 Task: Explore Airbnb accommodation in Maaseik, Belgium from 5th December, 2023 to 12th December, 2023 for 2 adults.  With 1  bedroom having 1 bed and 1 bathroom. Property type can be hotel. Amenities needed are: heating. Look for 1 property as per requirements.
Action: Mouse moved to (419, 351)
Screenshot: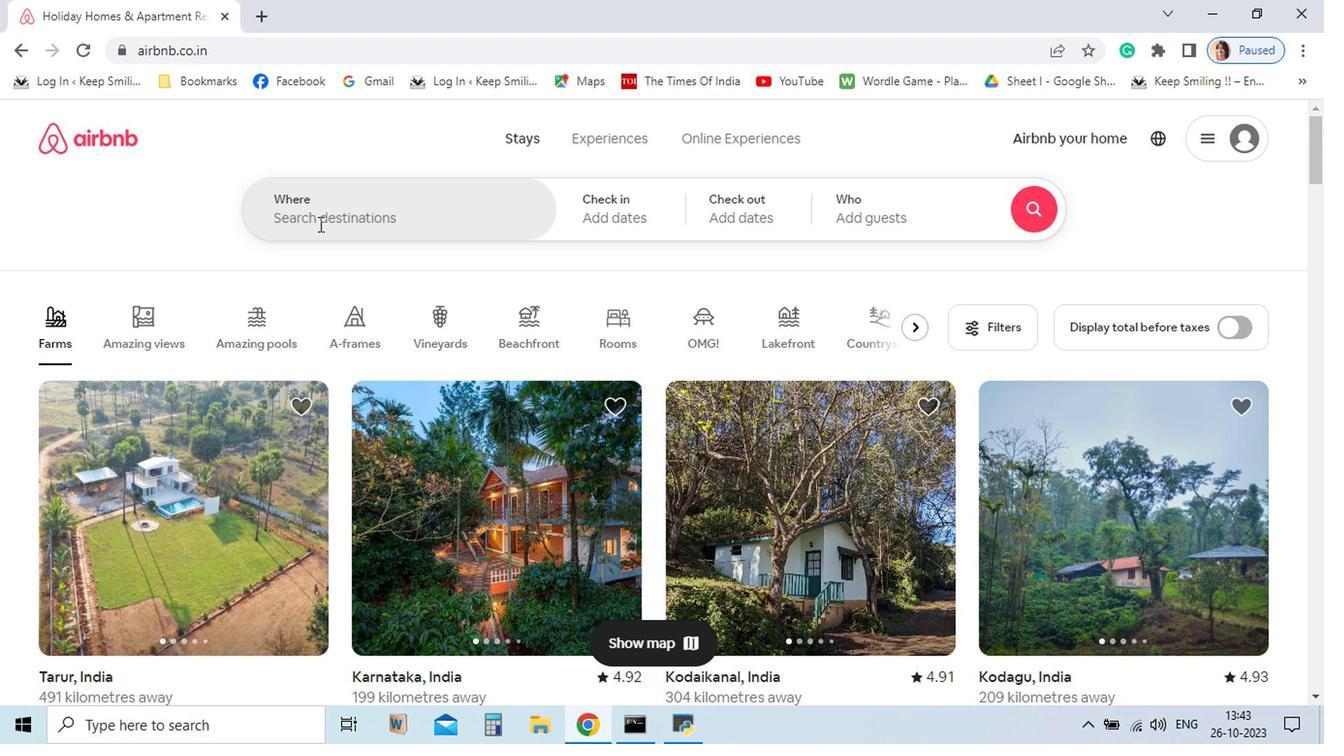 
Action: Mouse pressed left at (419, 351)
Screenshot: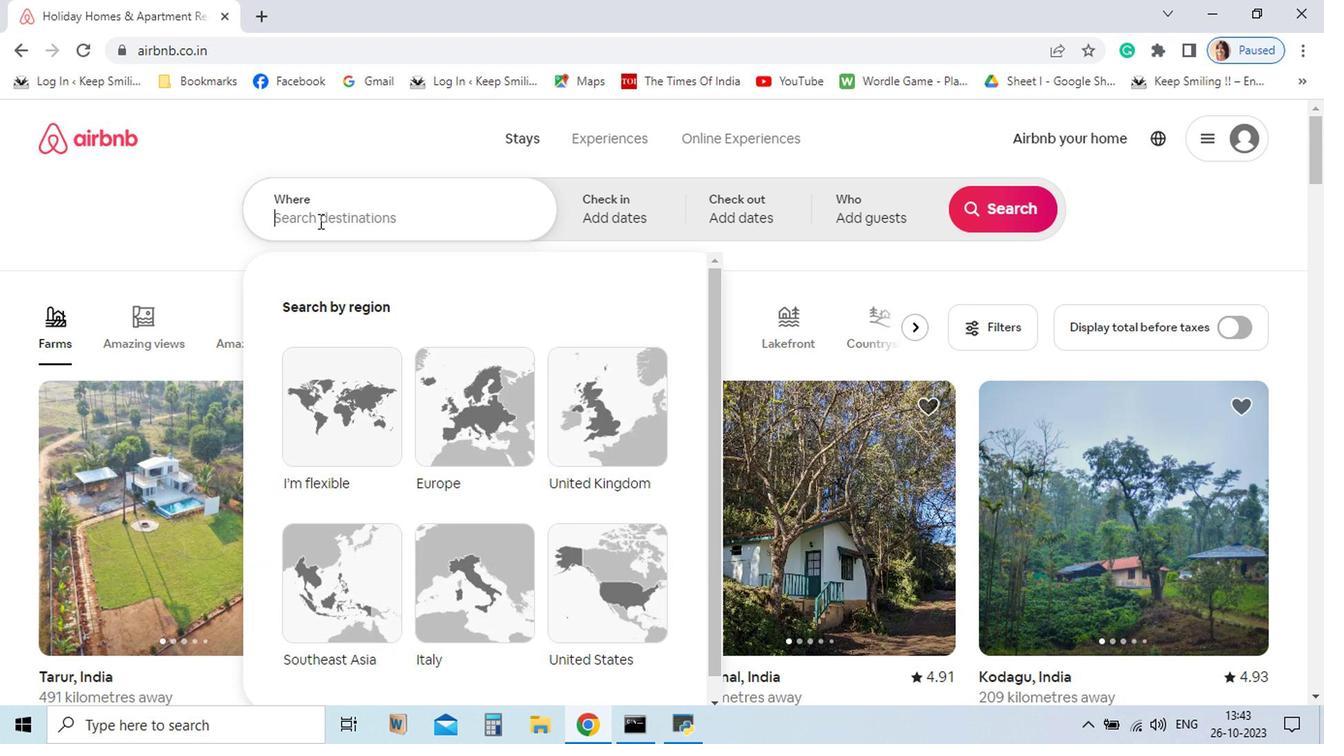 
Action: Mouse moved to (419, 348)
Screenshot: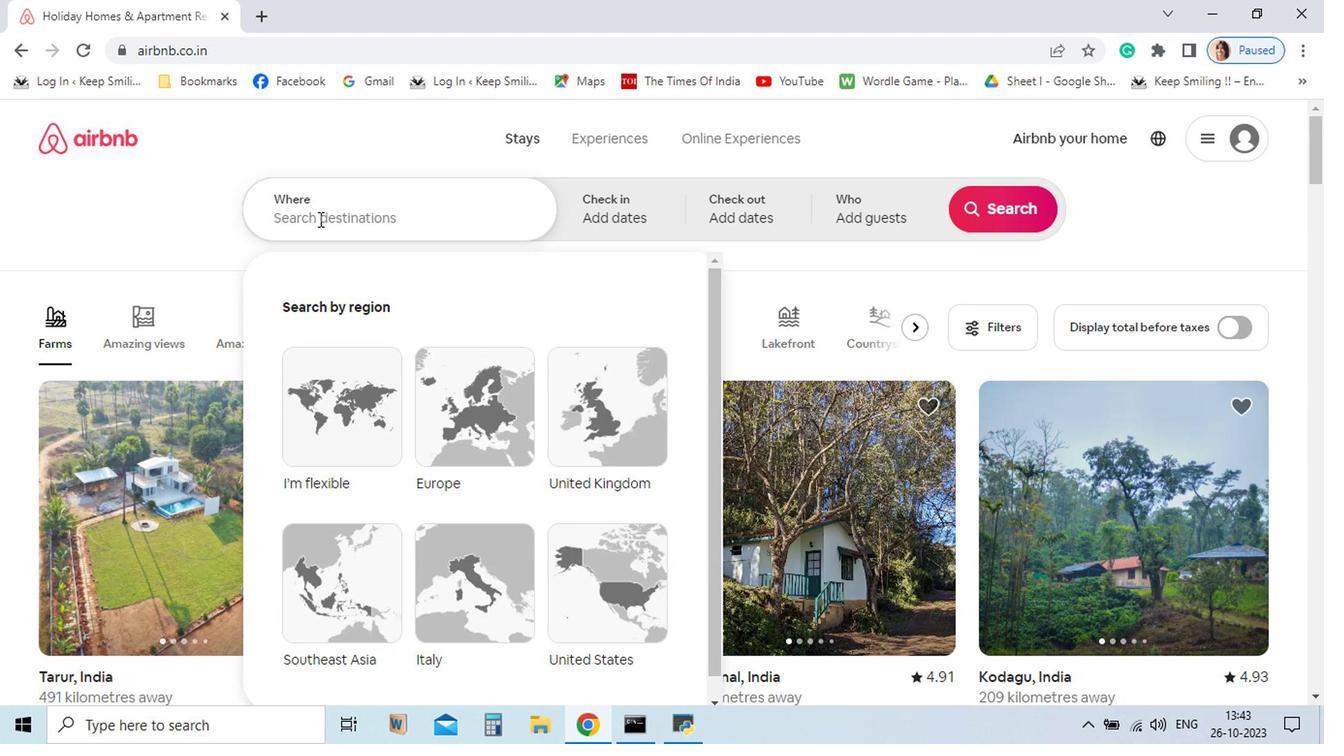 
Action: Key pressed maaseik
Screenshot: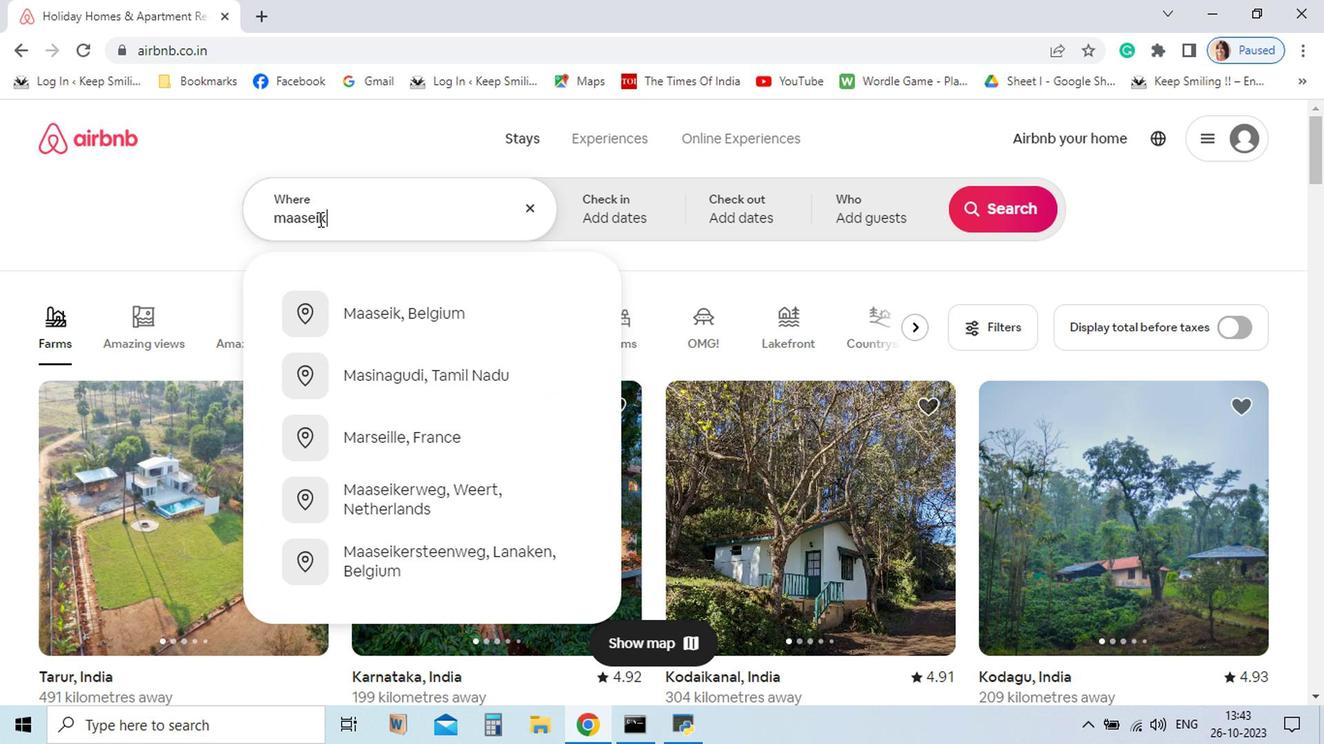 
Action: Mouse moved to (473, 415)
Screenshot: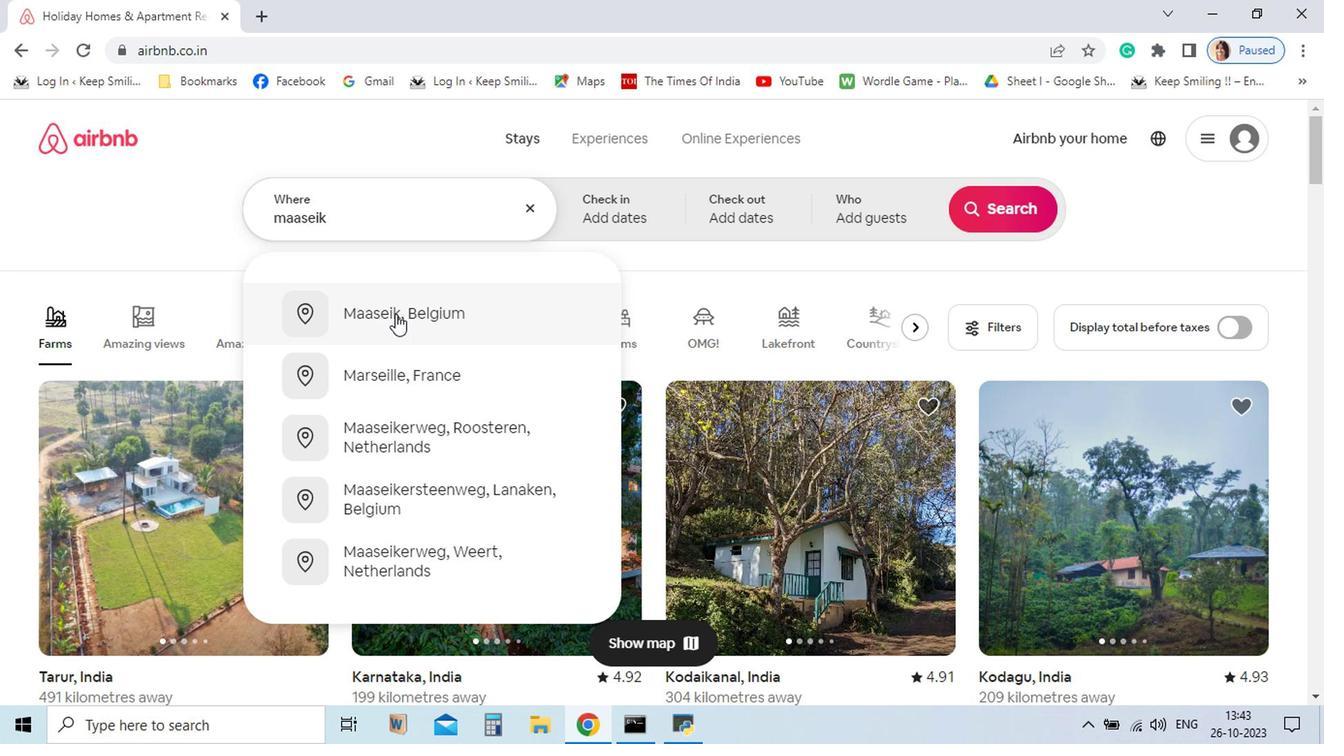 
Action: Mouse pressed left at (473, 415)
Screenshot: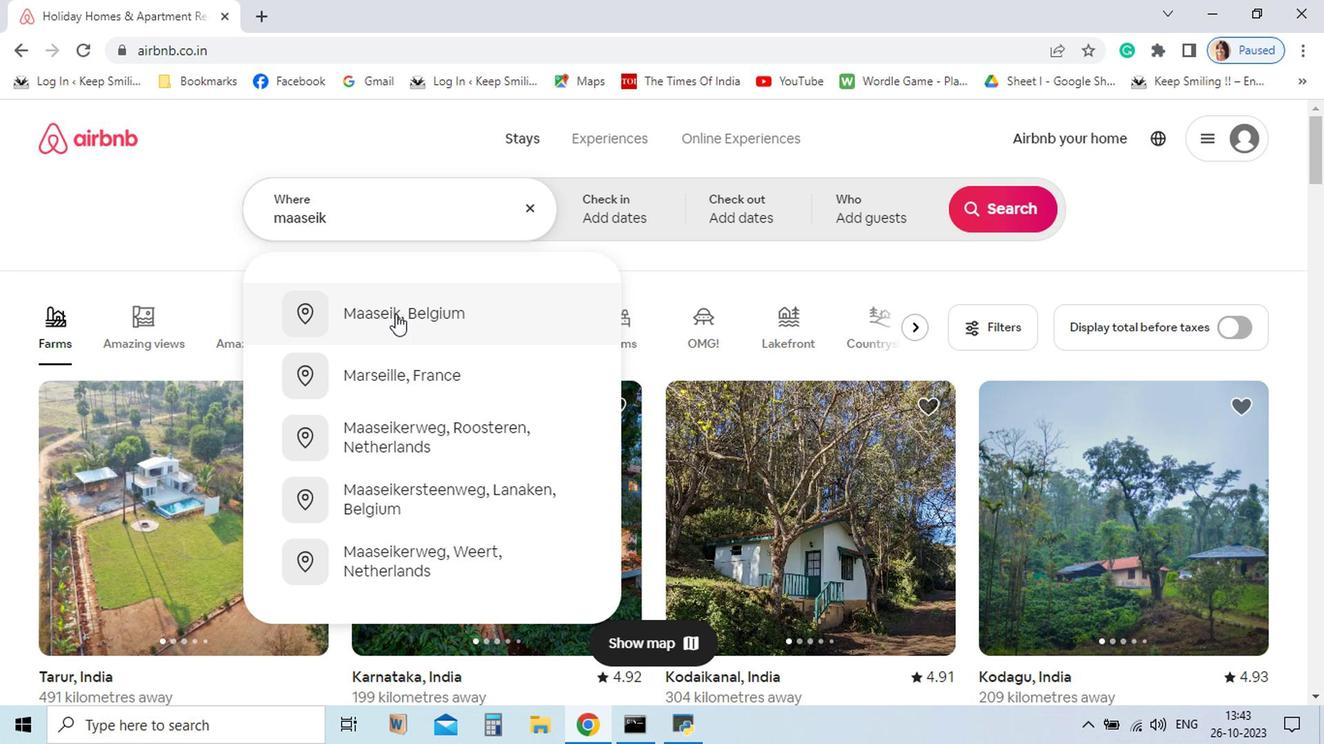 
Action: Mouse moved to (894, 453)
Screenshot: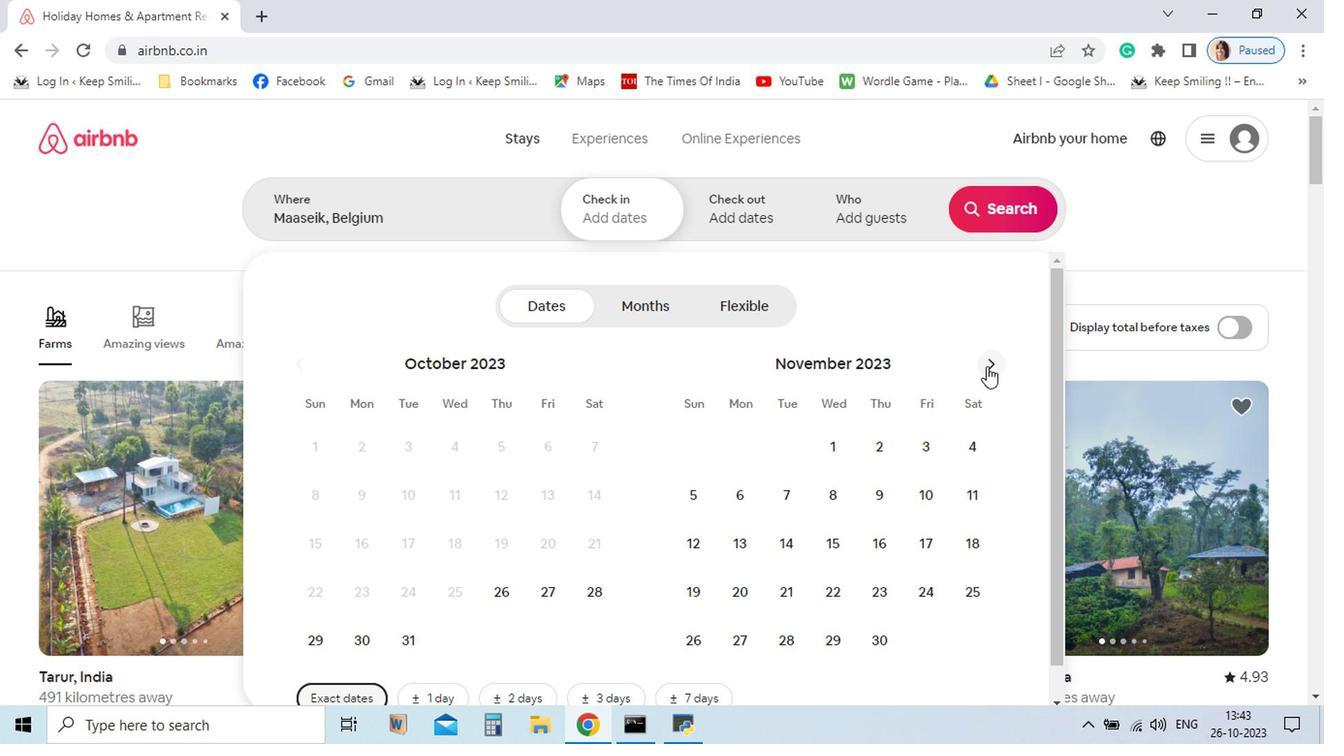 
Action: Mouse pressed left at (894, 453)
Screenshot: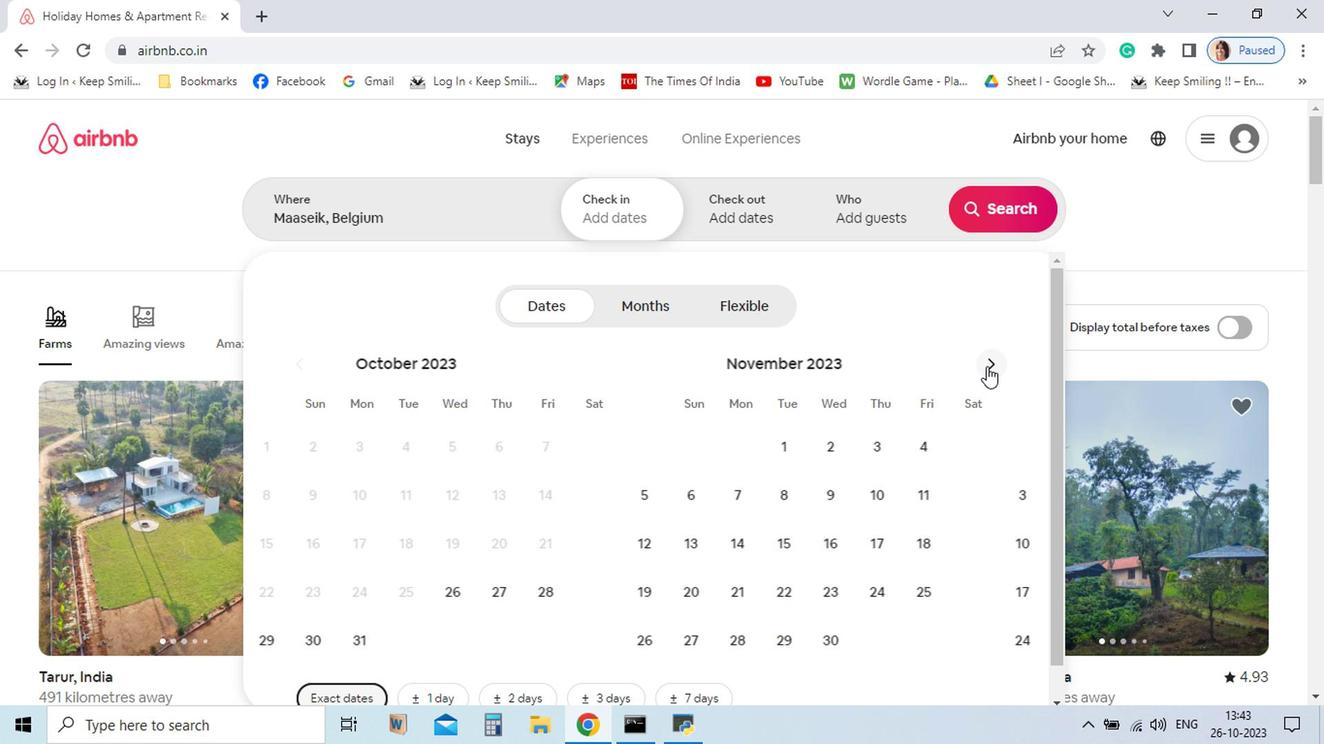 
Action: Mouse moved to (759, 548)
Screenshot: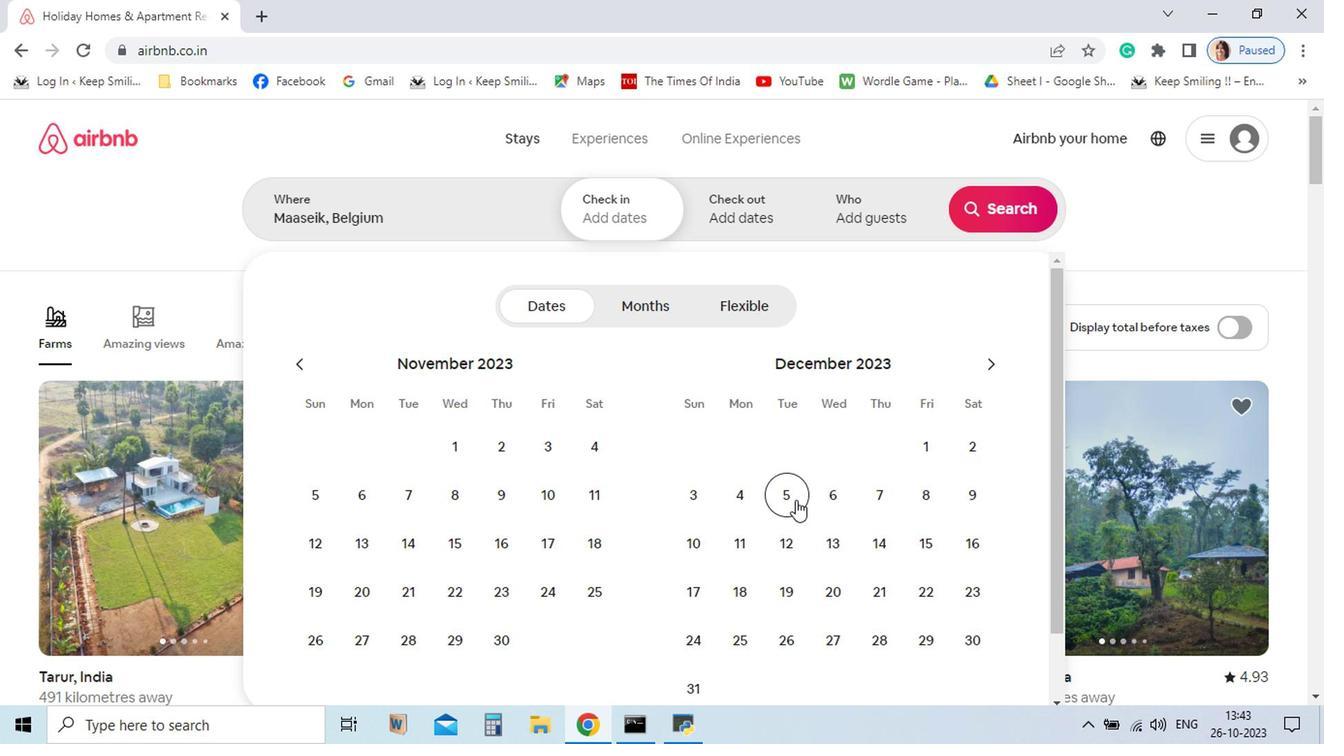 
Action: Mouse pressed left at (759, 548)
Screenshot: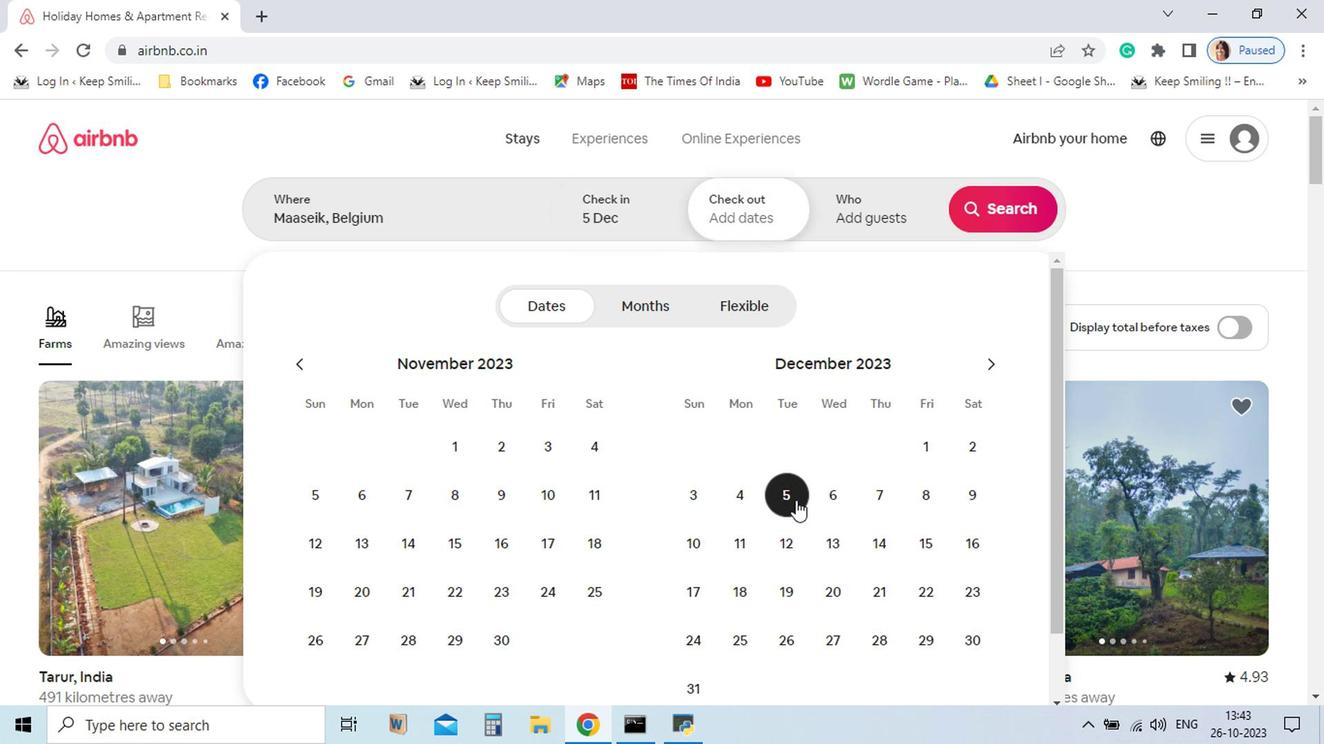 
Action: Mouse moved to (755, 577)
Screenshot: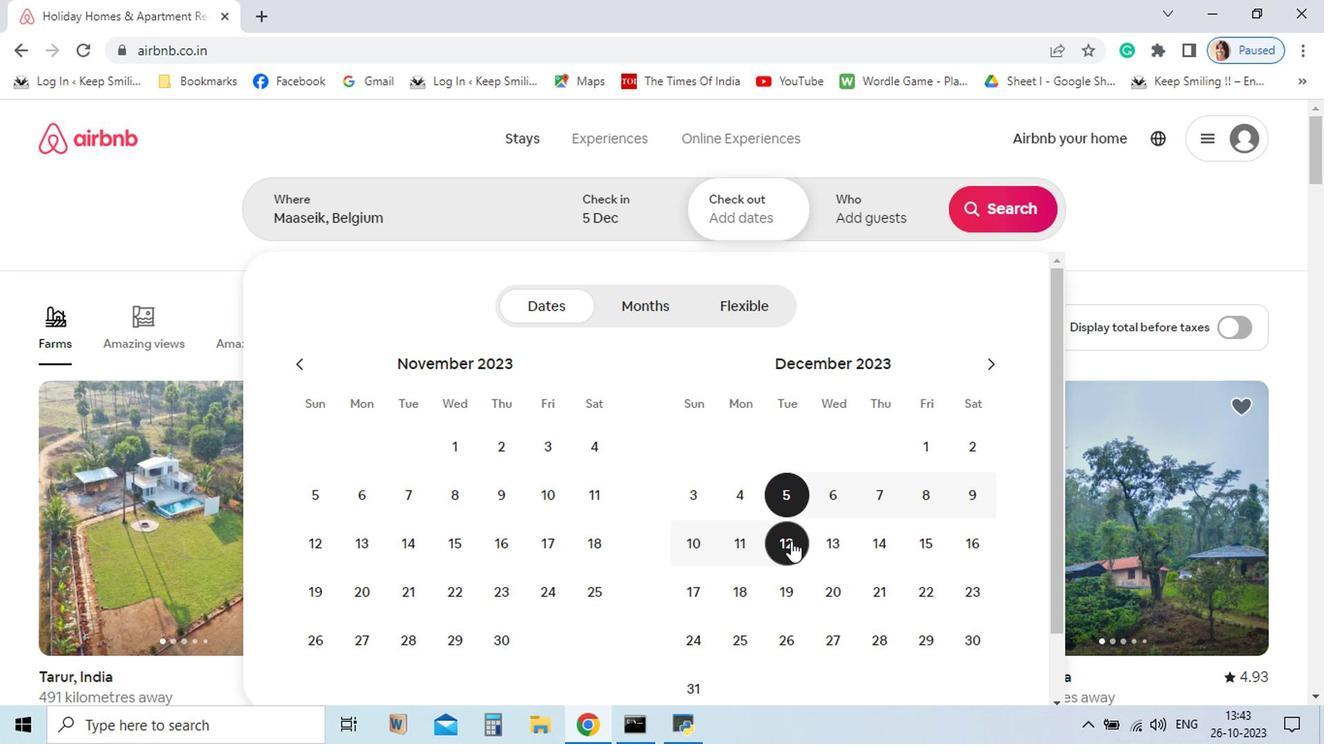 
Action: Mouse pressed left at (755, 577)
Screenshot: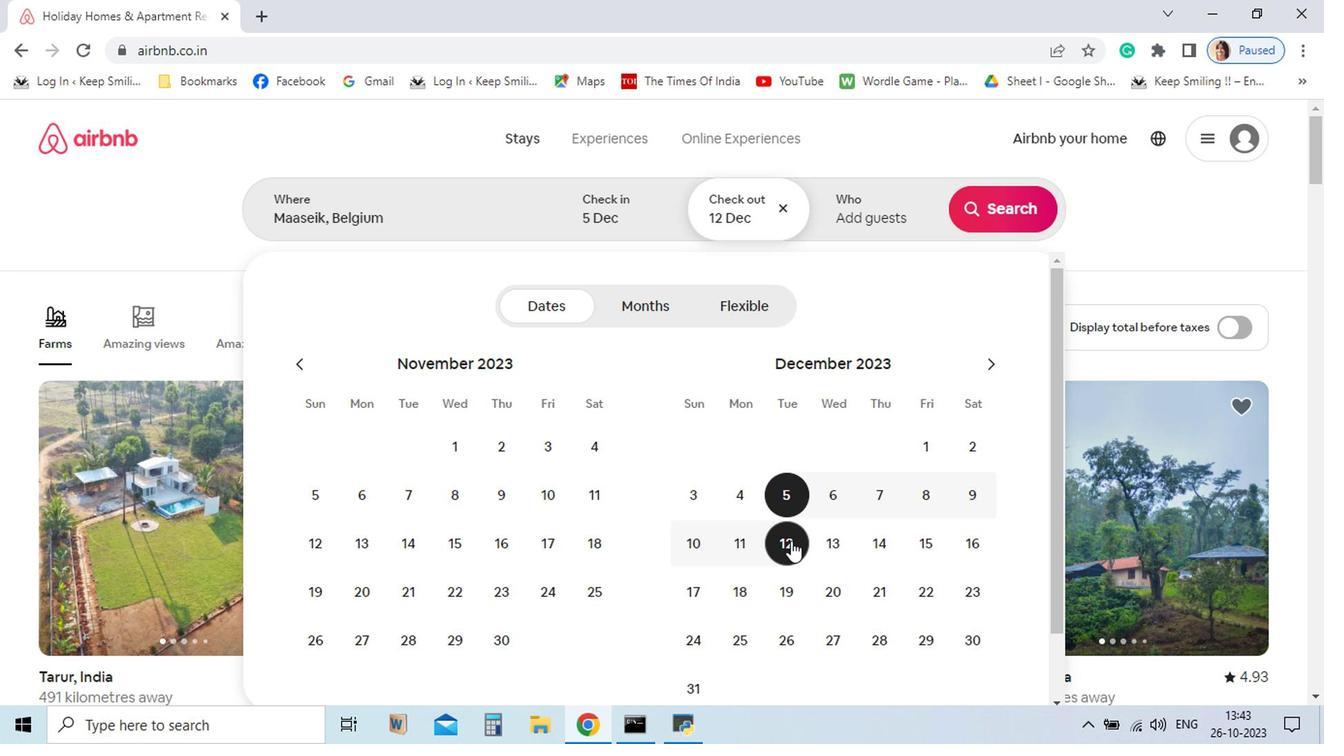 
Action: Mouse moved to (838, 344)
Screenshot: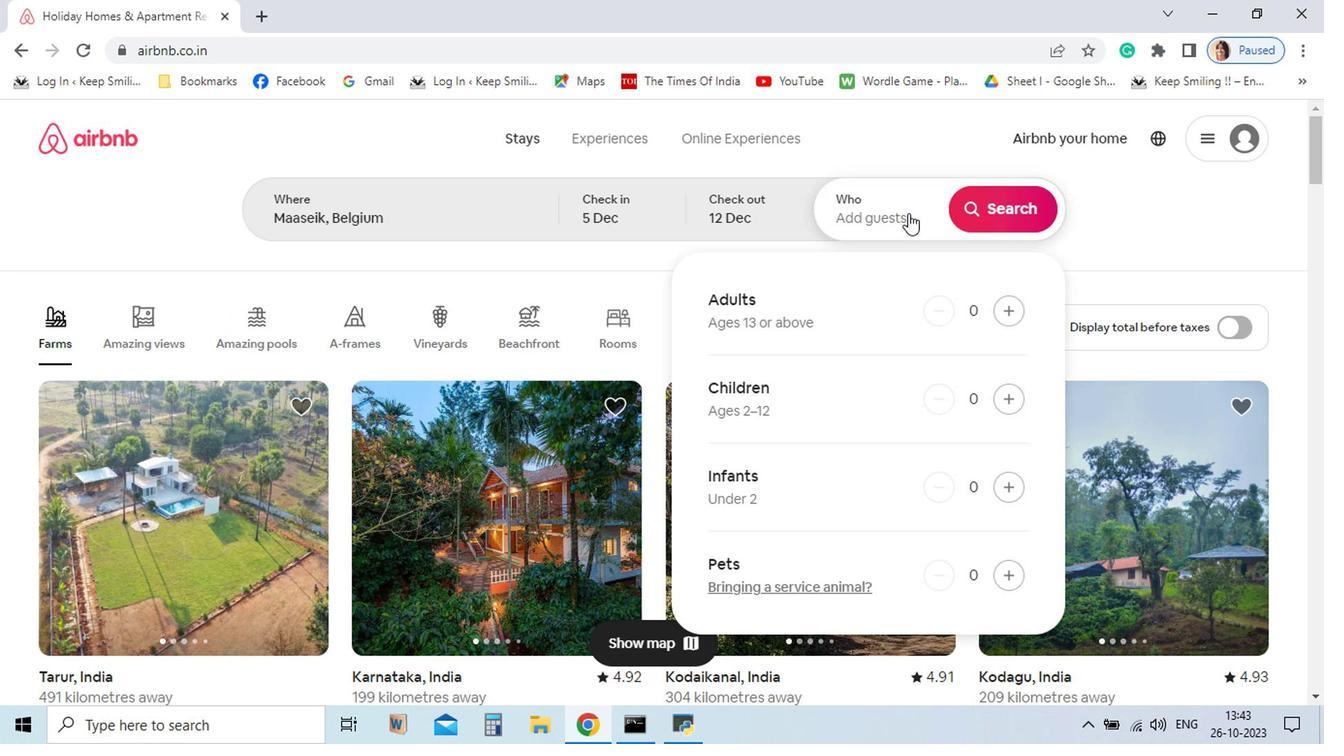 
Action: Mouse pressed left at (838, 344)
Screenshot: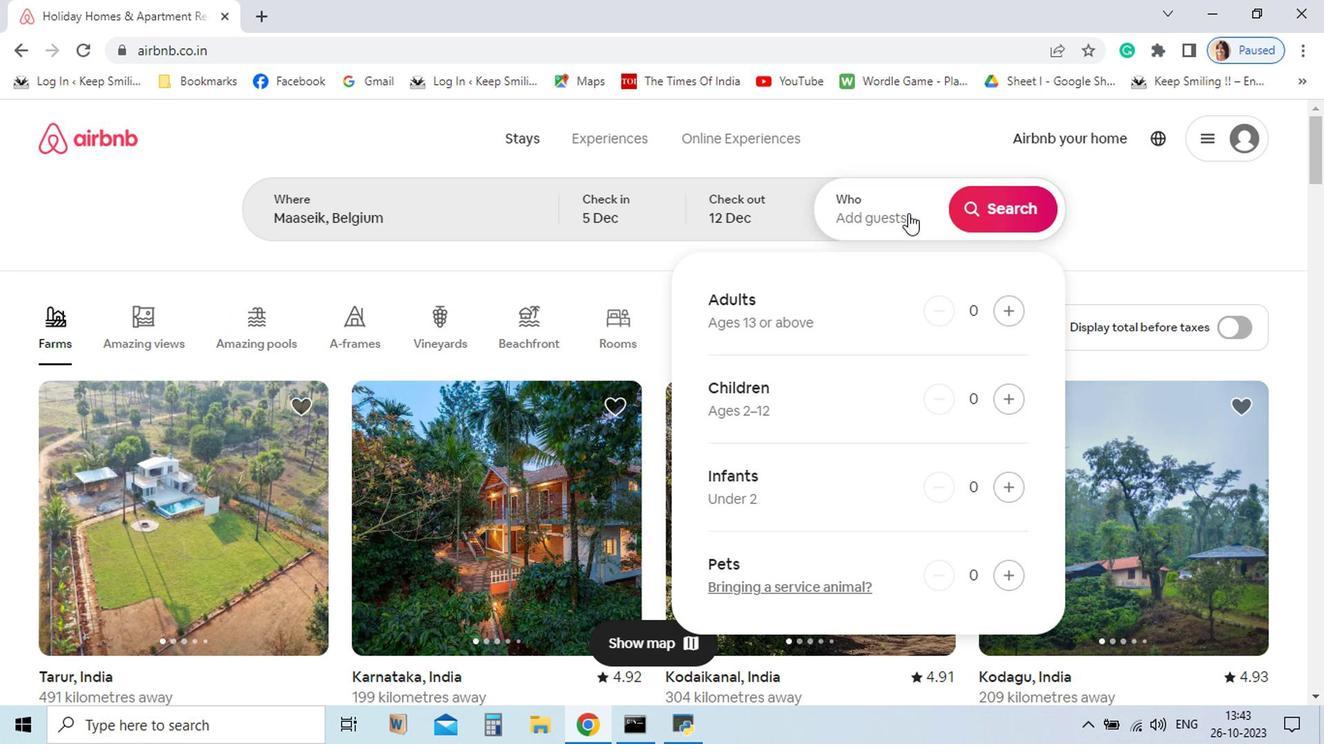 
Action: Mouse moved to (906, 415)
Screenshot: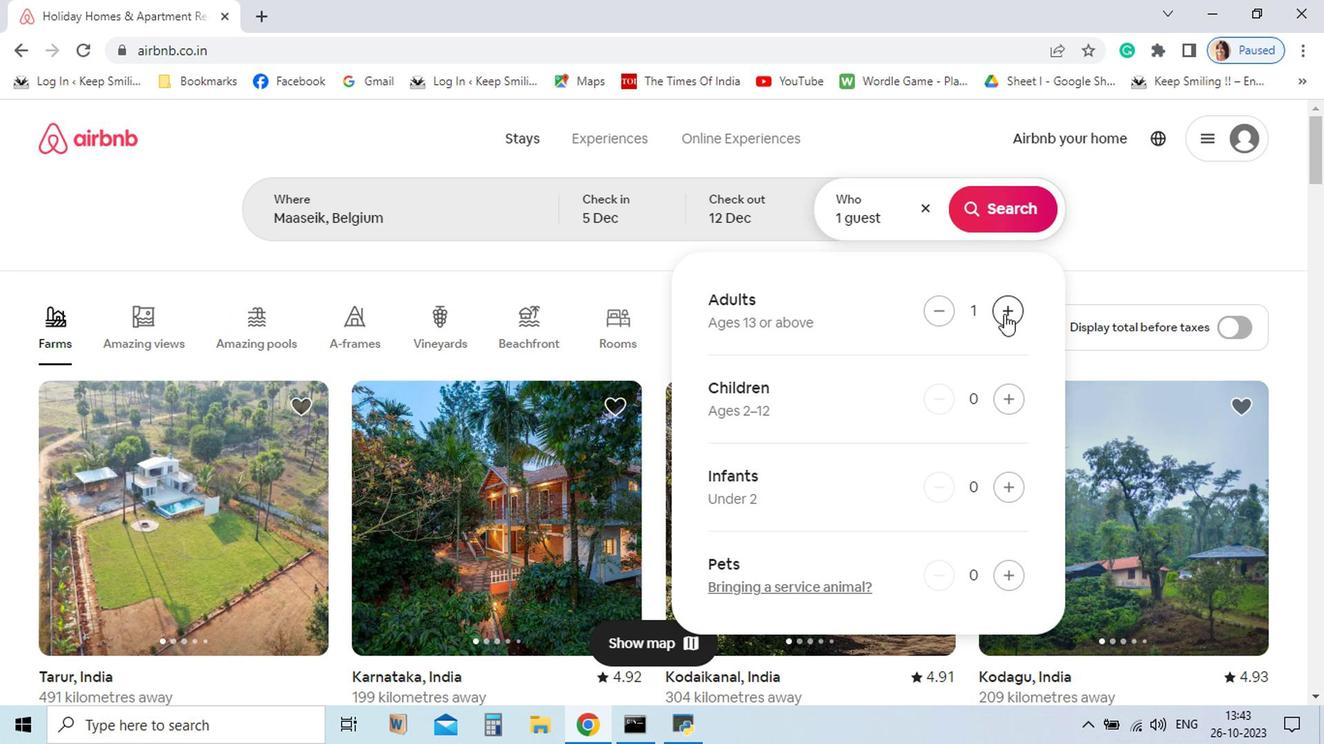 
Action: Mouse pressed left at (906, 415)
Screenshot: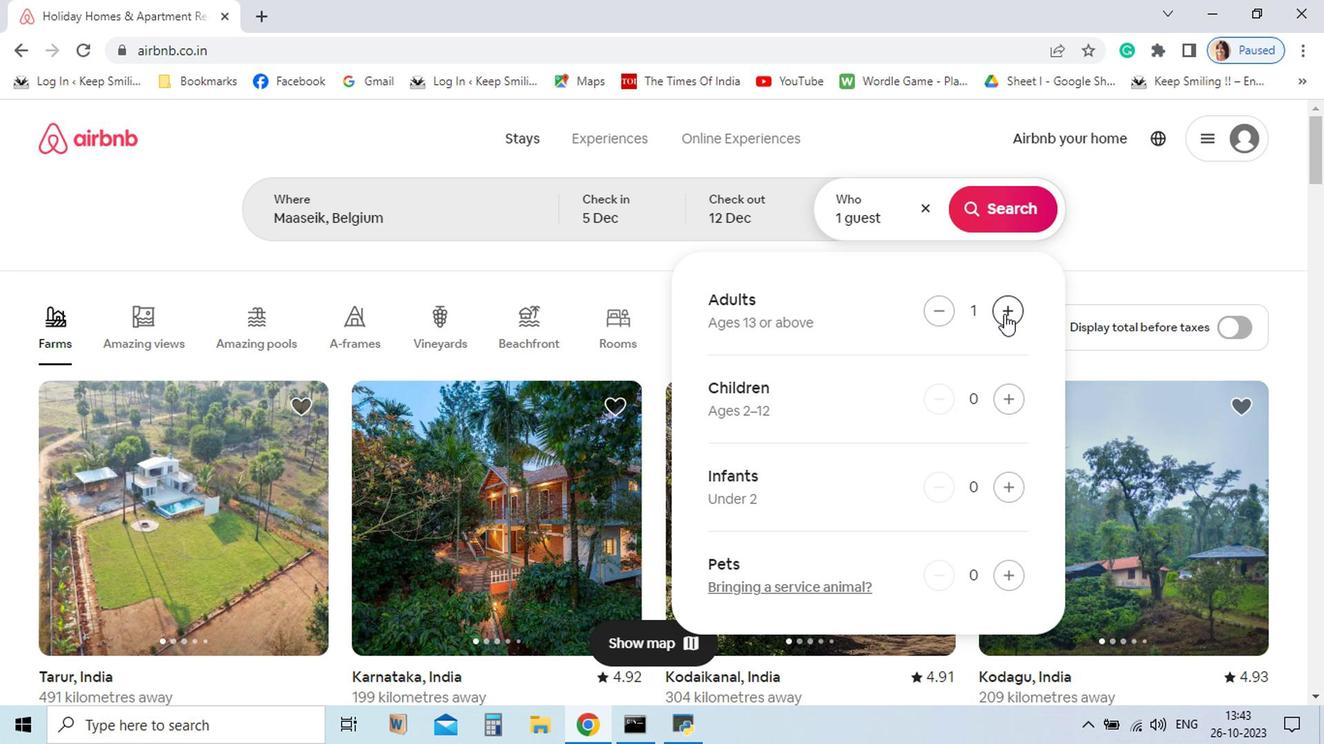 
Action: Mouse pressed left at (906, 415)
Screenshot: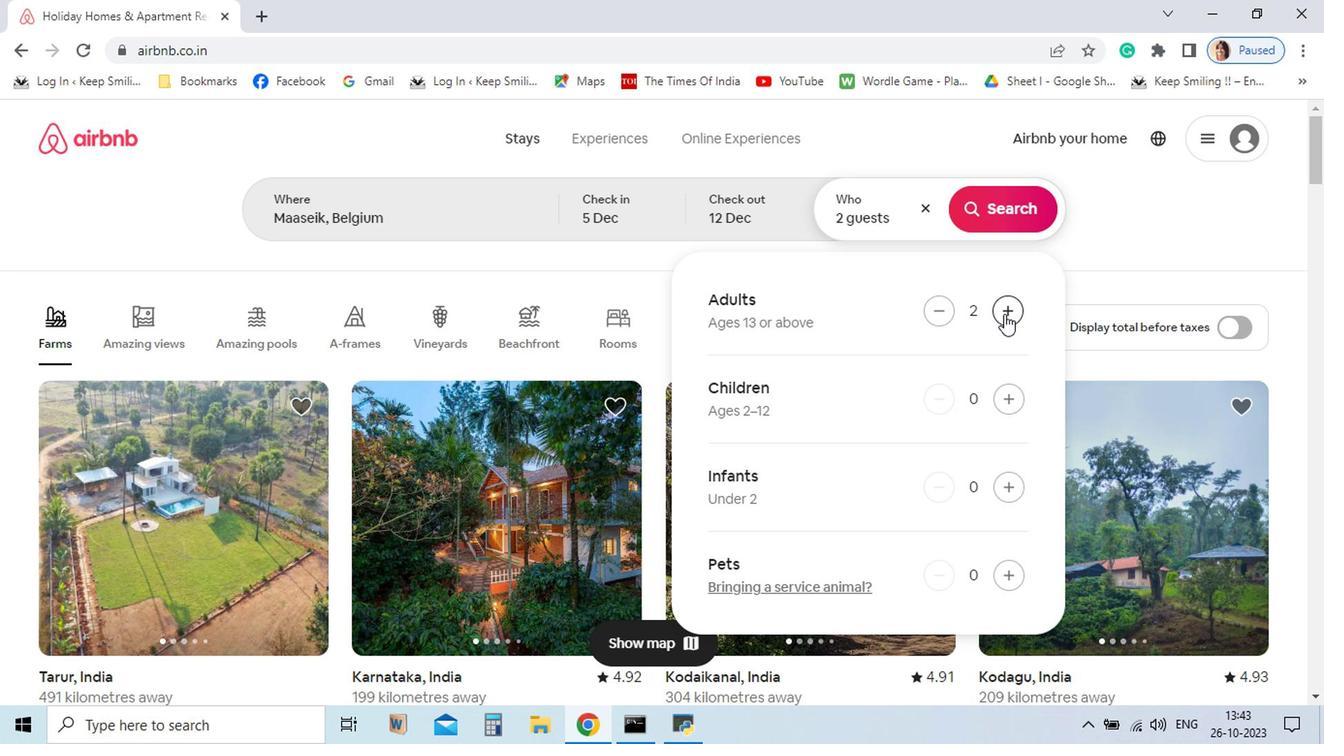 
Action: Mouse moved to (906, 339)
Screenshot: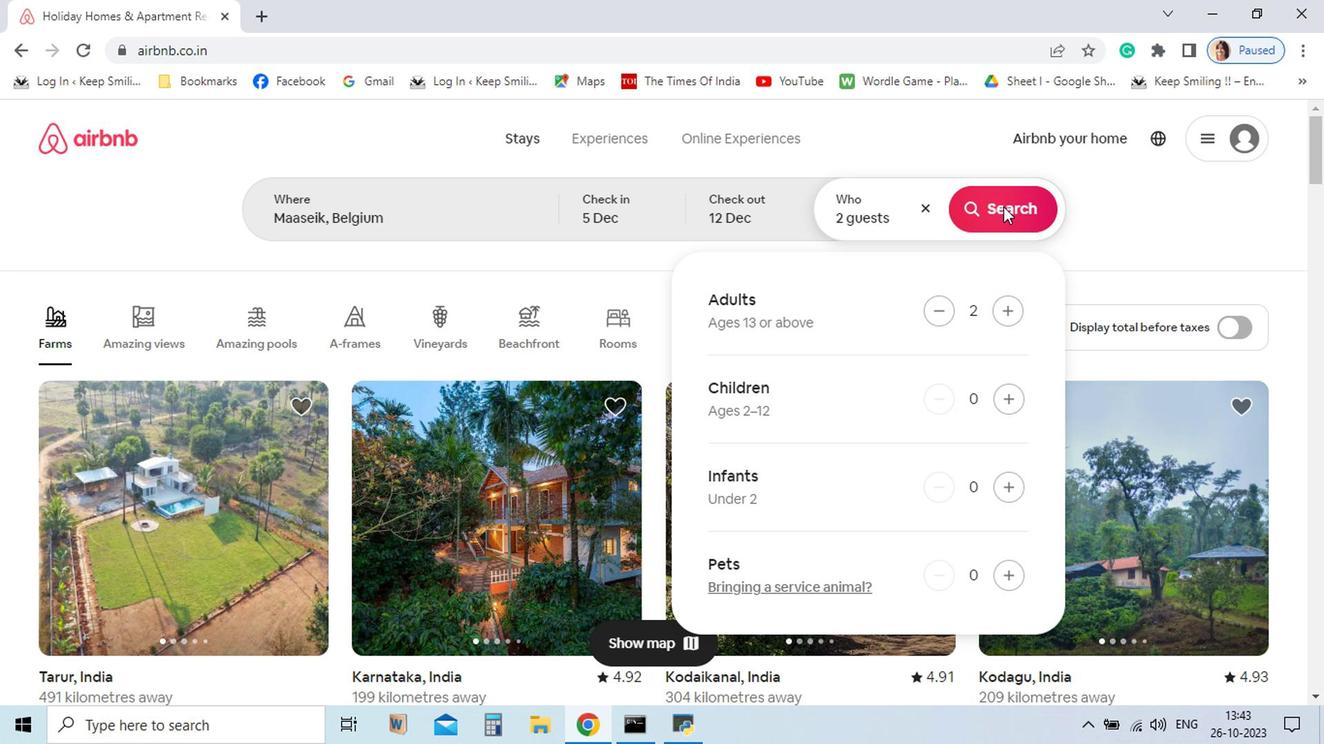 
Action: Mouse pressed left at (906, 339)
Screenshot: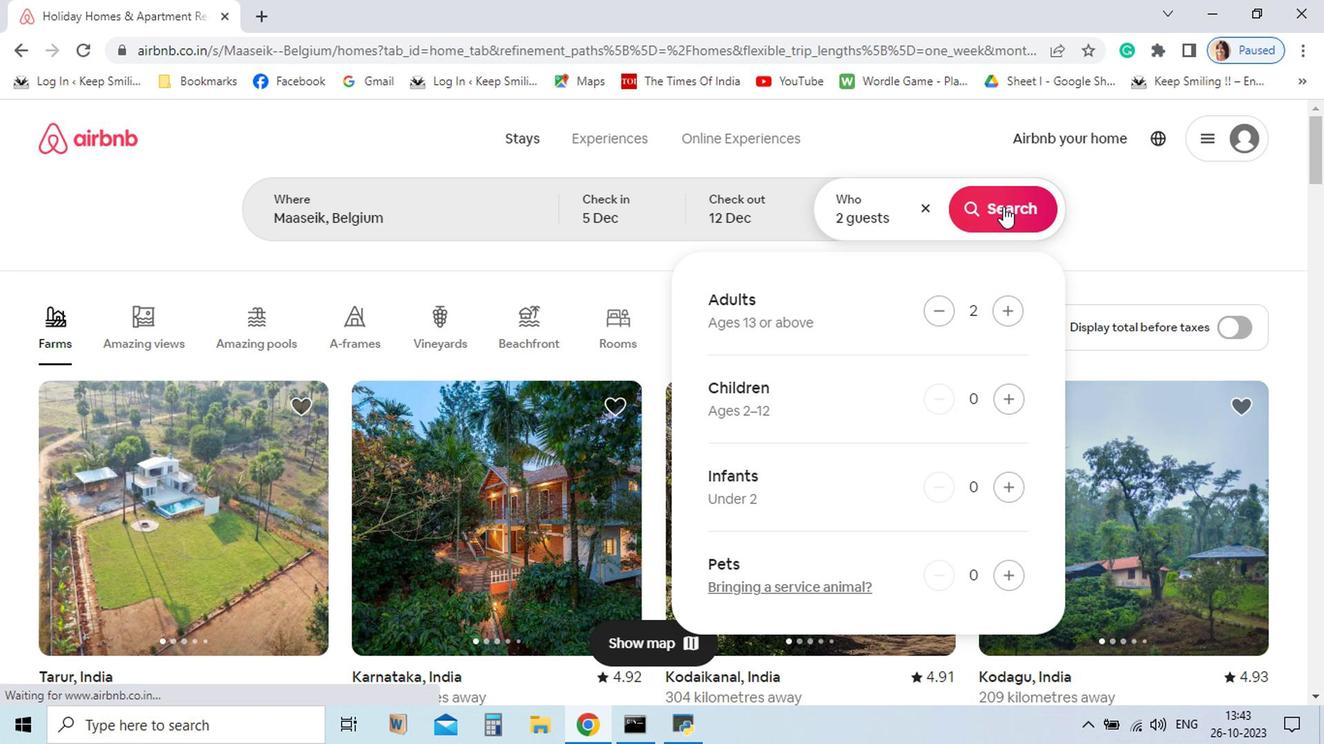 
Action: Mouse moved to (922, 350)
Screenshot: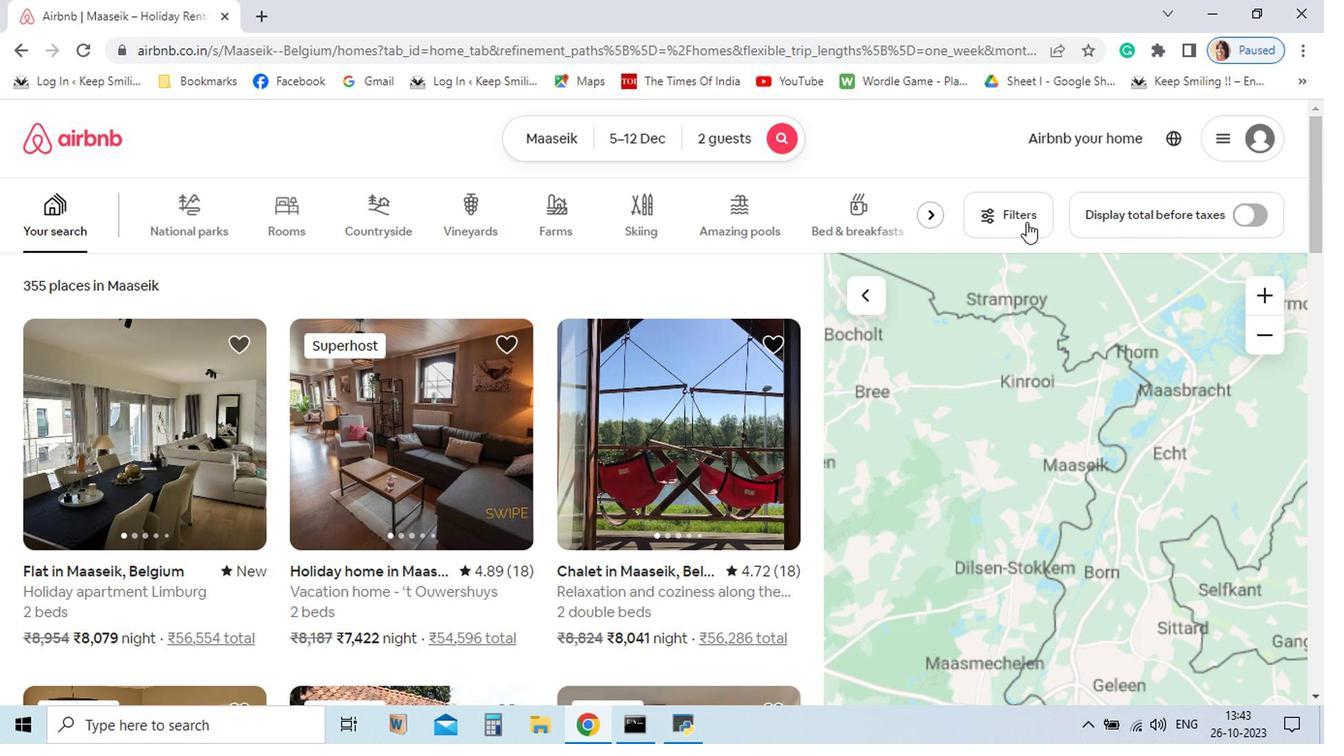 
Action: Mouse pressed left at (922, 350)
Screenshot: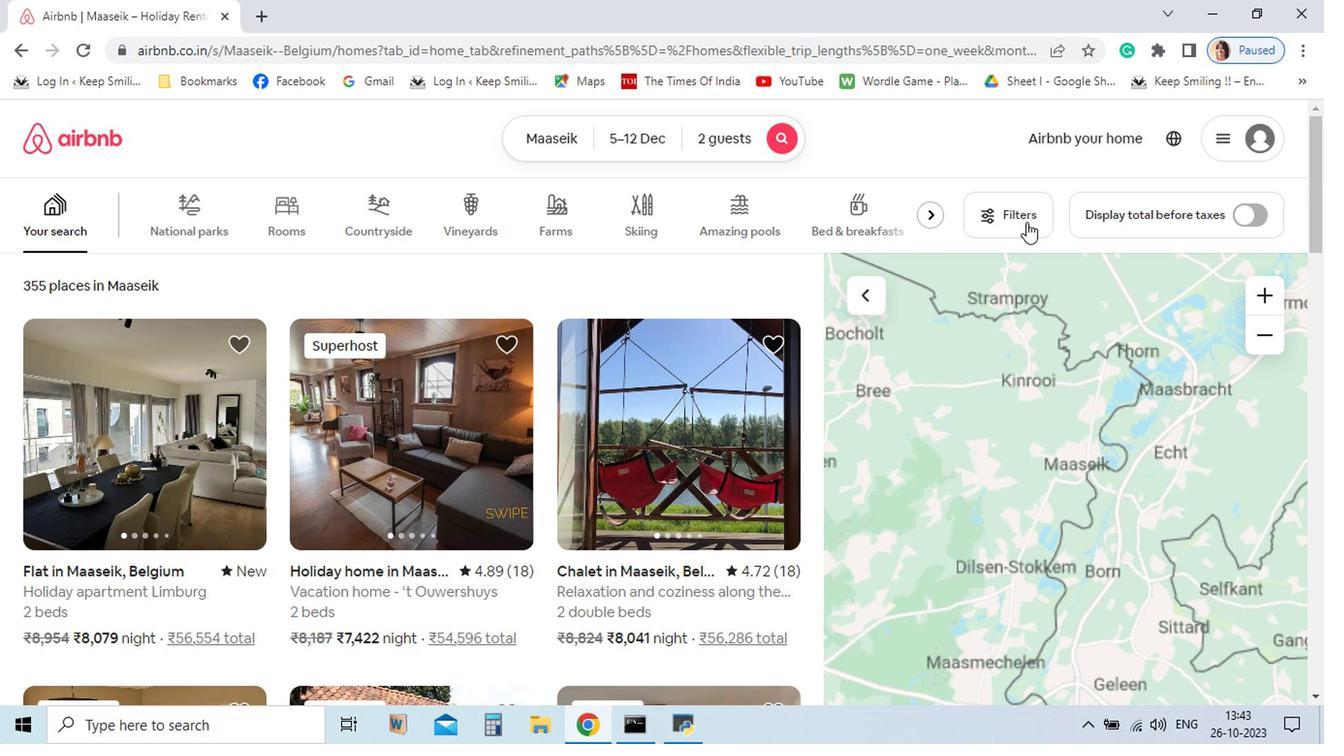 
Action: Mouse moved to (924, 370)
Screenshot: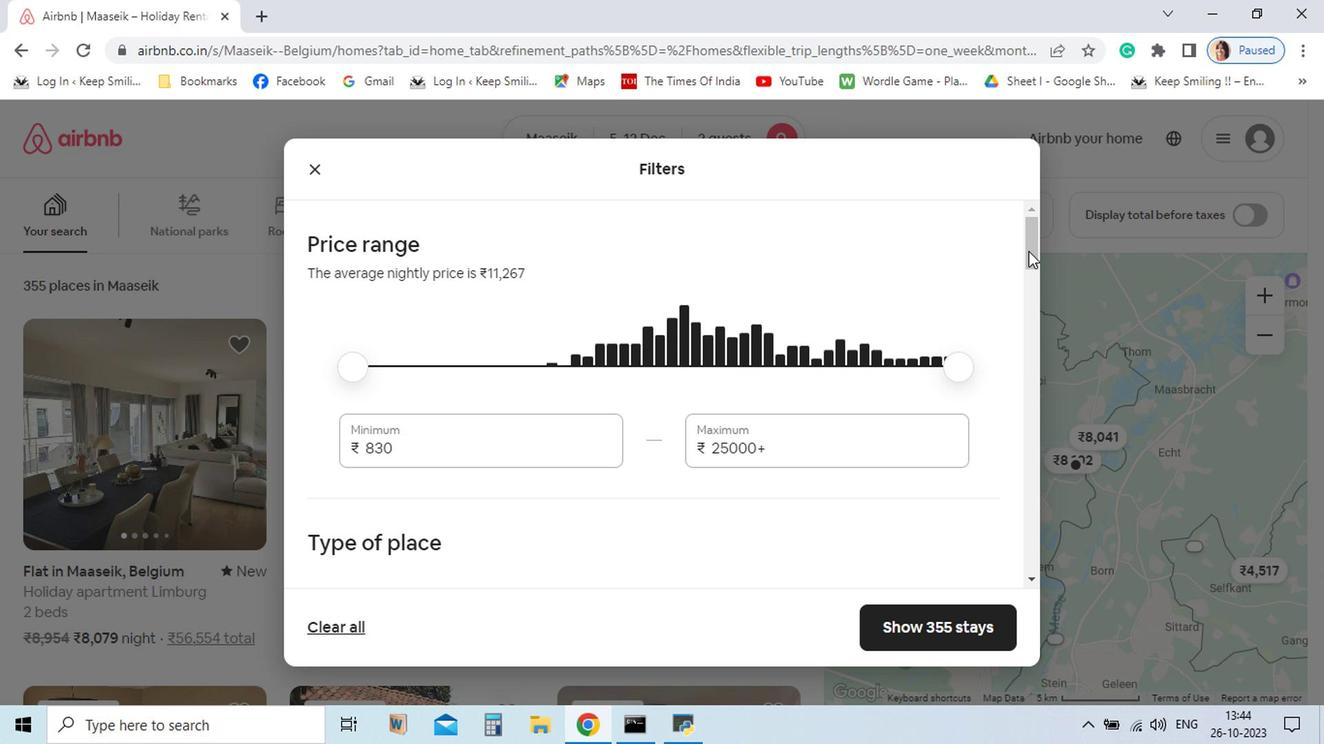 
Action: Mouse pressed left at (924, 370)
Screenshot: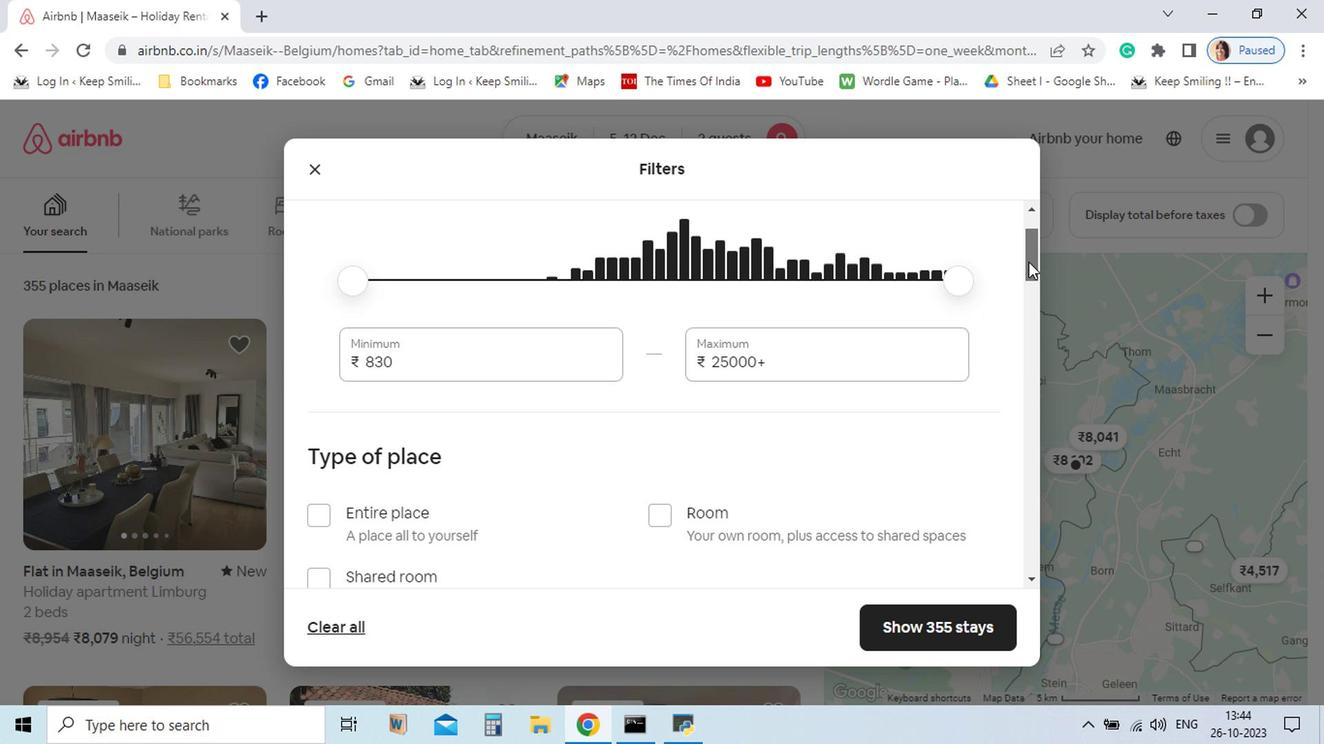 
Action: Mouse moved to (925, 381)
Screenshot: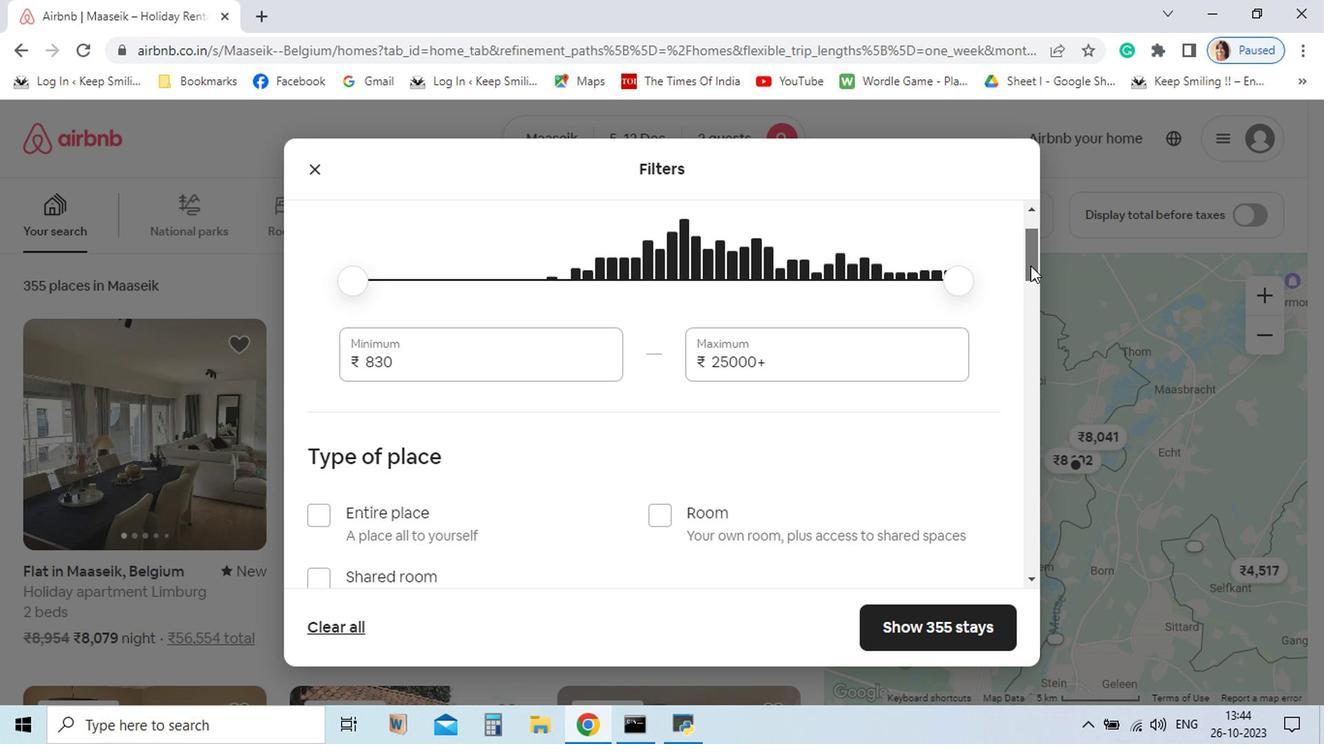 
Action: Mouse pressed left at (925, 381)
Screenshot: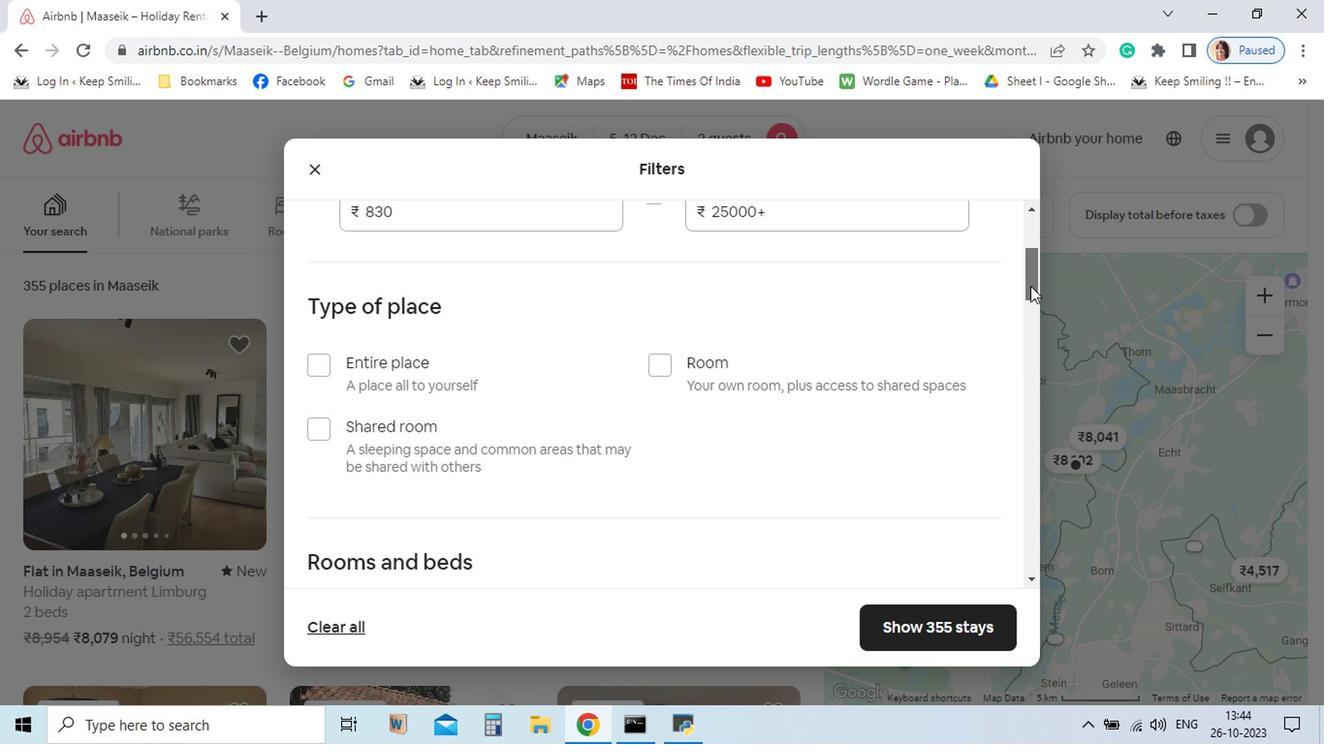 
Action: Mouse moved to (491, 497)
Screenshot: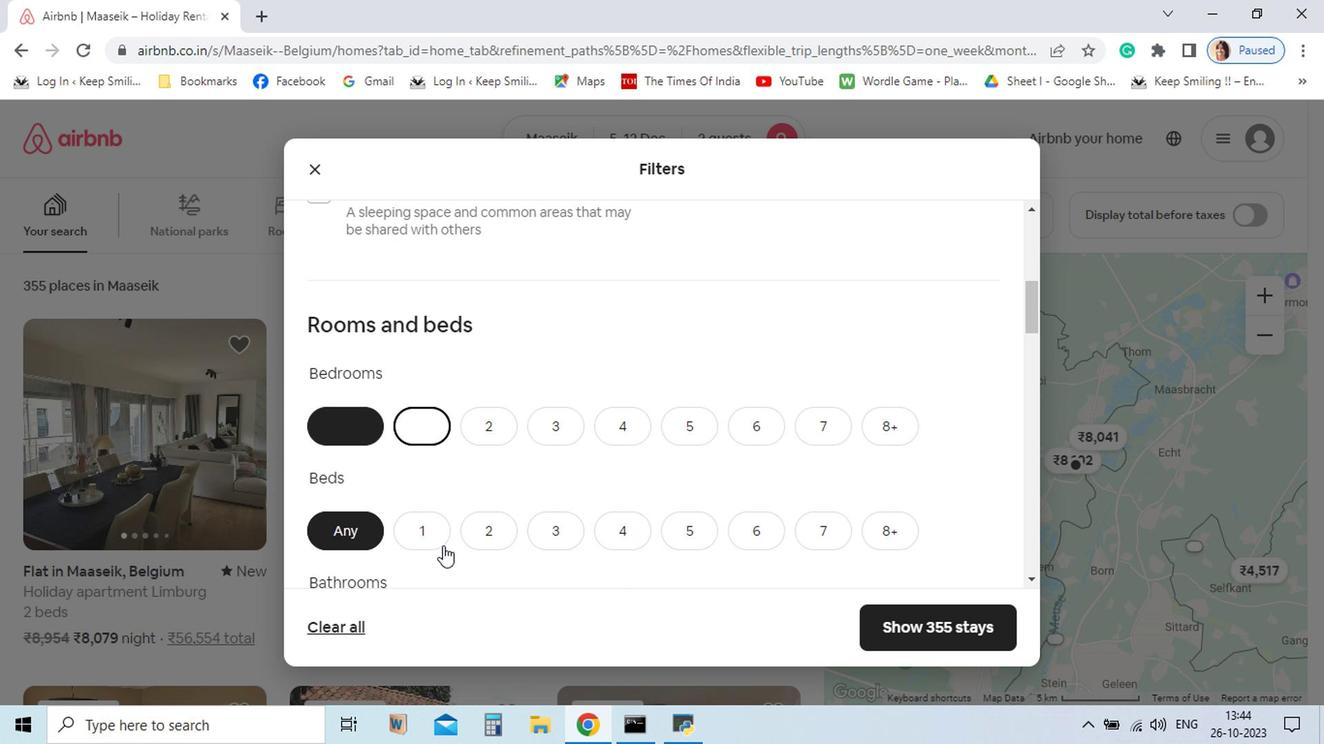 
Action: Mouse pressed left at (491, 497)
Screenshot: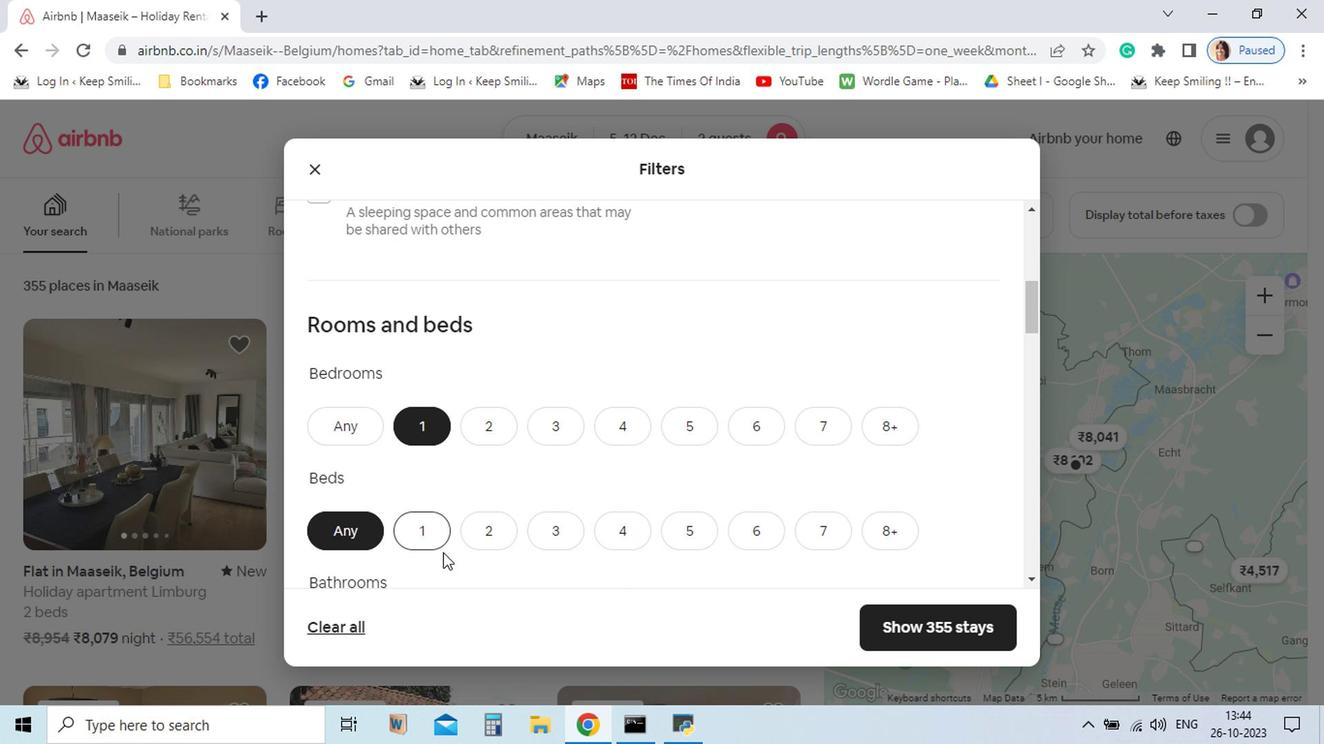 
Action: Mouse moved to (496, 569)
Screenshot: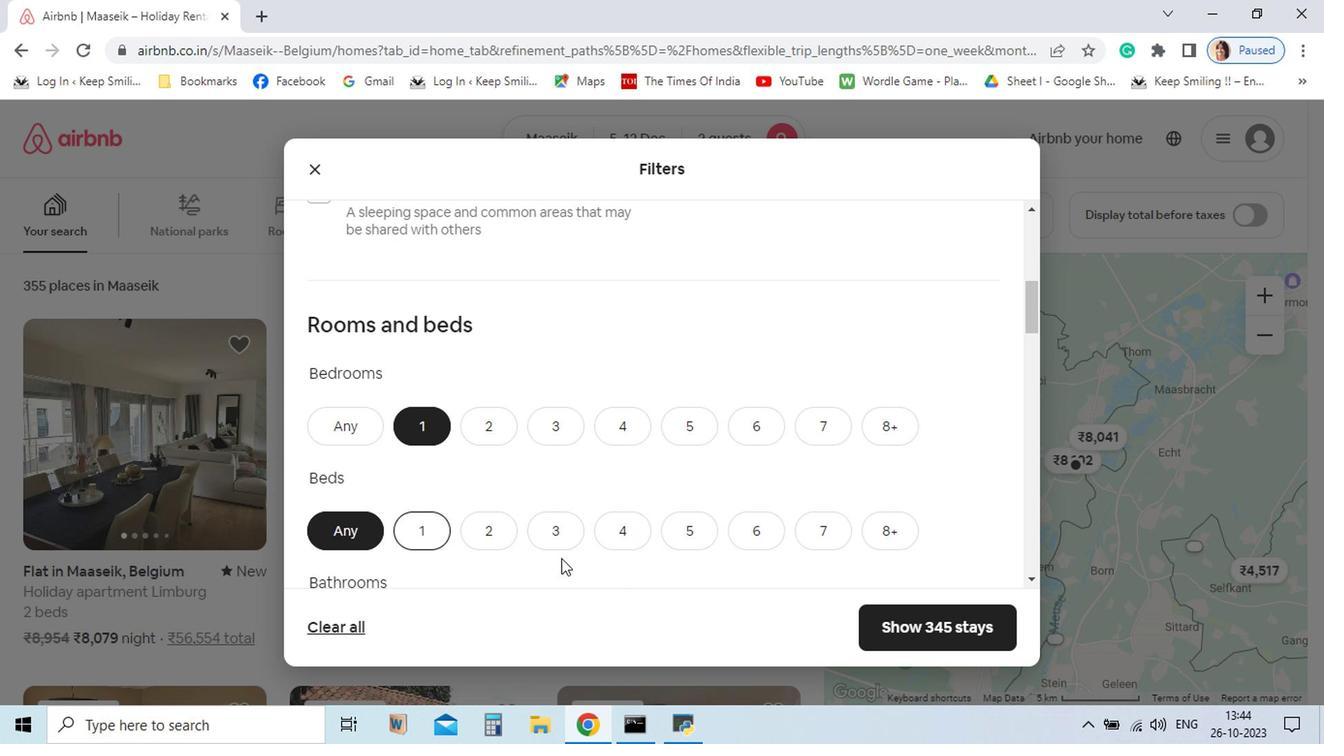 
Action: Mouse pressed left at (496, 569)
Screenshot: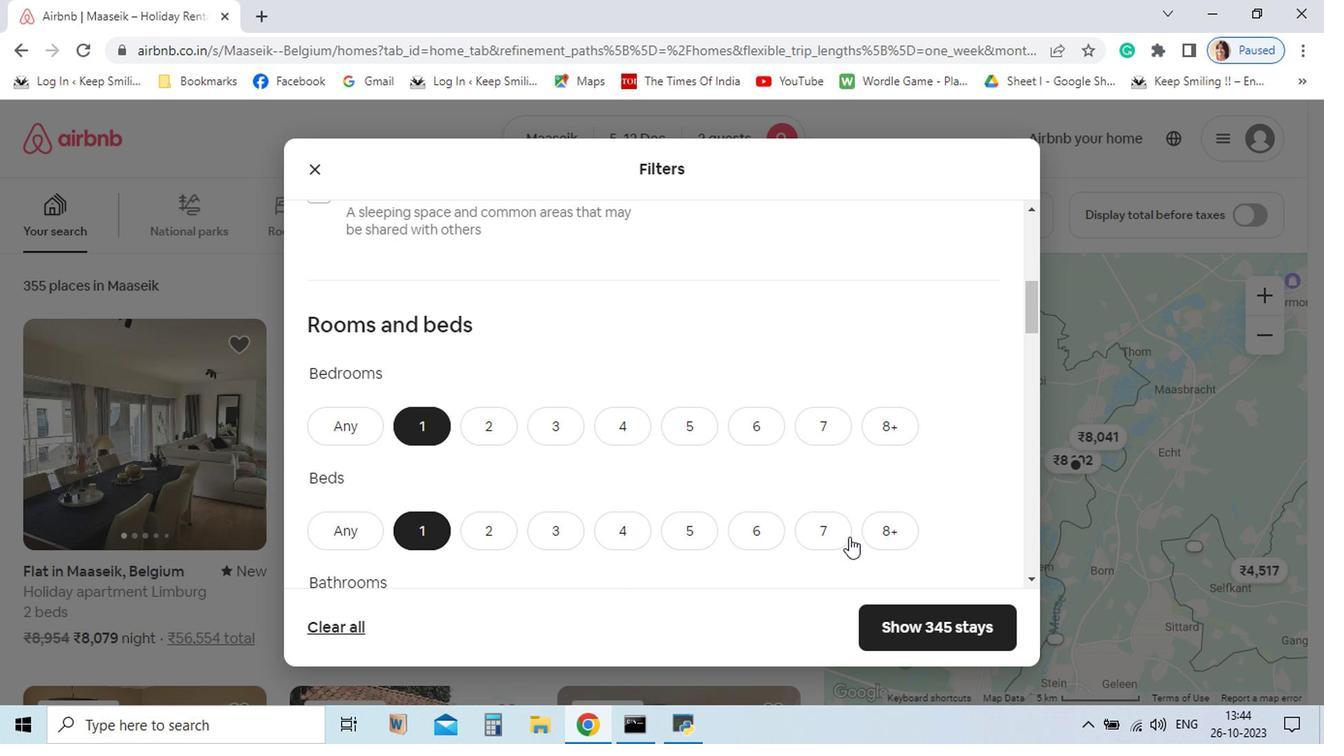 
Action: Mouse moved to (926, 415)
Screenshot: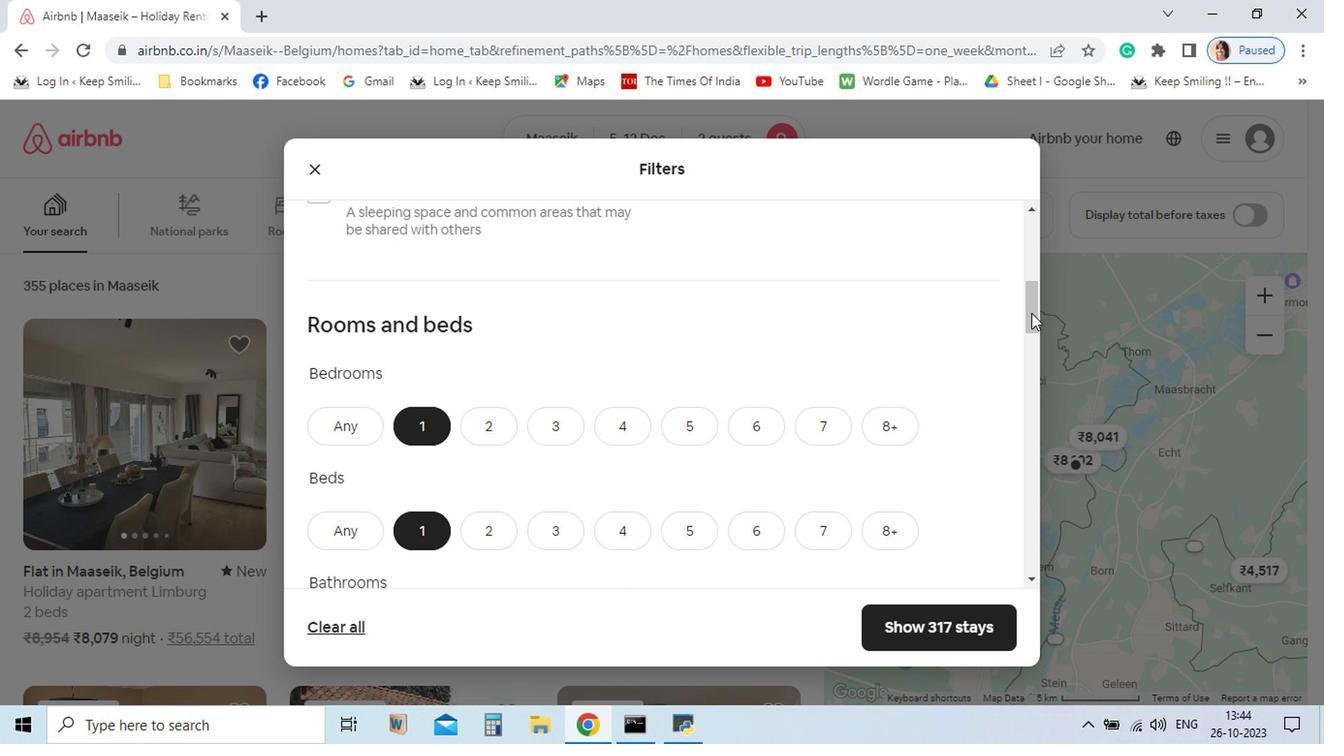 
Action: Mouse pressed left at (926, 415)
Screenshot: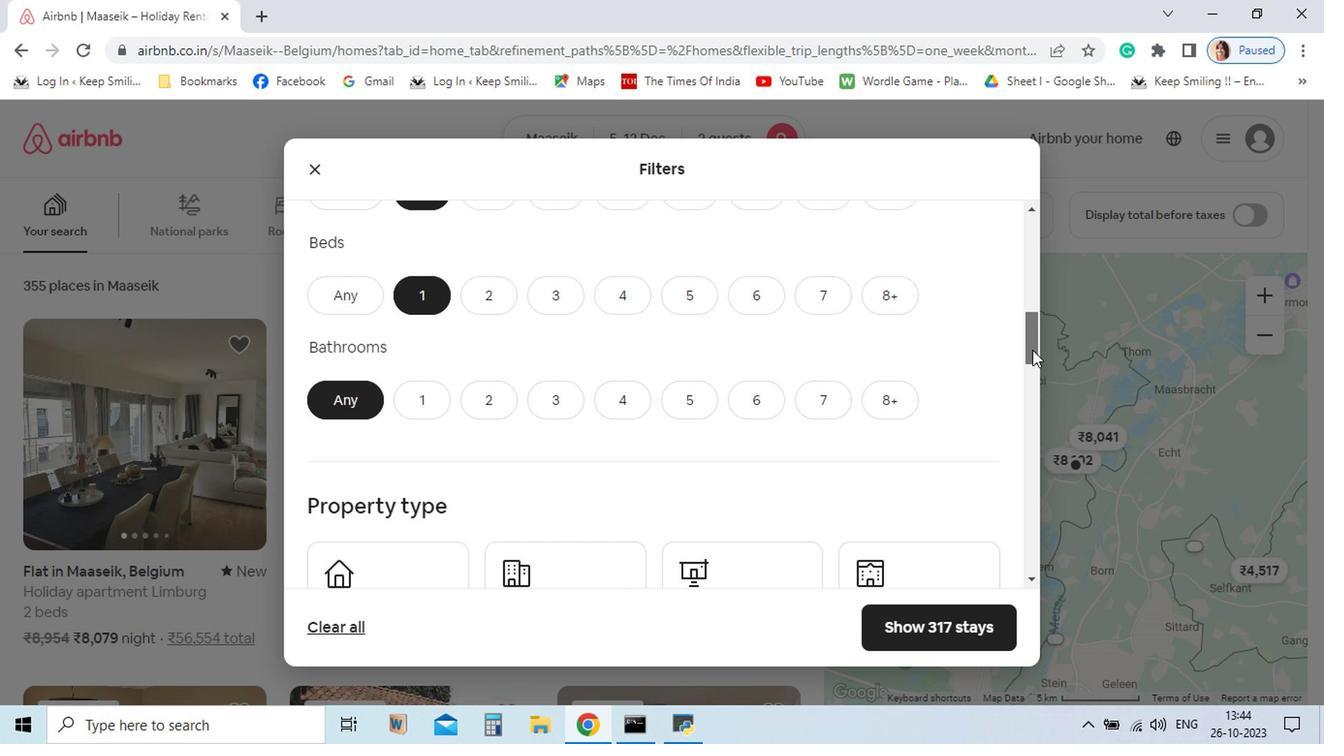 
Action: Mouse moved to (492, 455)
Screenshot: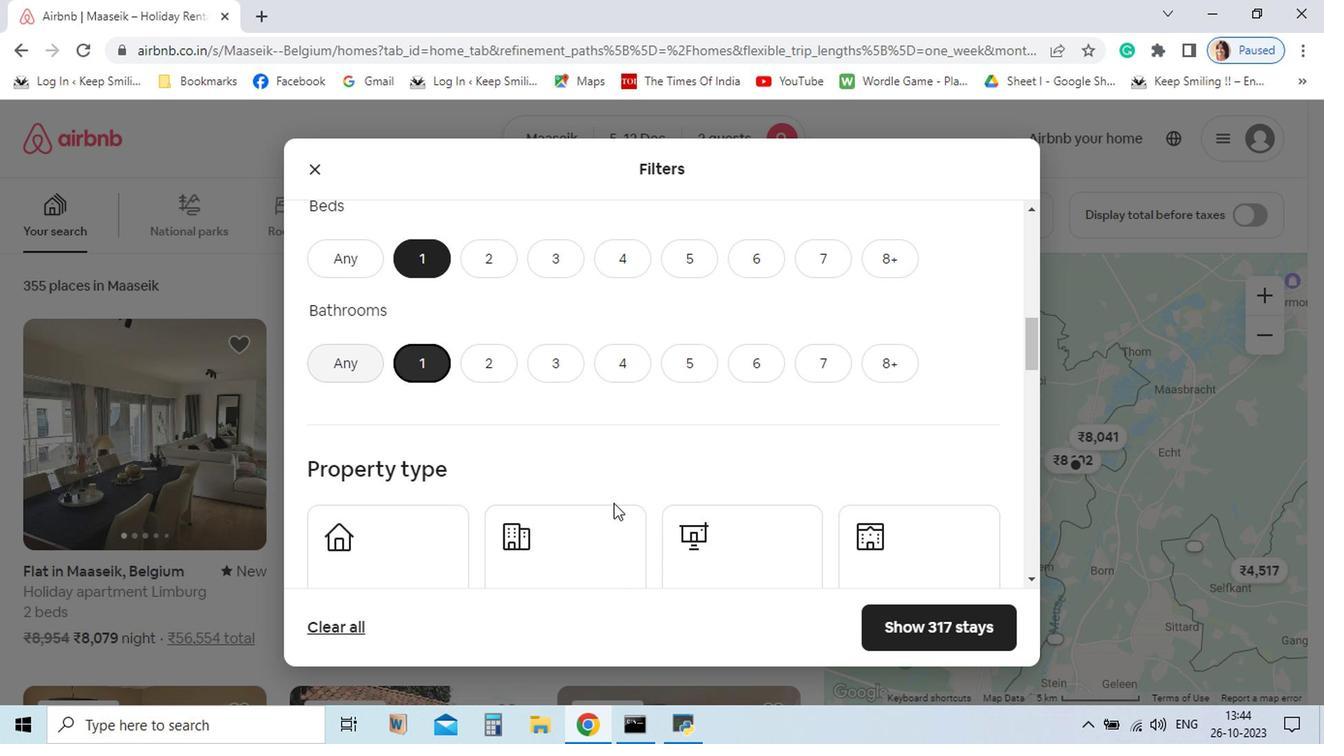 
Action: Mouse pressed left at (492, 455)
Screenshot: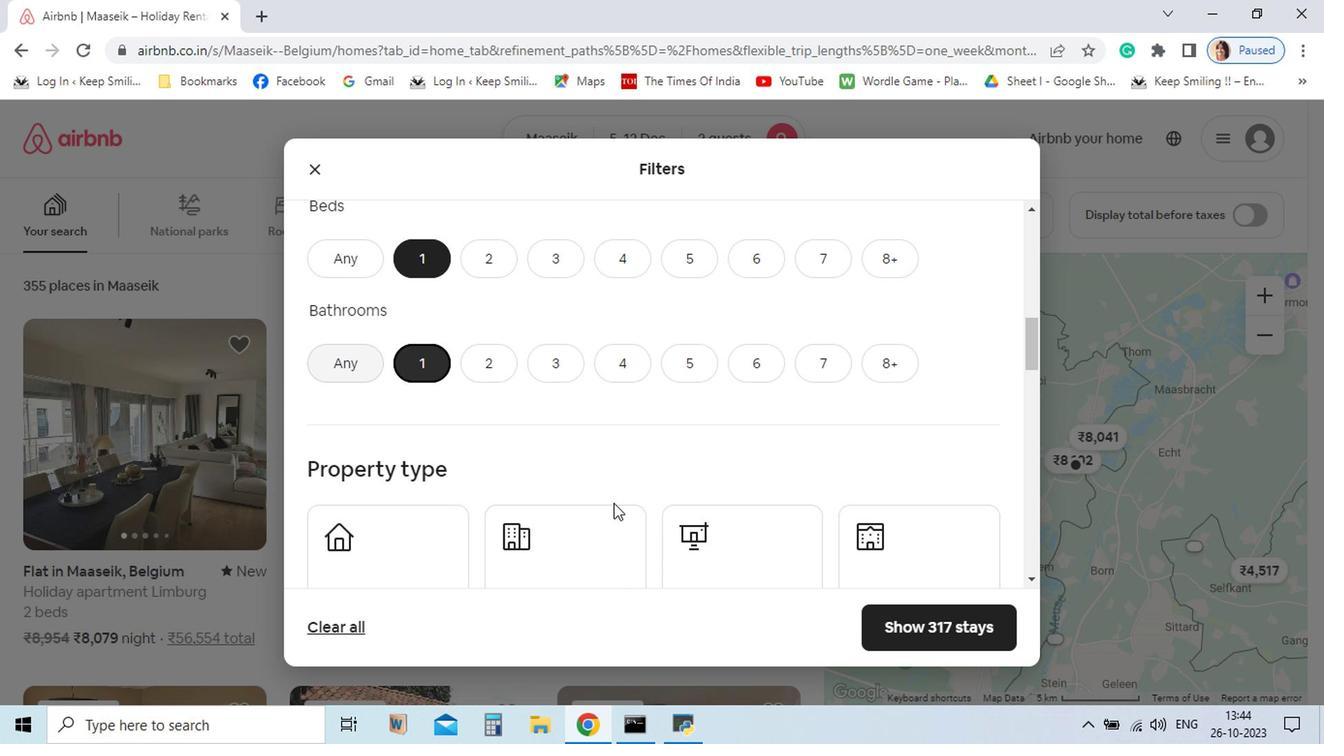 
Action: Mouse moved to (922, 451)
Screenshot: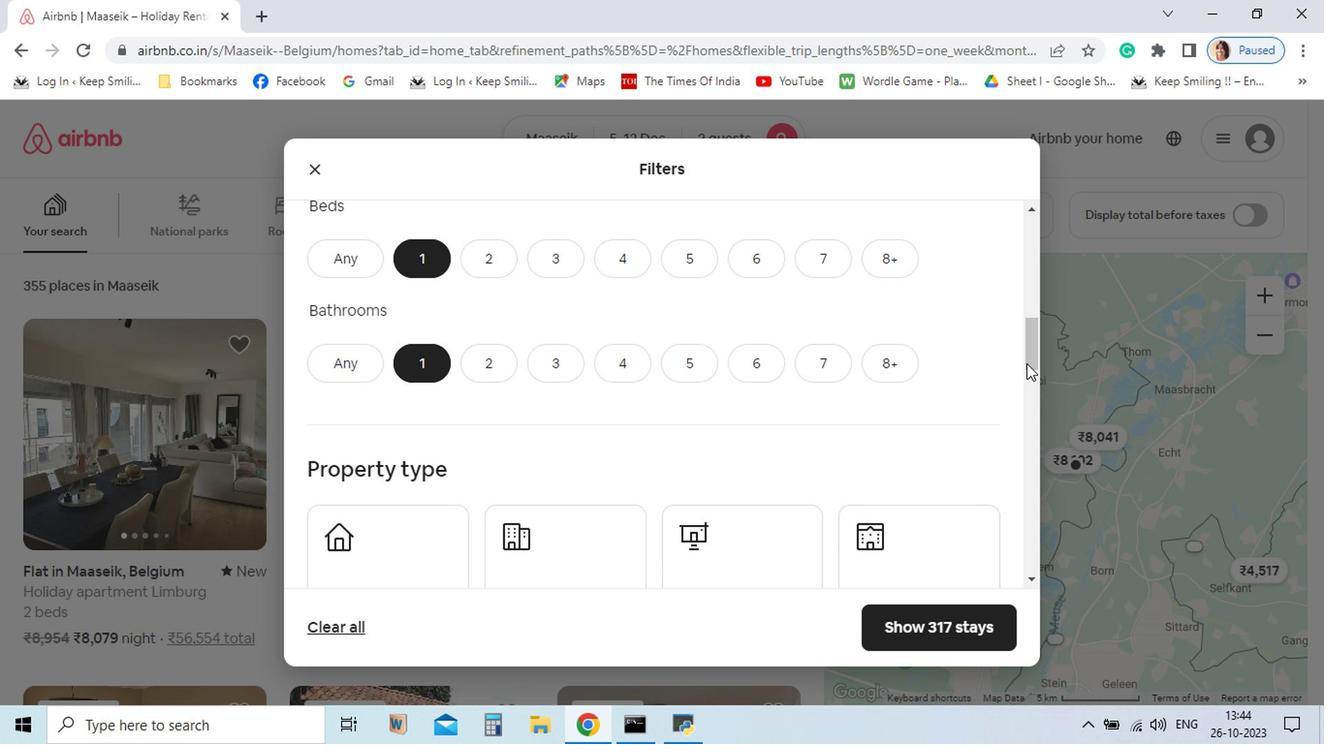 
Action: Mouse pressed left at (922, 451)
Screenshot: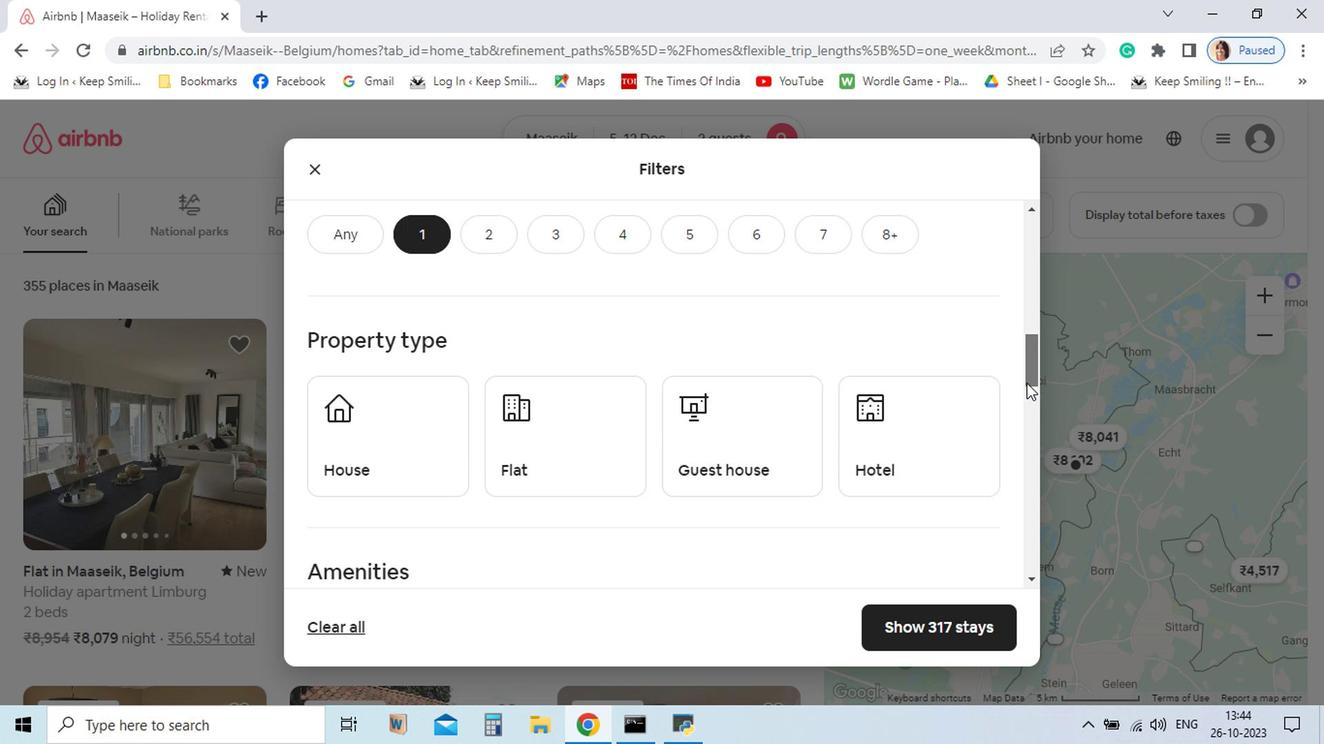 
Action: Mouse moved to (830, 471)
Screenshot: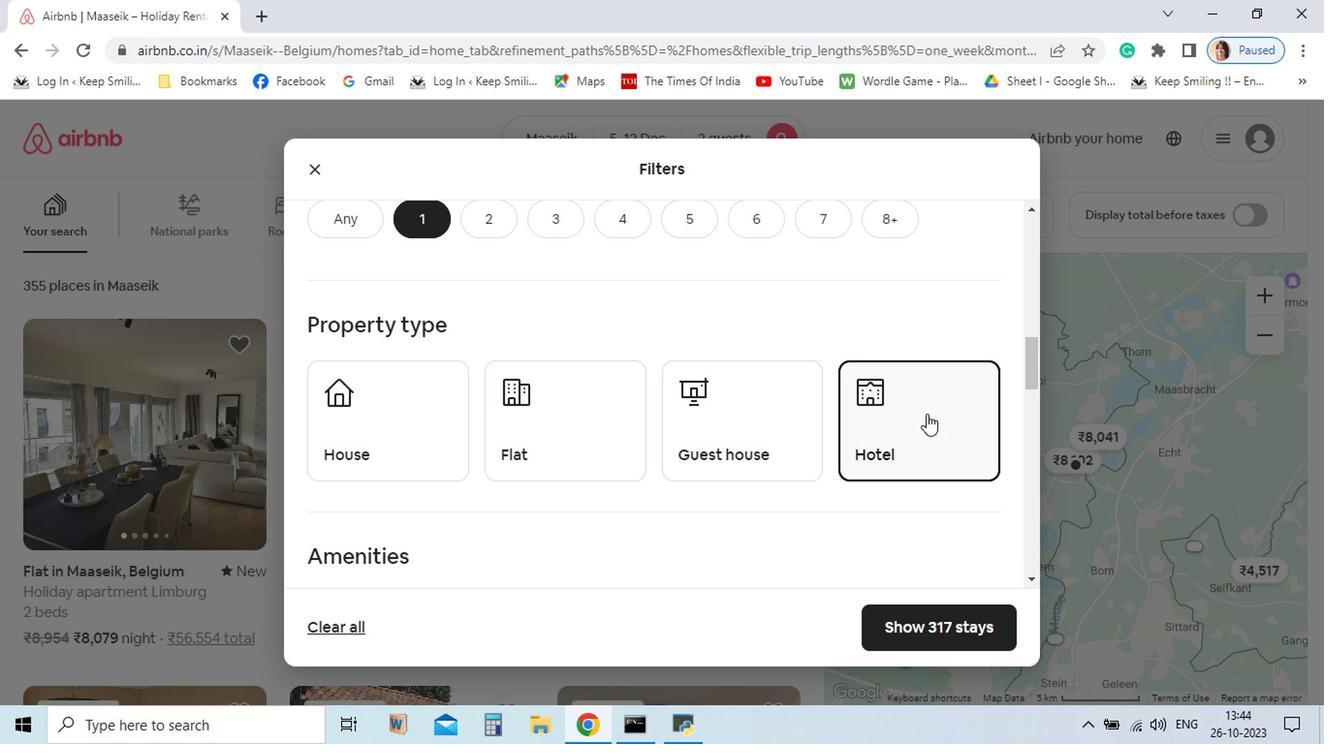 
Action: Mouse pressed left at (830, 471)
Screenshot: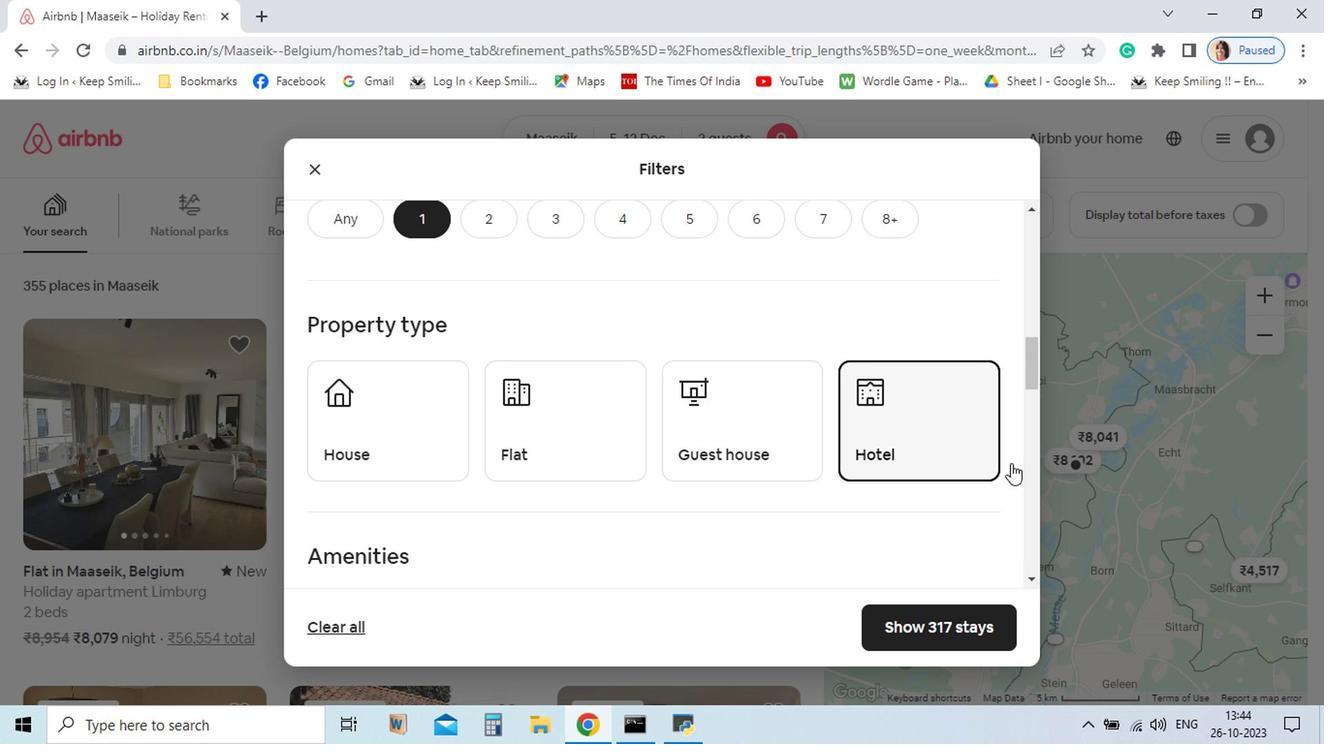 
Action: Mouse moved to (926, 464)
Screenshot: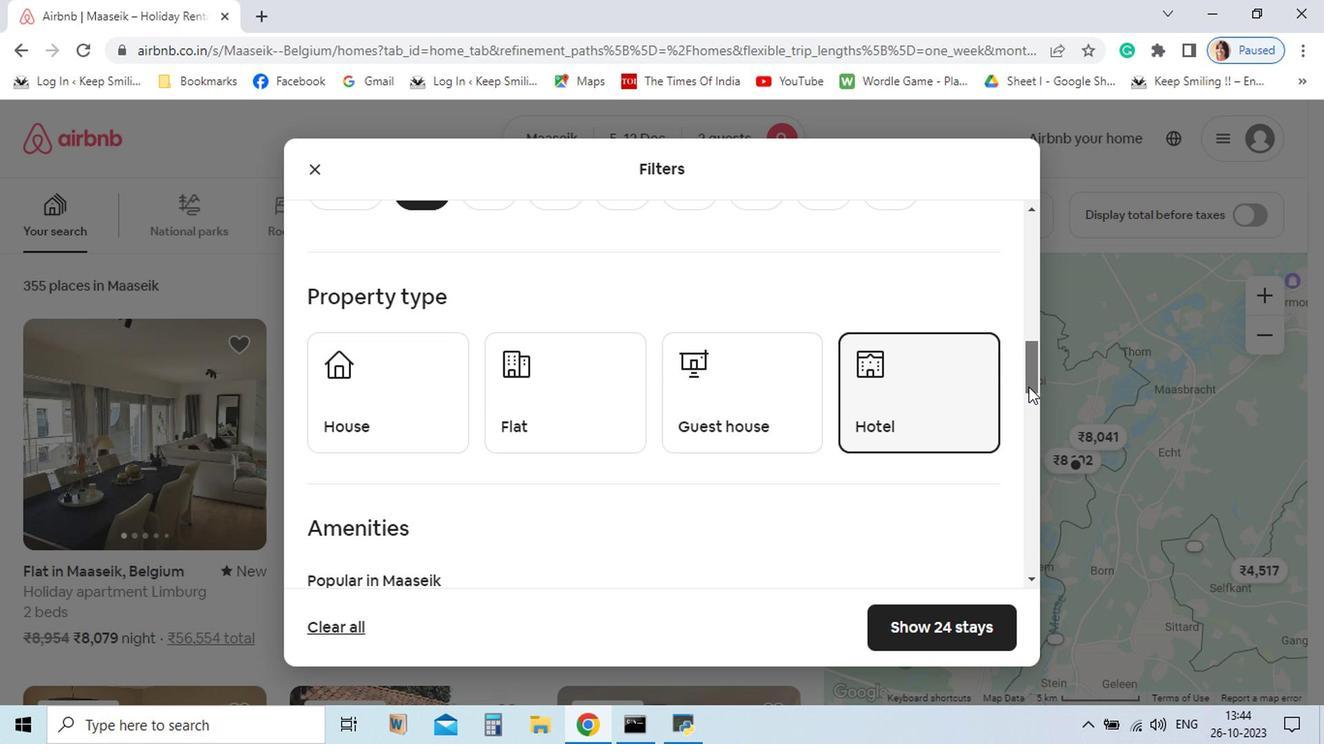 
Action: Mouse pressed left at (926, 464)
Screenshot: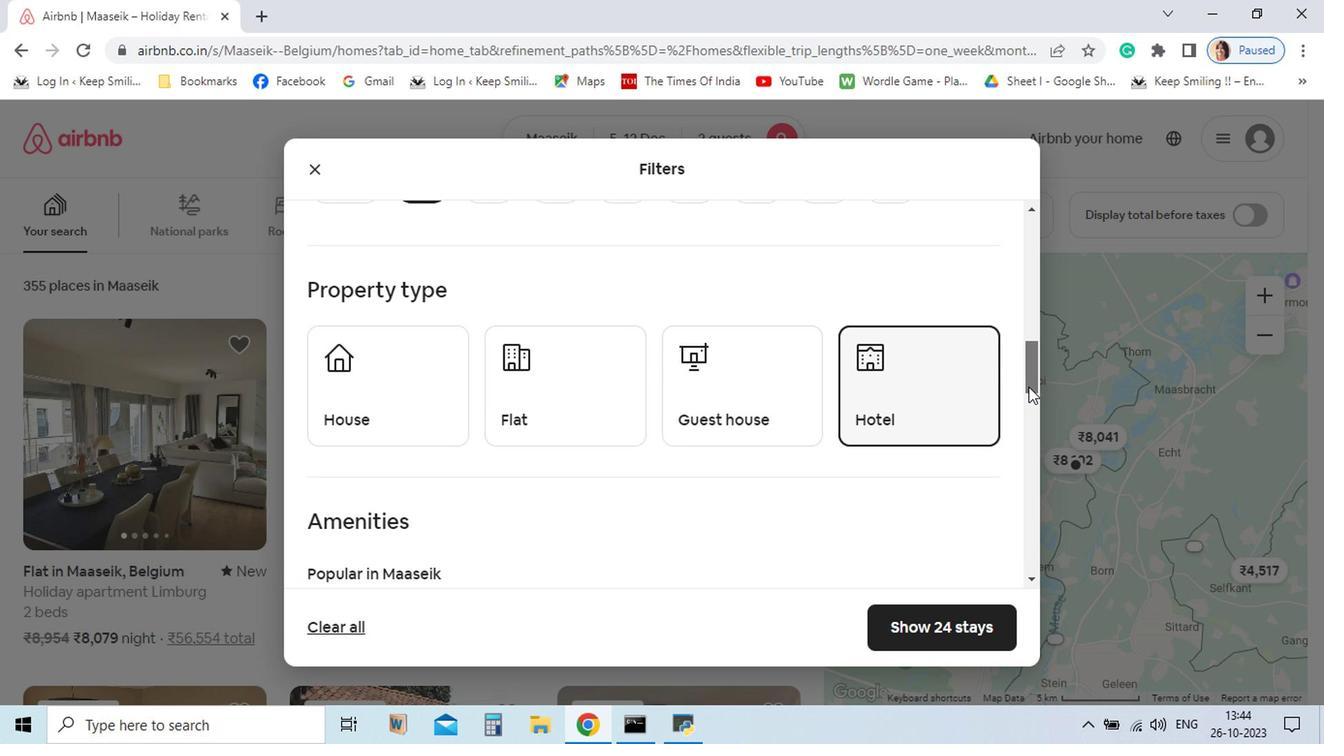 
Action: Mouse moved to (428, 536)
Screenshot: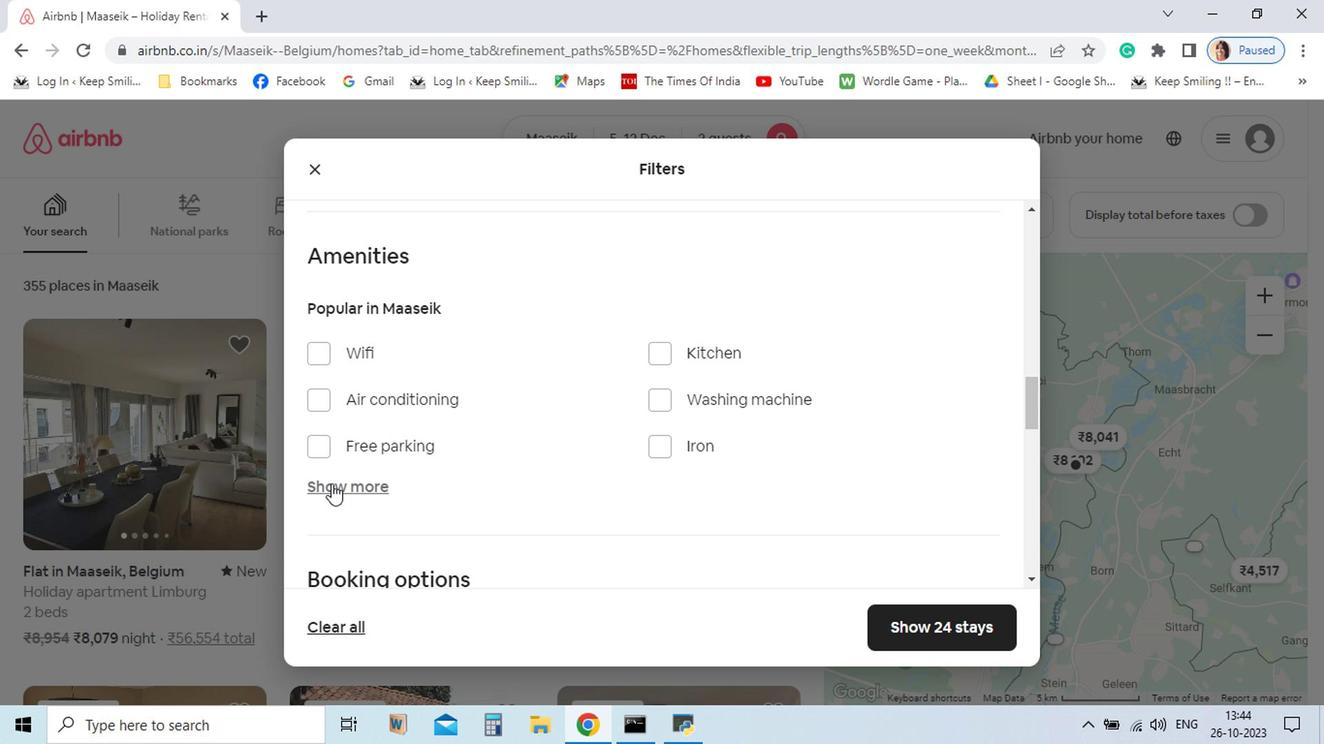 
Action: Mouse pressed left at (428, 536)
Screenshot: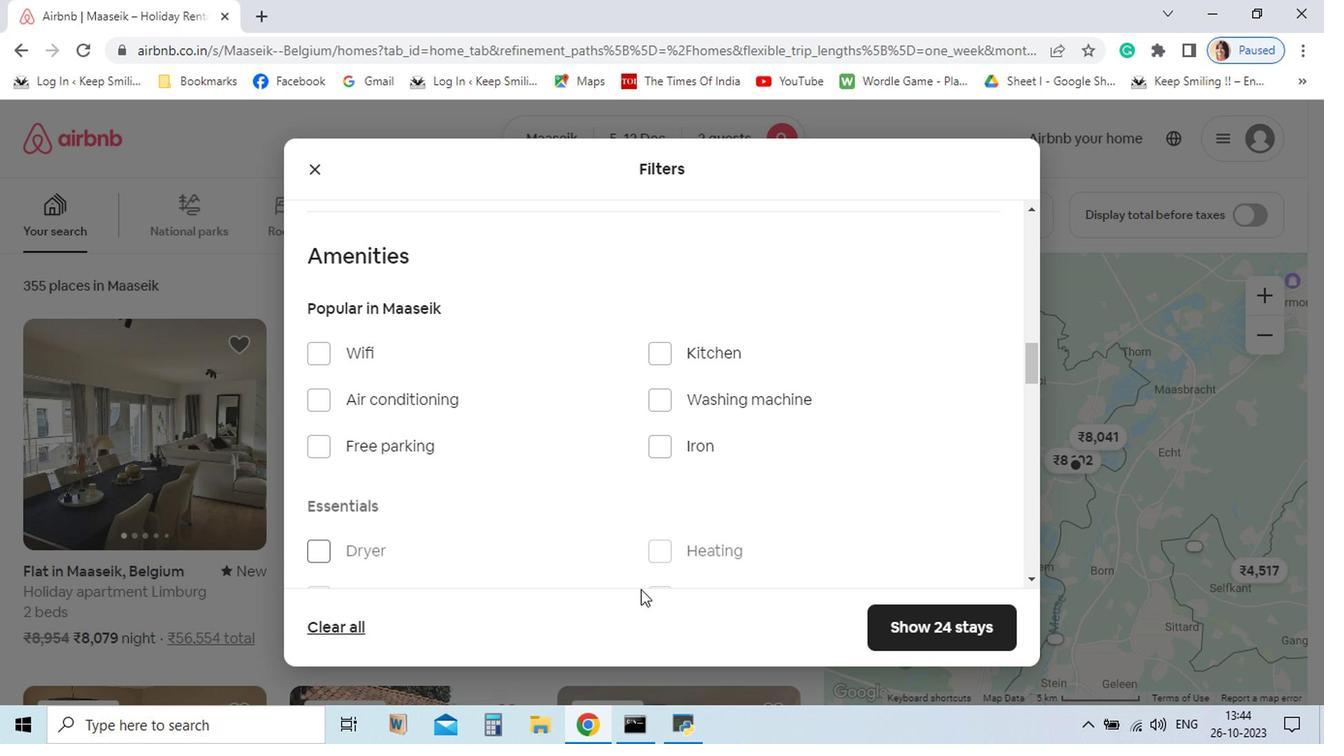 
Action: Mouse moved to (658, 584)
Screenshot: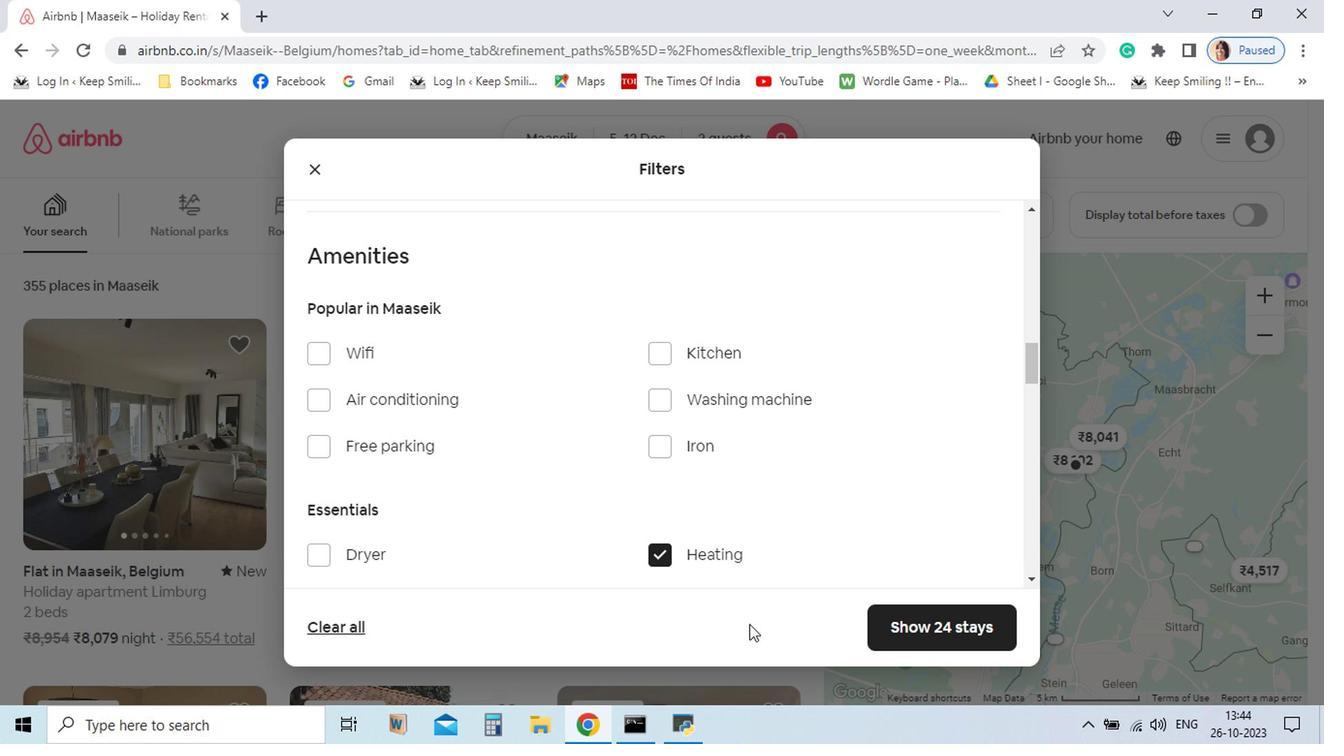 
Action: Mouse pressed left at (658, 584)
Screenshot: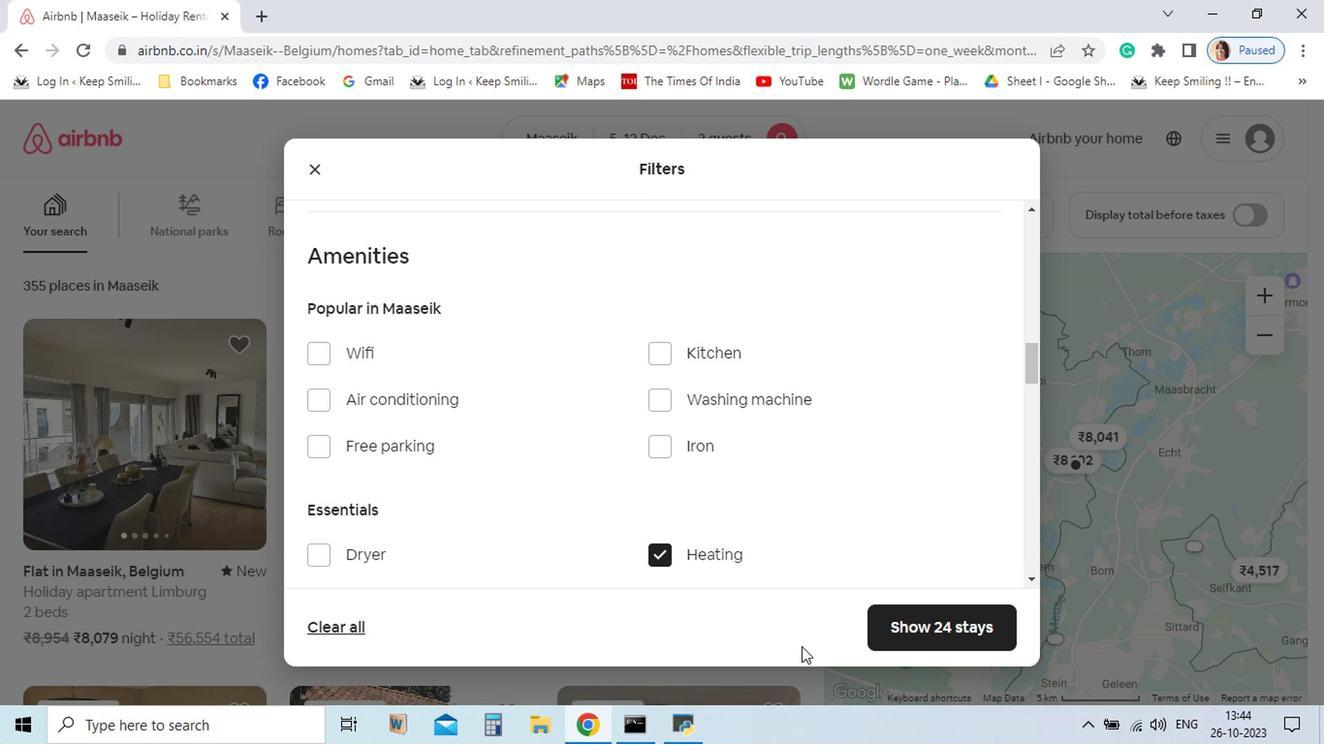
Action: Mouse moved to (845, 630)
Screenshot: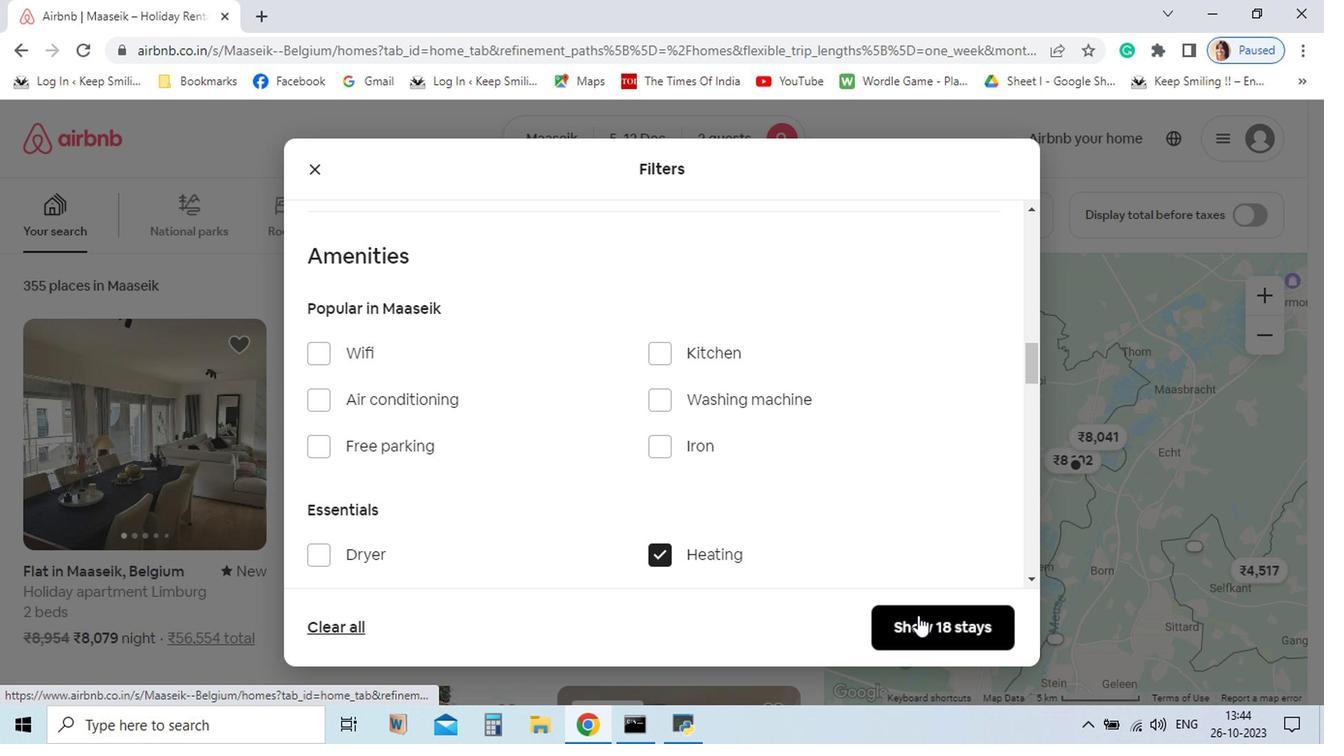 
Action: Mouse pressed left at (845, 630)
Screenshot: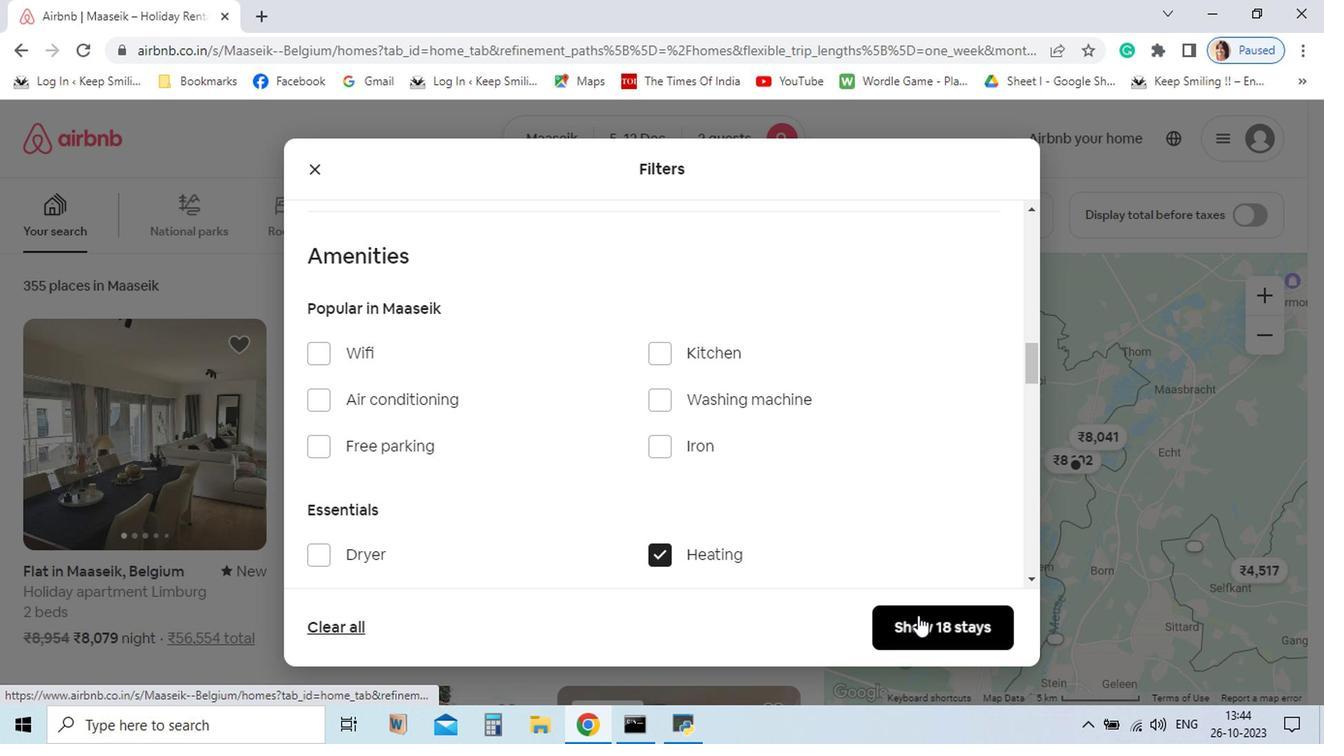 
Action: Mouse moved to (746, 625)
Screenshot: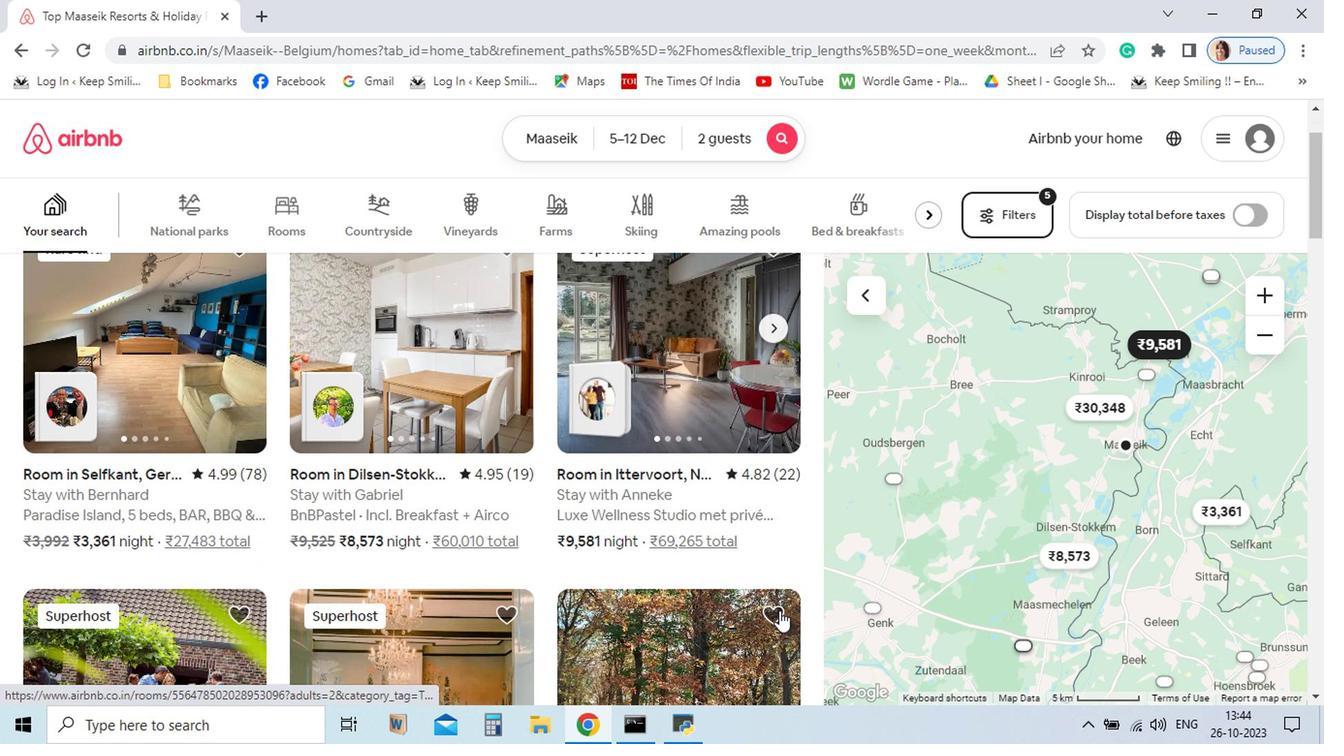 
Action: Mouse scrolled (746, 624) with delta (0, 0)
Screenshot: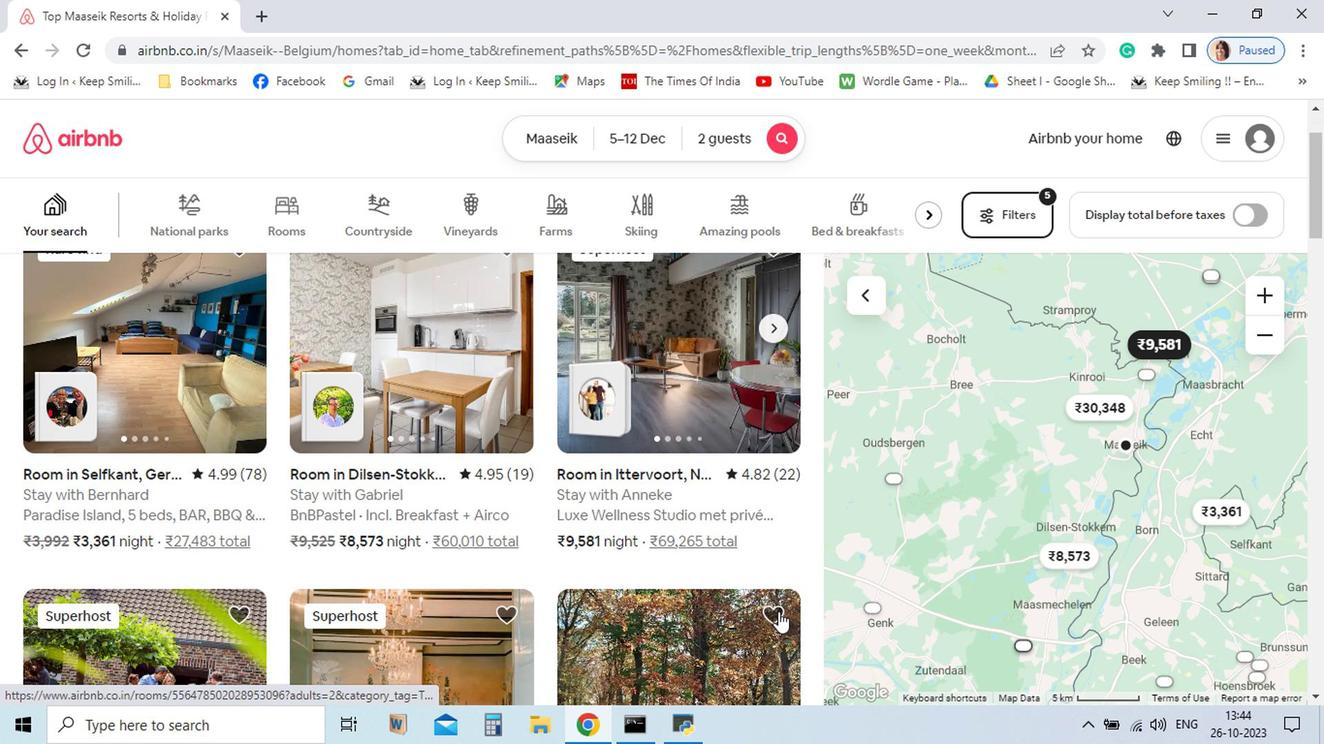 
Action: Mouse moved to (739, 622)
Screenshot: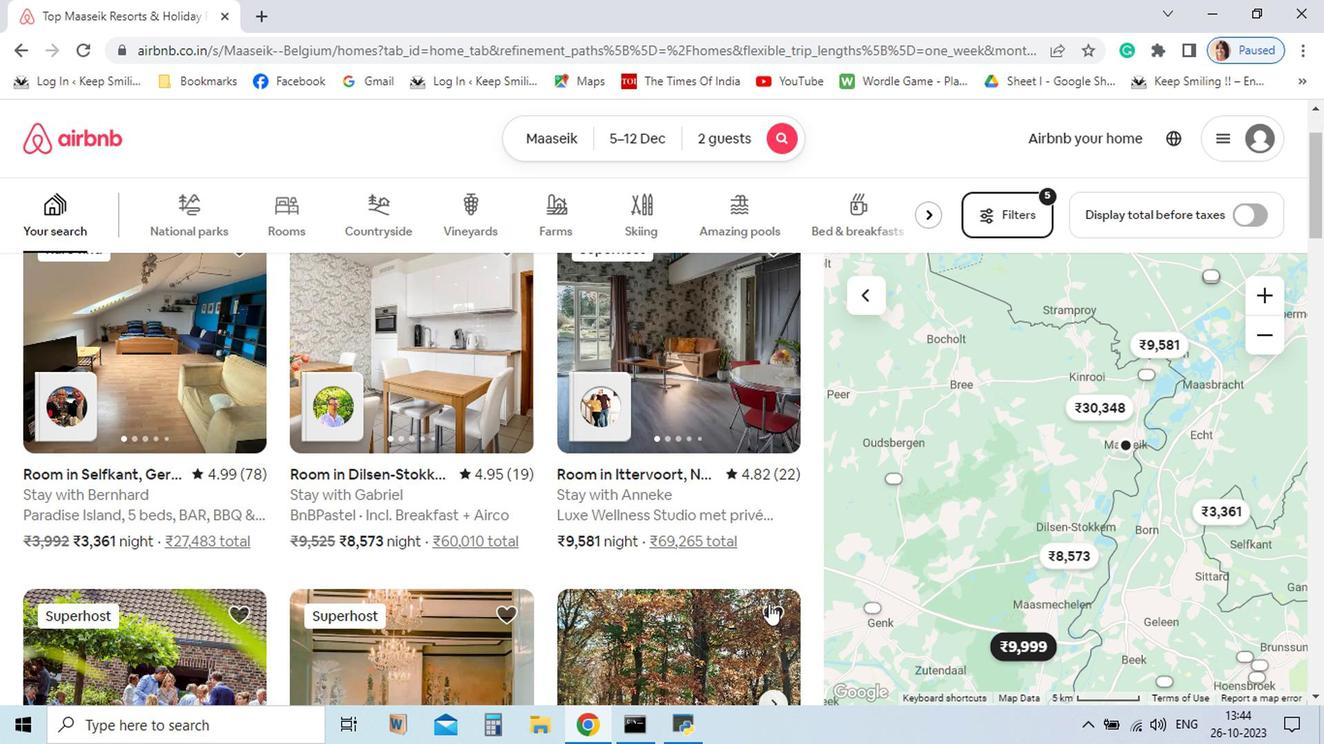 
Action: Mouse scrolled (739, 621) with delta (0, 0)
Screenshot: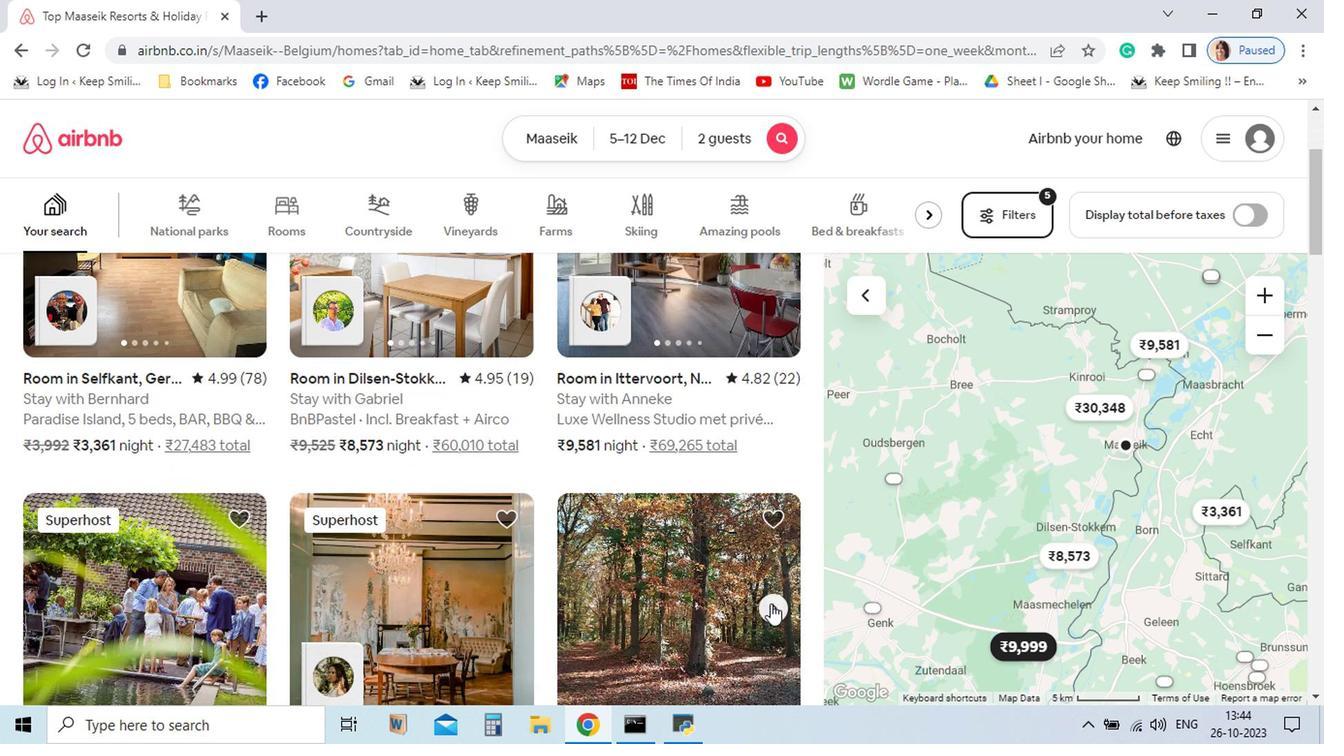 
Action: Mouse moved to (740, 622)
Screenshot: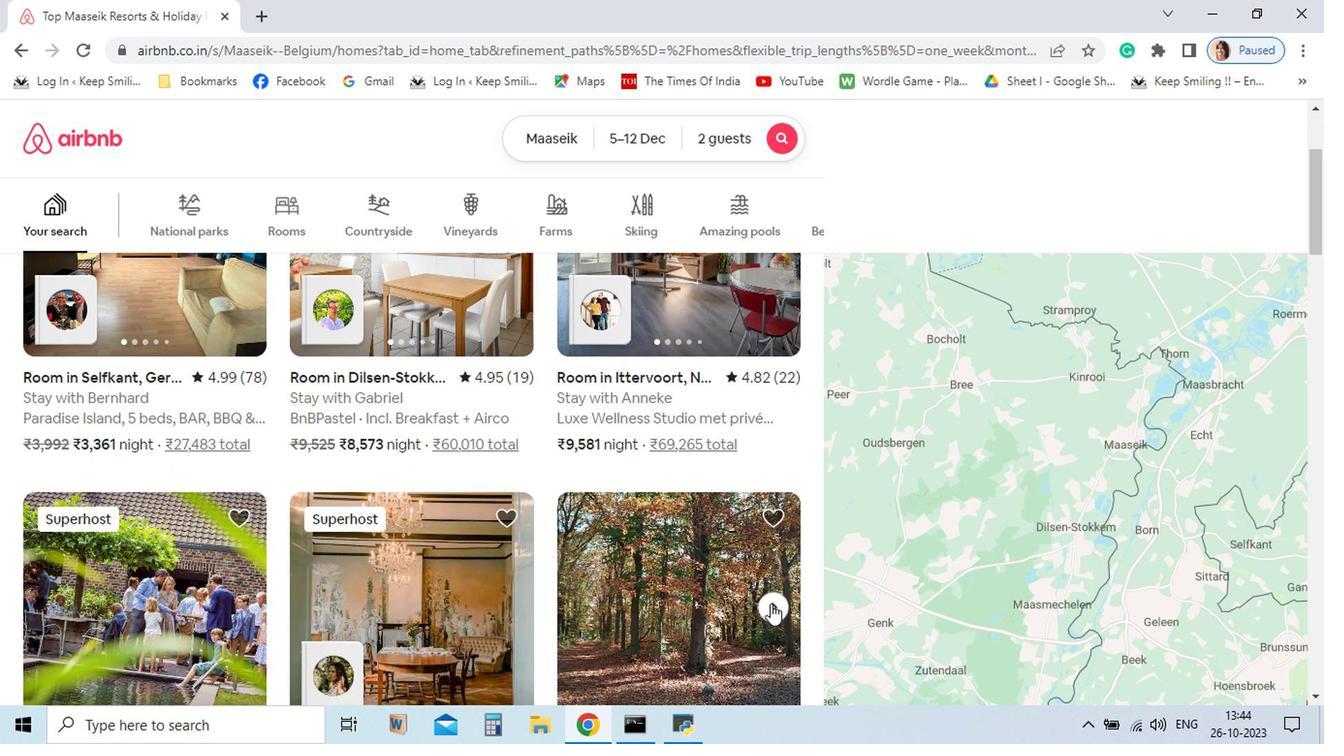 
Action: Mouse scrolled (740, 621) with delta (0, 0)
Screenshot: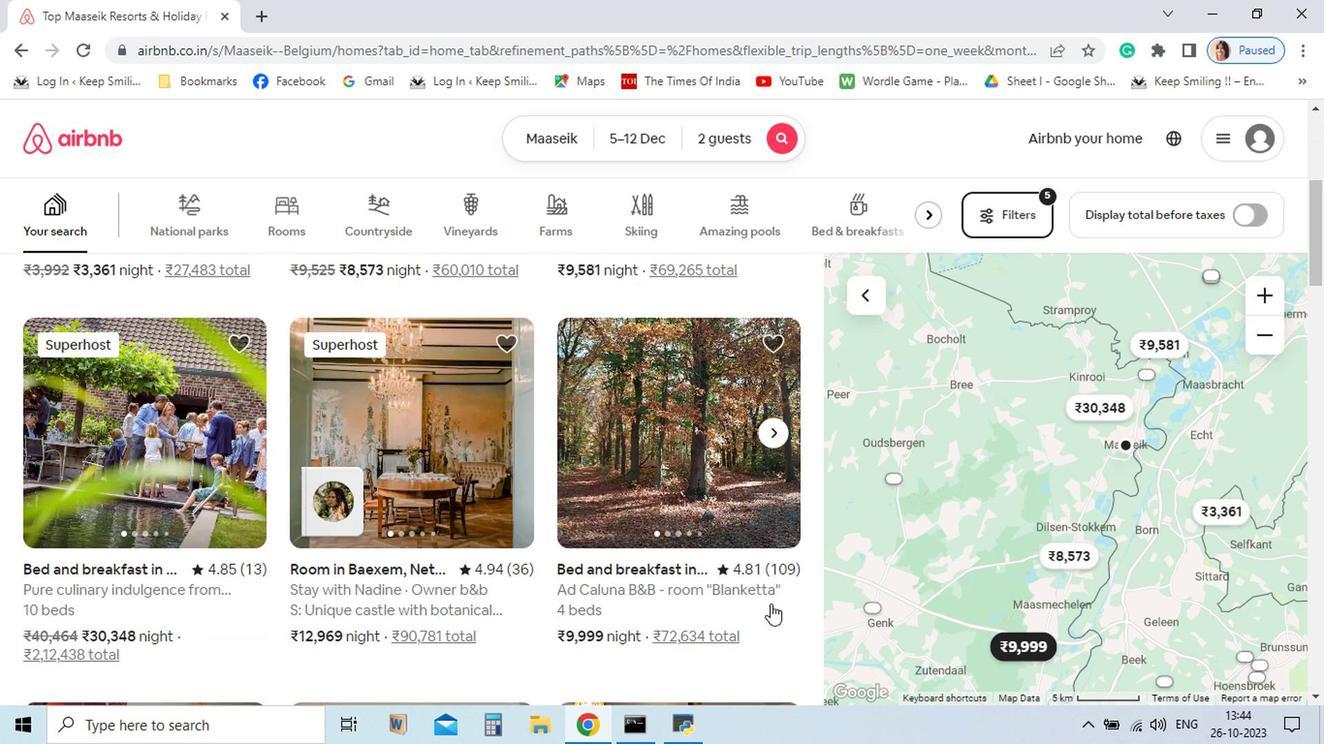 
Action: Mouse scrolled (740, 621) with delta (0, 0)
Screenshot: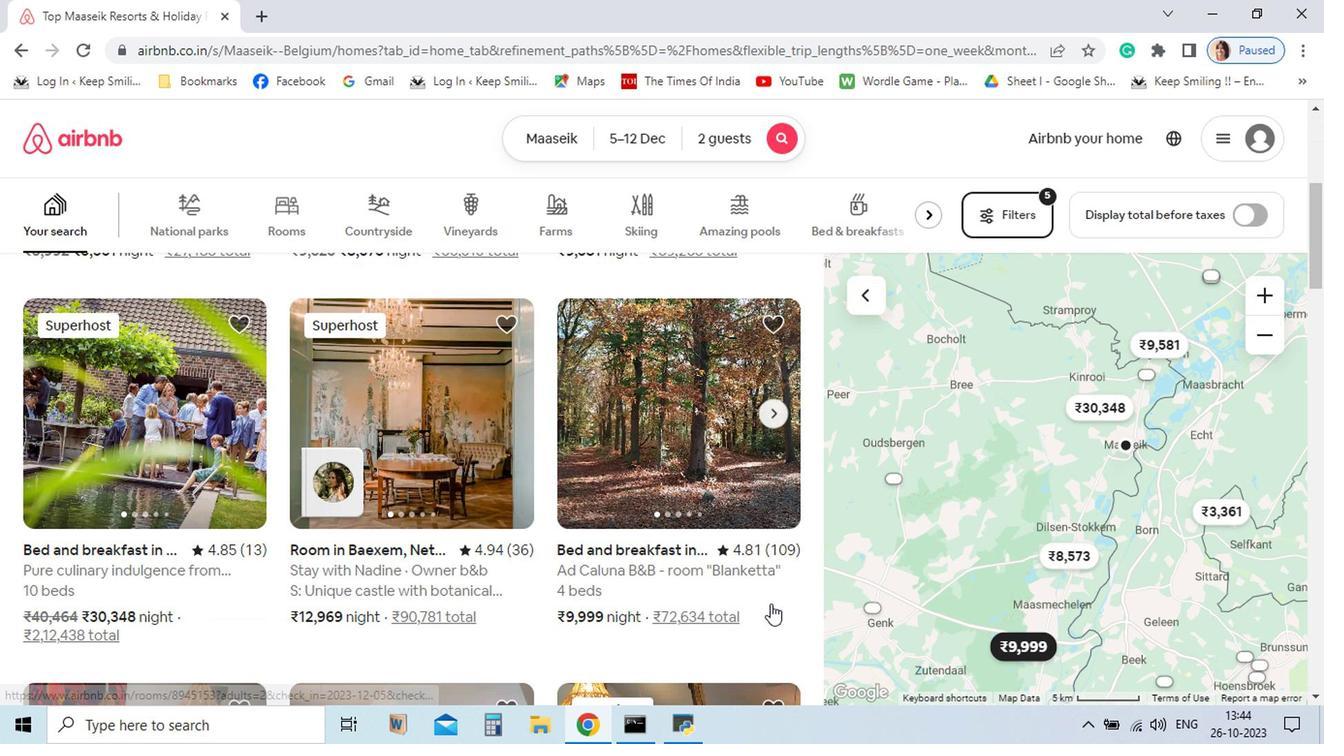 
Action: Mouse moved to (733, 630)
Screenshot: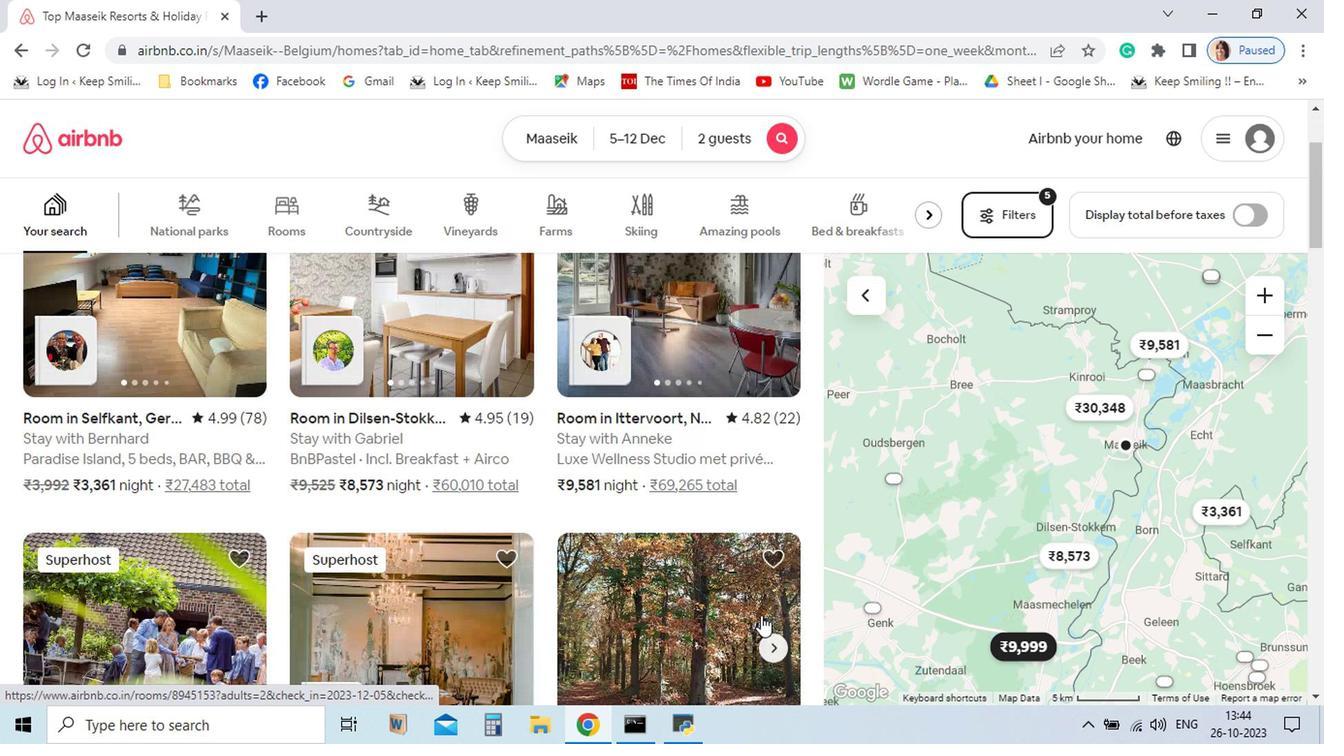 
Action: Mouse scrolled (733, 631) with delta (0, 0)
Screenshot: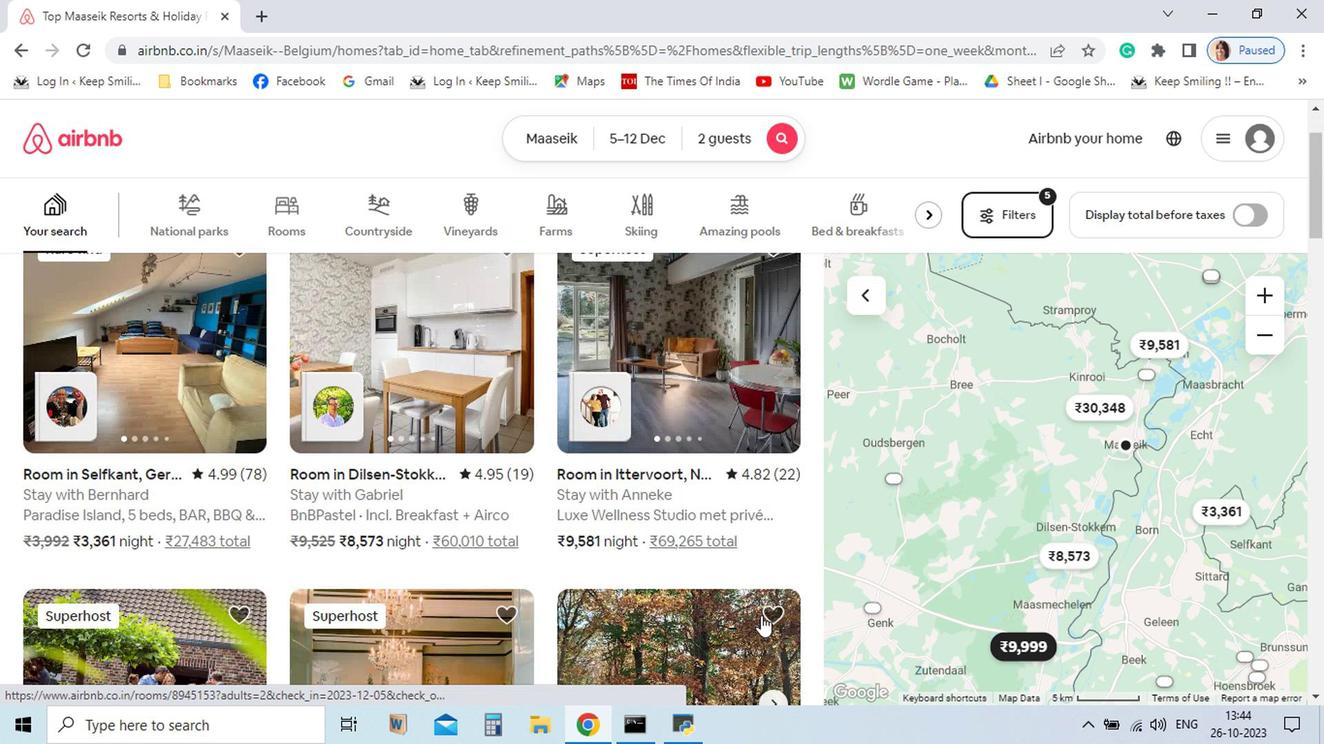 
Action: Mouse scrolled (733, 631) with delta (0, 0)
Screenshot: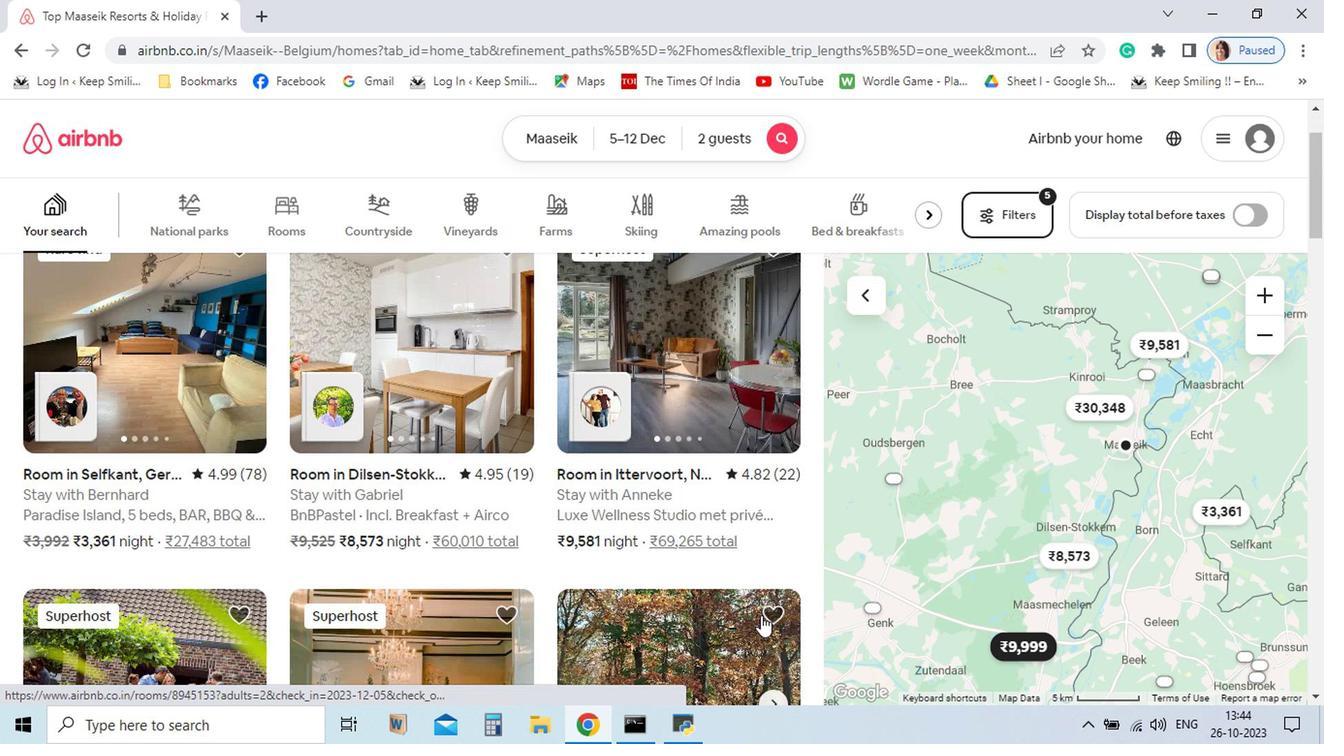 
Action: Mouse scrolled (733, 631) with delta (0, 0)
Screenshot: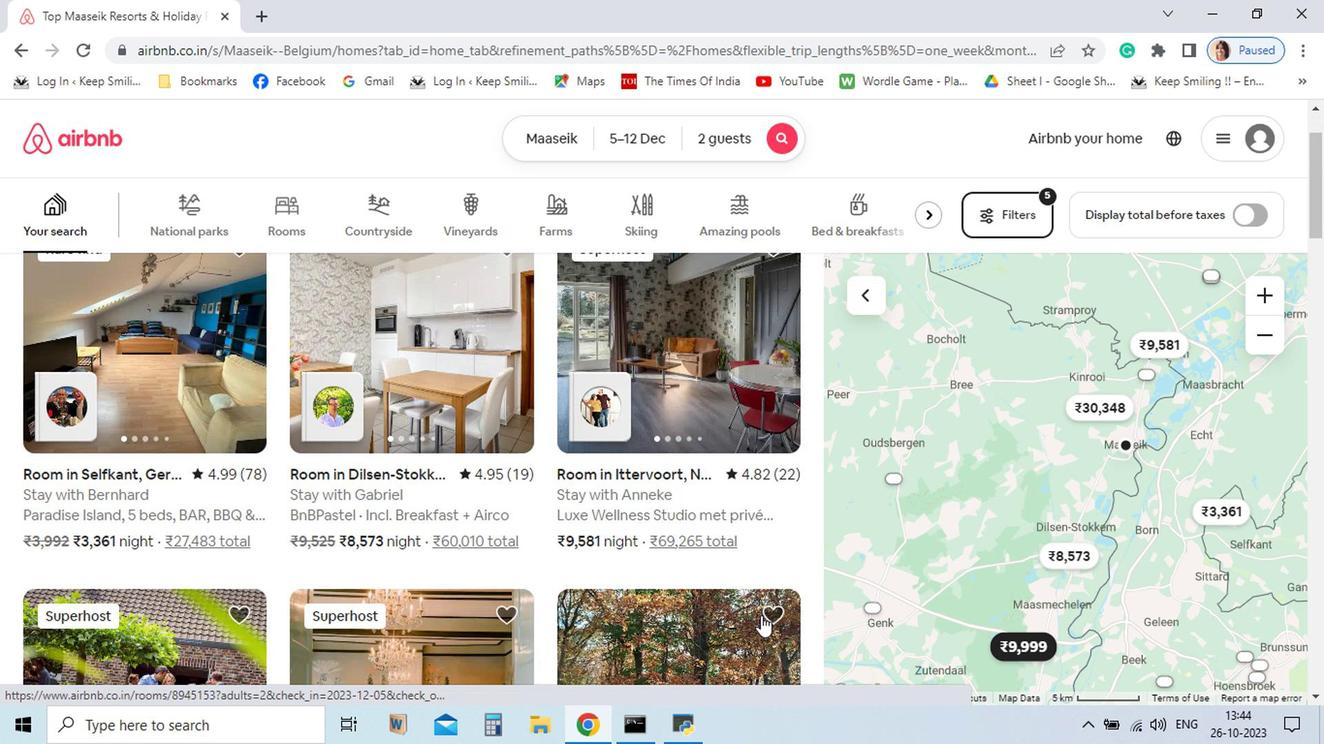 
Action: Mouse moved to (273, 526)
Screenshot: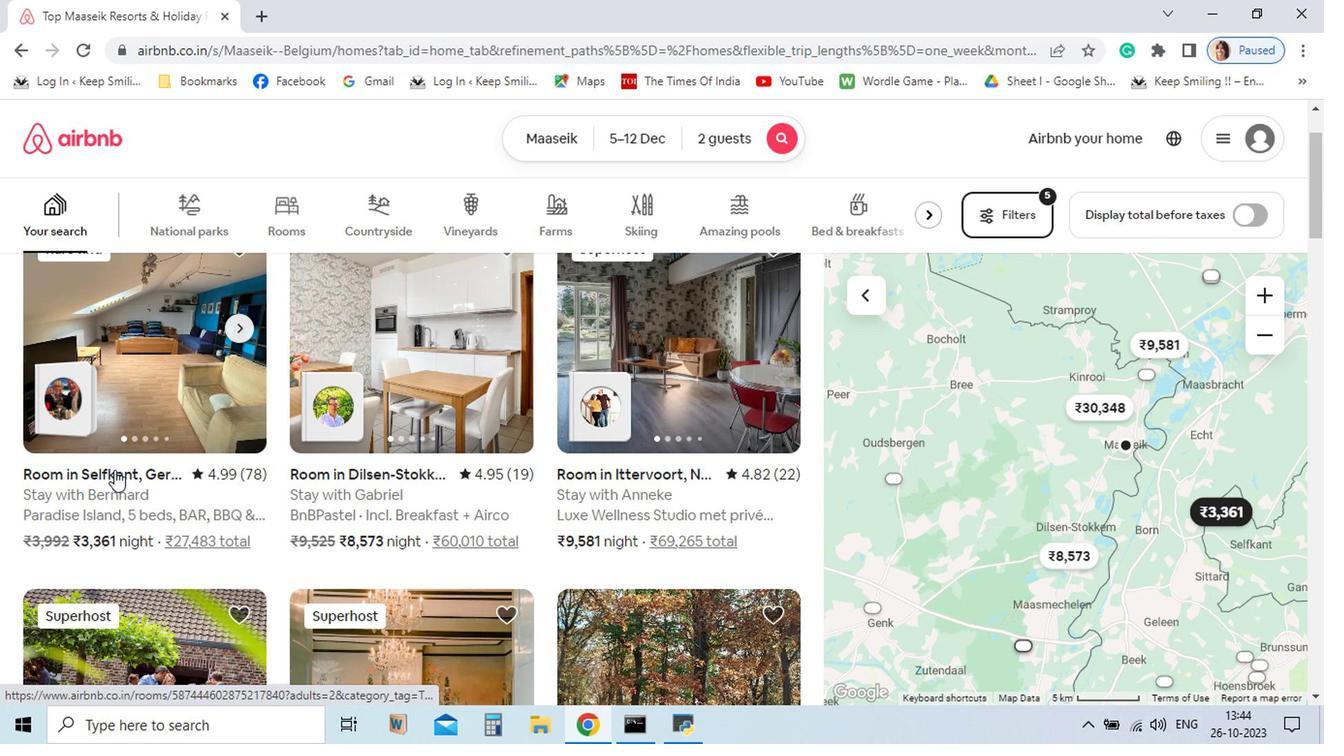 
Action: Mouse pressed left at (273, 526)
Screenshot: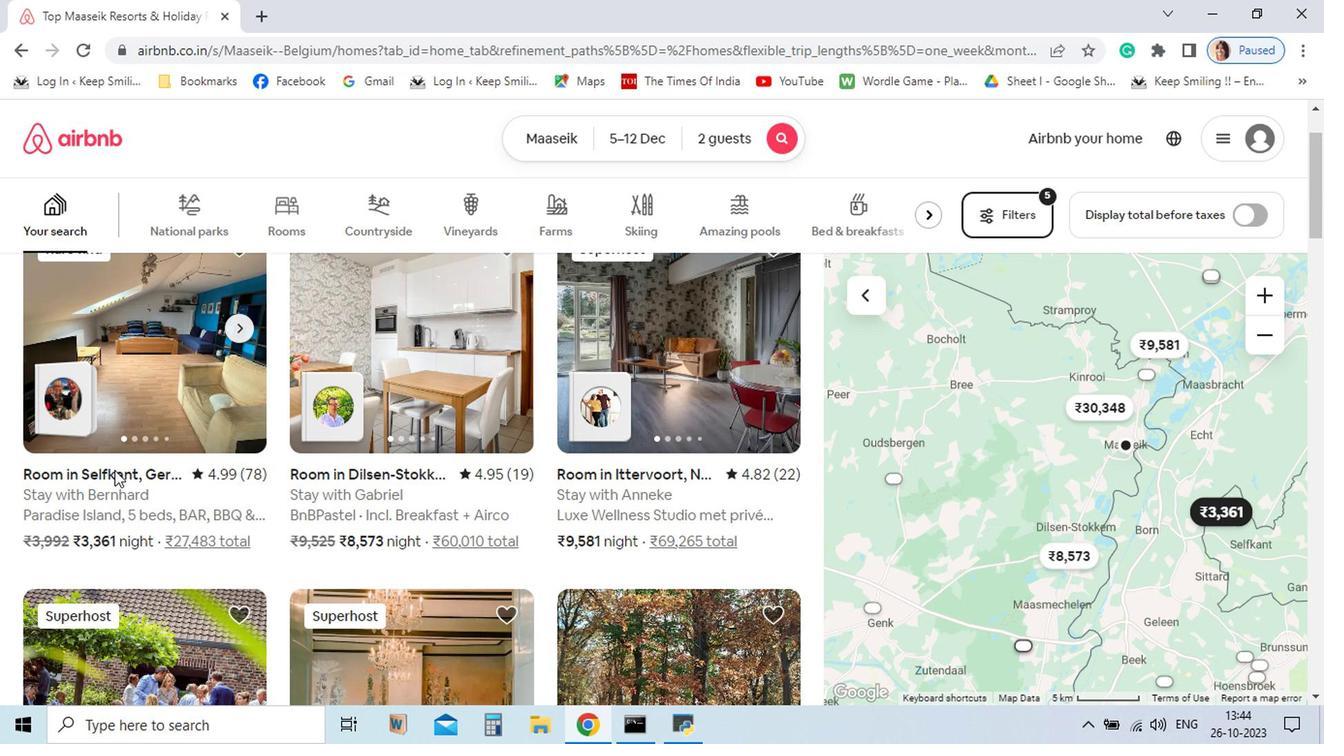 
Action: Mouse moved to (493, 359)
Screenshot: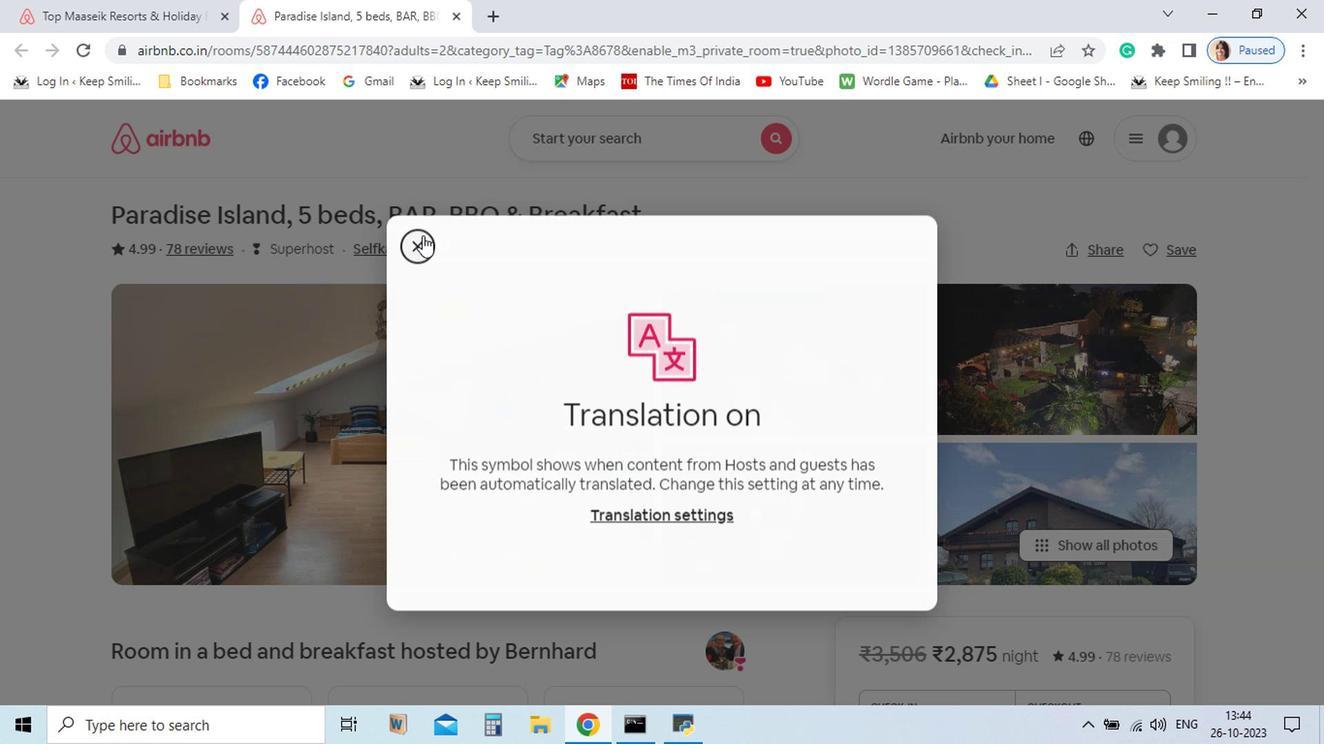 
Action: Mouse pressed left at (493, 359)
Screenshot: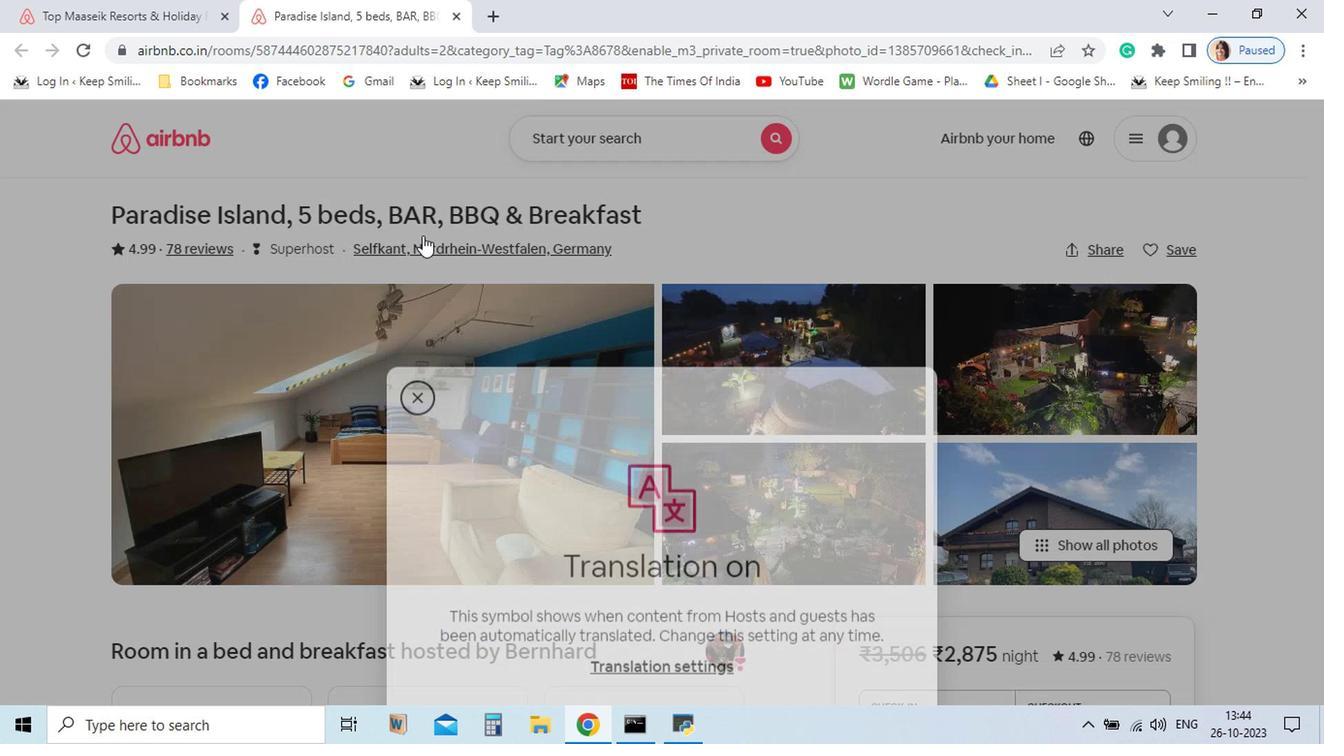 
Action: Mouse moved to (817, 642)
Screenshot: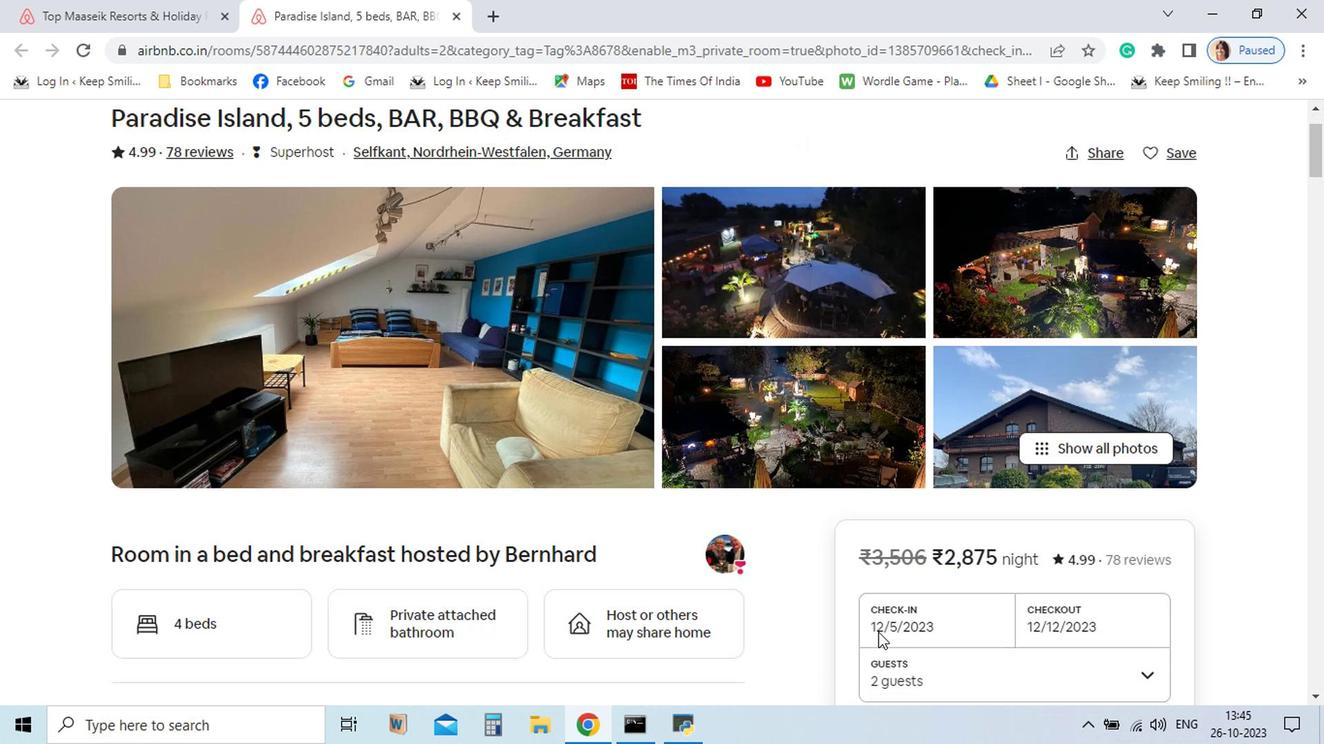 
Action: Mouse scrolled (817, 641) with delta (0, 0)
Screenshot: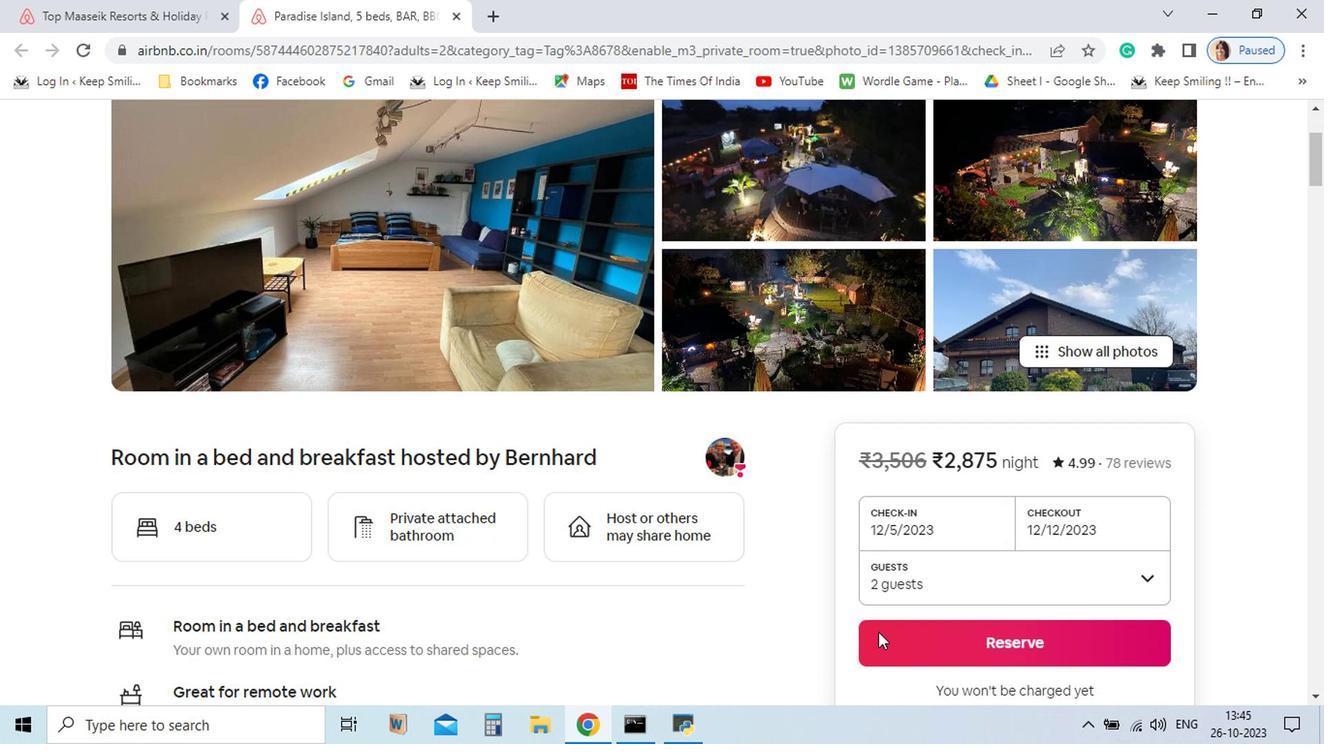 
Action: Mouse scrolled (817, 641) with delta (0, 0)
Screenshot: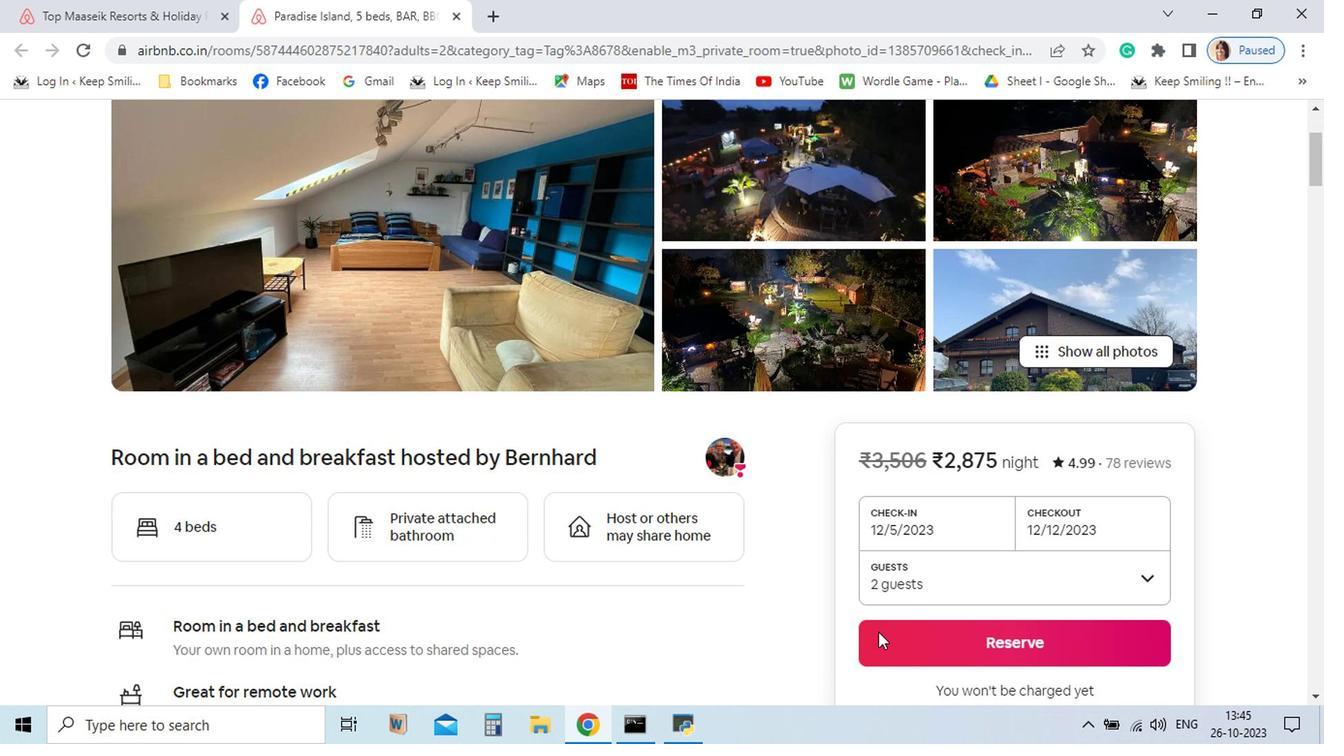 
Action: Mouse moved to (817, 642)
Screenshot: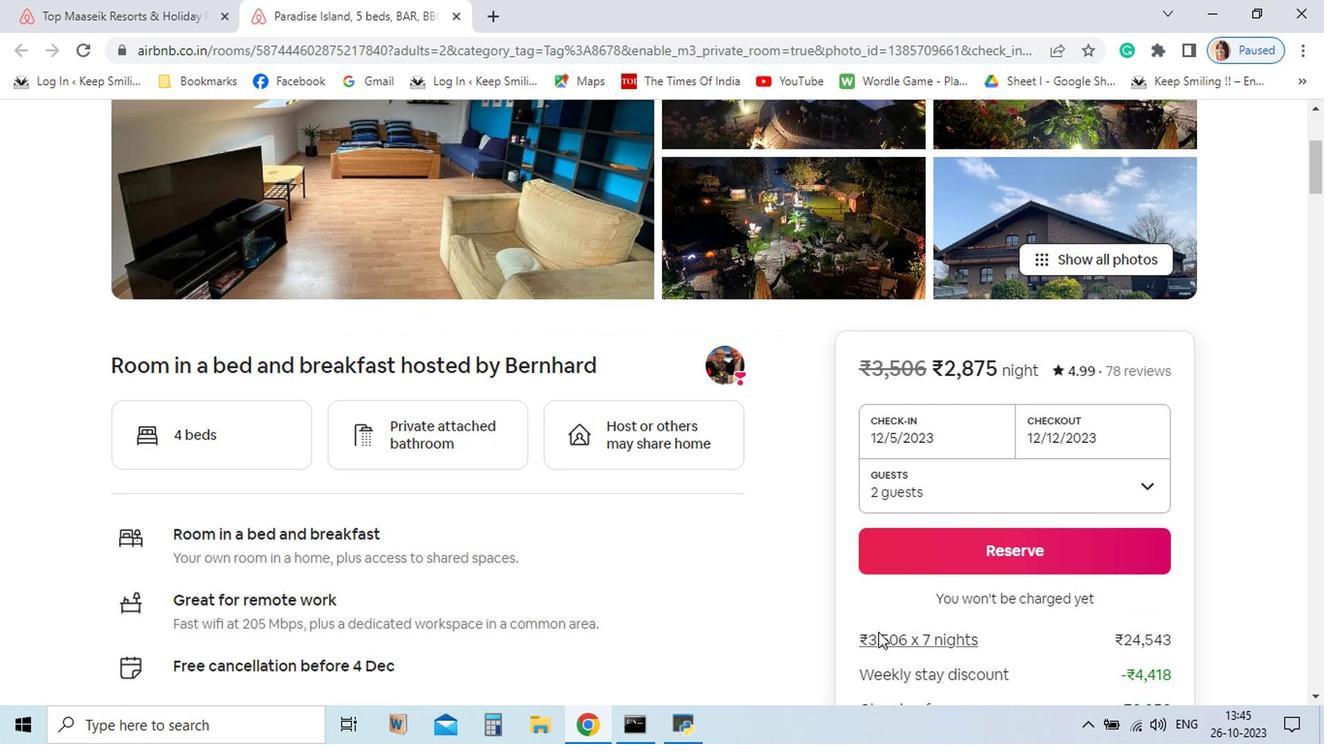 
Action: Mouse scrolled (817, 641) with delta (0, 0)
Screenshot: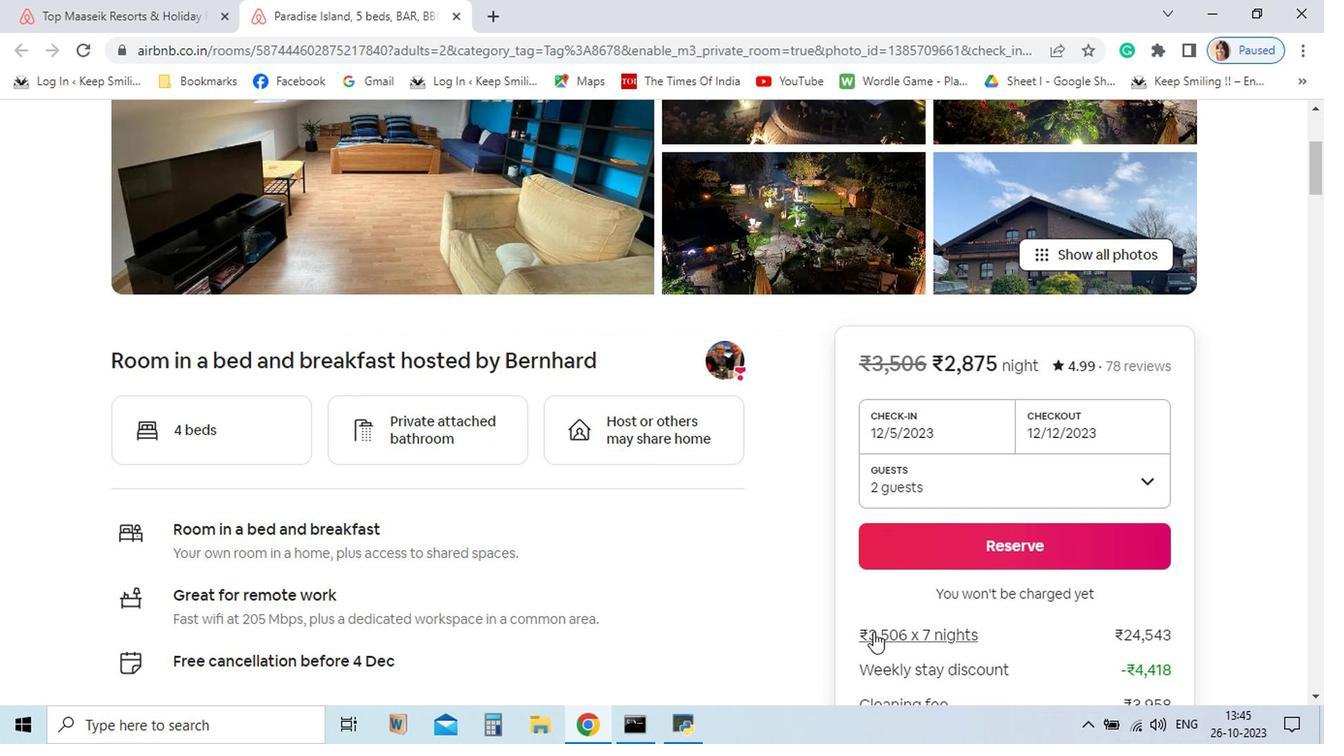 
Action: Mouse moved to (737, 651)
Screenshot: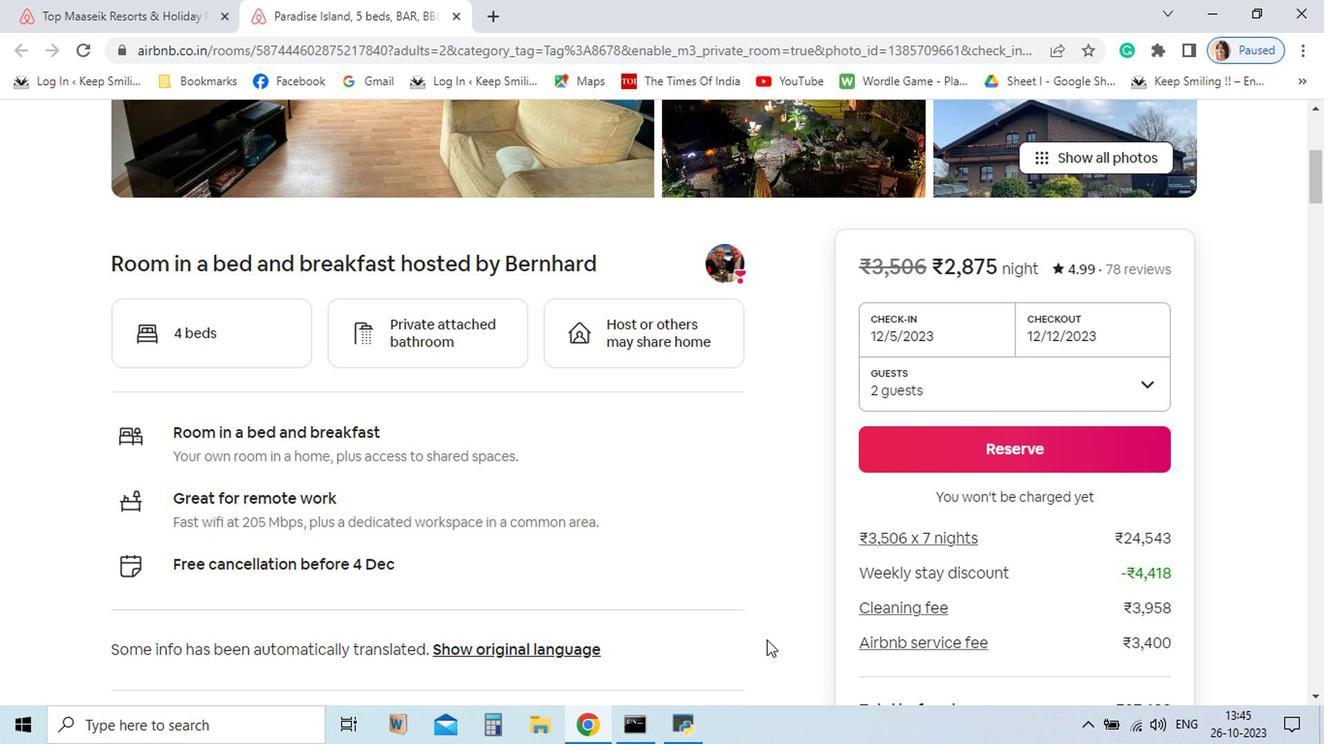 
Action: Mouse scrolled (737, 650) with delta (0, 0)
Screenshot: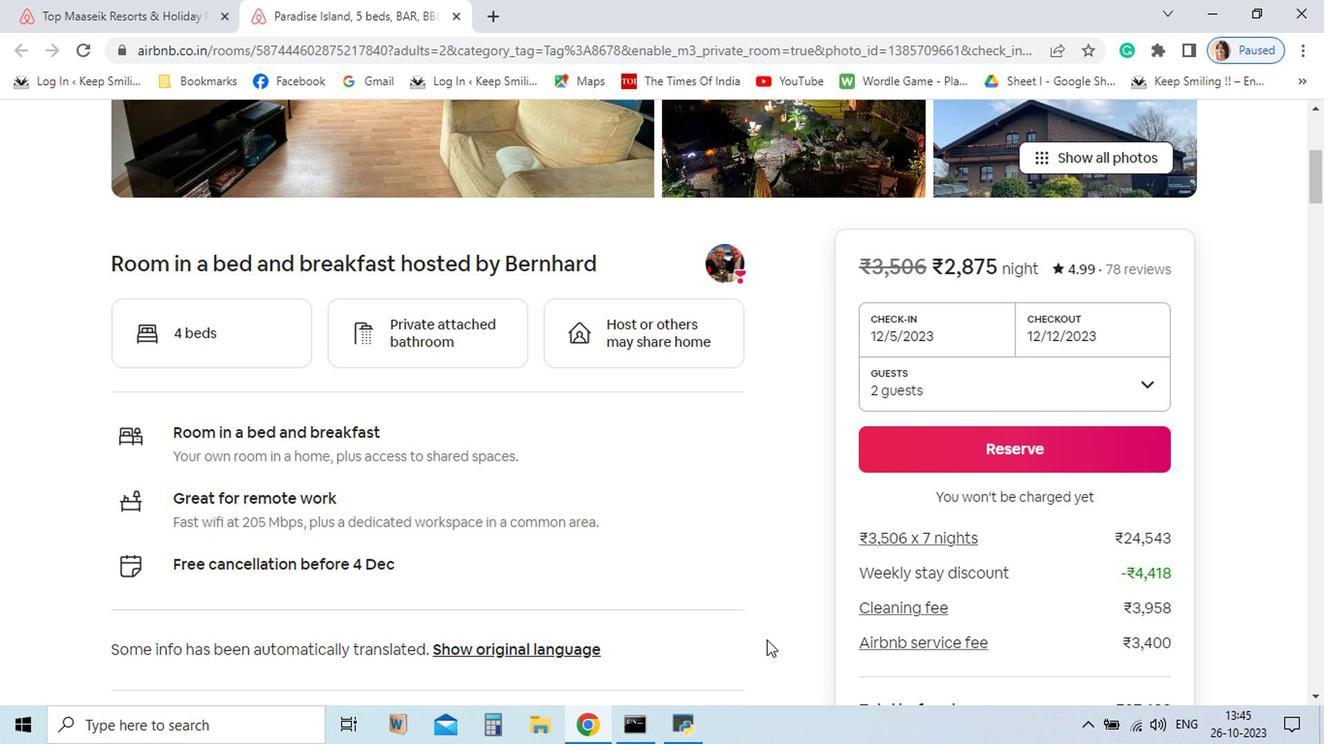 
Action: Mouse moved to (737, 641)
Screenshot: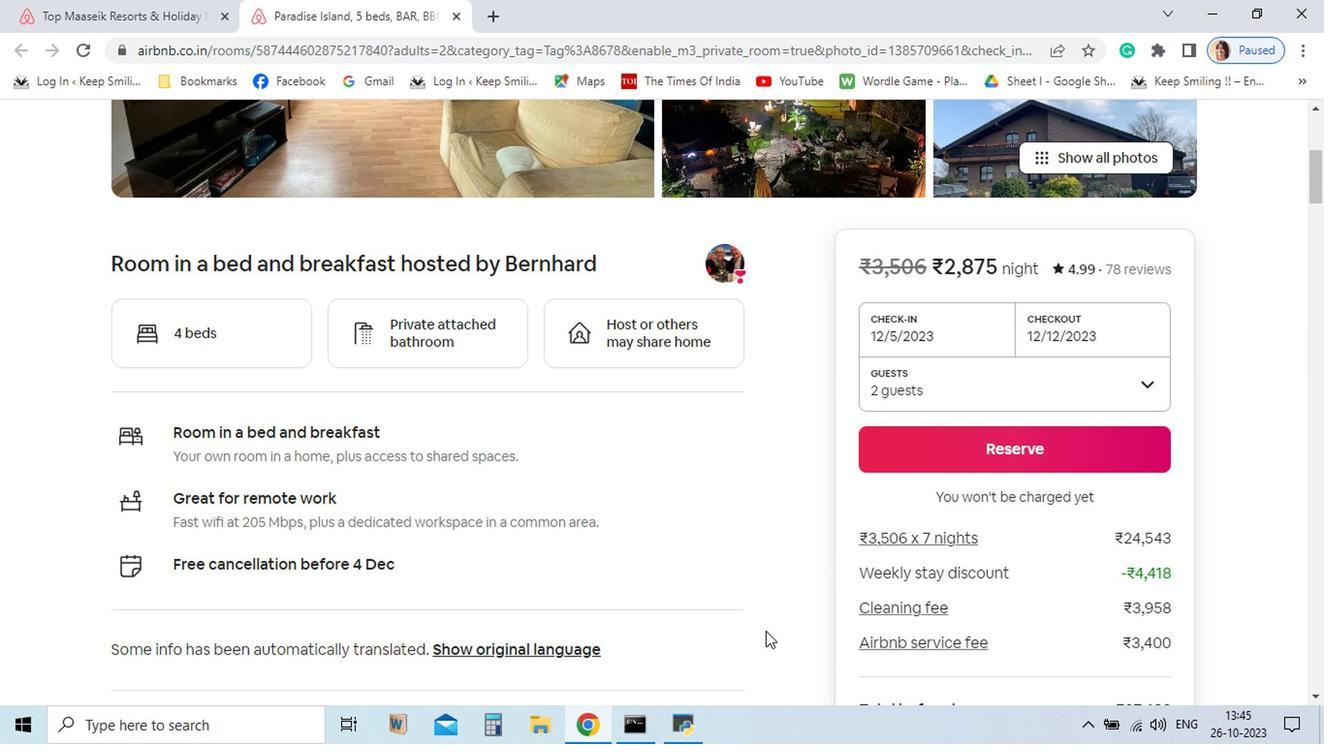 
Action: Mouse scrolled (737, 640) with delta (0, 0)
Screenshot: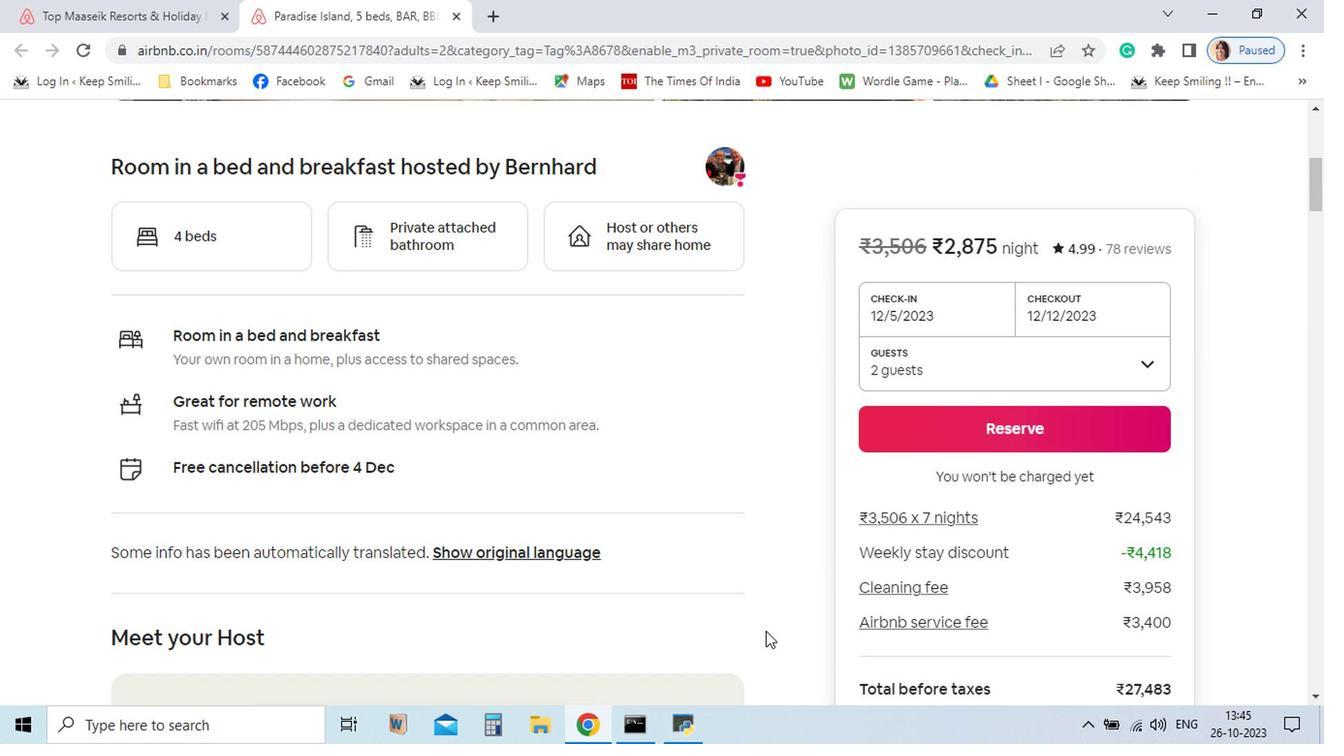 
Action: Mouse moved to (737, 640)
Screenshot: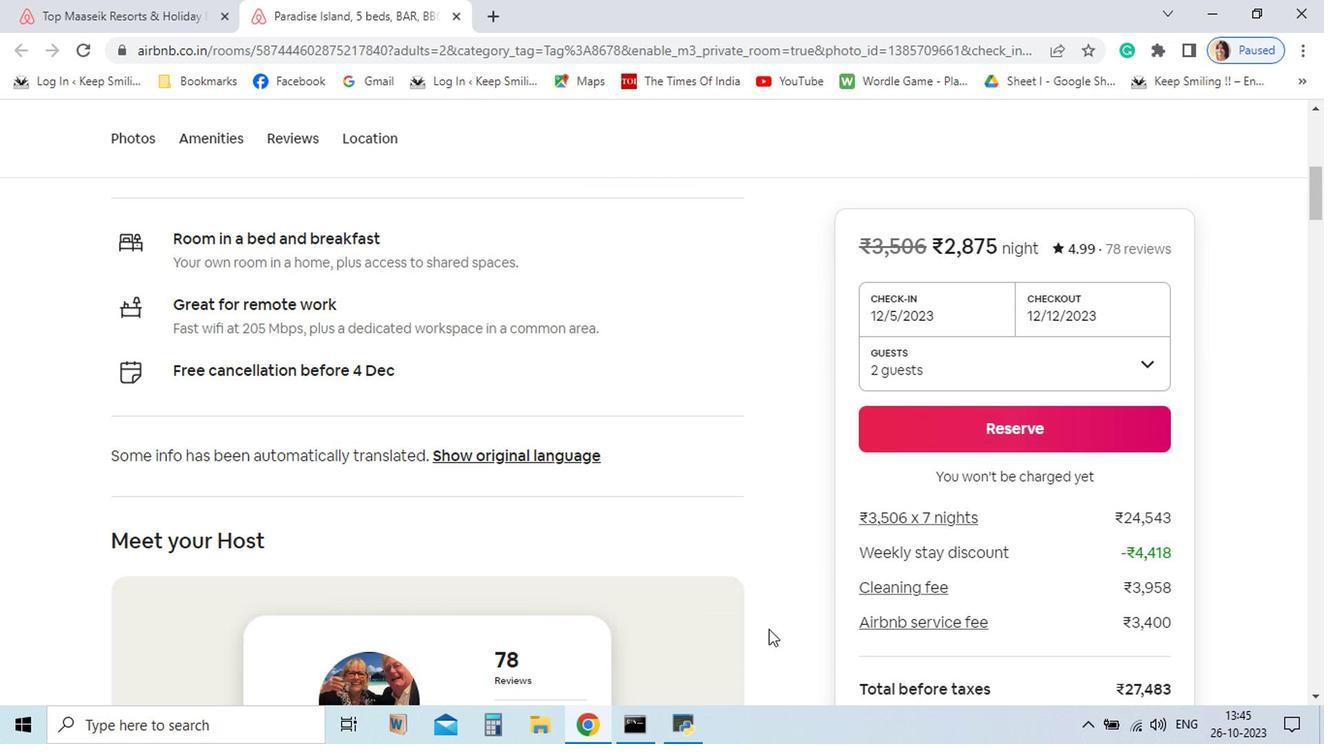 
Action: Mouse scrolled (737, 639) with delta (0, 0)
Screenshot: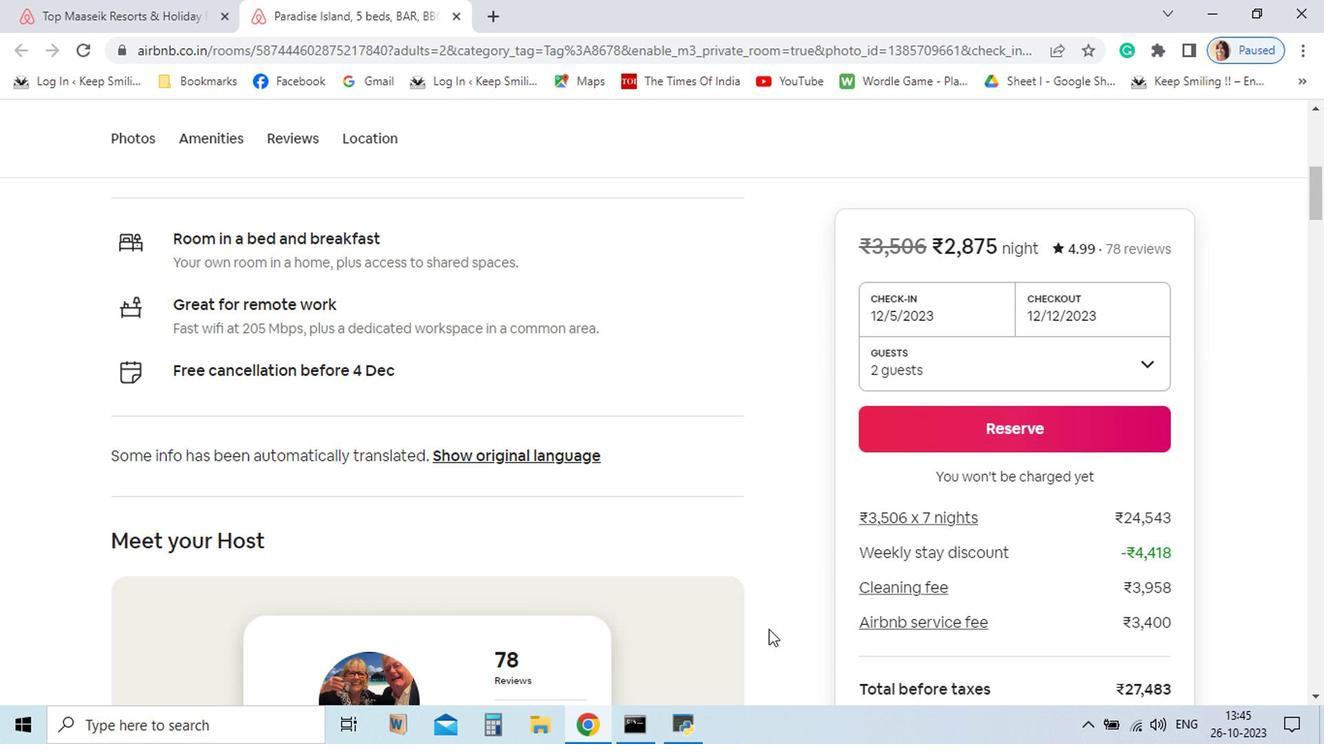
Action: Mouse moved to (739, 639)
Screenshot: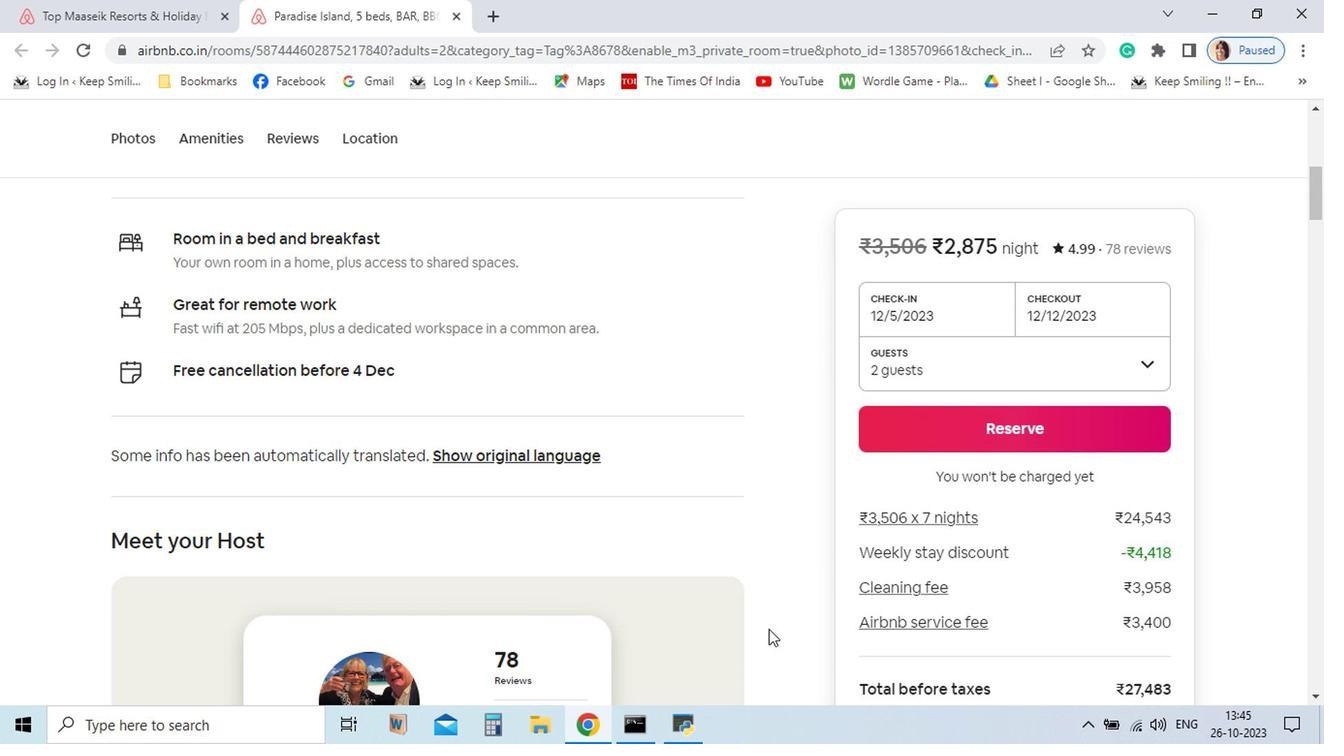 
Action: Mouse scrolled (739, 639) with delta (0, 0)
Screenshot: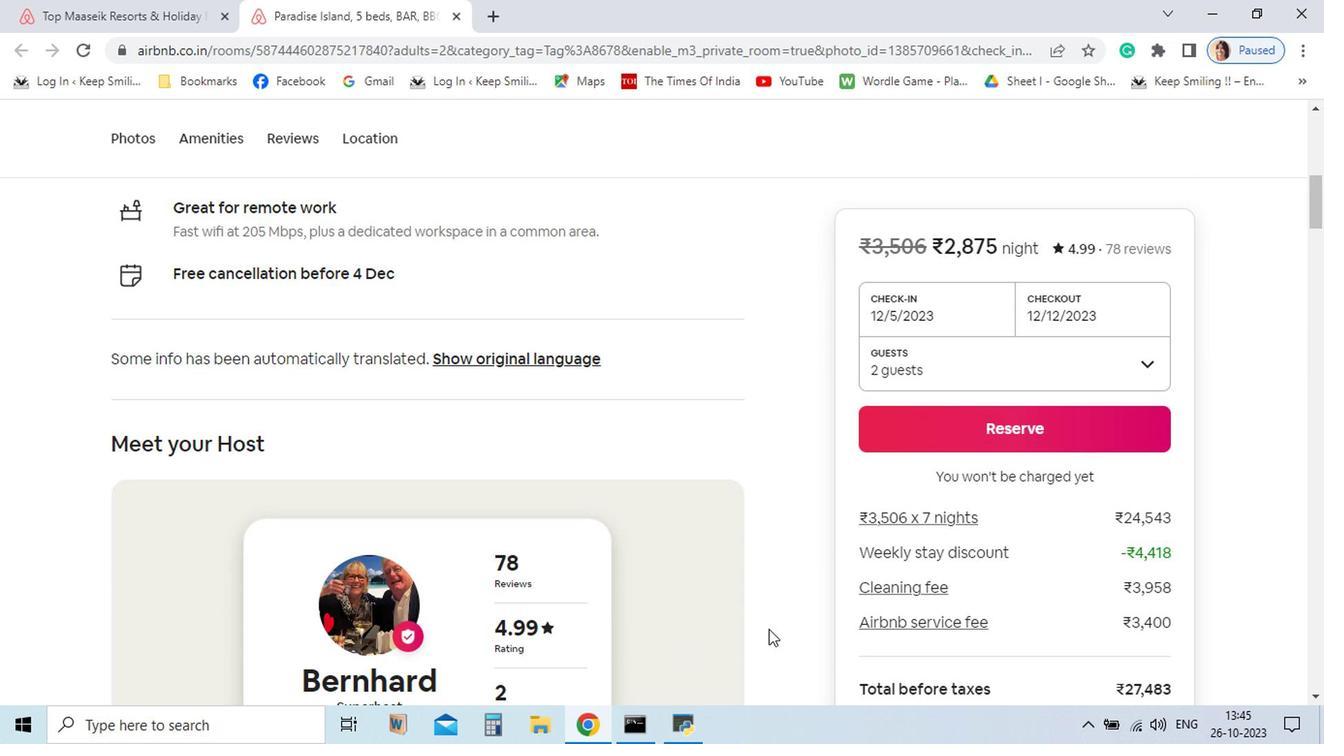 
Action: Mouse scrolled (739, 639) with delta (0, 0)
Screenshot: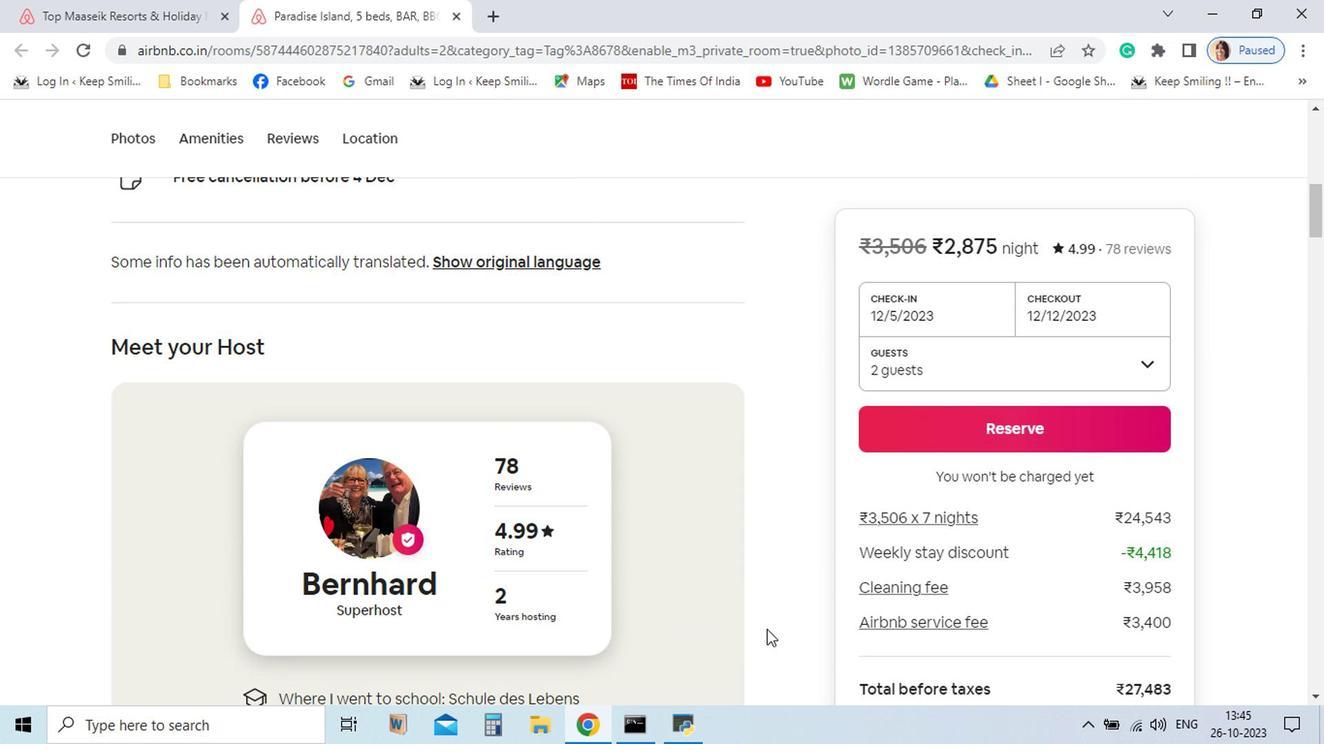 
Action: Mouse moved to (737, 639)
Screenshot: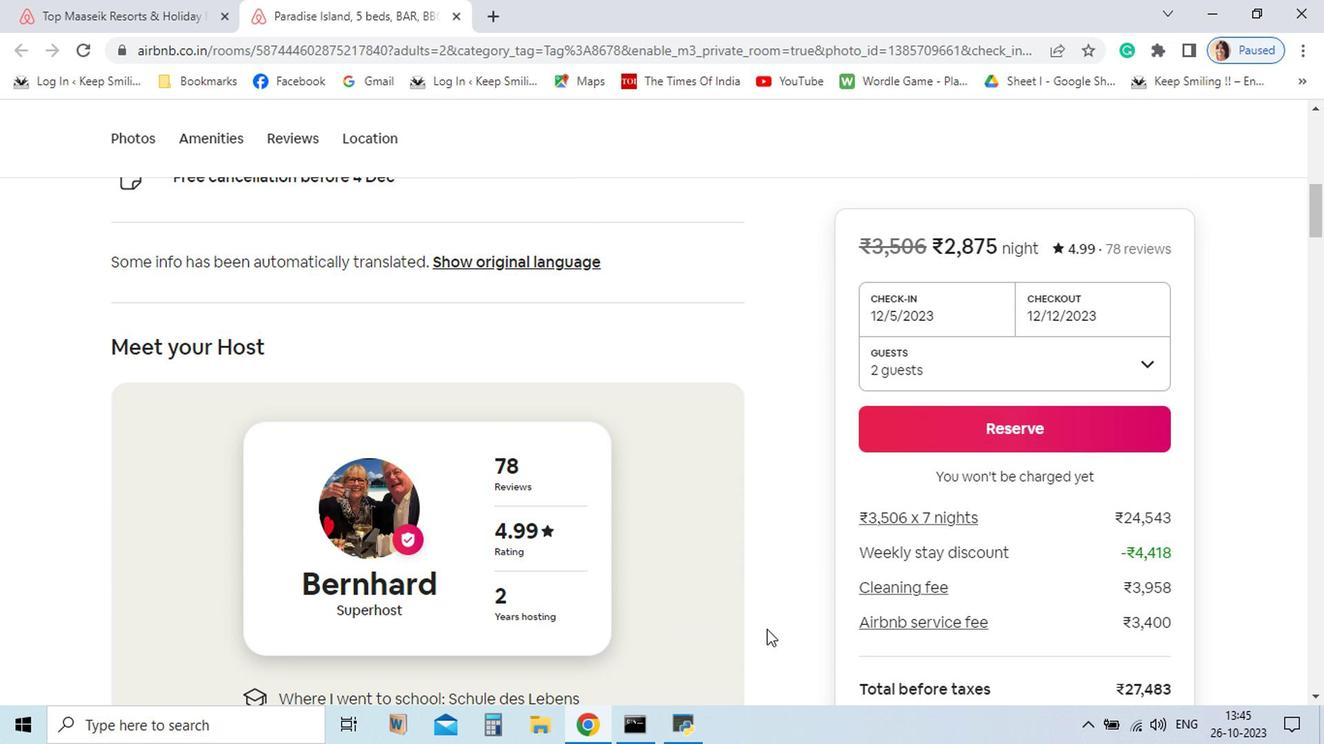 
Action: Mouse scrolled (737, 639) with delta (0, 0)
Screenshot: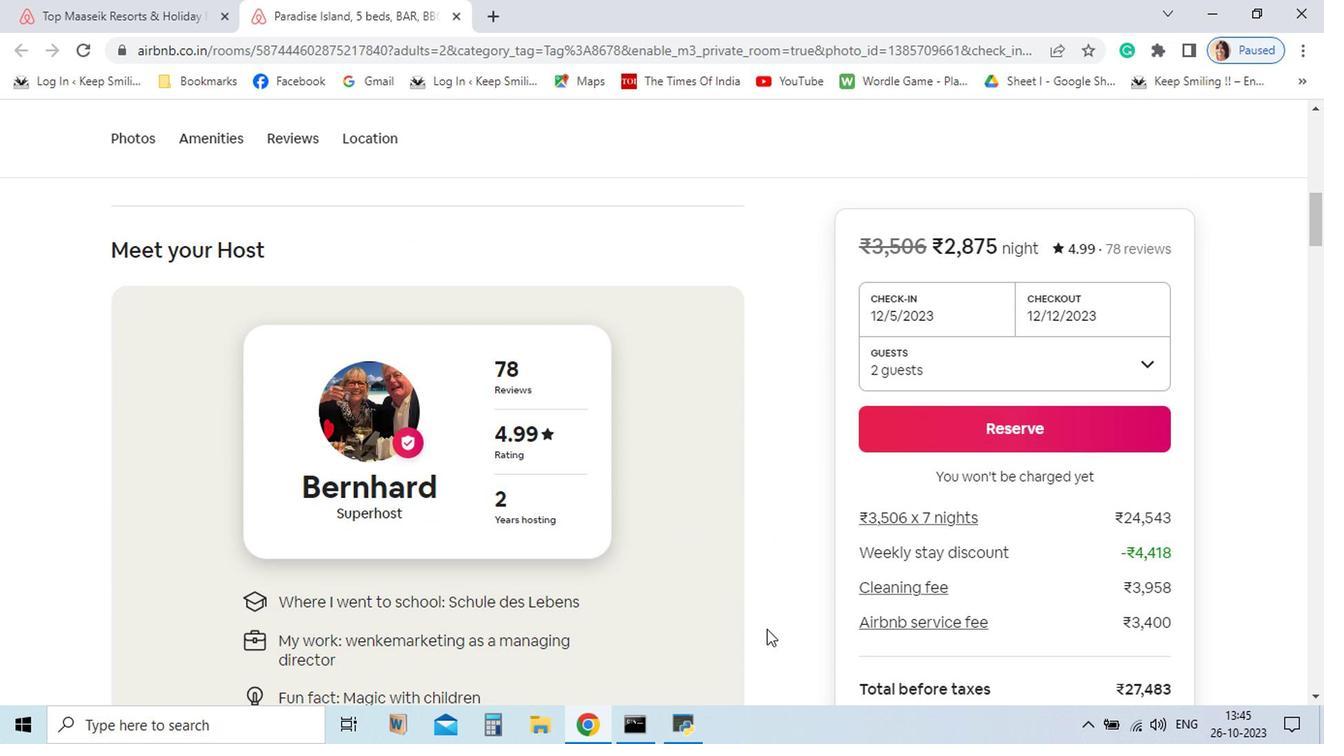 
Action: Mouse scrolled (737, 639) with delta (0, 0)
Screenshot: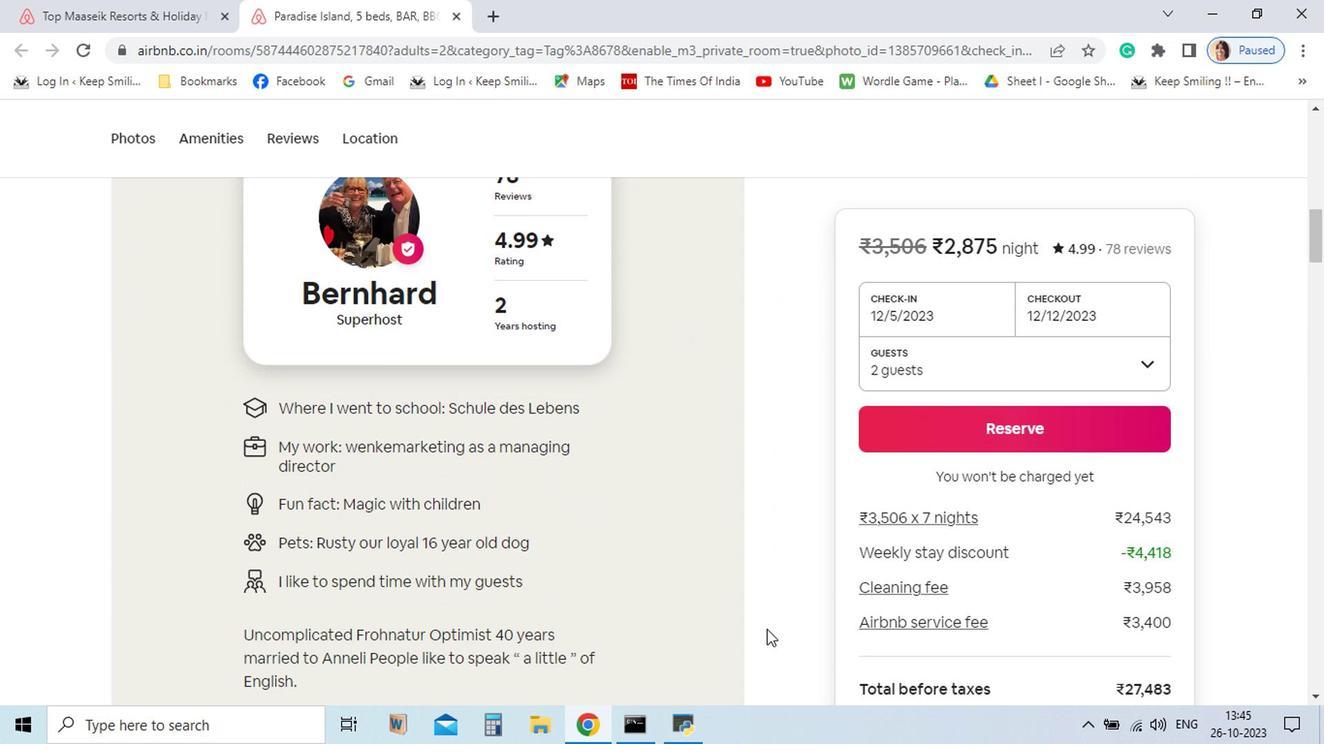 
Action: Mouse scrolled (737, 639) with delta (0, 0)
Screenshot: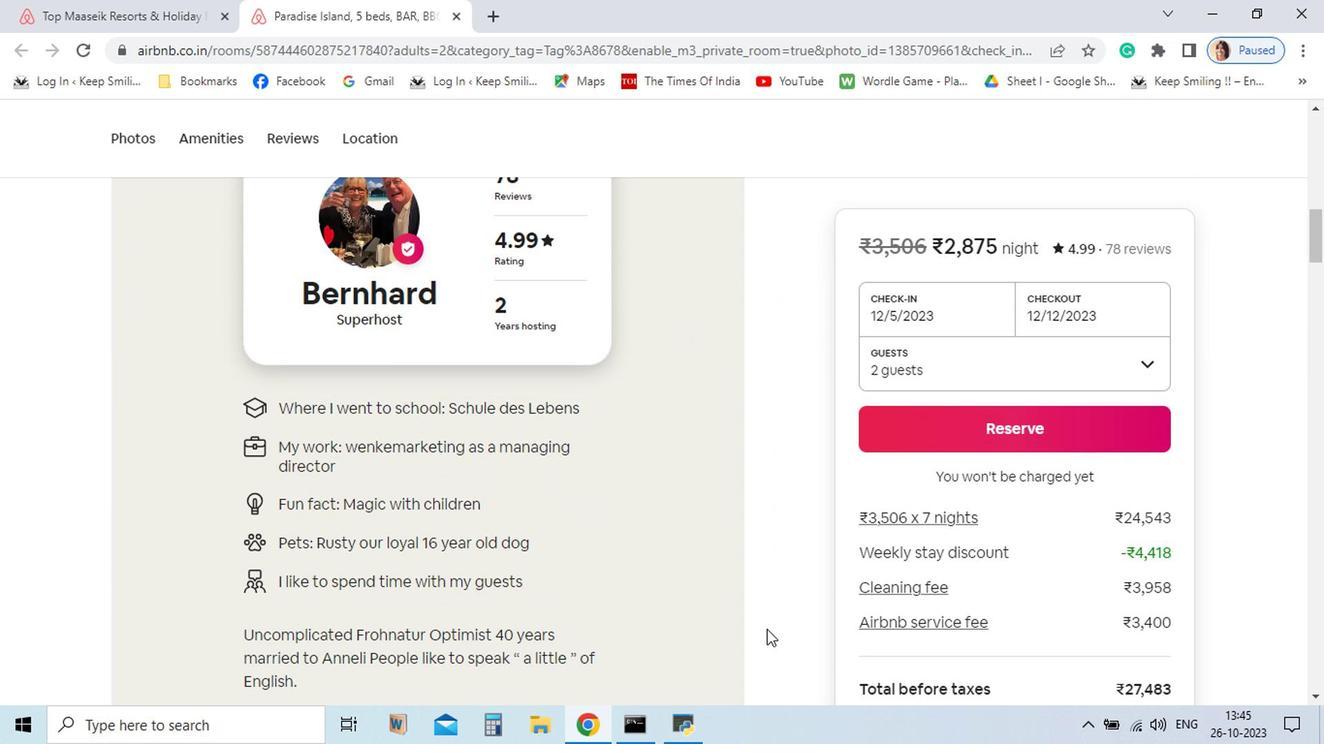 
Action: Mouse scrolled (737, 639) with delta (0, 0)
Screenshot: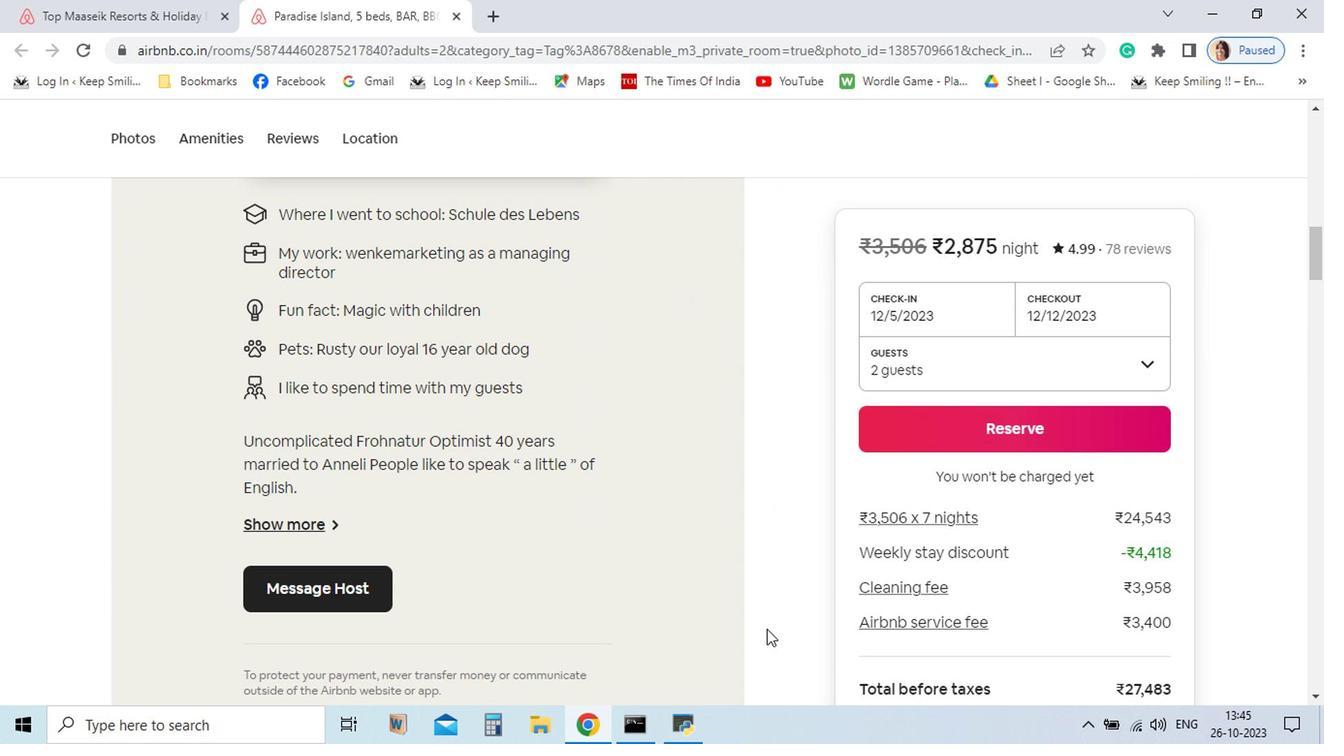 
Action: Mouse scrolled (737, 639) with delta (0, 0)
Screenshot: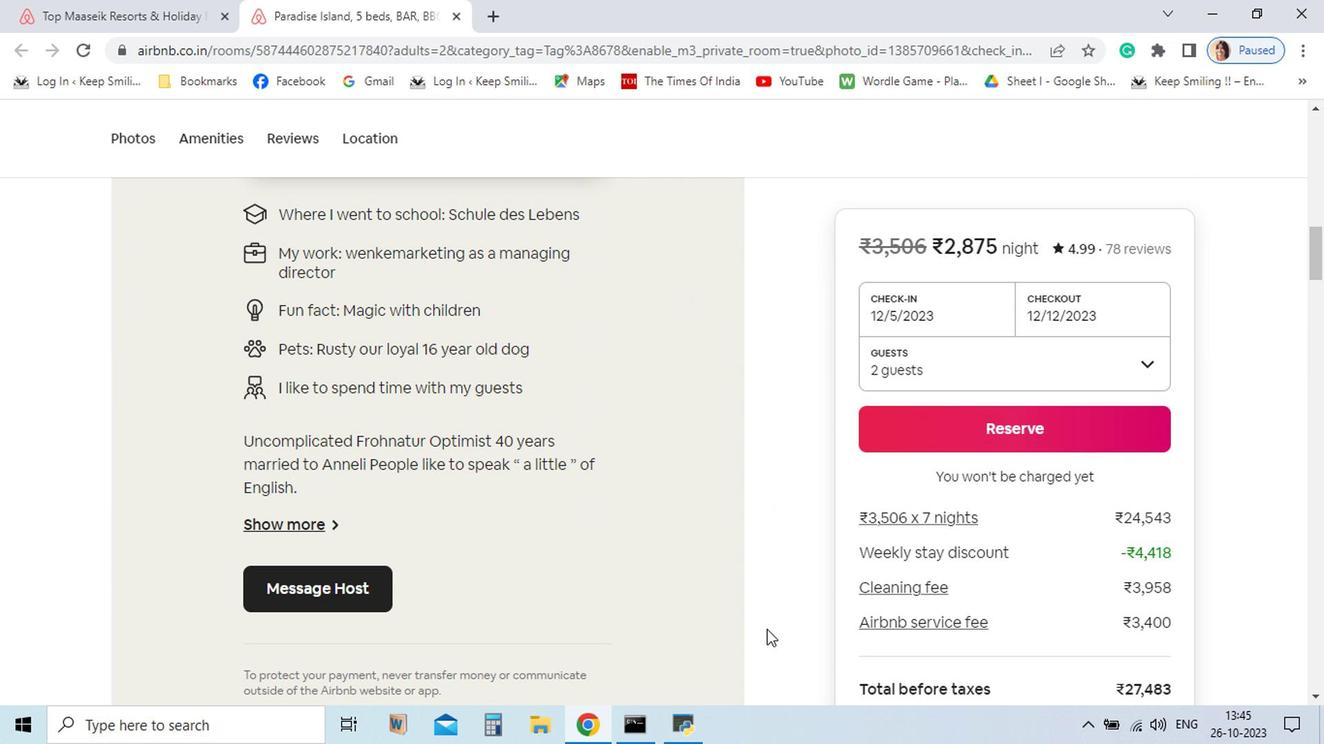 
Action: Mouse moved to (737, 639)
Screenshot: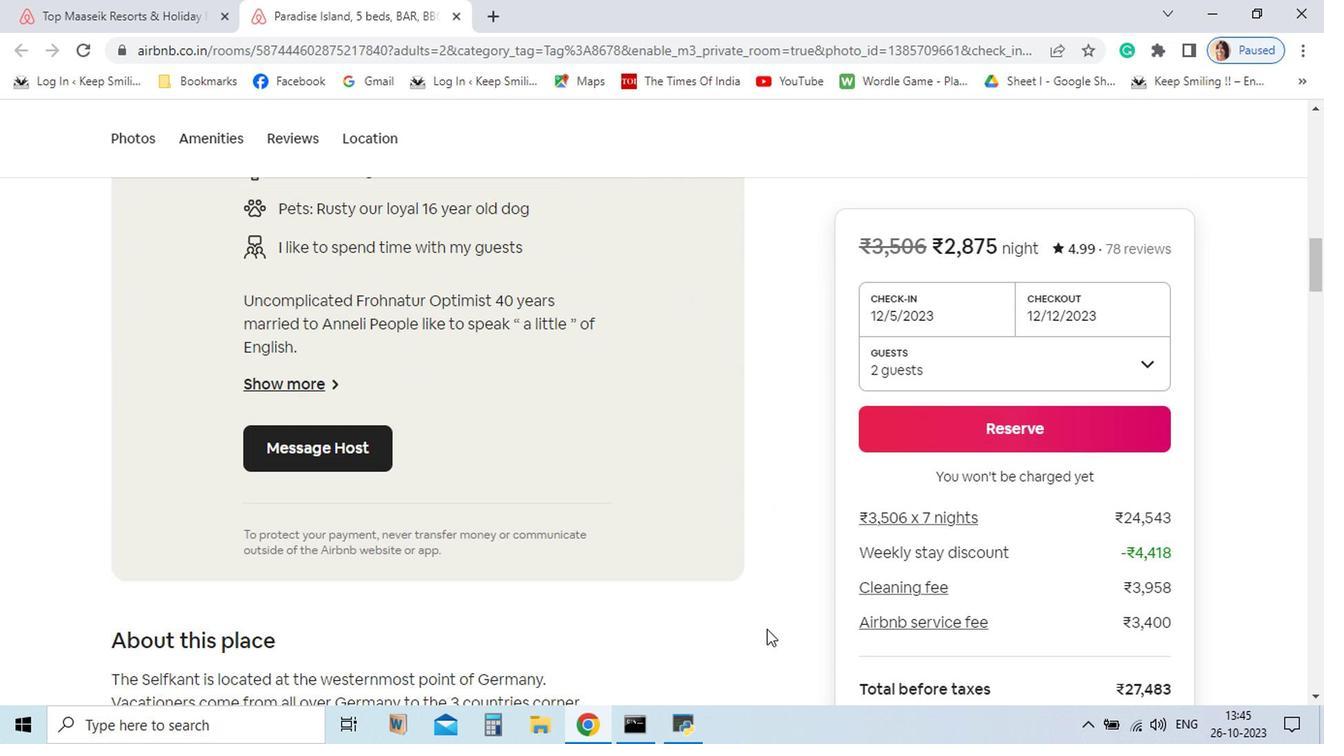 
Action: Mouse scrolled (737, 639) with delta (0, 0)
Screenshot: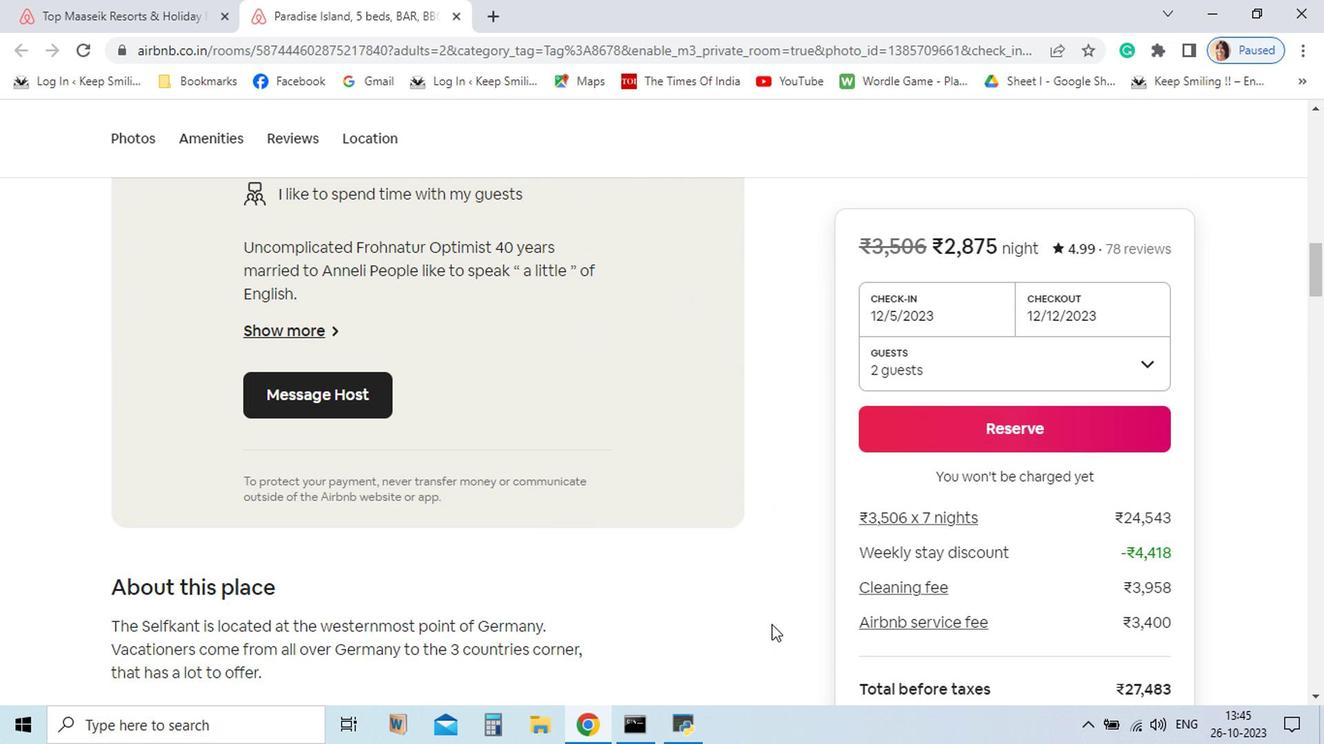 
Action: Mouse scrolled (737, 639) with delta (0, 0)
Screenshot: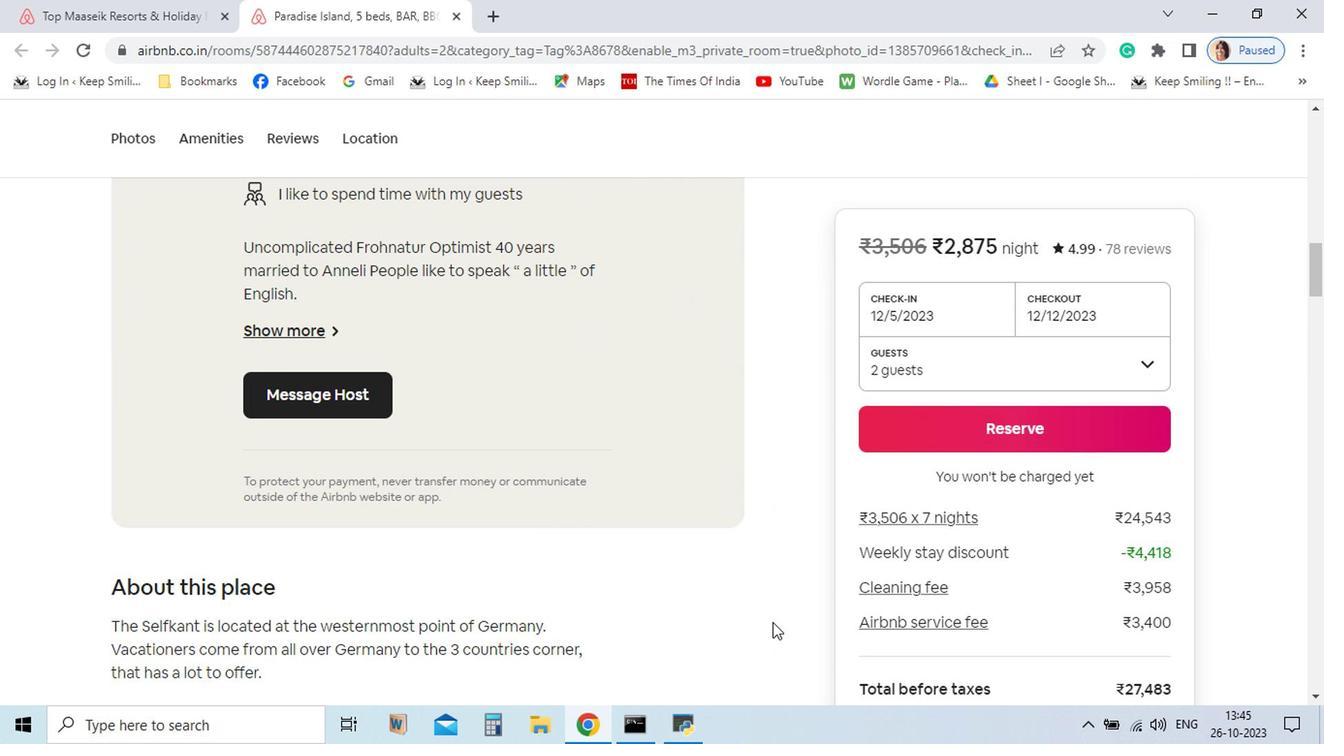 
Action: Mouse moved to (742, 635)
Screenshot: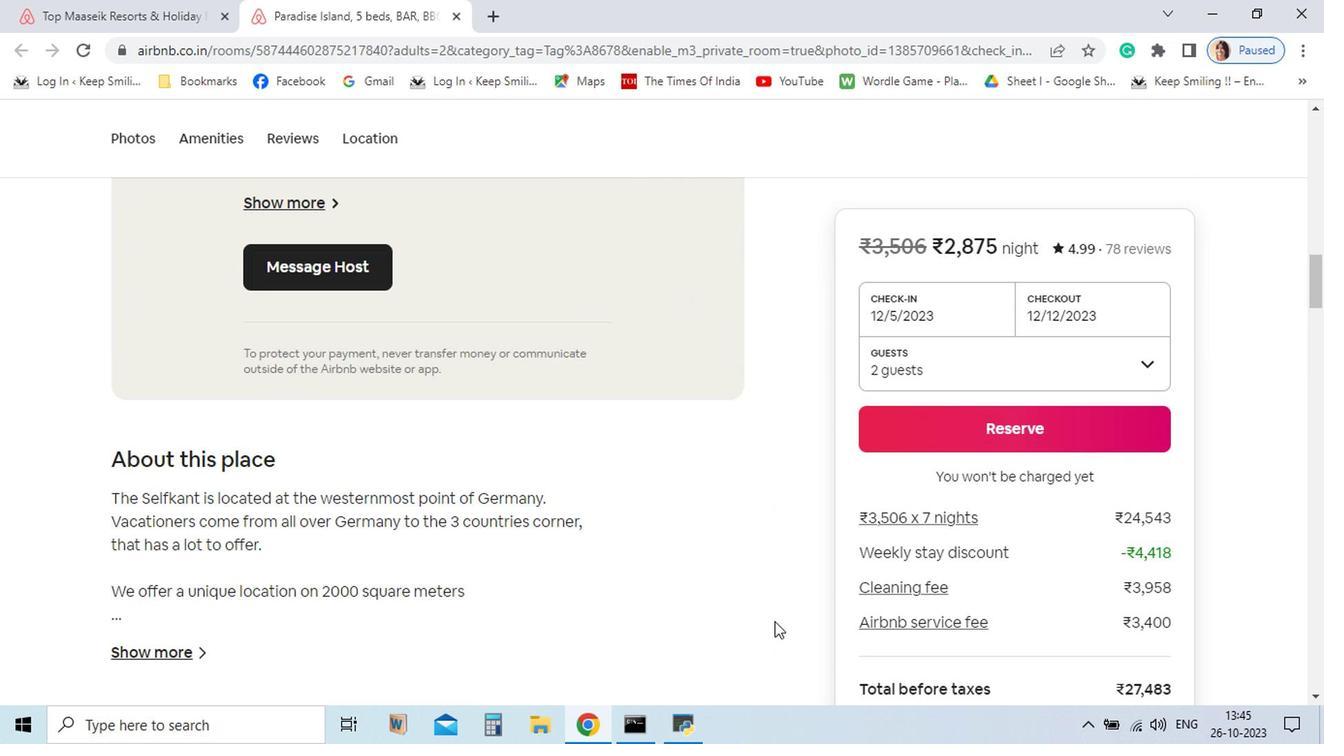 
Action: Mouse scrolled (742, 634) with delta (0, 0)
Screenshot: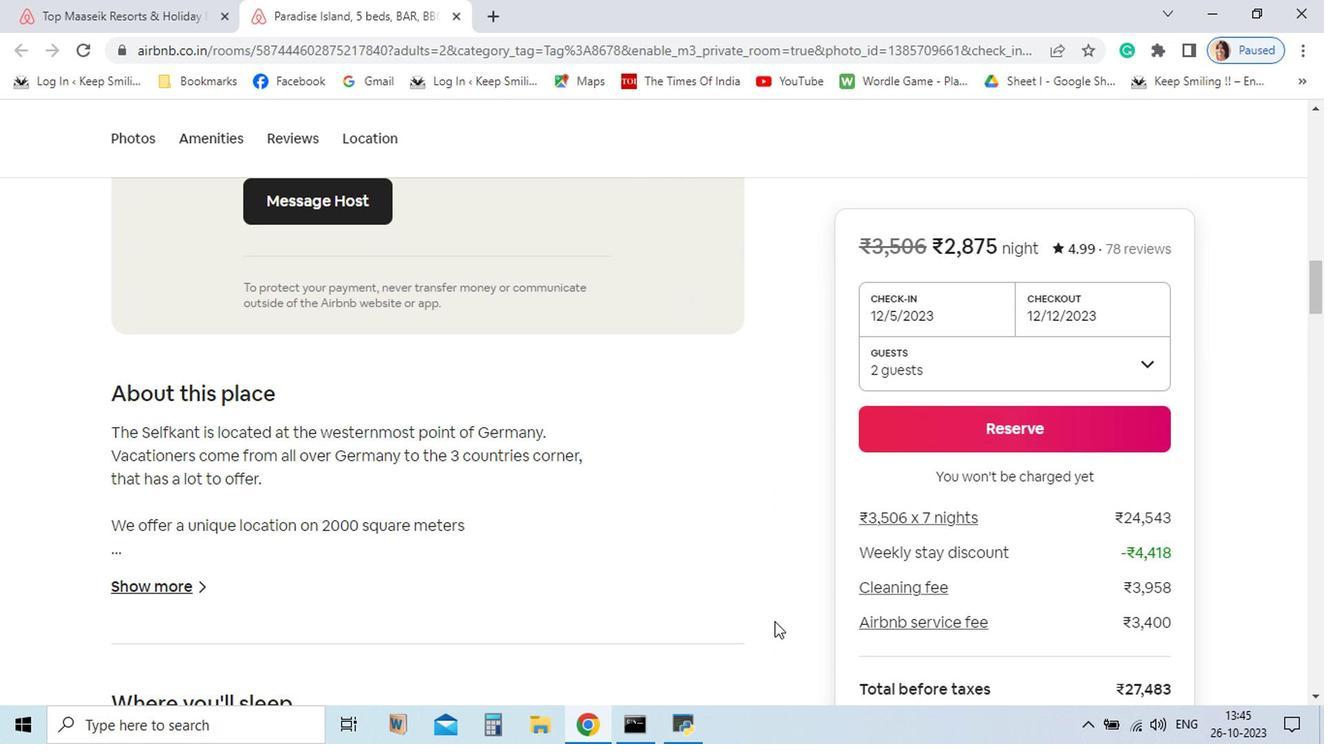 
Action: Mouse scrolled (742, 634) with delta (0, 0)
Screenshot: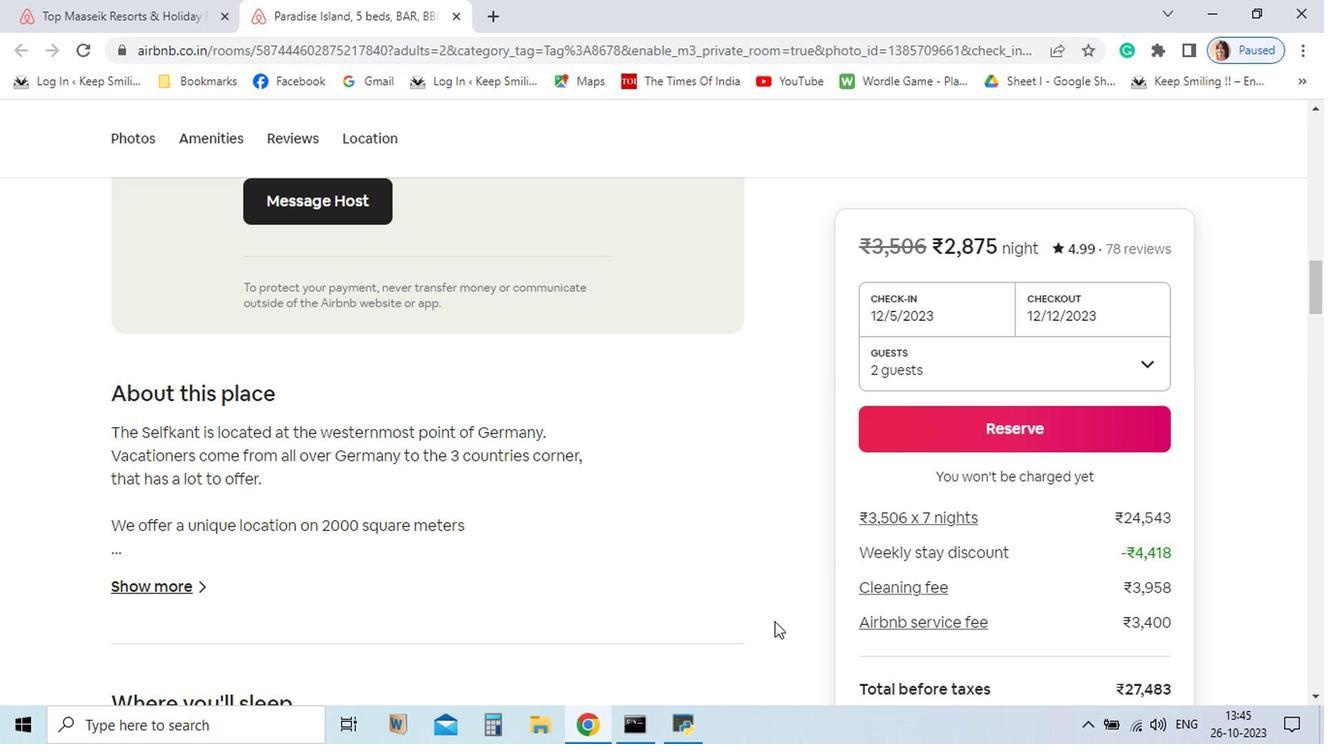 
Action: Mouse moved to (743, 634)
Screenshot: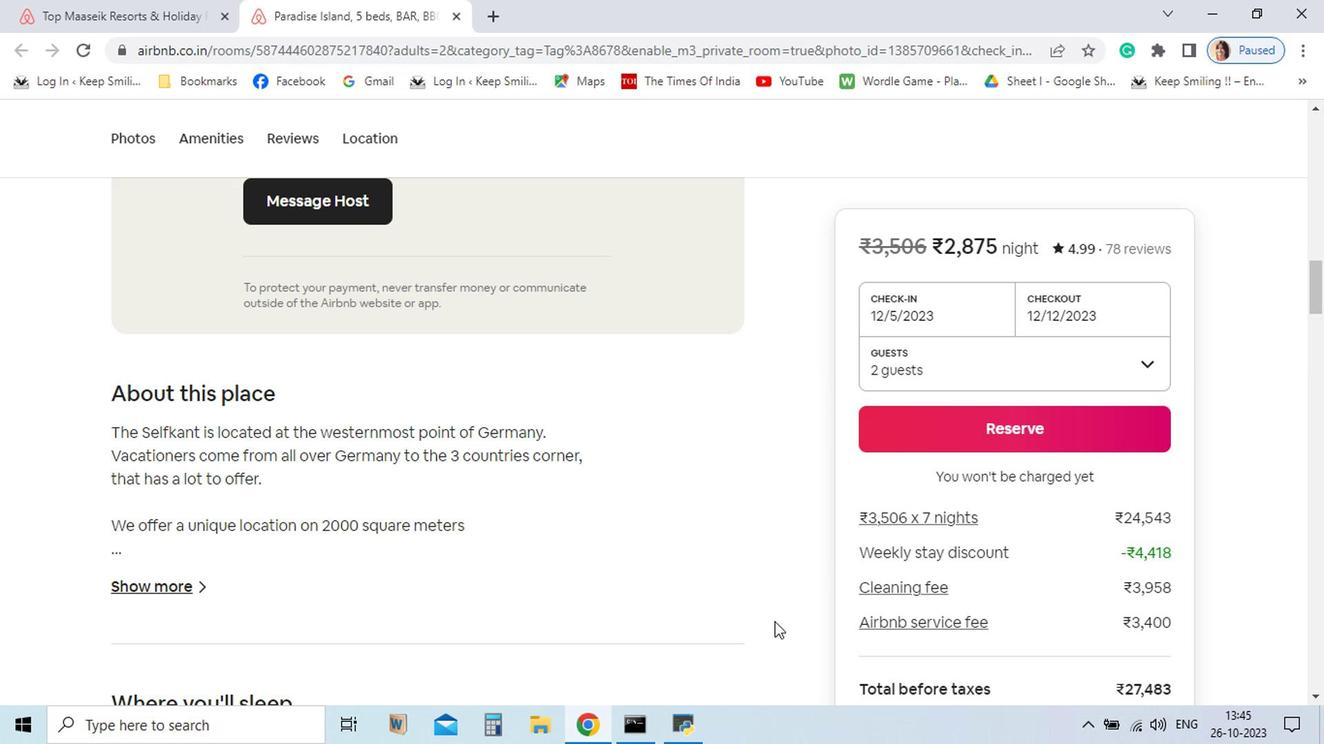 
Action: Mouse scrolled (743, 633) with delta (0, 0)
Screenshot: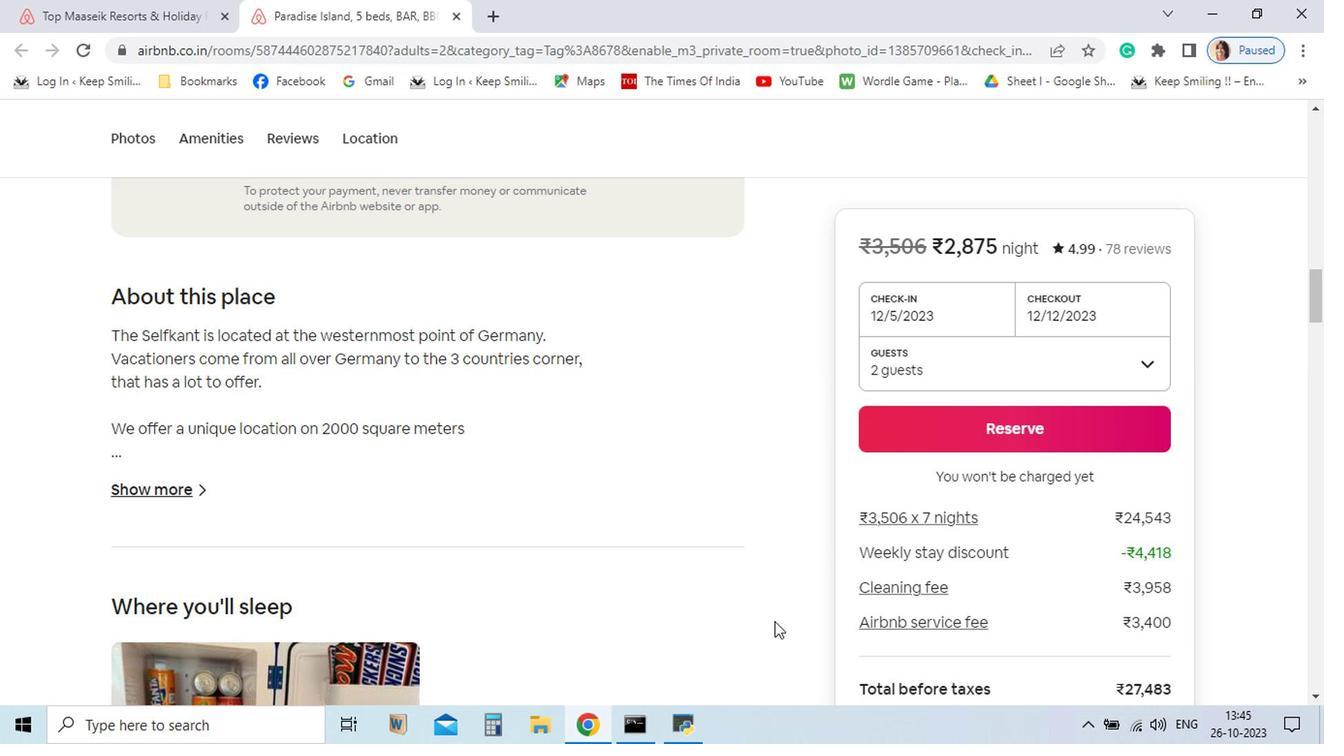 
Action: Mouse moved to (310, 536)
Screenshot: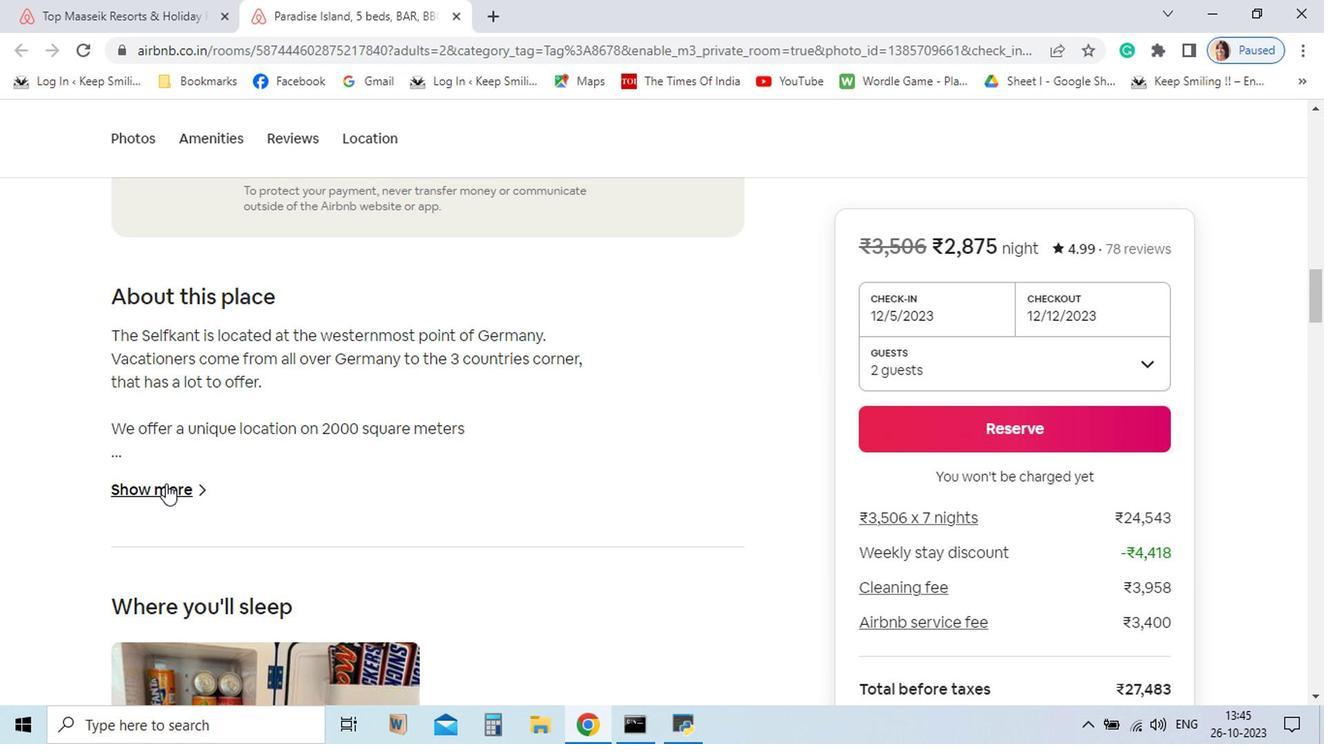 
Action: Mouse pressed left at (310, 536)
Screenshot: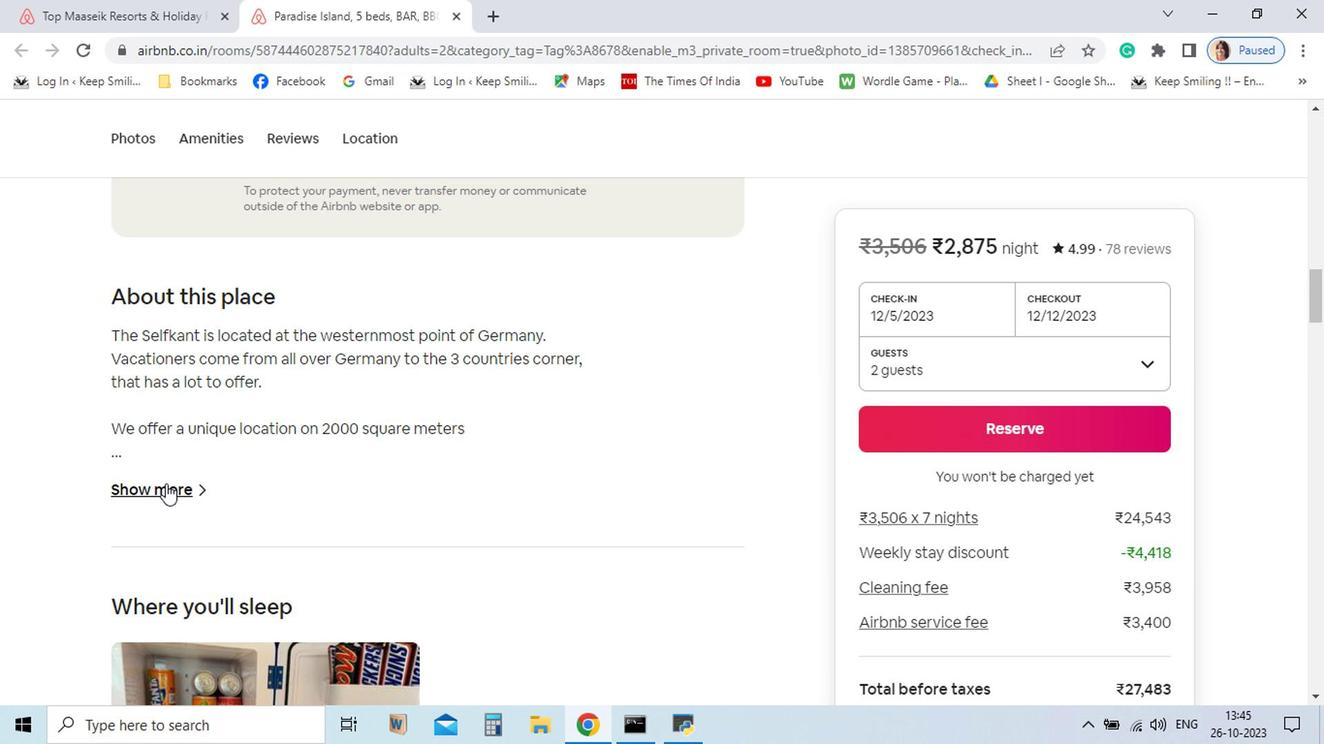 
Action: Mouse moved to (924, 444)
Screenshot: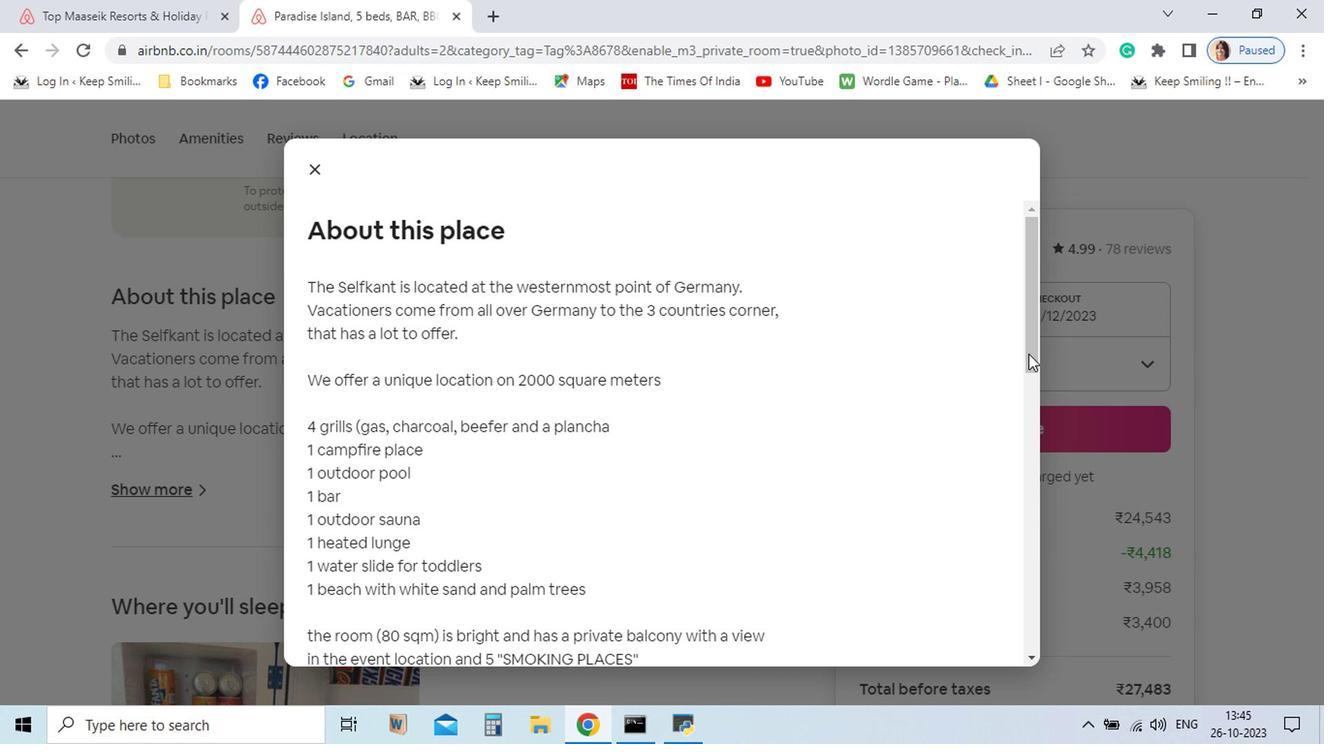 
Action: Mouse pressed left at (924, 444)
Screenshot: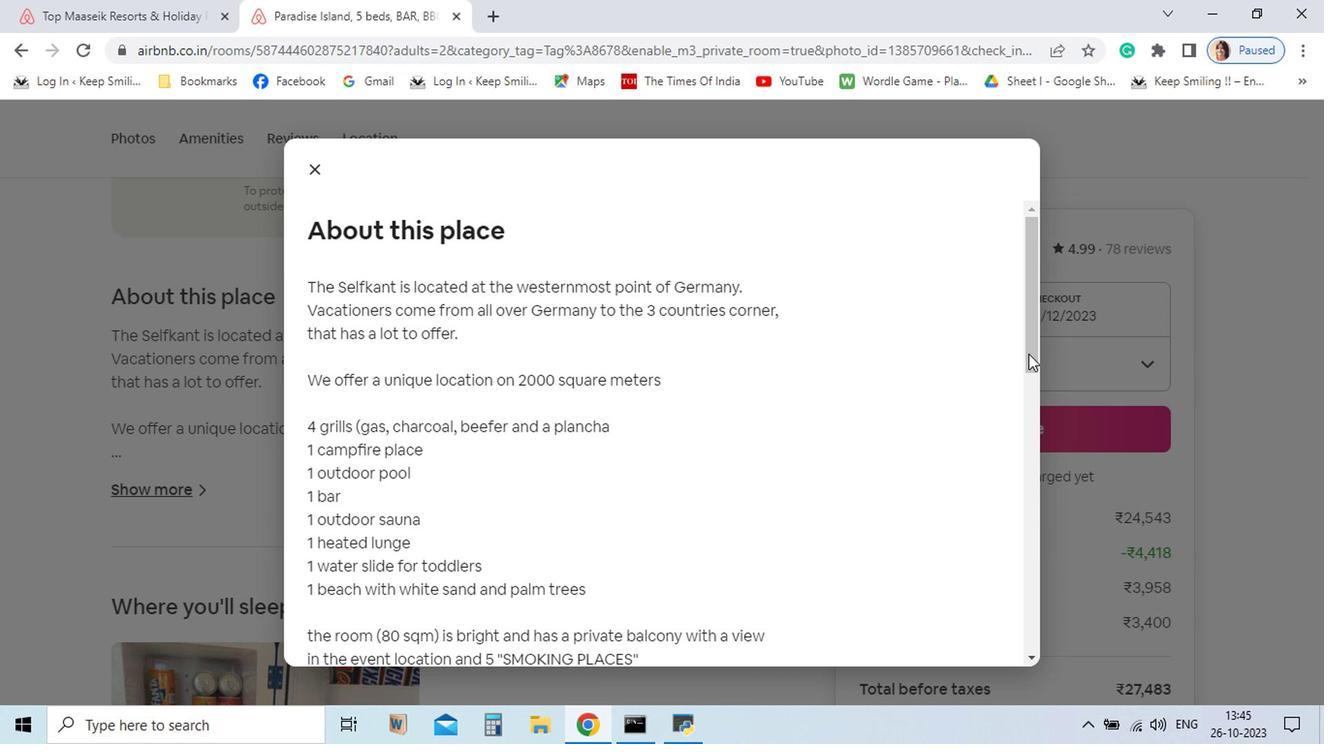
Action: Mouse moved to (930, 515)
Screenshot: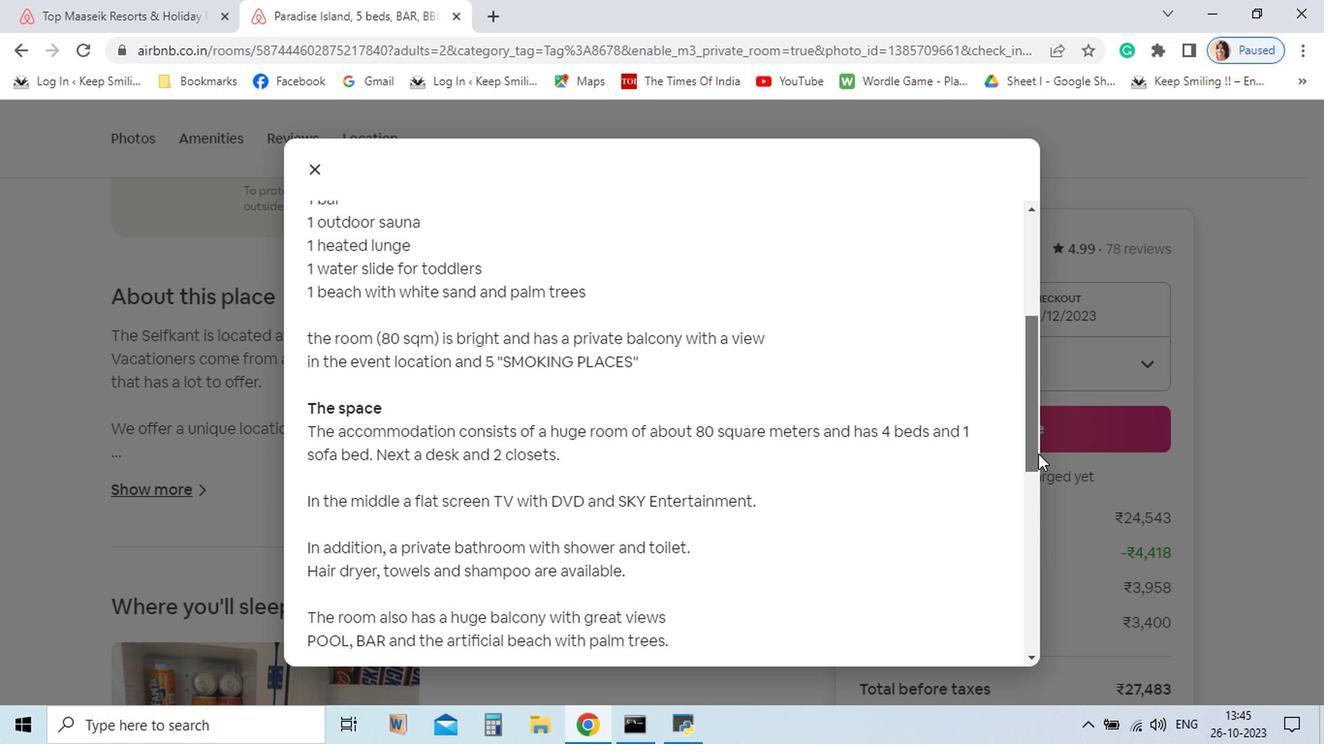 
Action: Mouse pressed left at (930, 515)
Screenshot: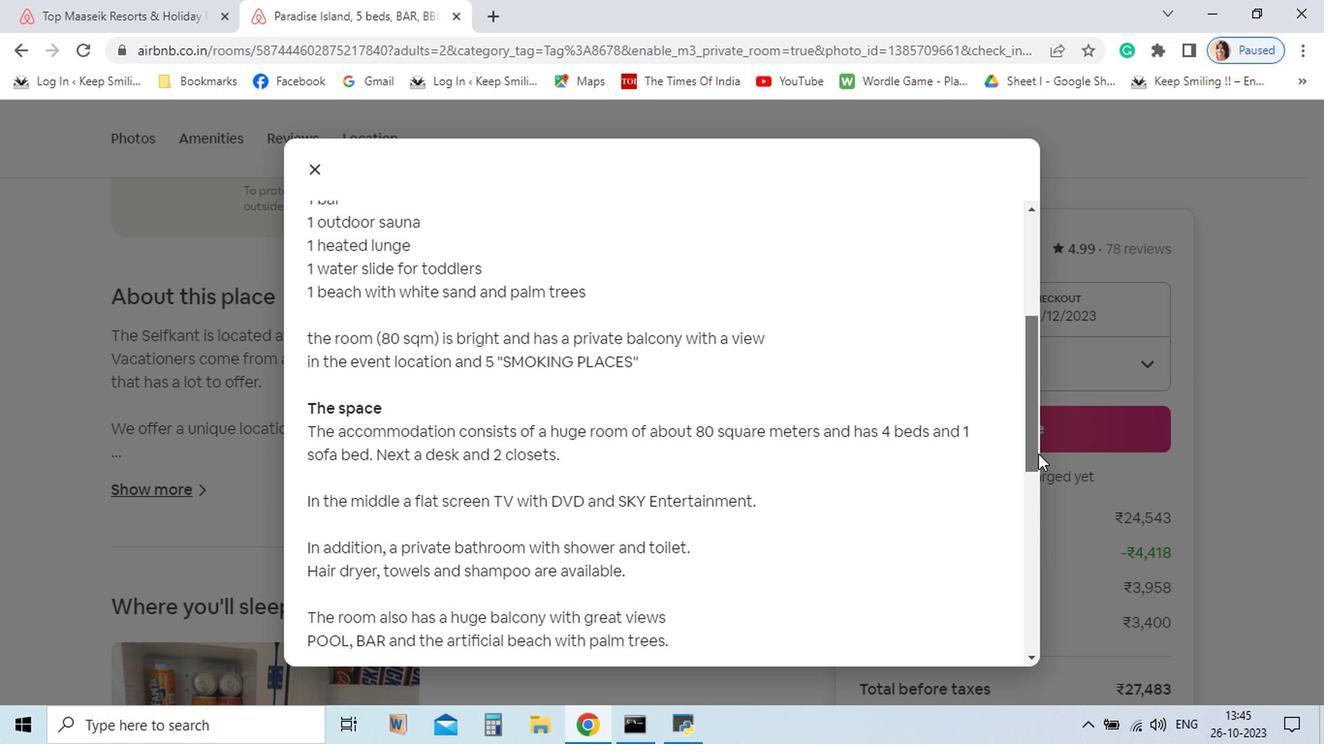 
Action: Mouse moved to (926, 515)
Screenshot: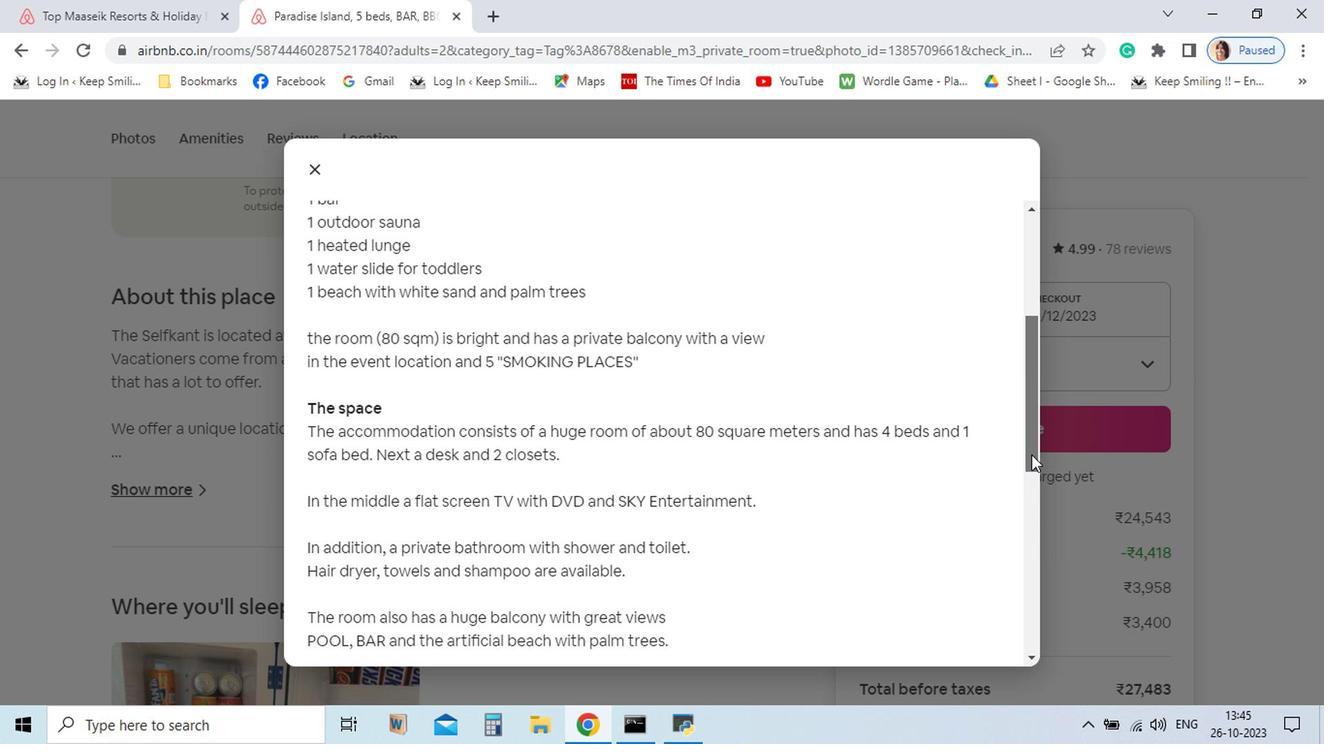 
Action: Mouse pressed left at (926, 515)
Screenshot: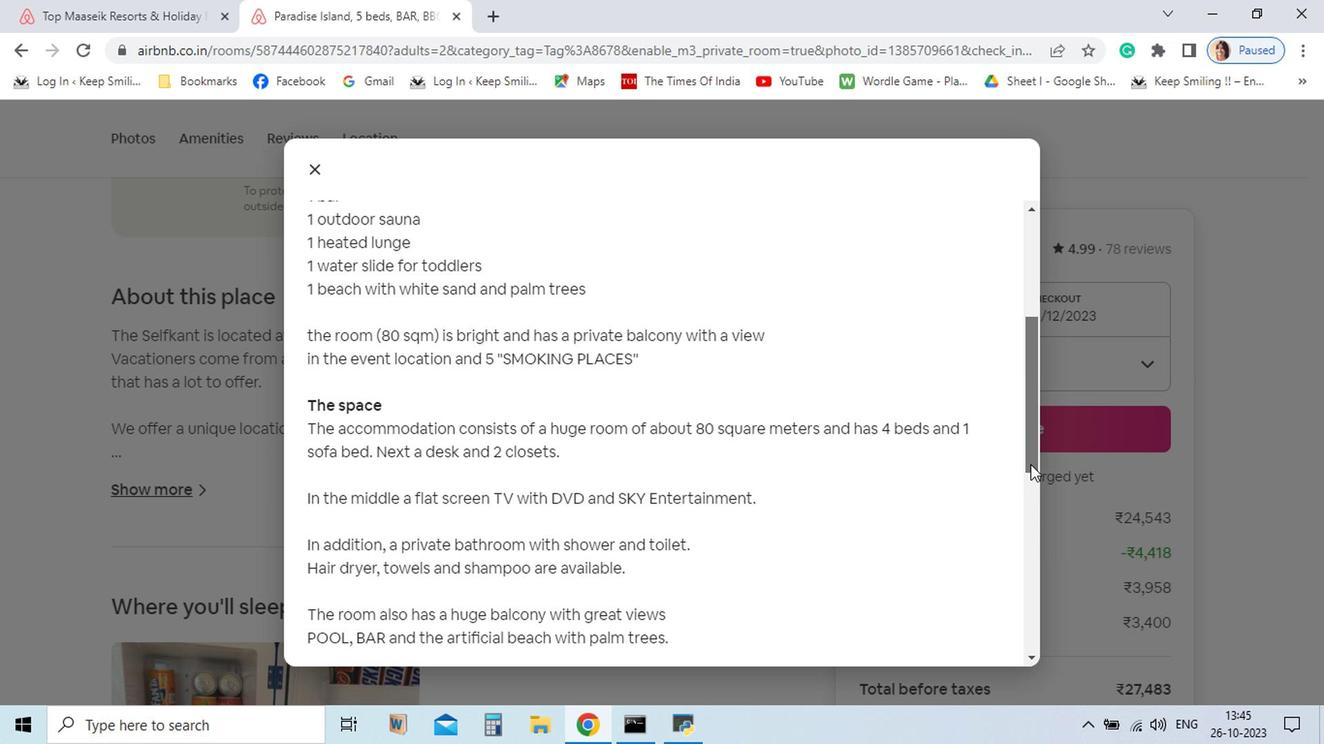 
Action: Mouse moved to (924, 595)
Screenshot: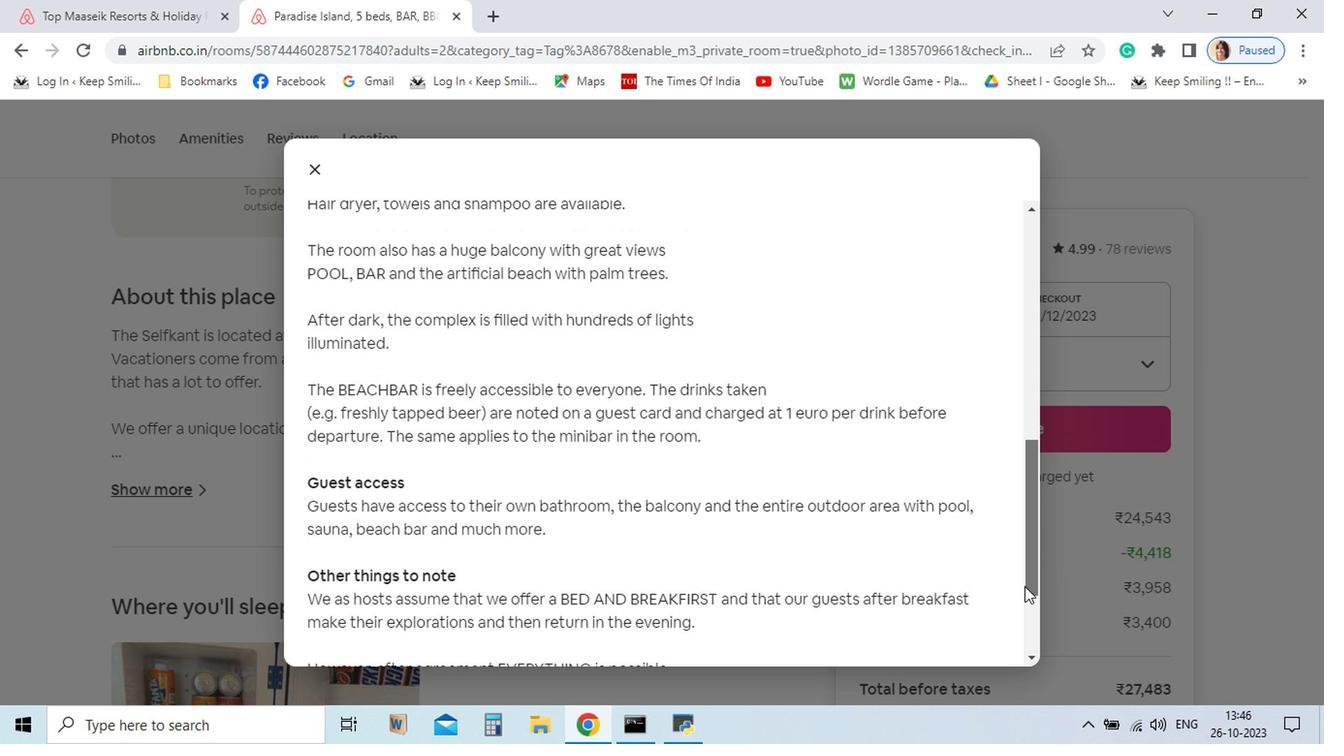 
Action: Mouse pressed left at (924, 595)
Screenshot: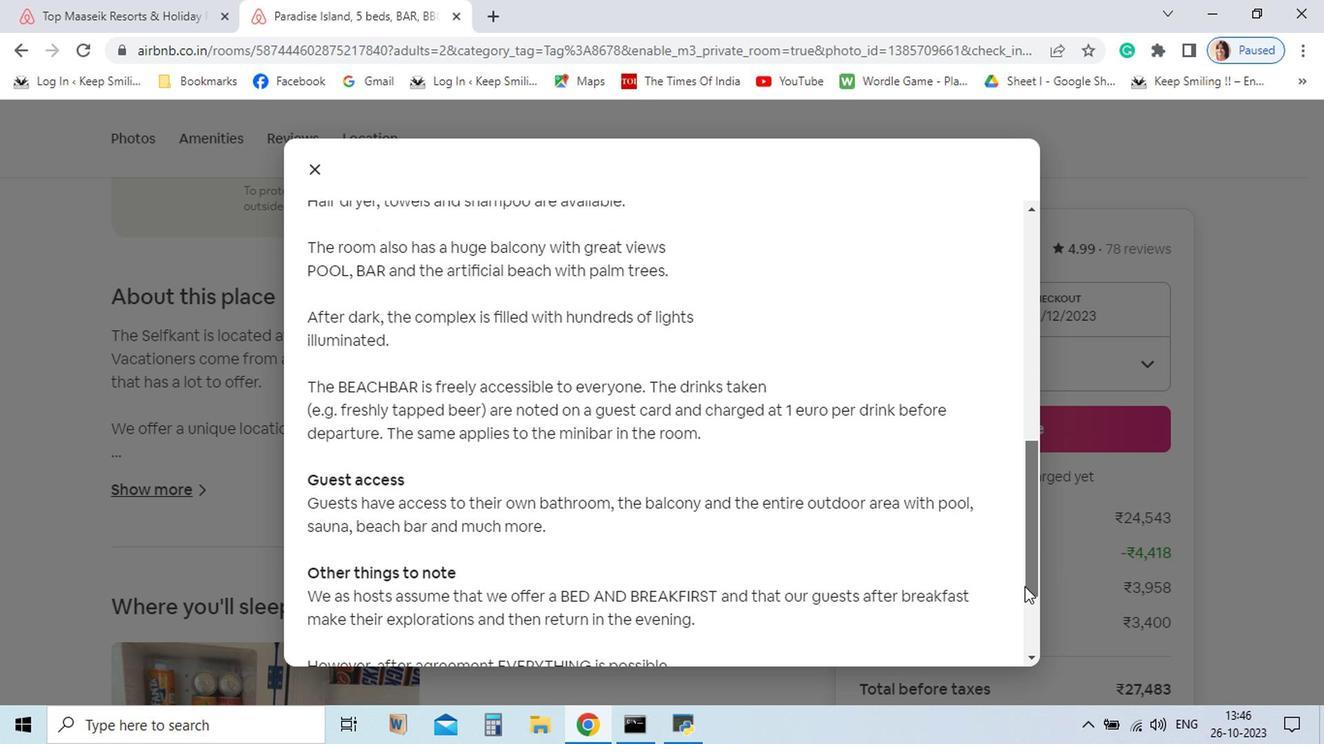
Action: Mouse moved to (928, 586)
Screenshot: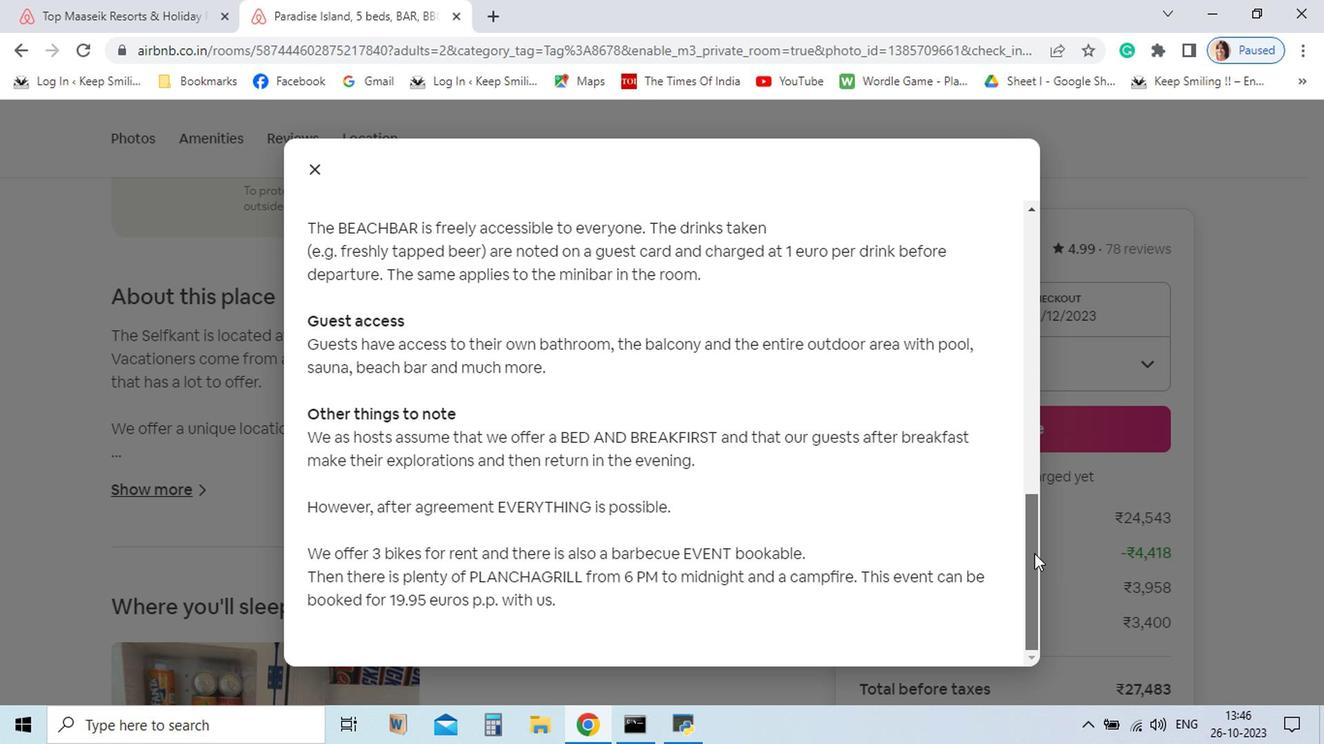 
Action: Mouse pressed left at (928, 586)
Screenshot: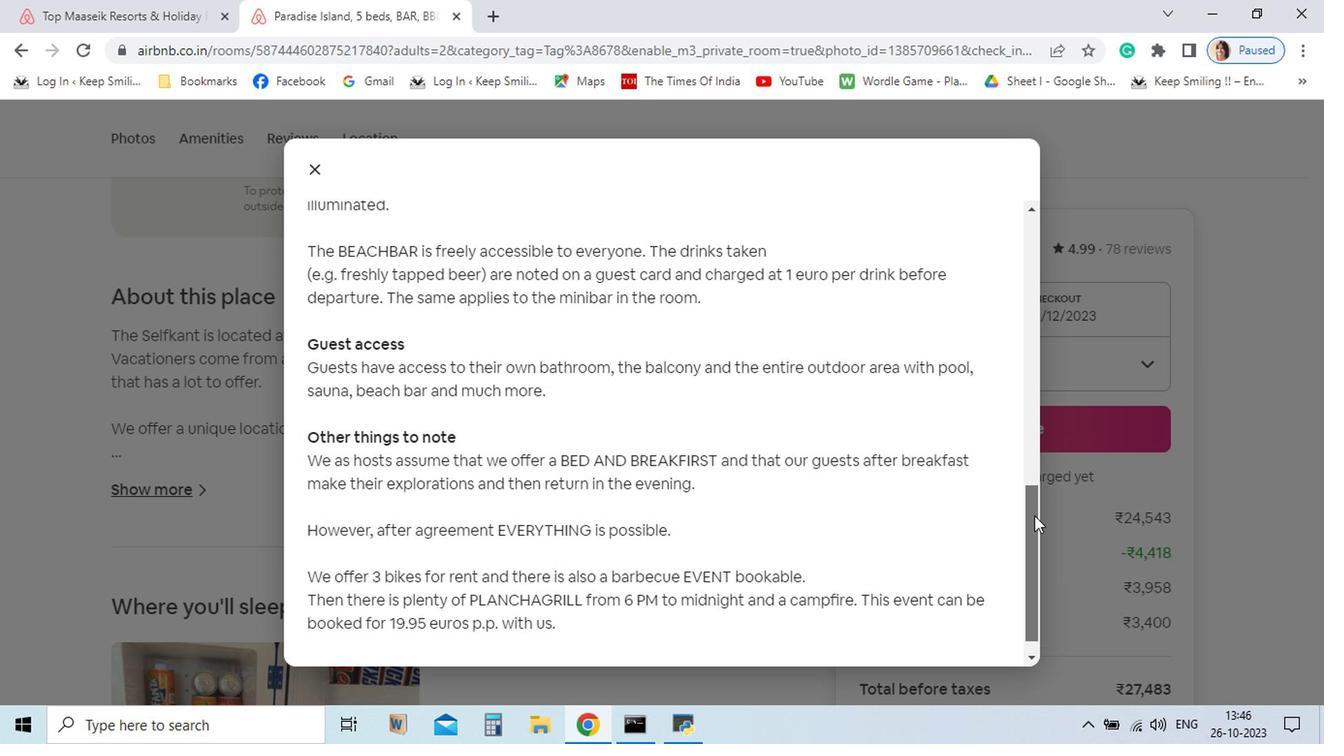
Action: Mouse moved to (415, 315)
Screenshot: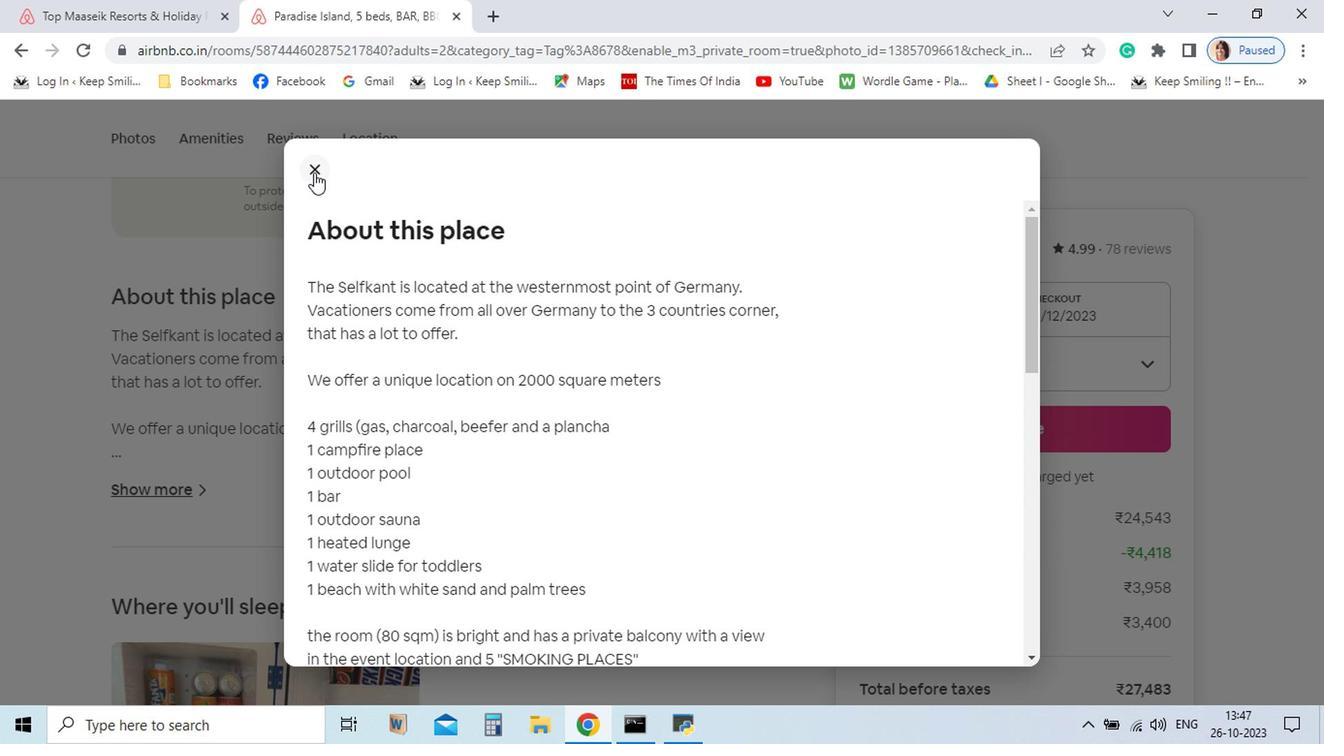 
Action: Mouse pressed left at (415, 315)
Screenshot: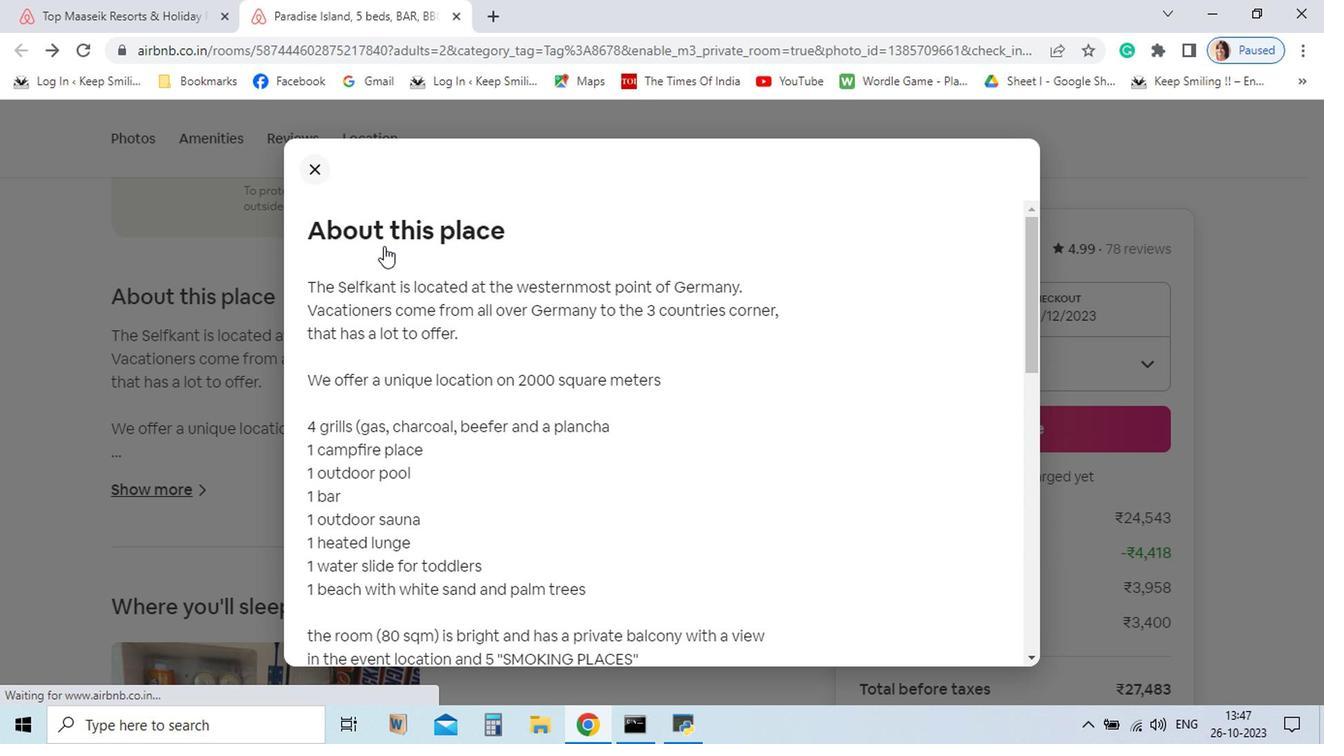 
Action: Mouse moved to (1125, 688)
Screenshot: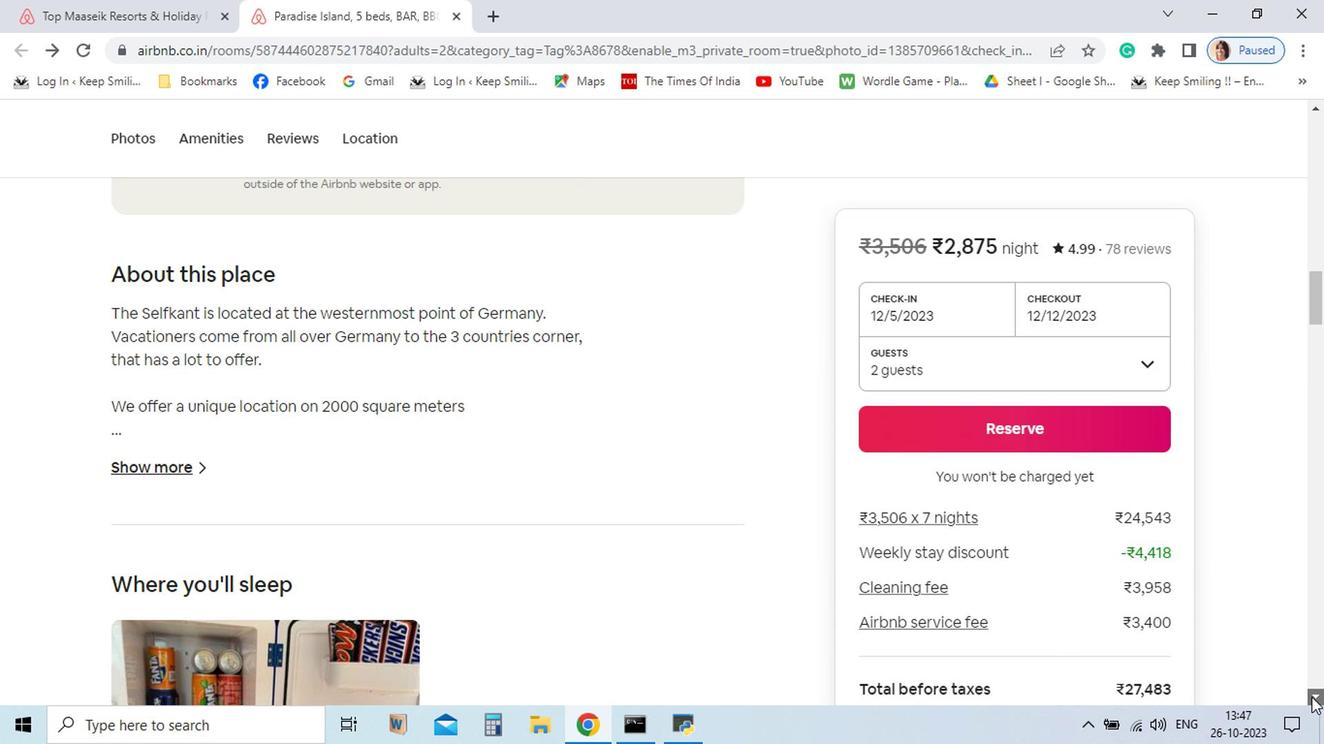 
Action: Mouse pressed left at (1125, 688)
Screenshot: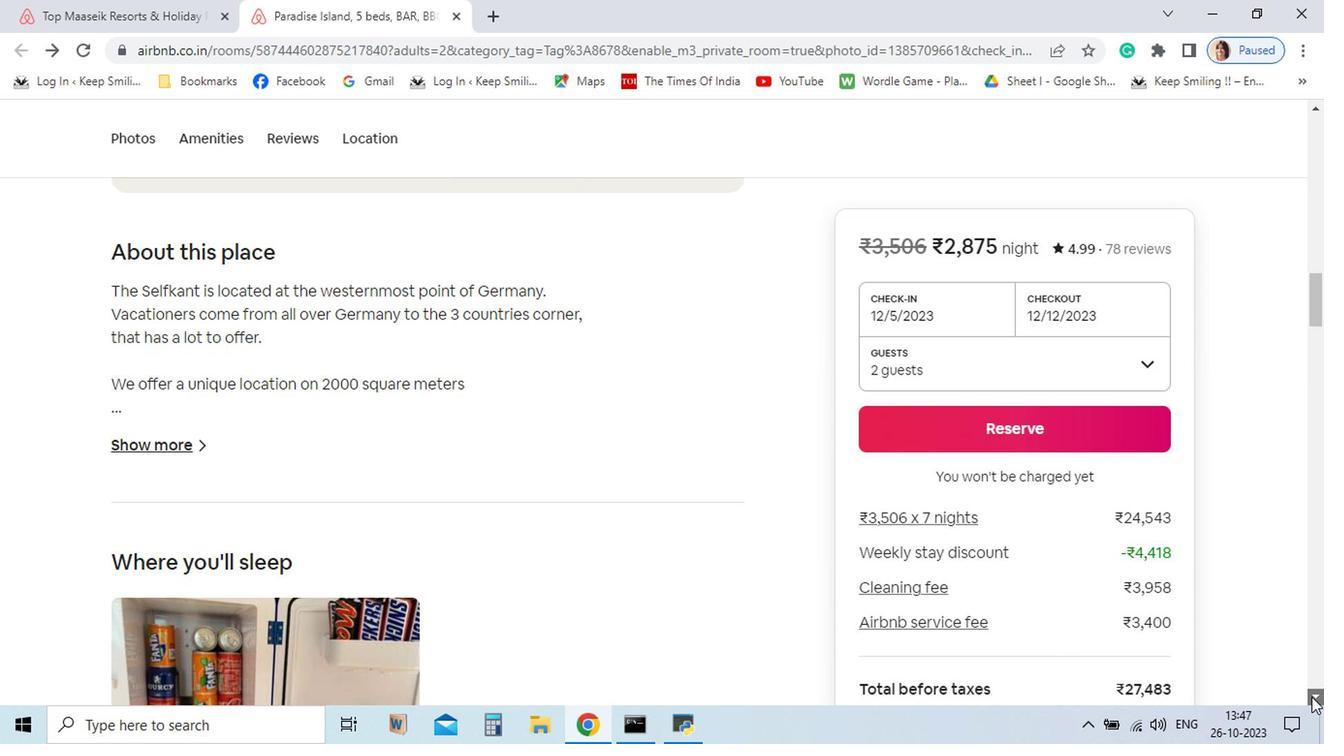 
Action: Mouse pressed left at (1125, 688)
Screenshot: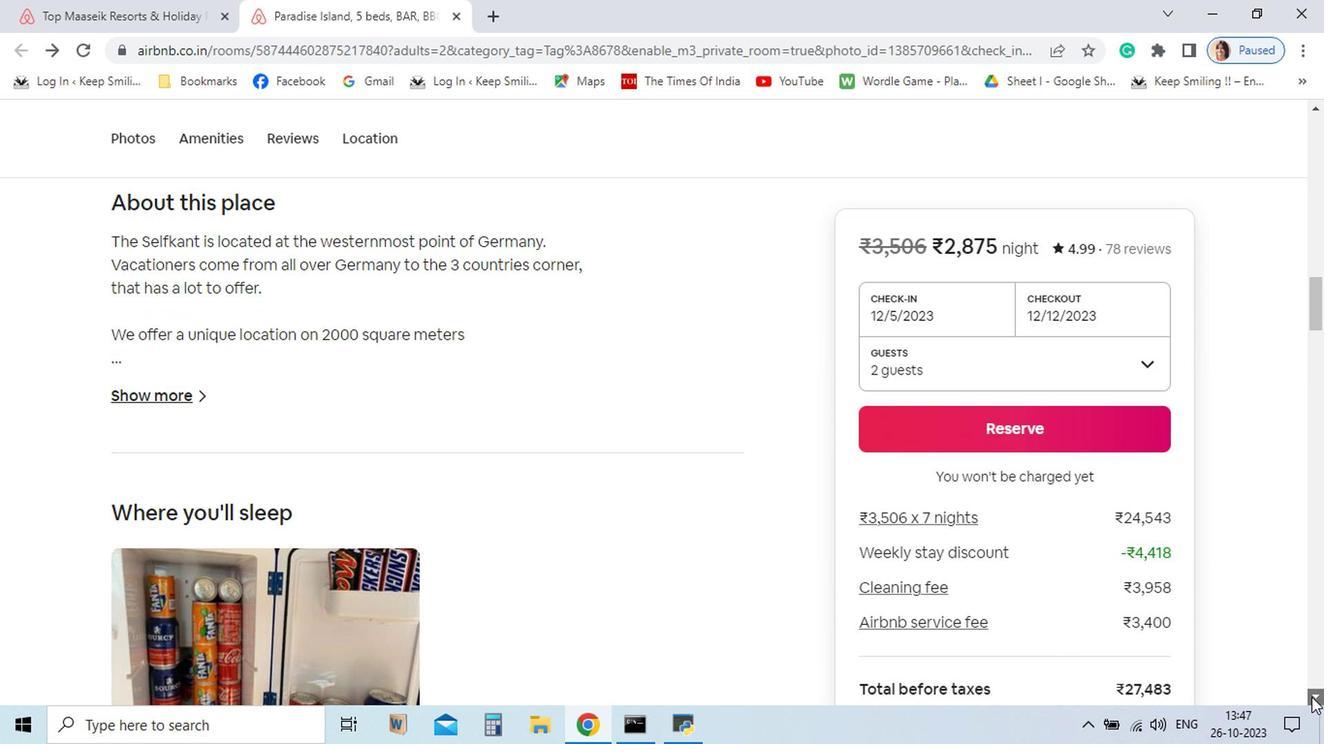 
Action: Mouse pressed left at (1125, 688)
Screenshot: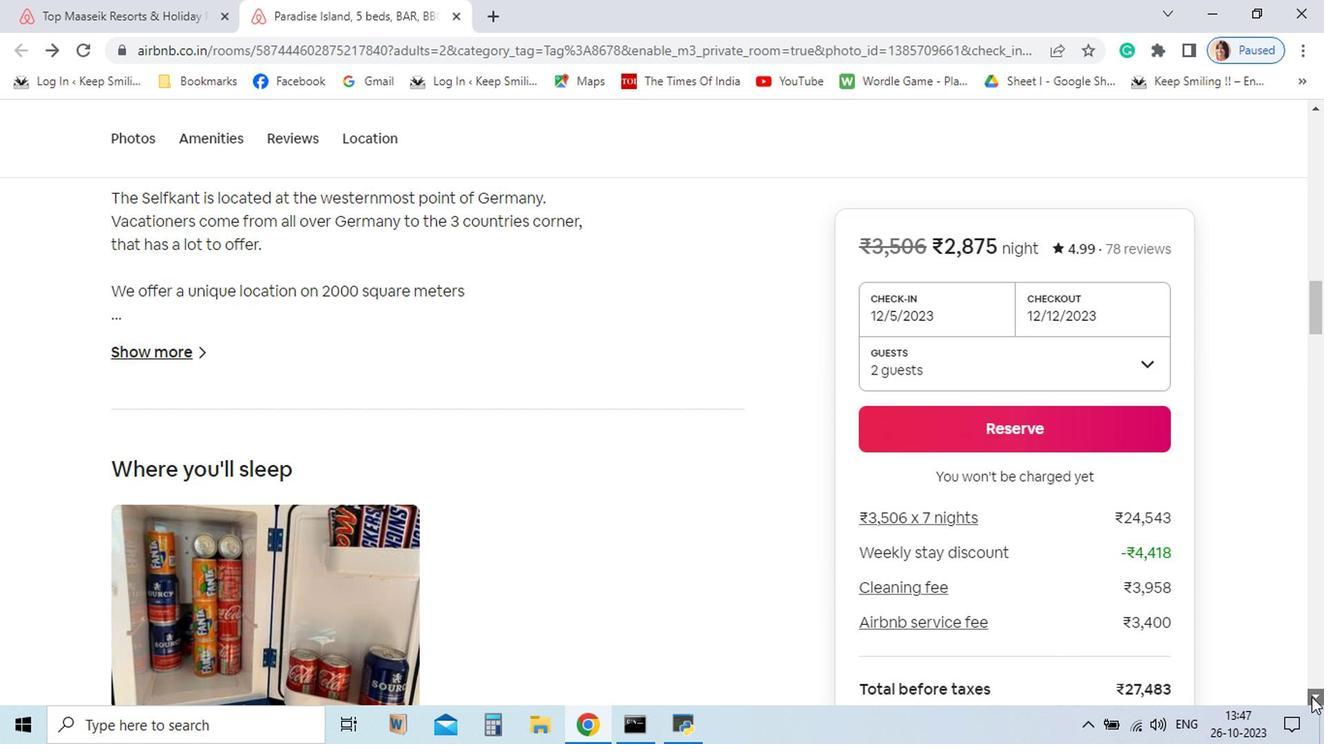 
Action: Mouse pressed left at (1125, 688)
Screenshot: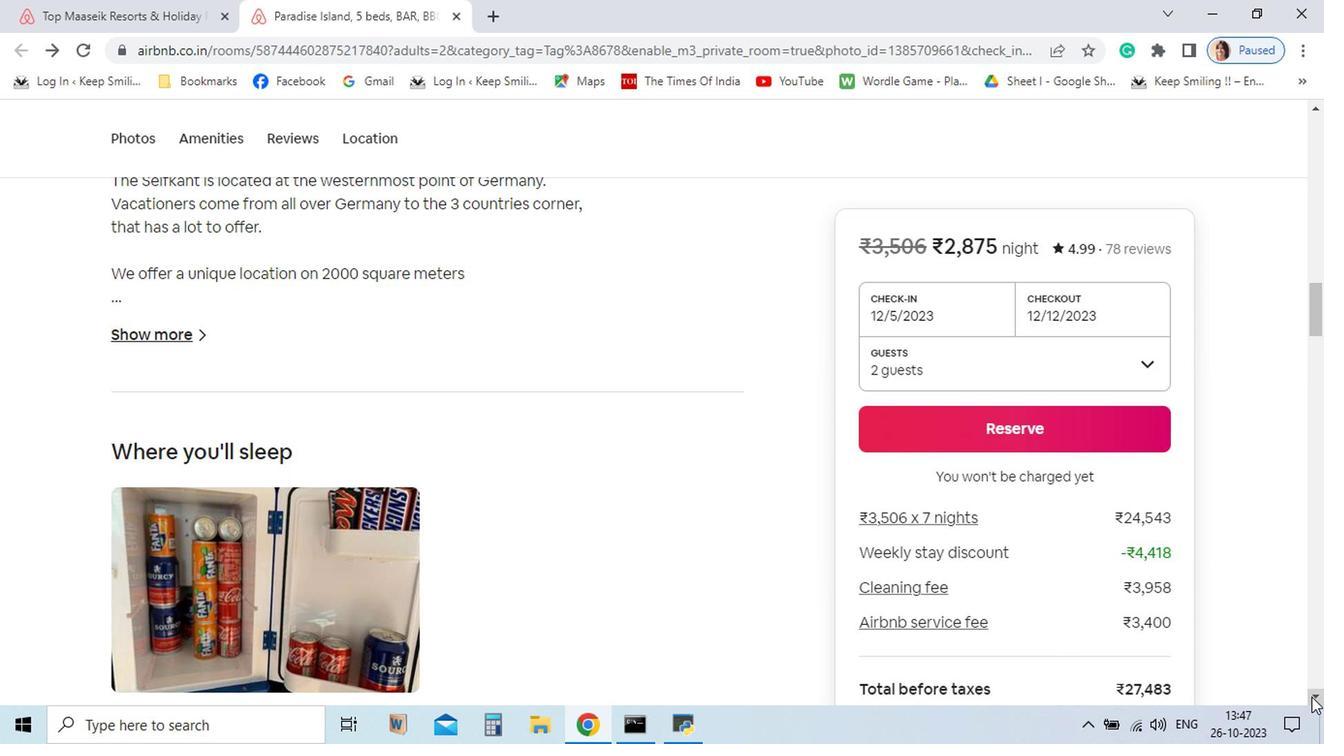 
Action: Mouse pressed left at (1125, 688)
Screenshot: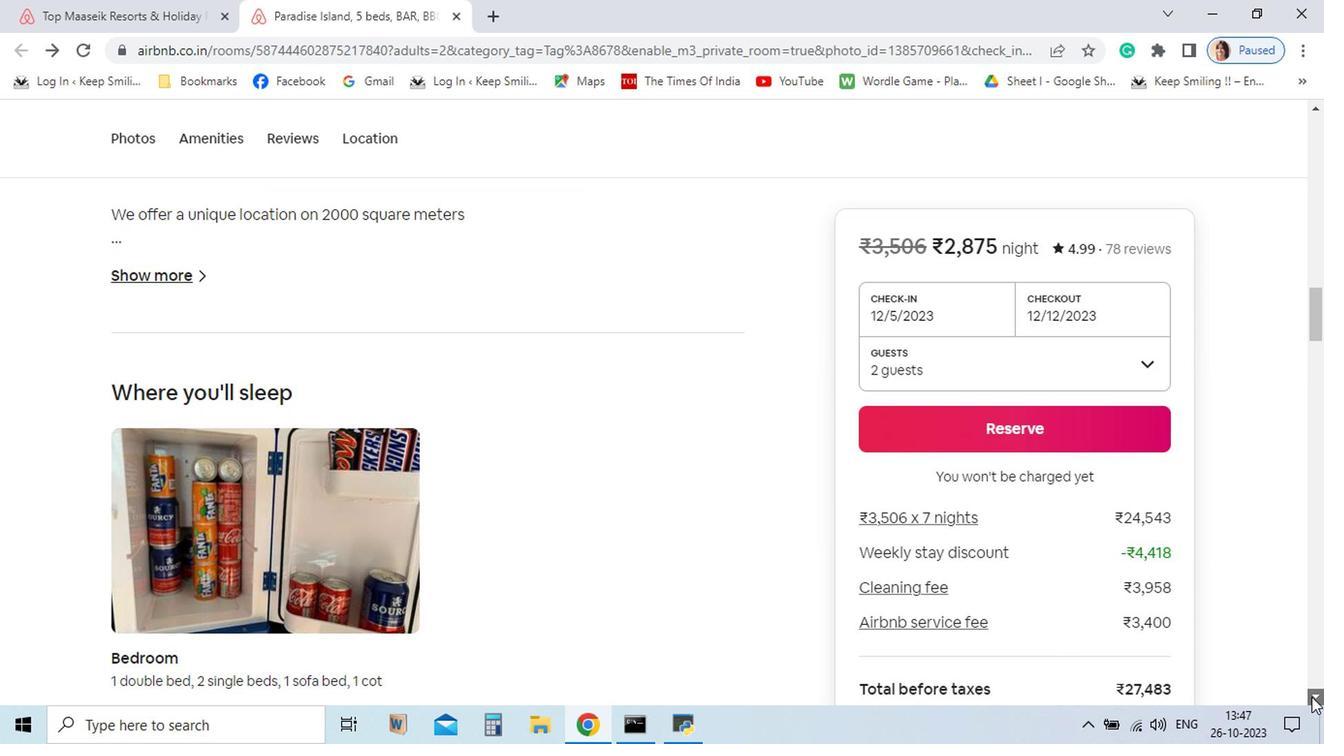 
Action: Mouse pressed left at (1125, 688)
Screenshot: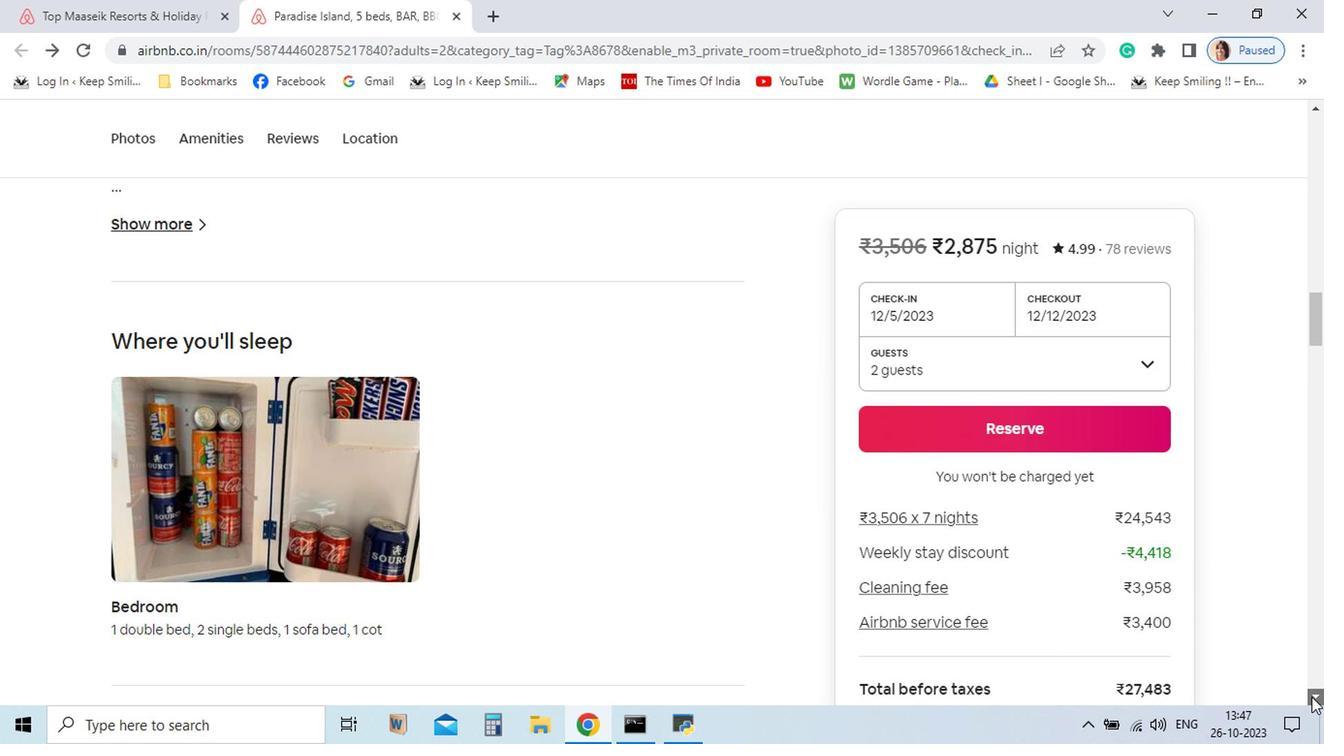 
Action: Mouse pressed left at (1125, 688)
Screenshot: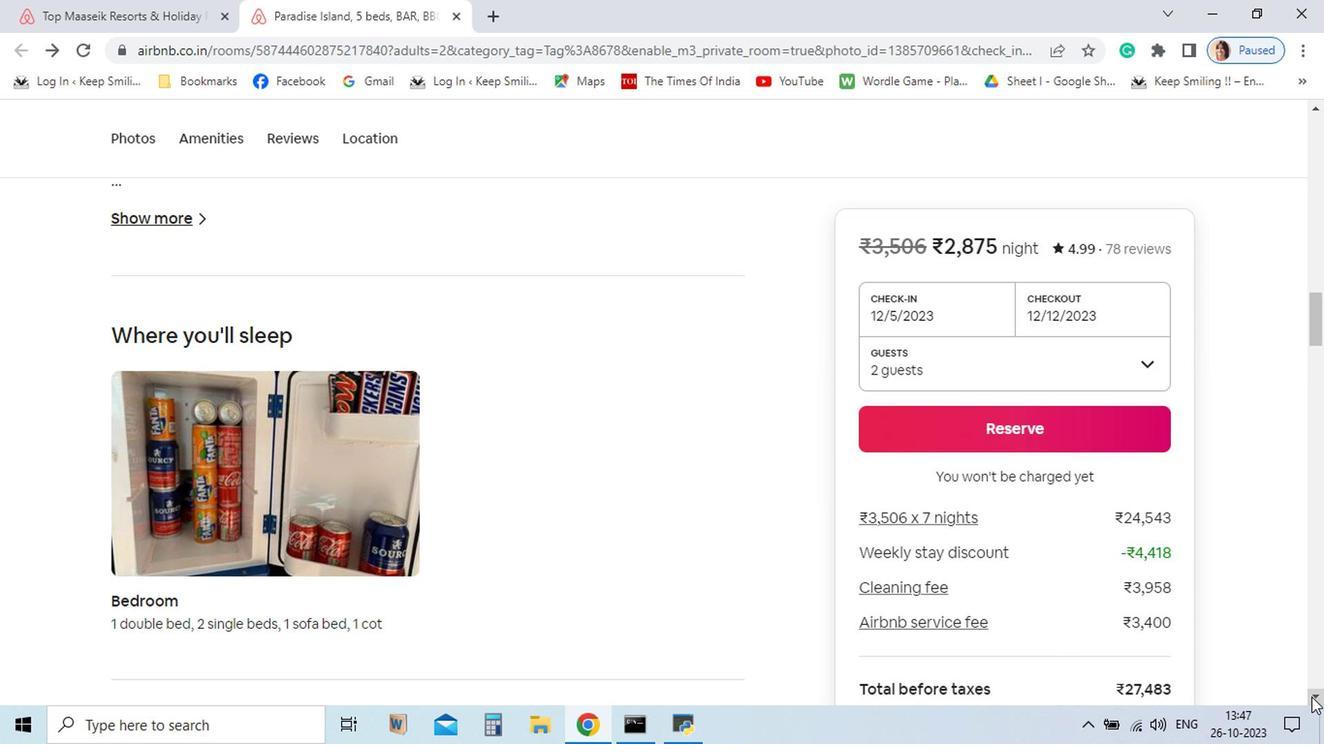 
Action: Mouse pressed left at (1125, 688)
Screenshot: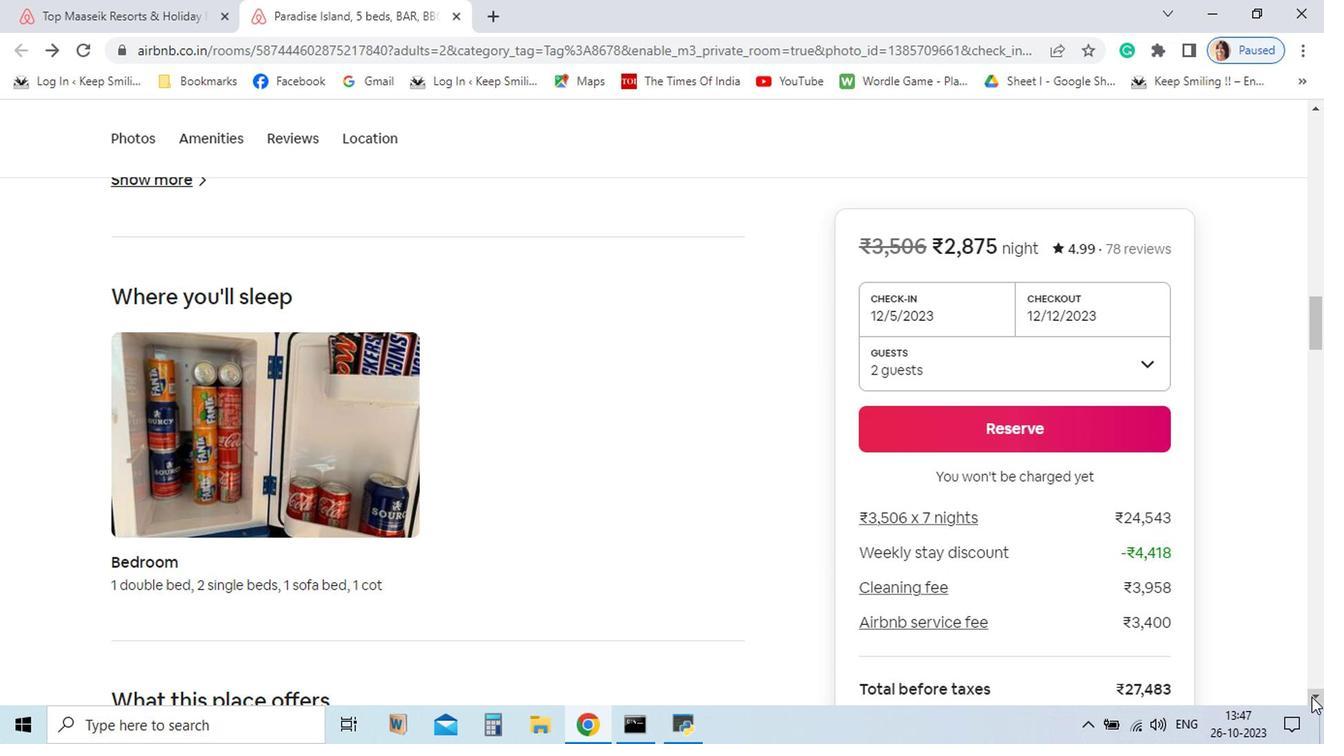 
Action: Mouse pressed left at (1125, 688)
Screenshot: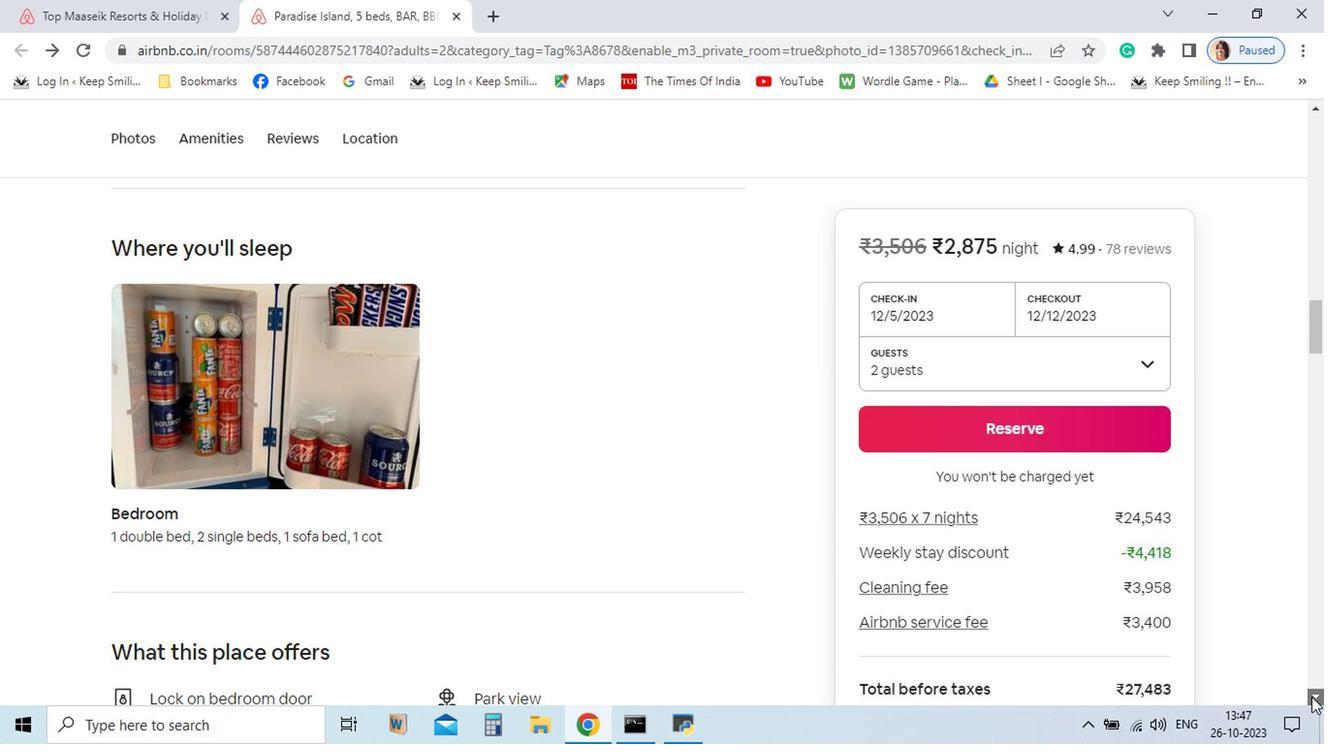 
Action: Mouse pressed left at (1125, 688)
Screenshot: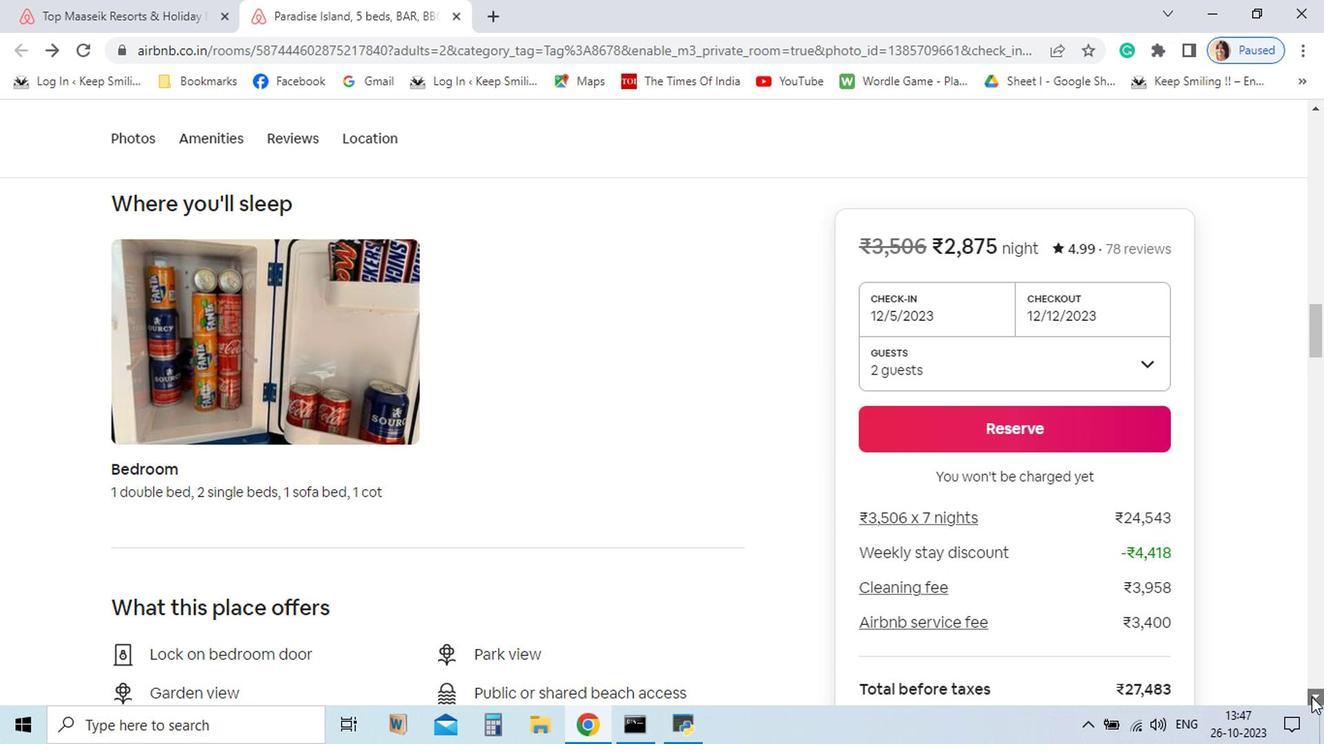 
Action: Mouse pressed left at (1125, 688)
Screenshot: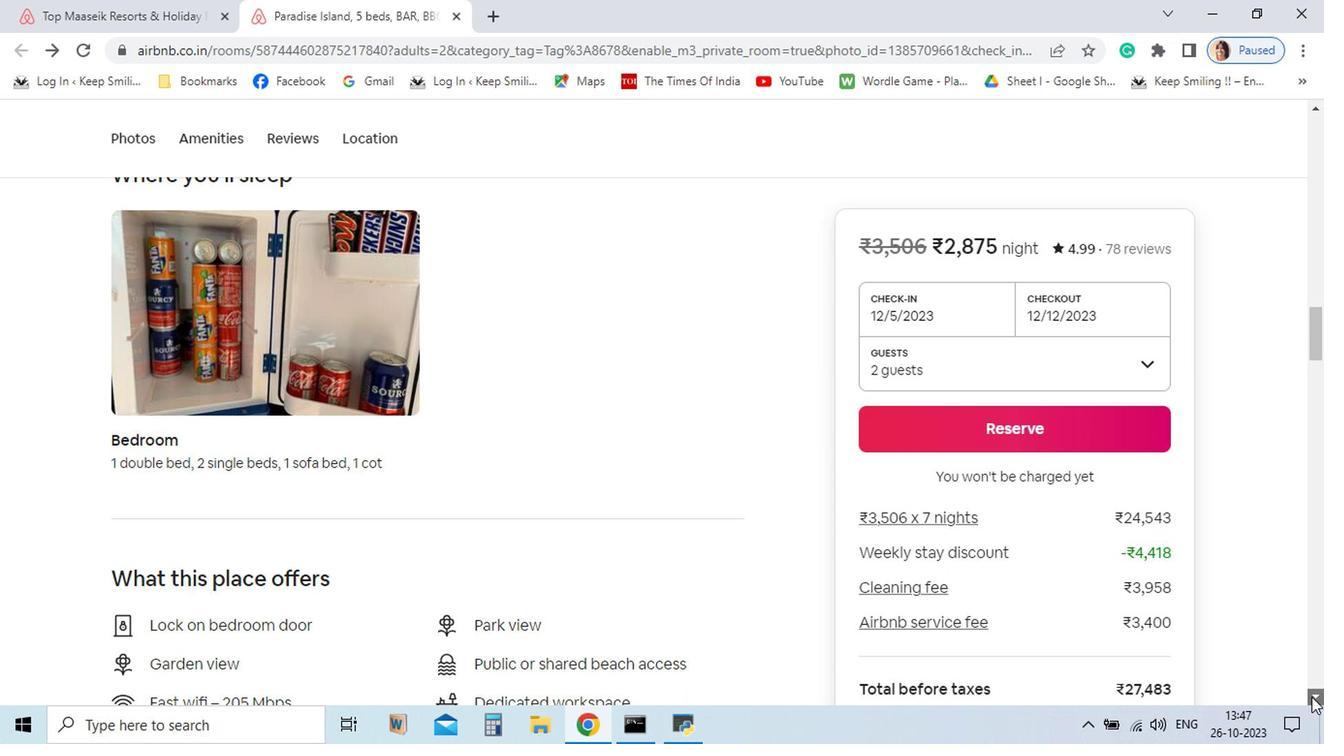
Action: Mouse pressed left at (1125, 688)
Screenshot: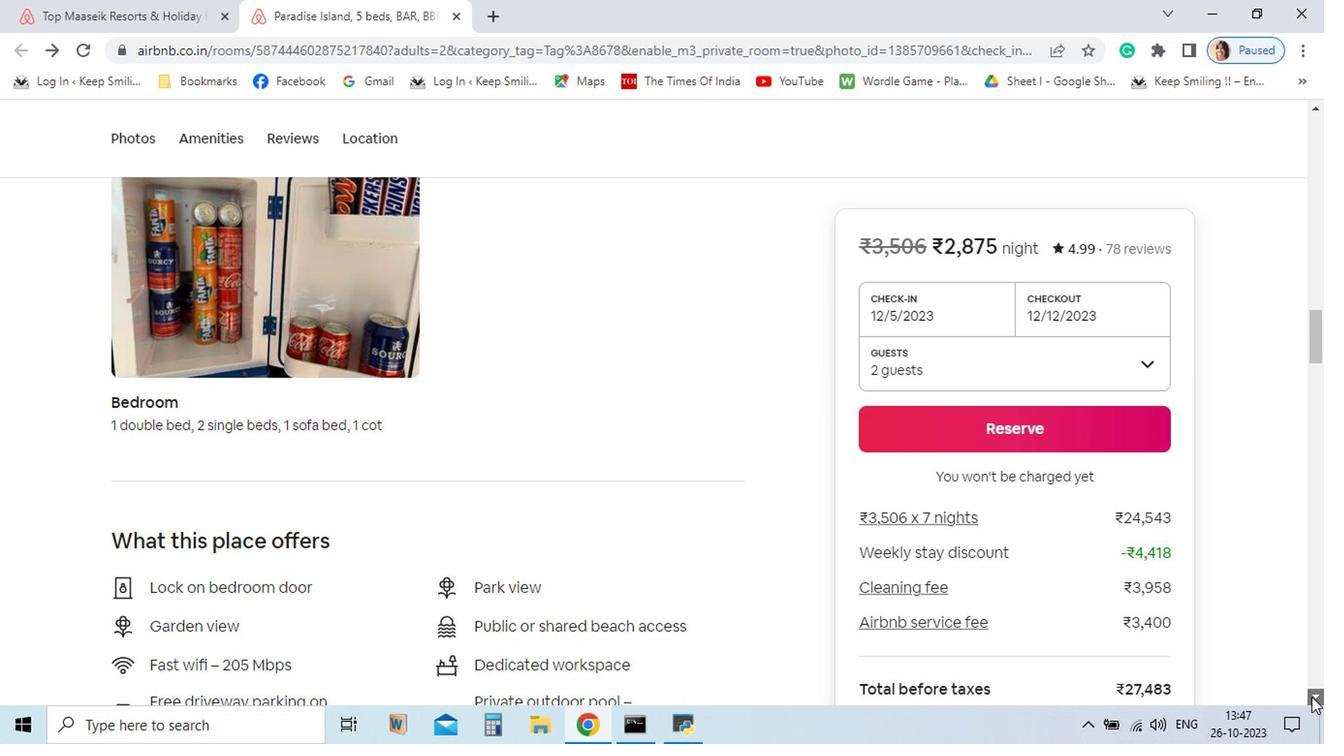 
Action: Mouse pressed left at (1125, 688)
Screenshot: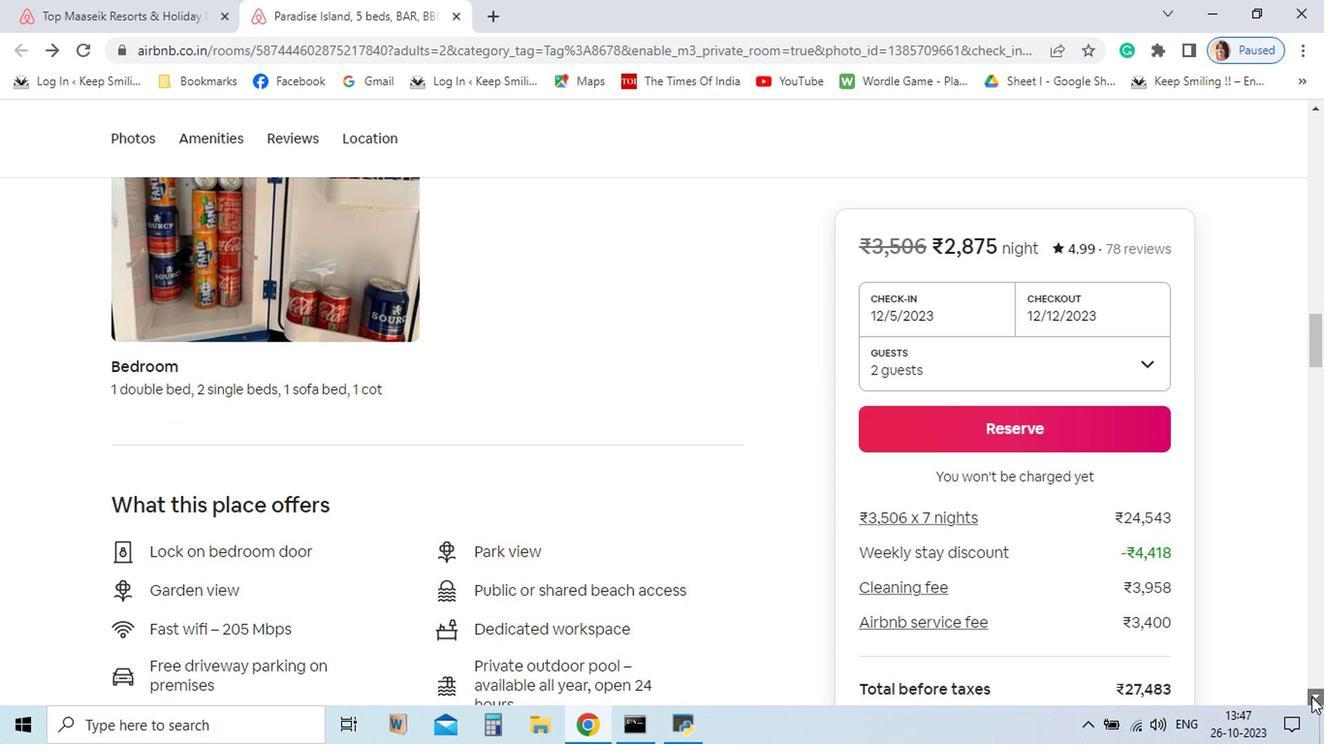 
Action: Mouse pressed left at (1125, 688)
Screenshot: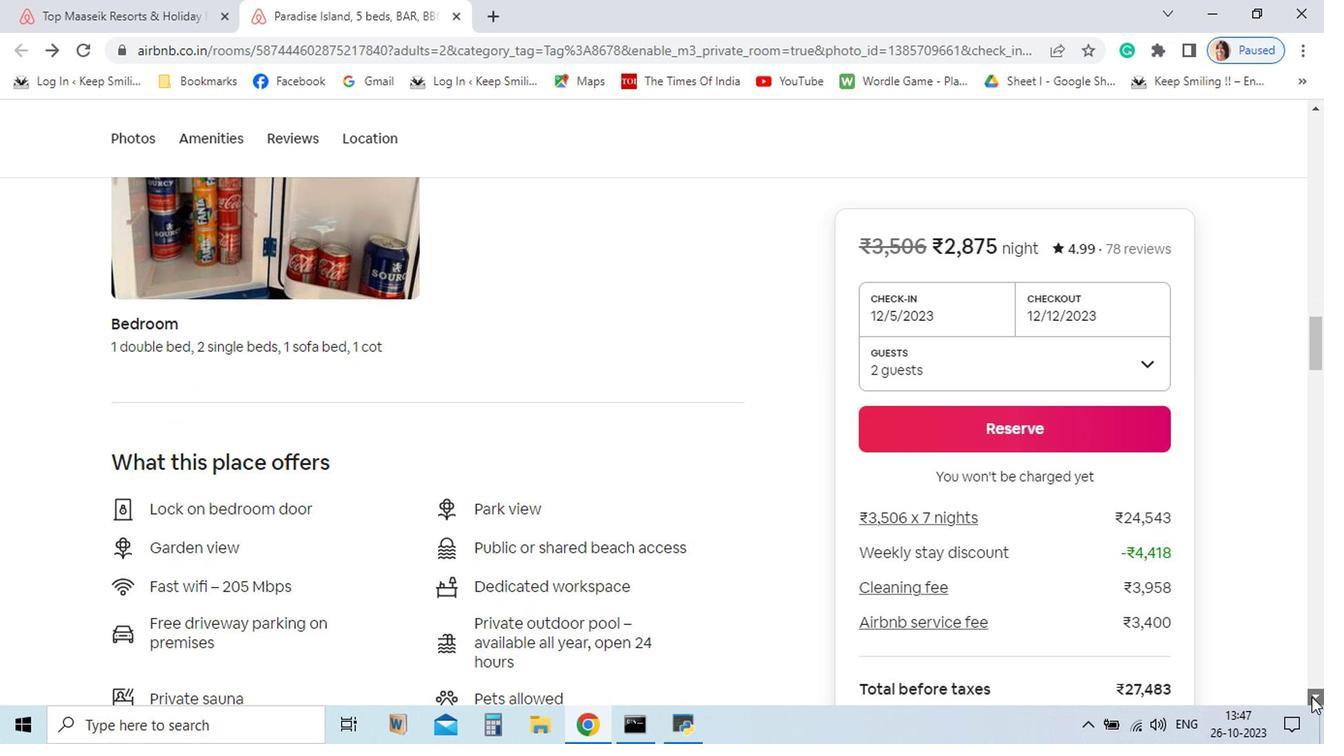
Action: Mouse pressed left at (1125, 688)
Screenshot: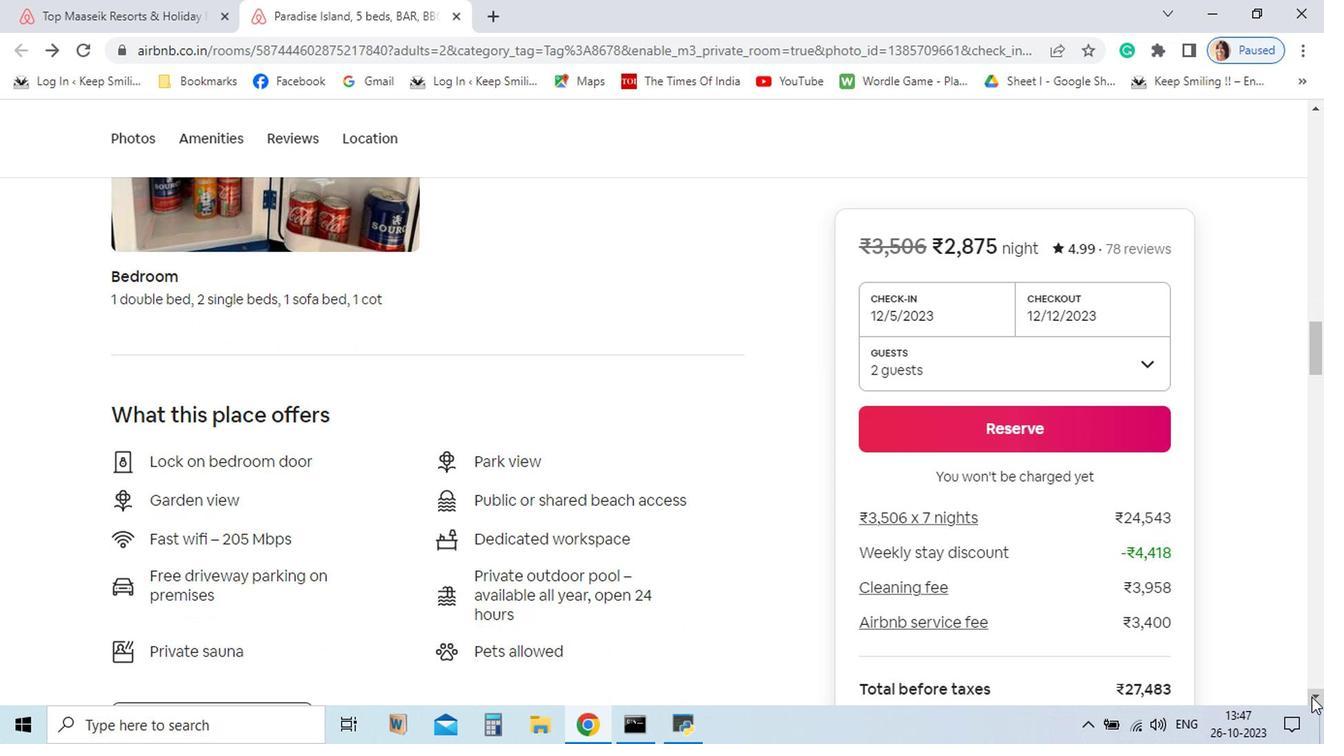 
Action: Mouse pressed left at (1125, 688)
Screenshot: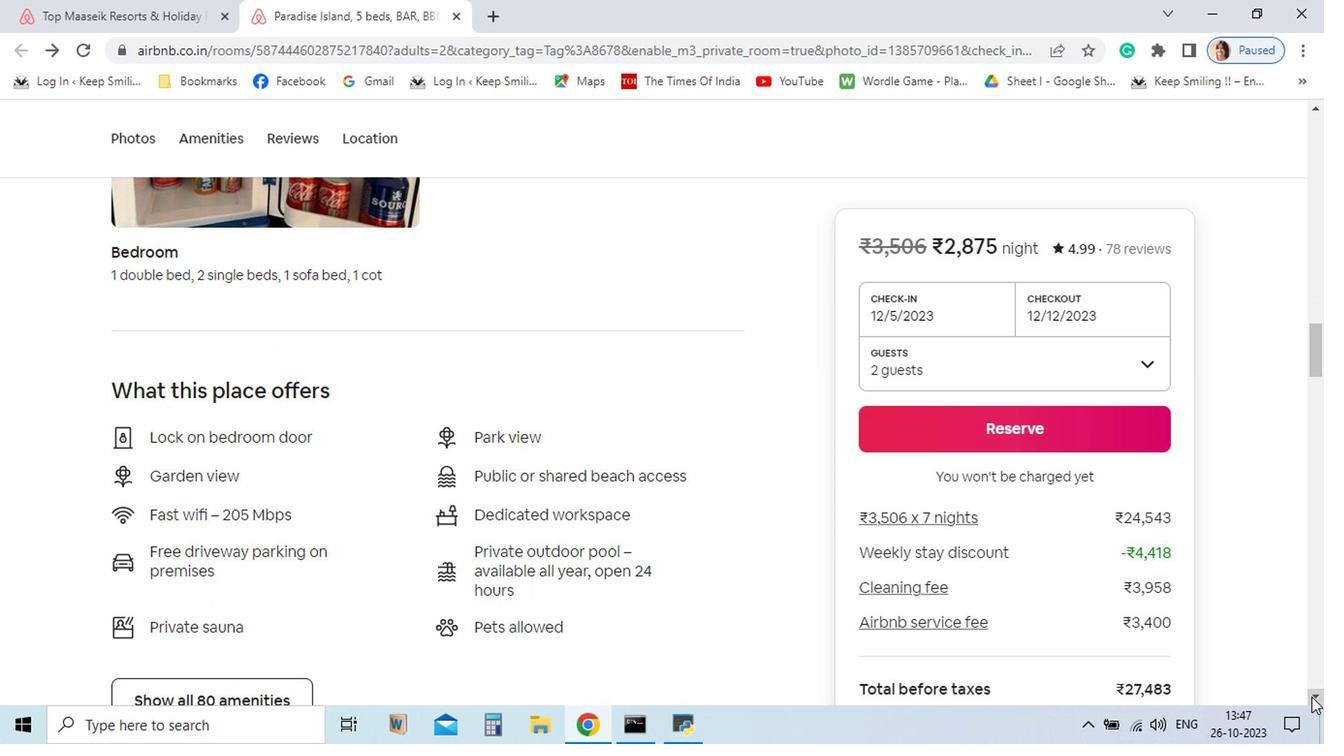 
Action: Mouse pressed left at (1125, 688)
Screenshot: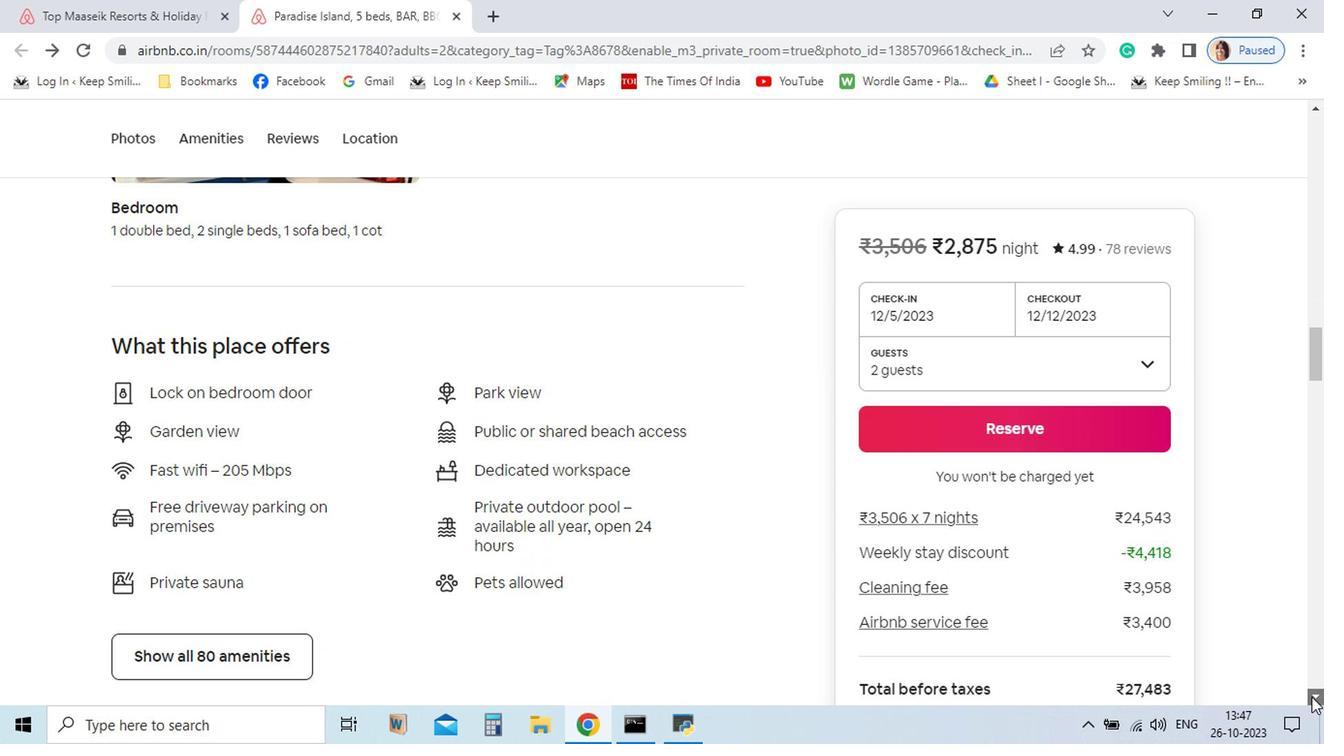 
Action: Mouse pressed left at (1125, 688)
Screenshot: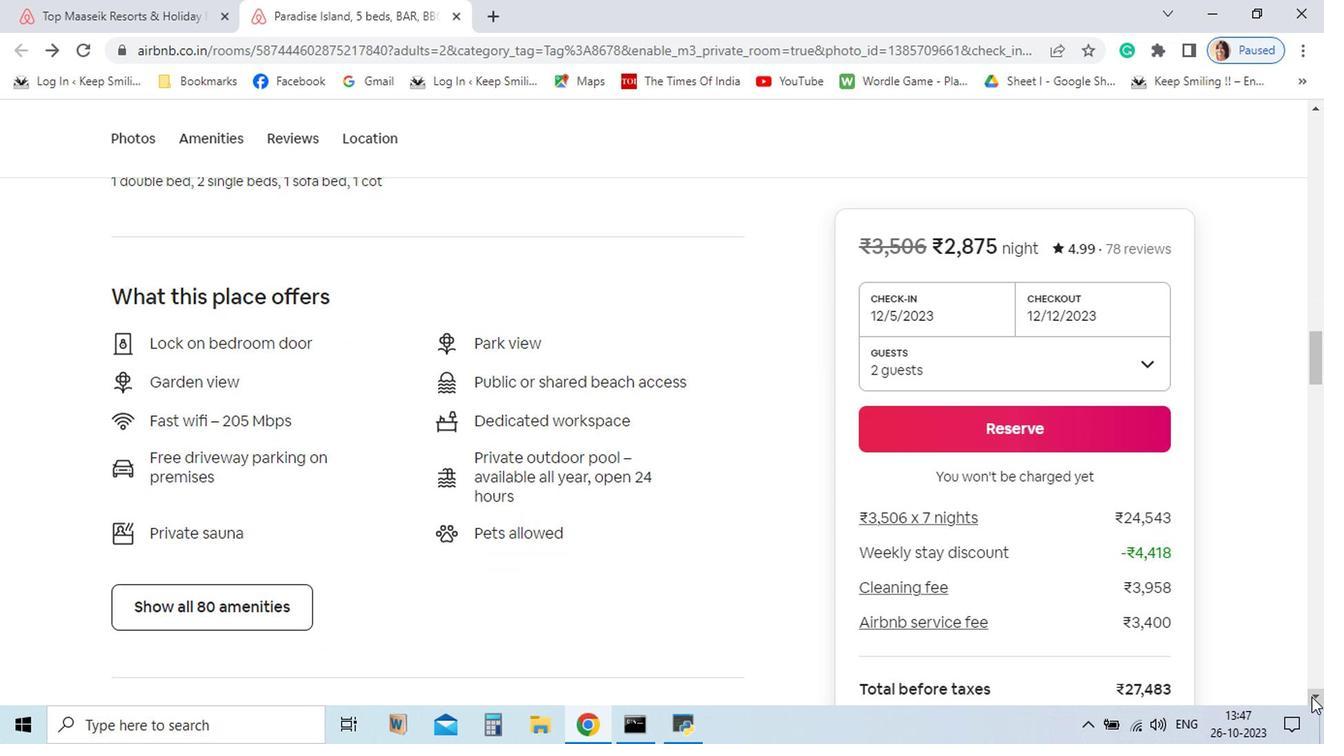 
Action: Mouse pressed left at (1125, 688)
Screenshot: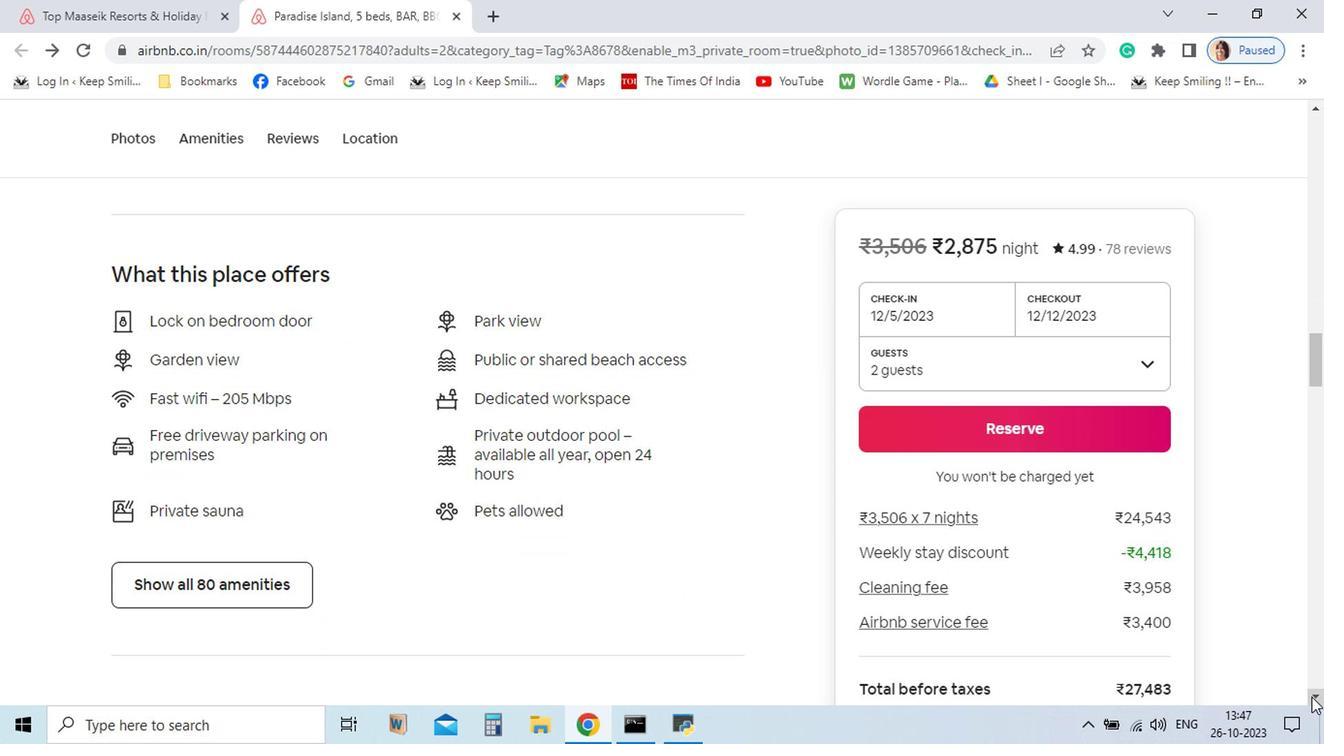 
Action: Mouse pressed left at (1125, 688)
Screenshot: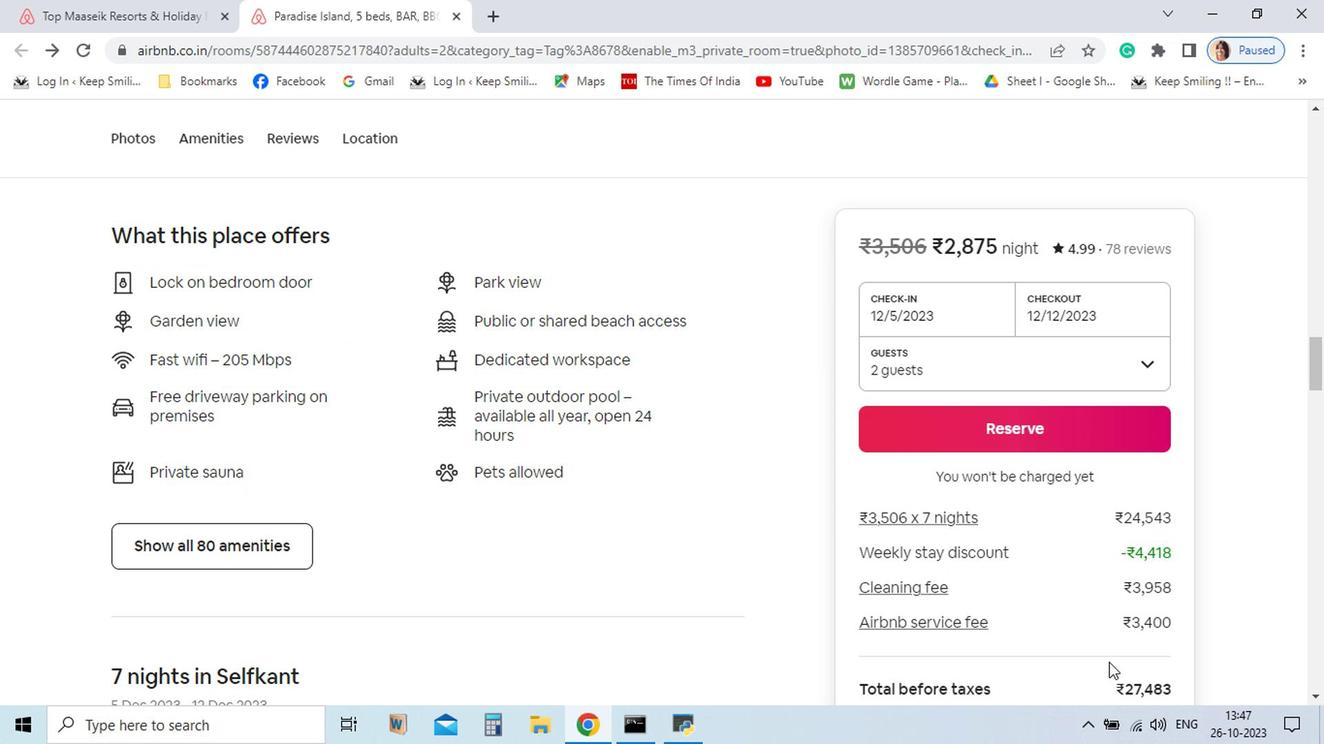 
Action: Mouse moved to (332, 583)
Screenshot: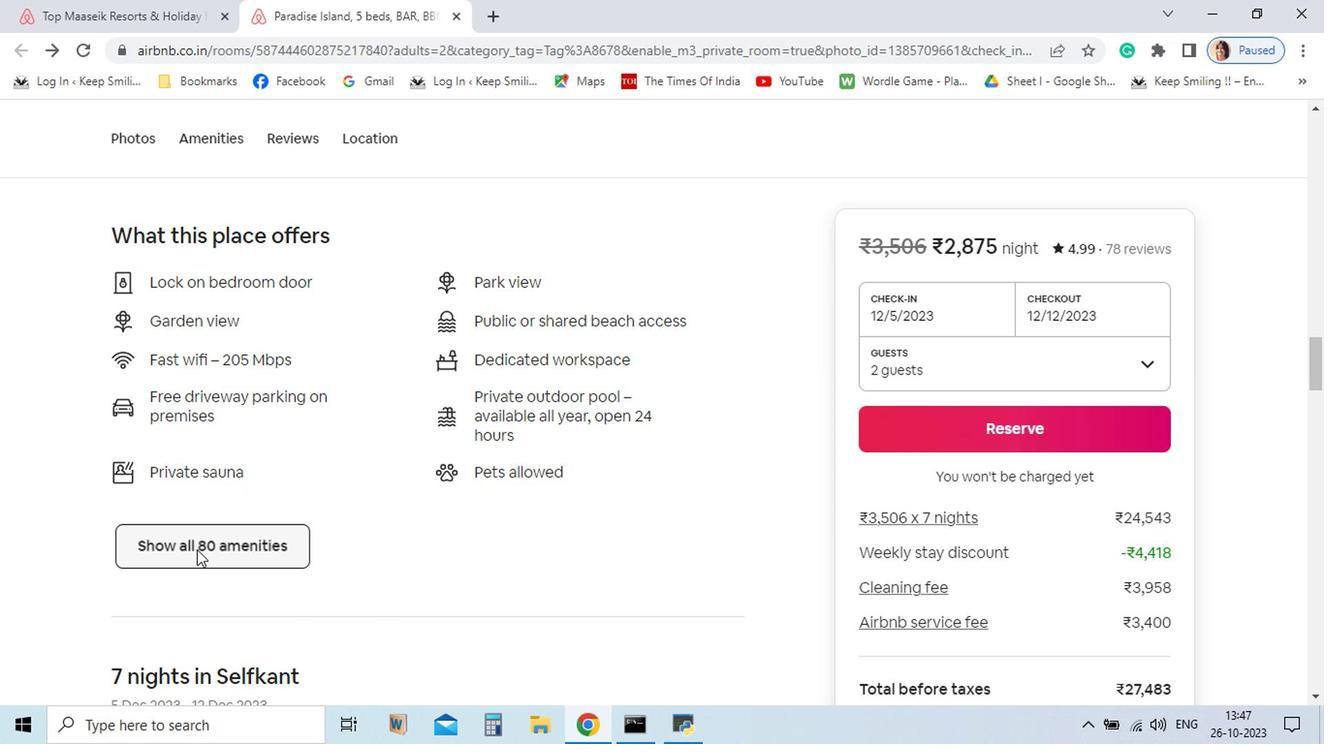 
Action: Mouse pressed left at (332, 583)
Screenshot: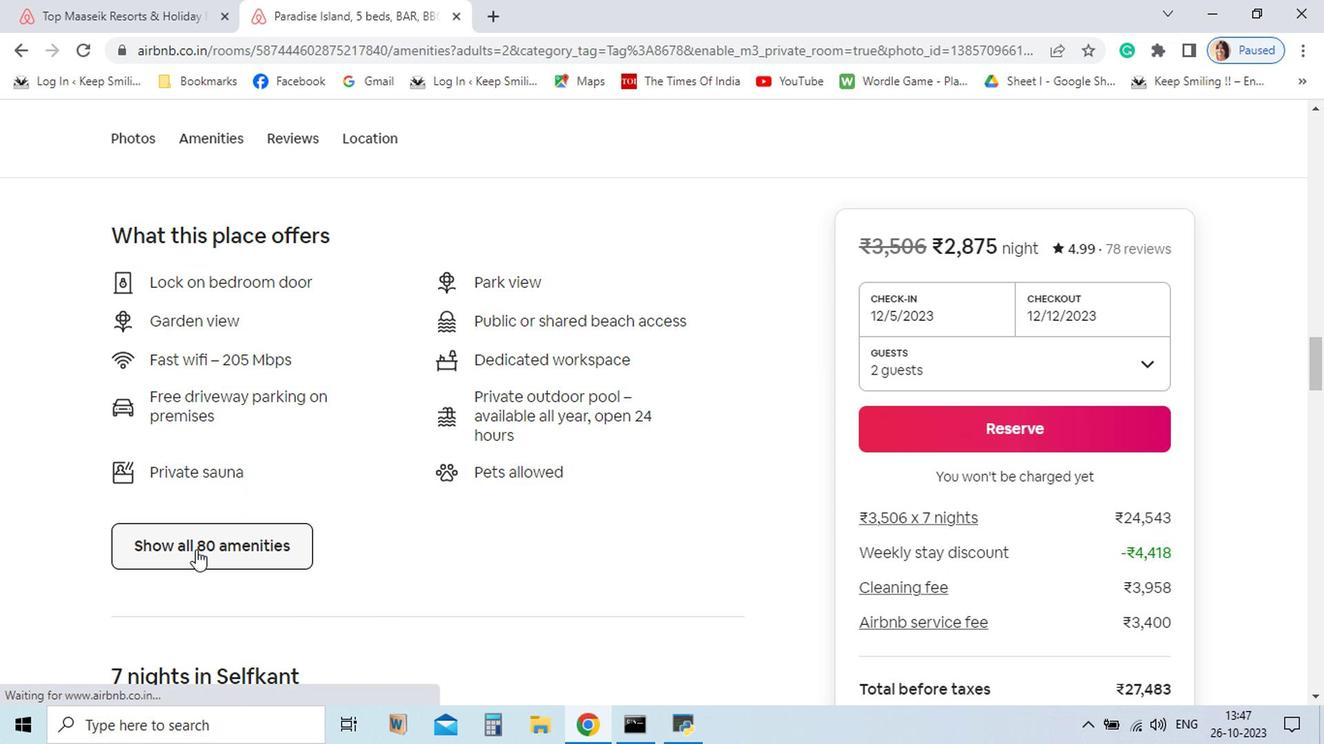 
Action: Mouse moved to (926, 657)
Screenshot: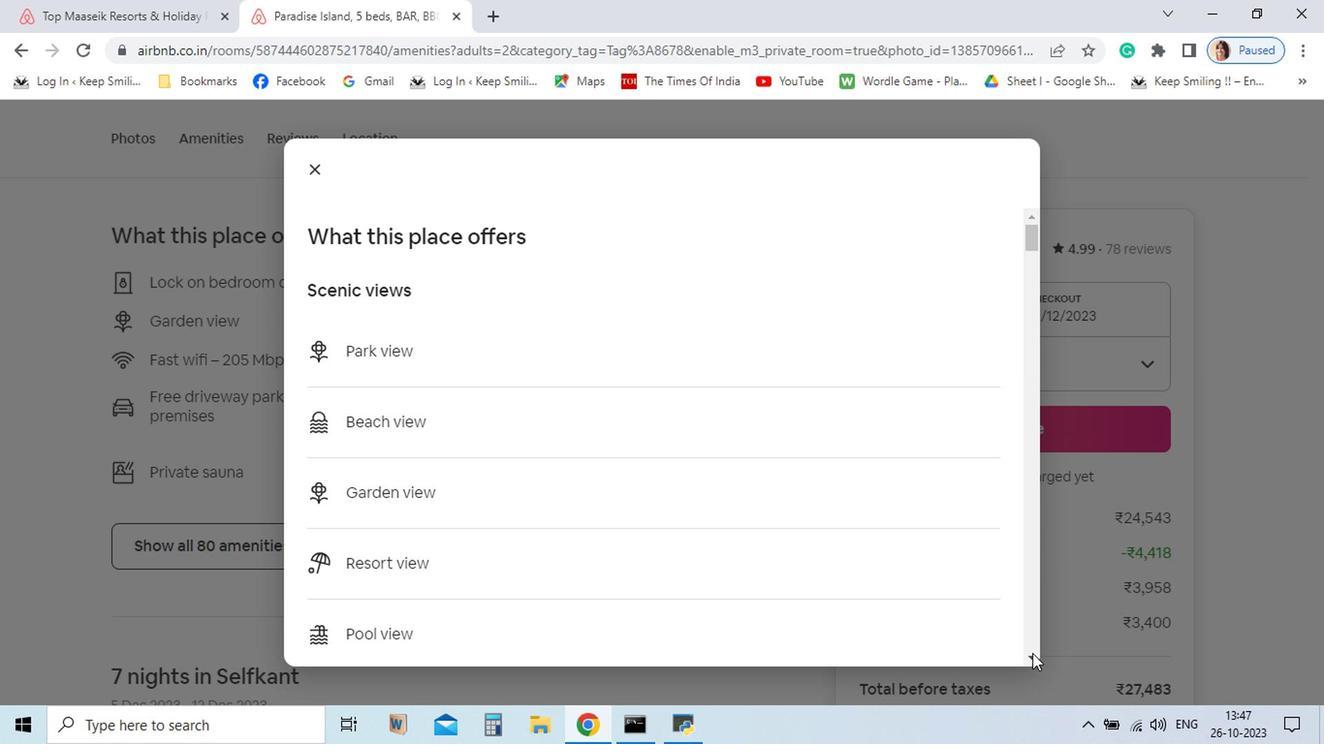 
Action: Mouse pressed left at (926, 657)
Screenshot: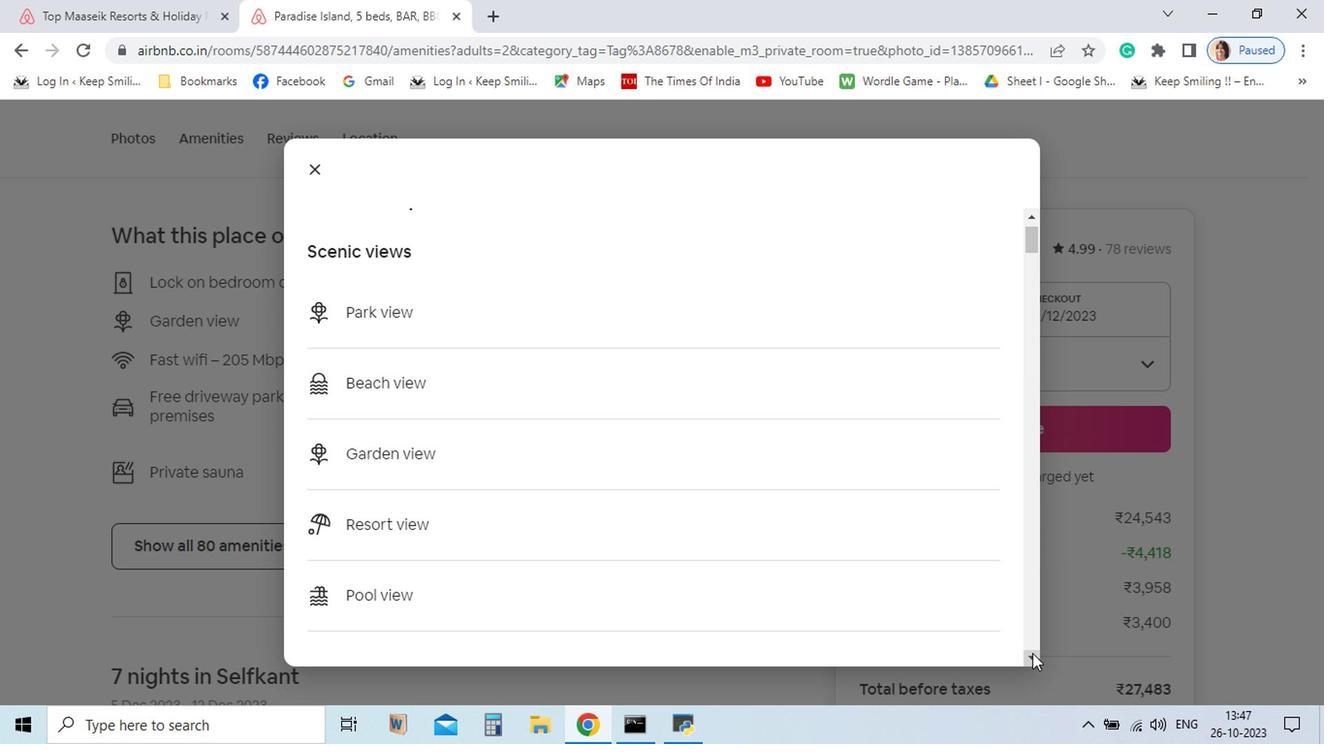 
Action: Mouse pressed left at (926, 657)
Screenshot: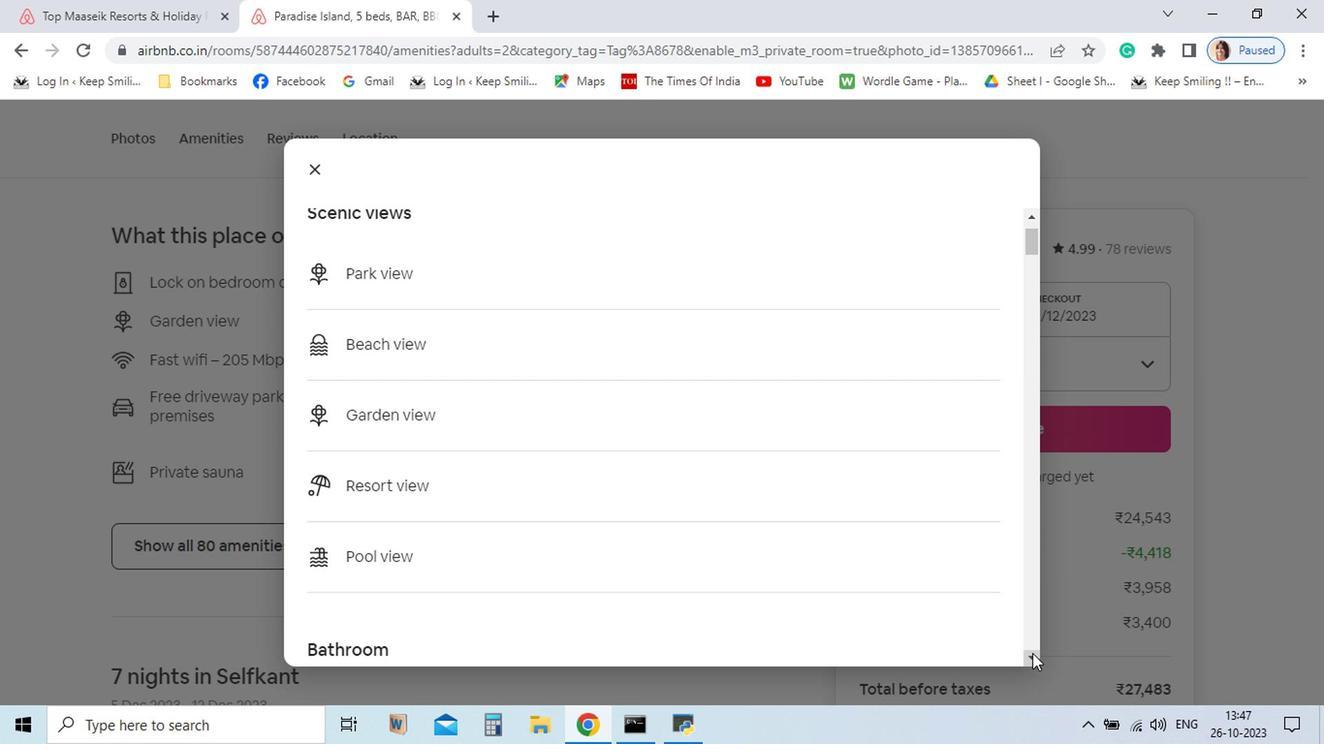 
Action: Mouse pressed left at (926, 657)
Screenshot: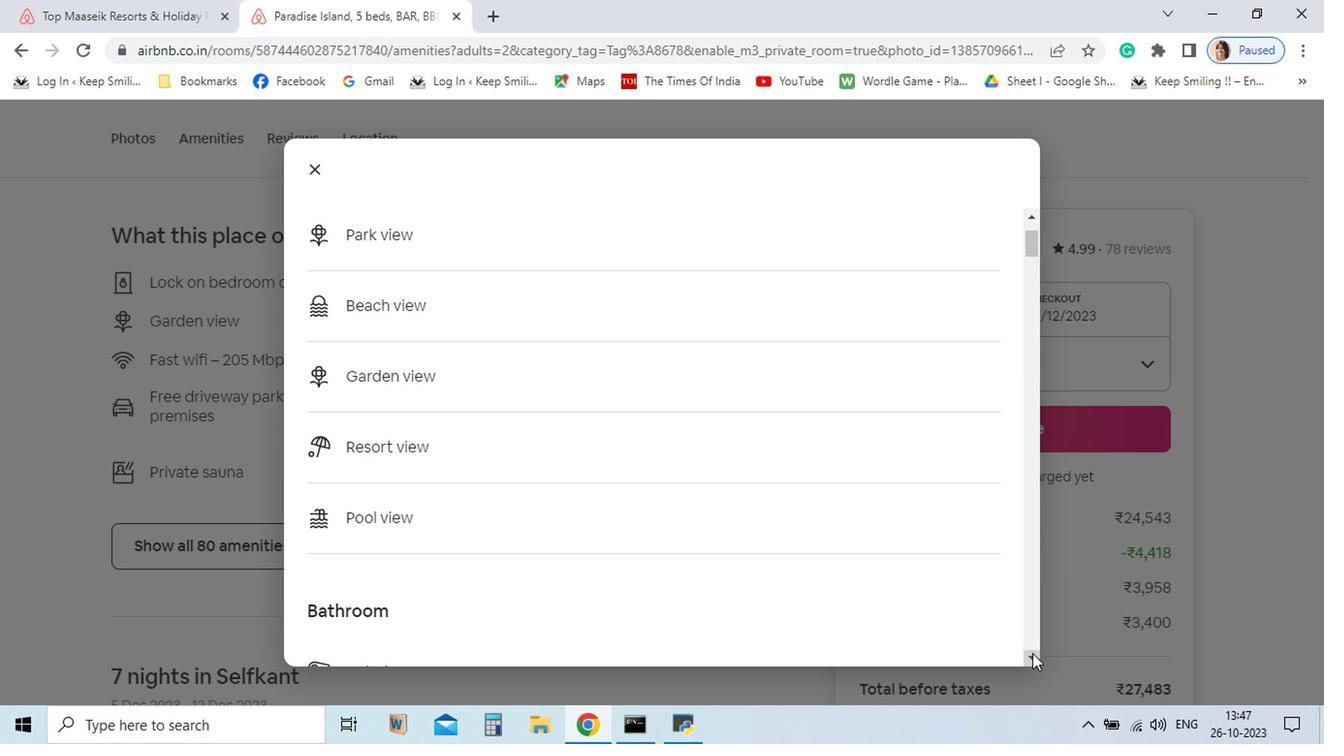
Action: Mouse pressed left at (926, 657)
Screenshot: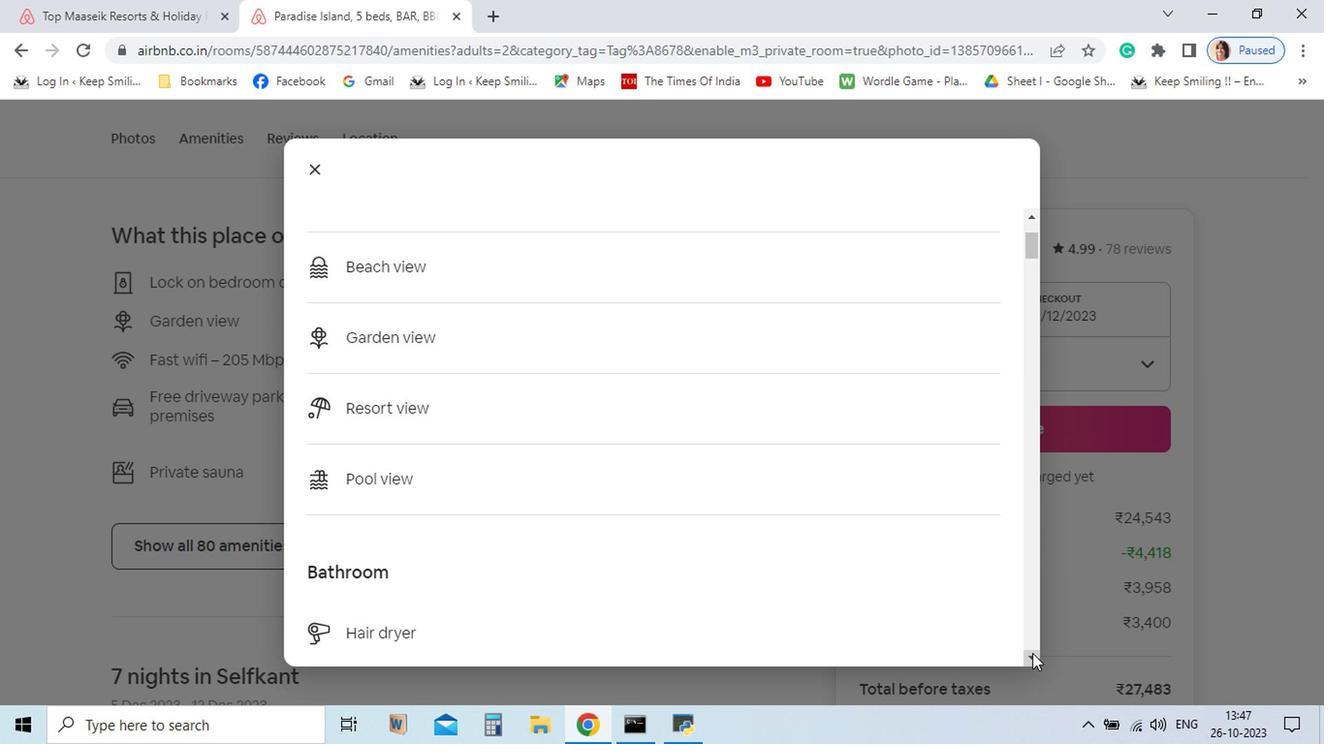 
Action: Mouse pressed left at (926, 657)
Screenshot: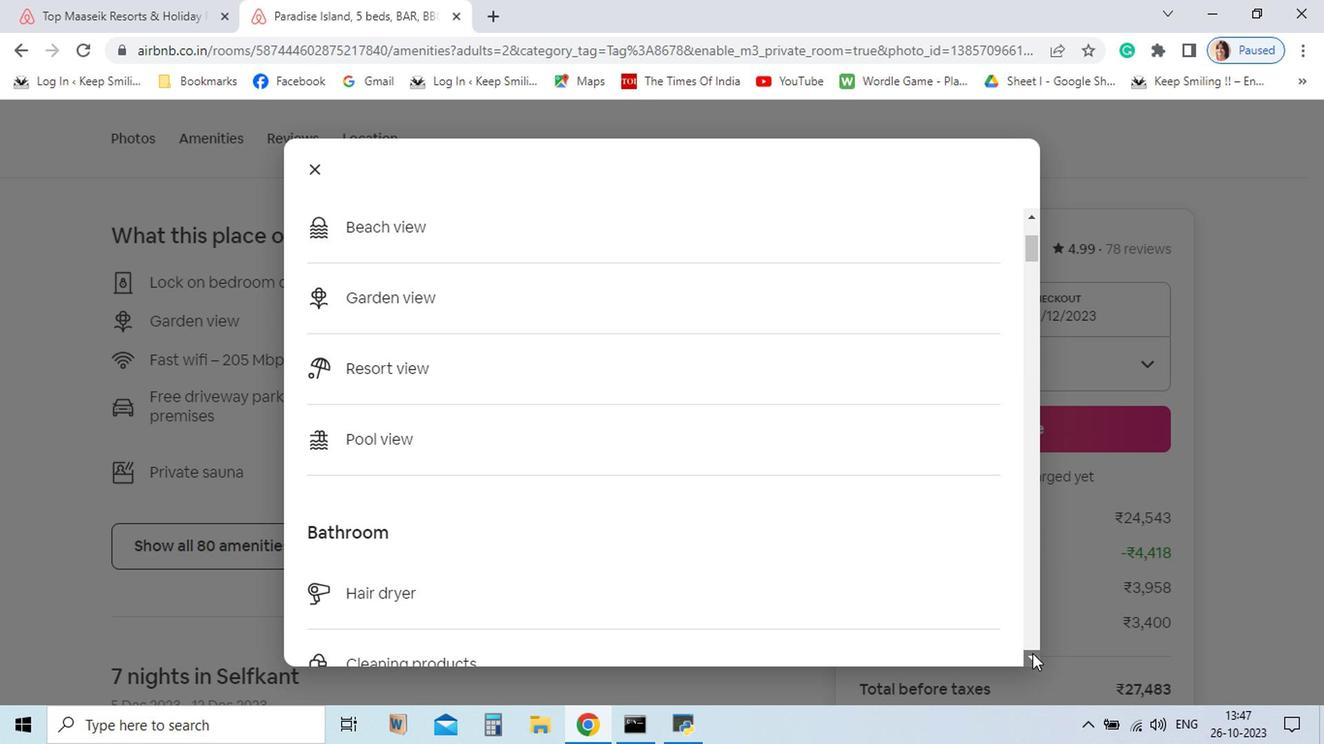 
Action: Mouse pressed left at (926, 657)
Screenshot: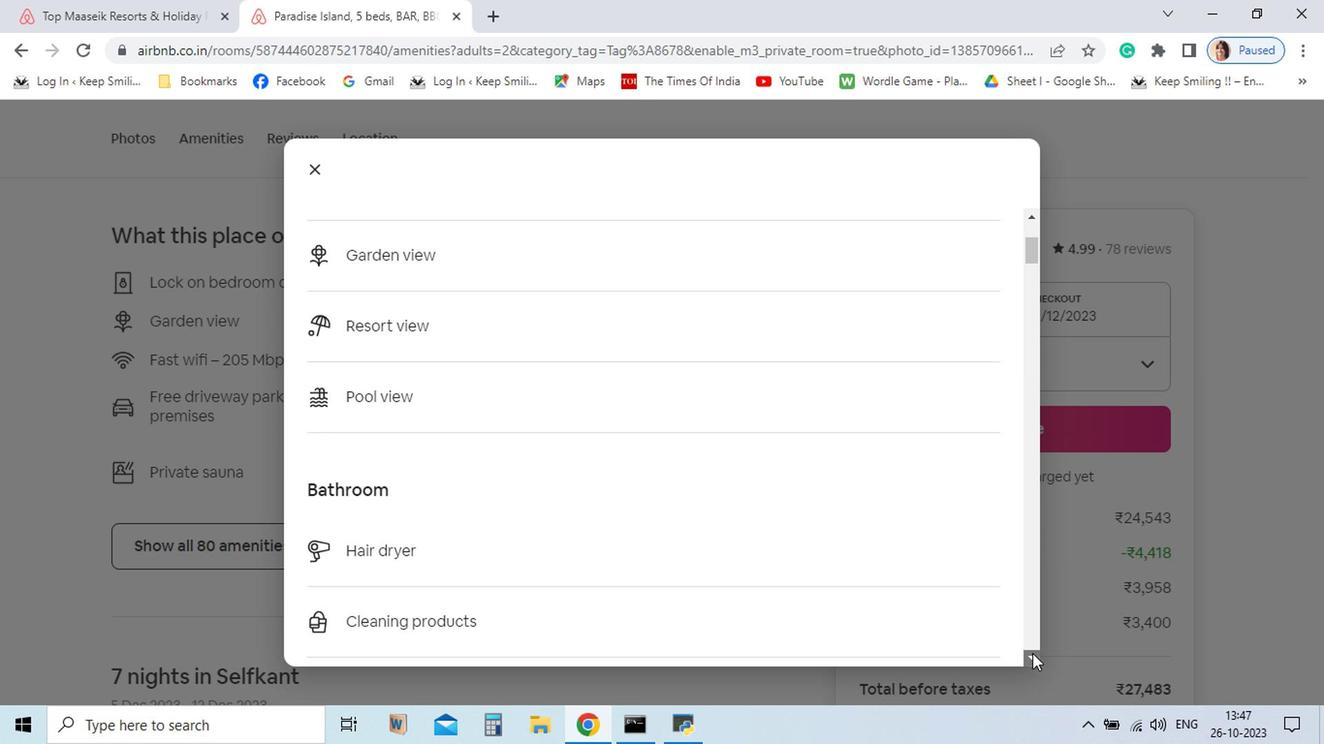 
Action: Mouse pressed left at (926, 657)
Screenshot: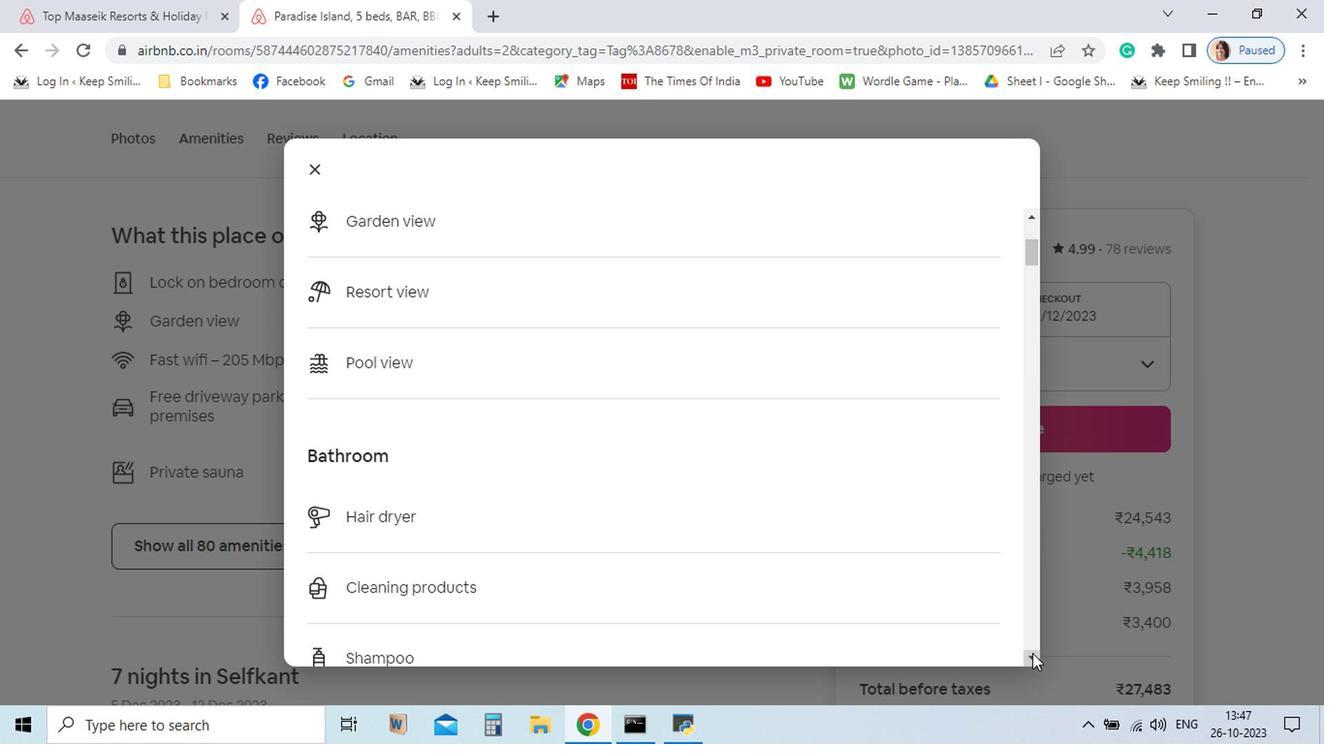 
Action: Mouse pressed left at (926, 657)
Screenshot: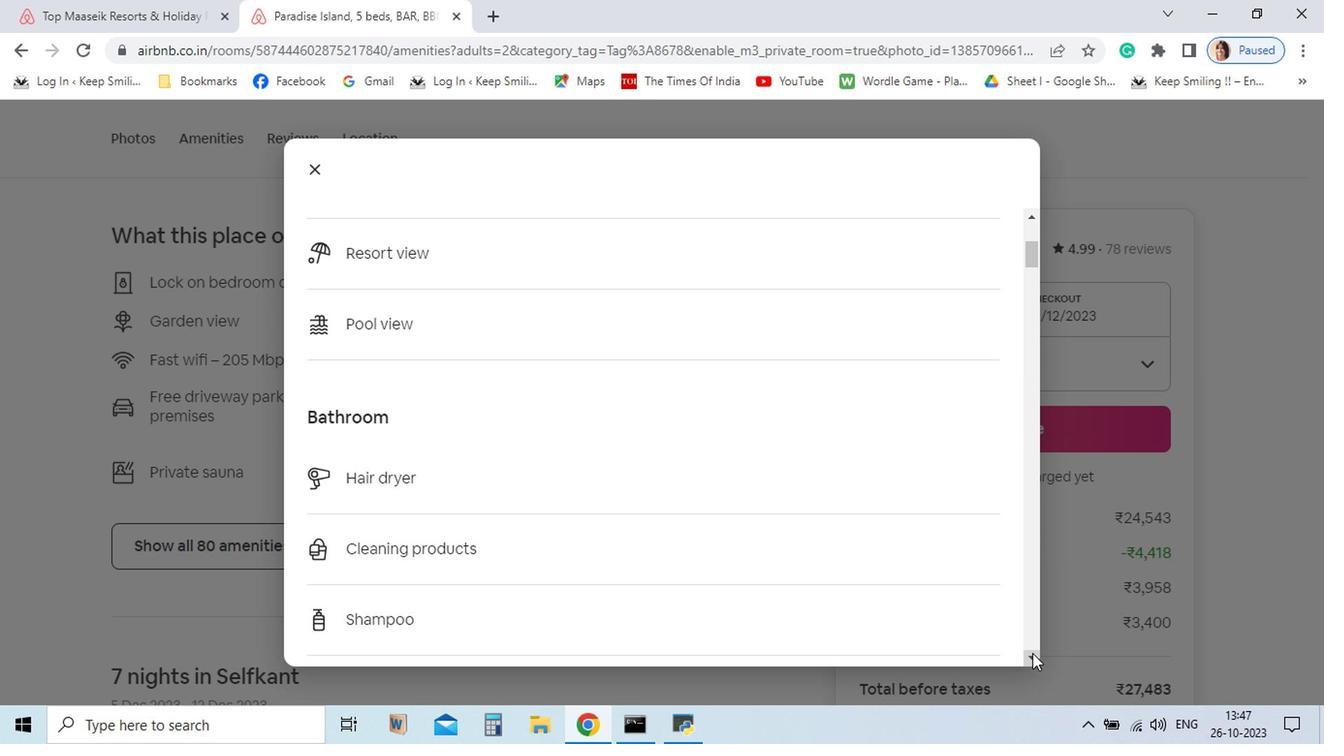 
Action: Mouse pressed left at (926, 657)
Screenshot: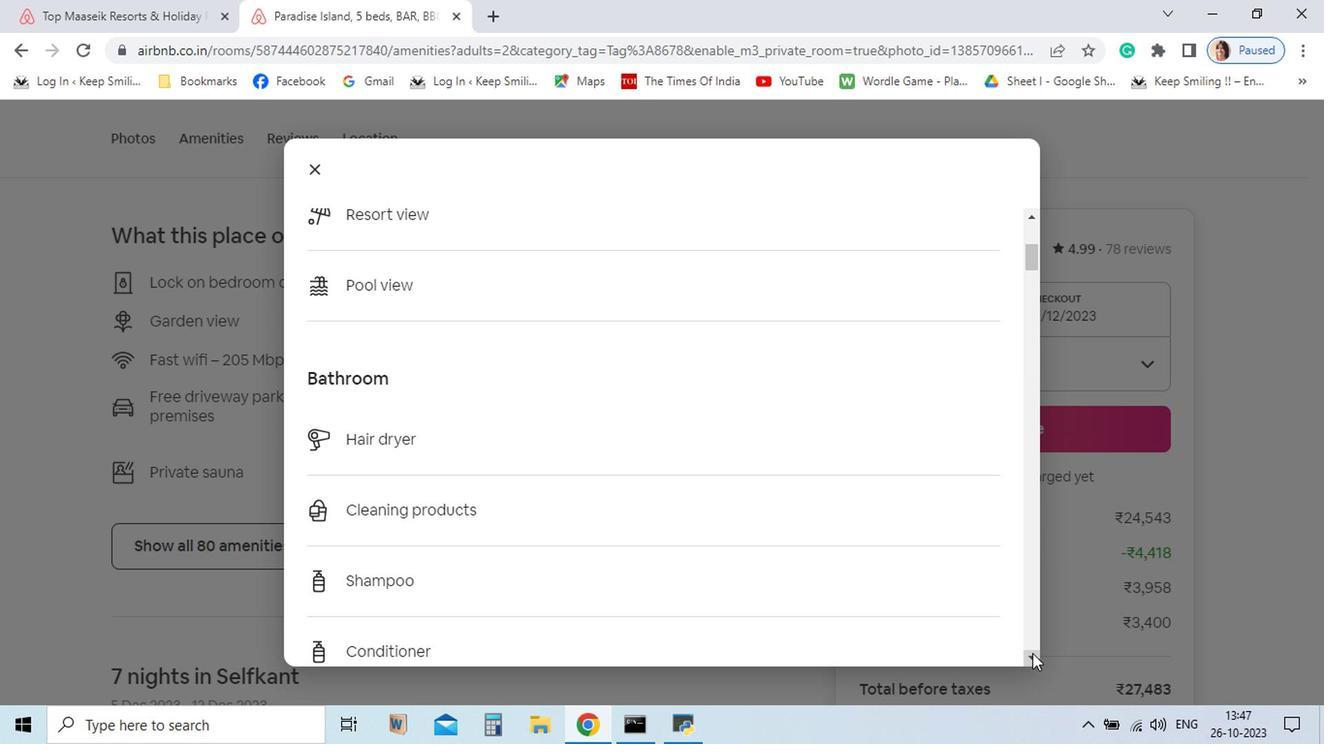 
Action: Mouse pressed left at (926, 657)
Screenshot: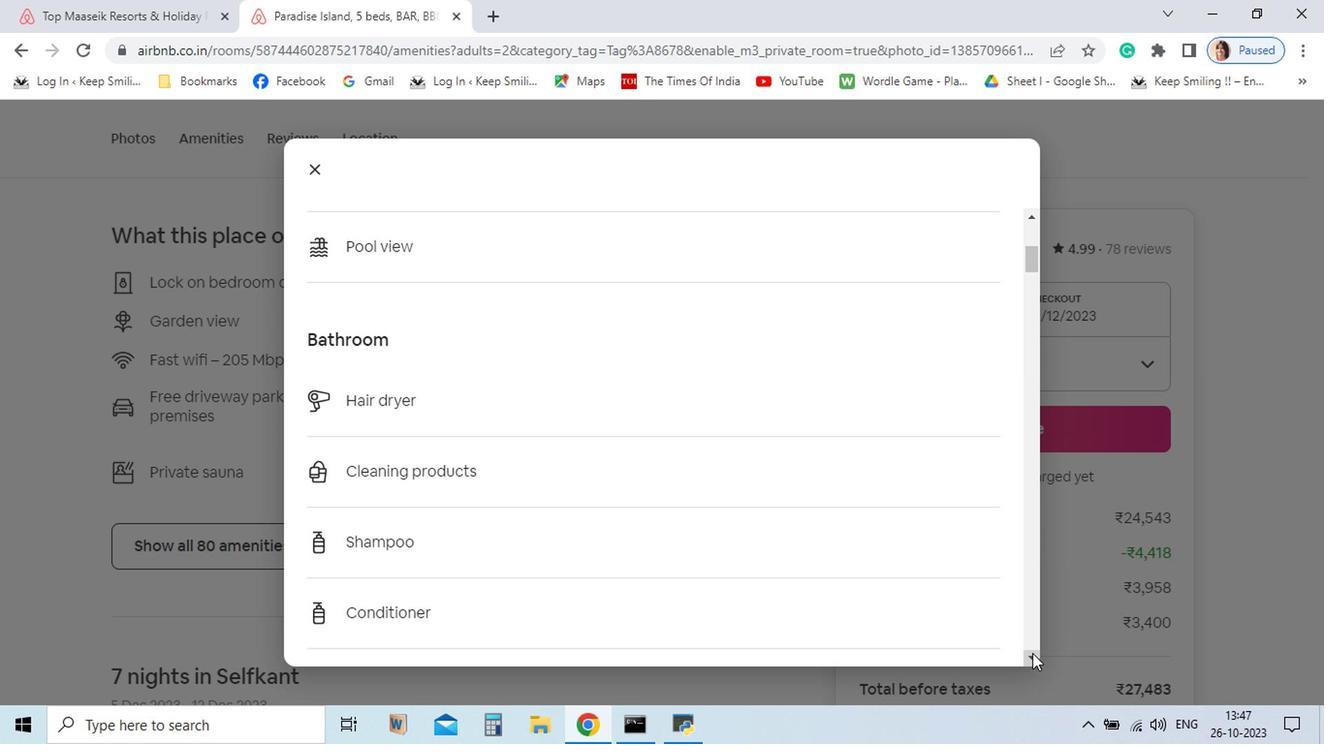 
Action: Mouse pressed left at (926, 657)
Screenshot: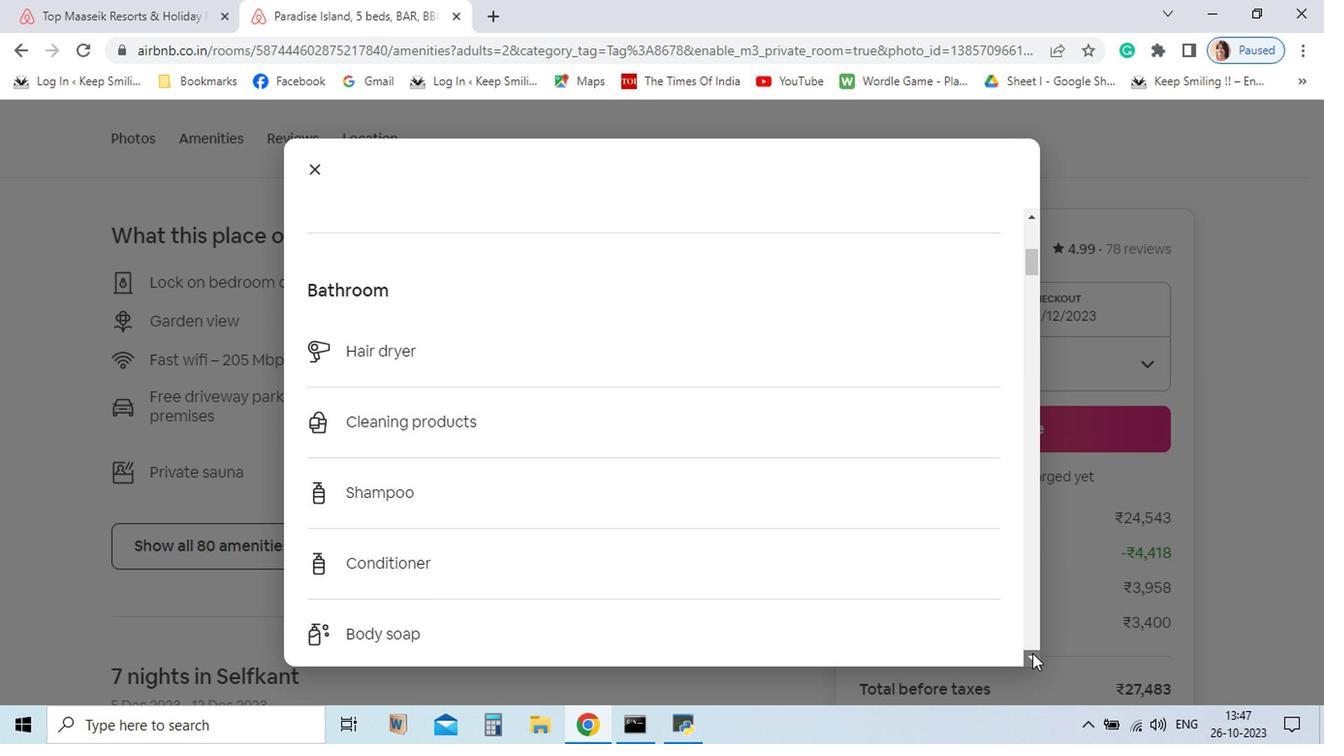
Action: Mouse pressed left at (926, 657)
Screenshot: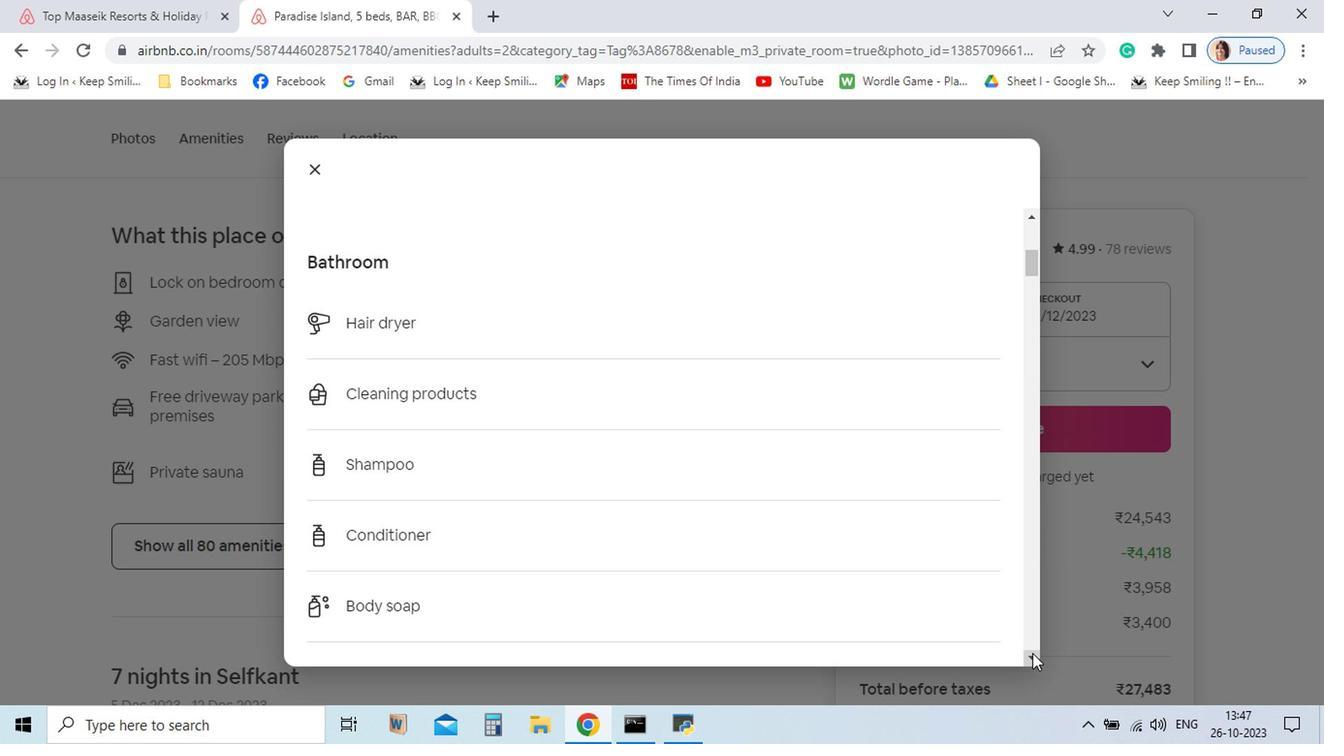 
Action: Mouse pressed left at (926, 657)
Screenshot: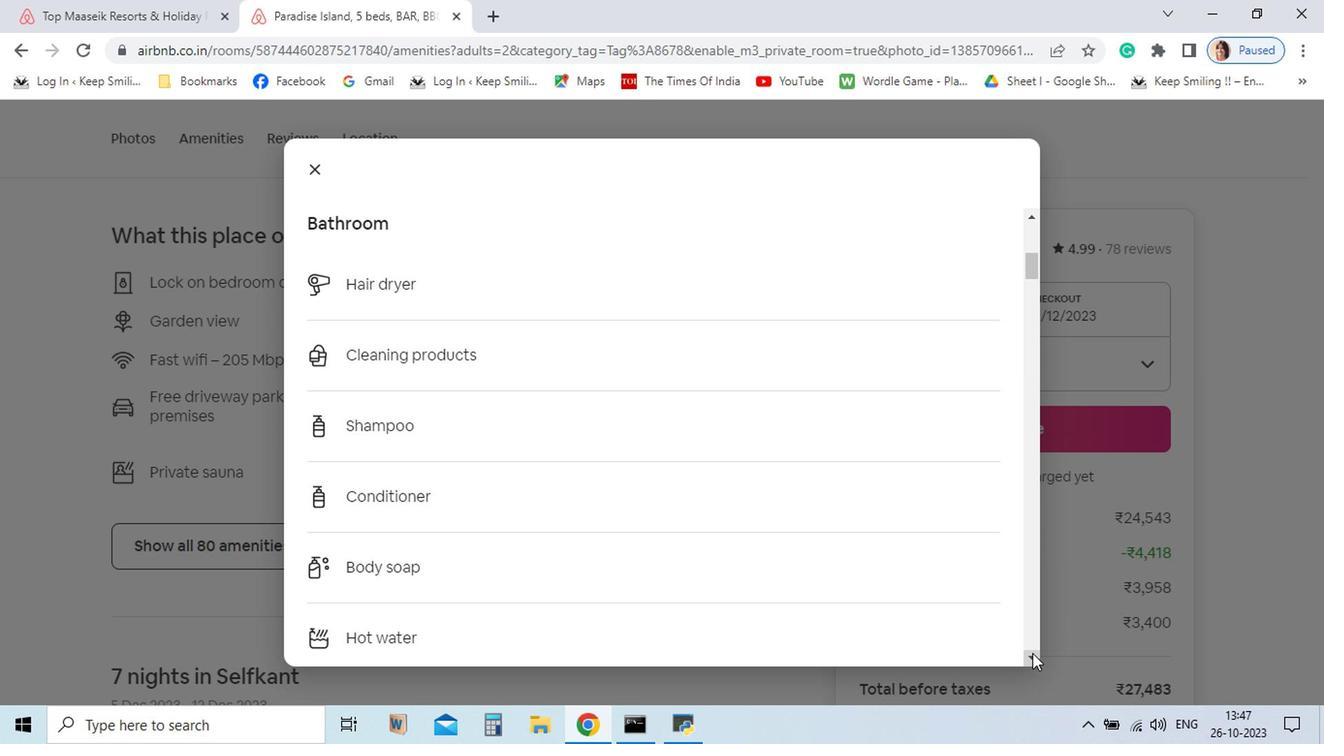 
Action: Mouse pressed left at (926, 657)
Screenshot: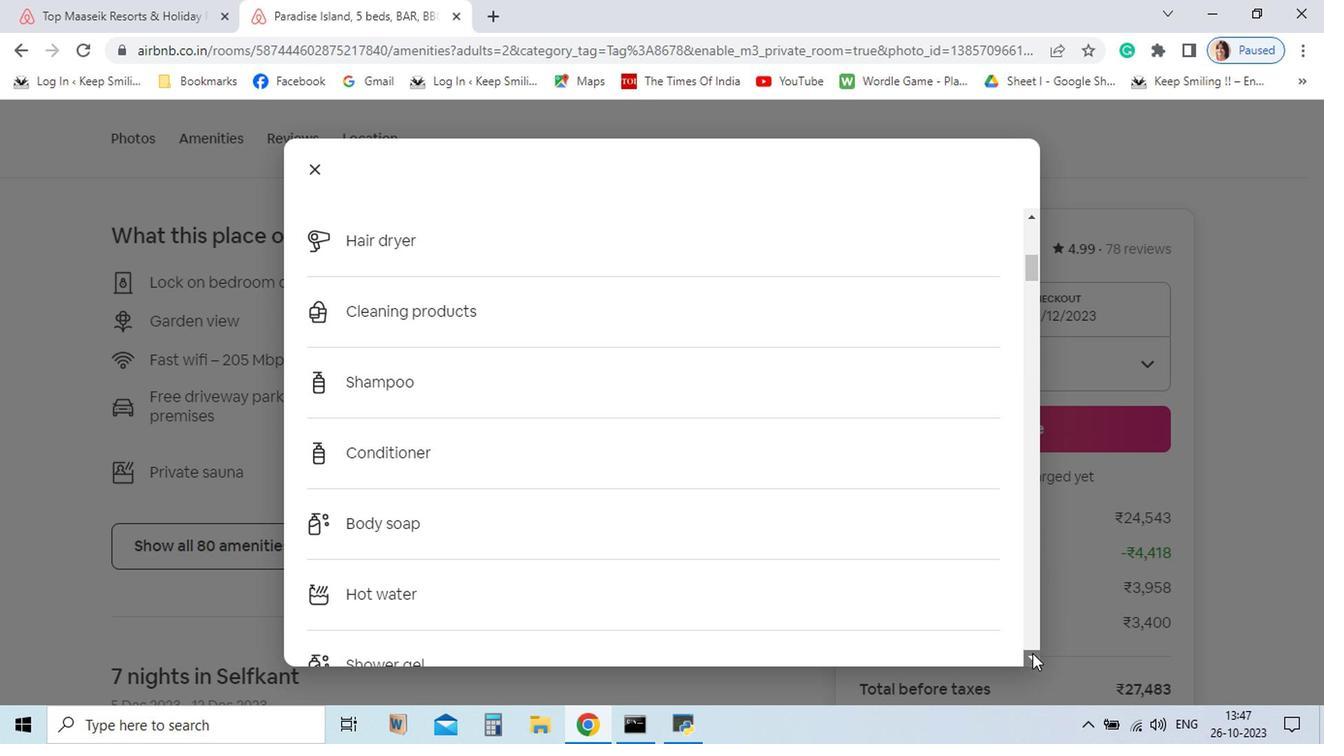 
Action: Mouse pressed left at (926, 657)
Screenshot: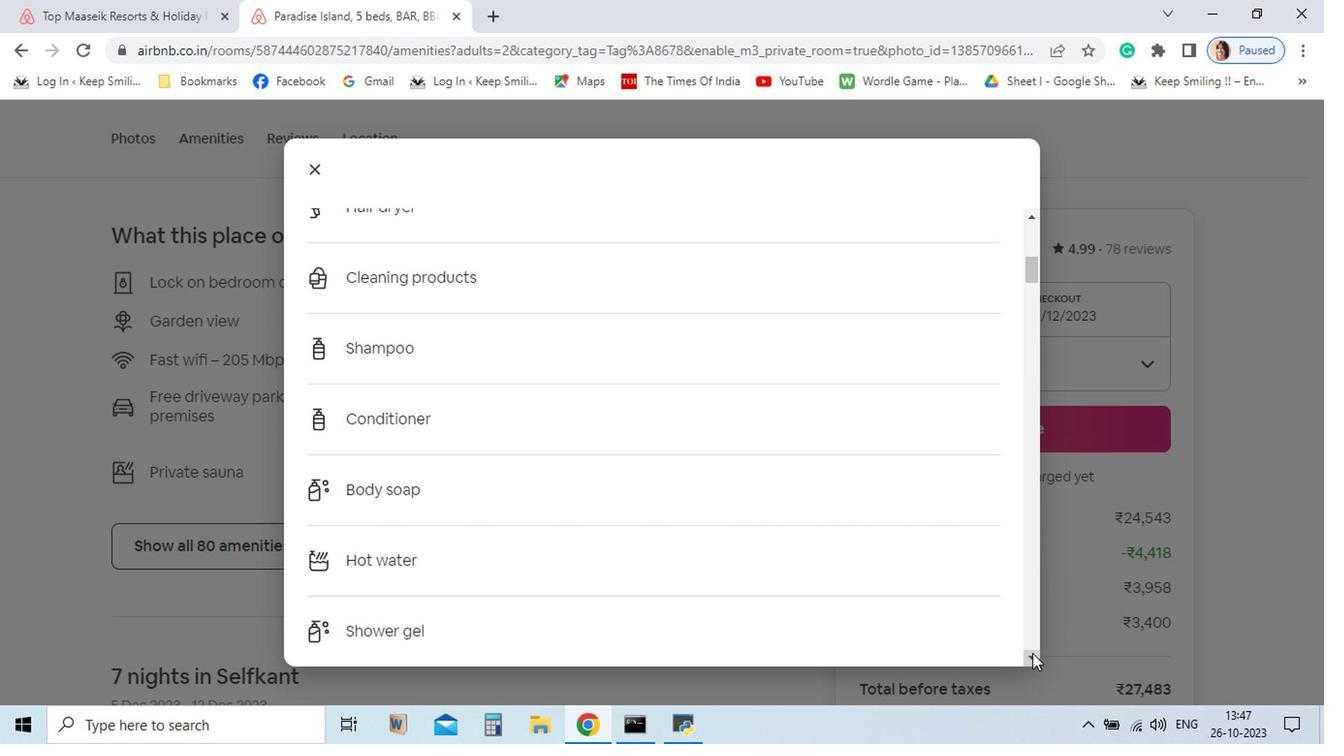 
Action: Mouse pressed left at (926, 657)
Screenshot: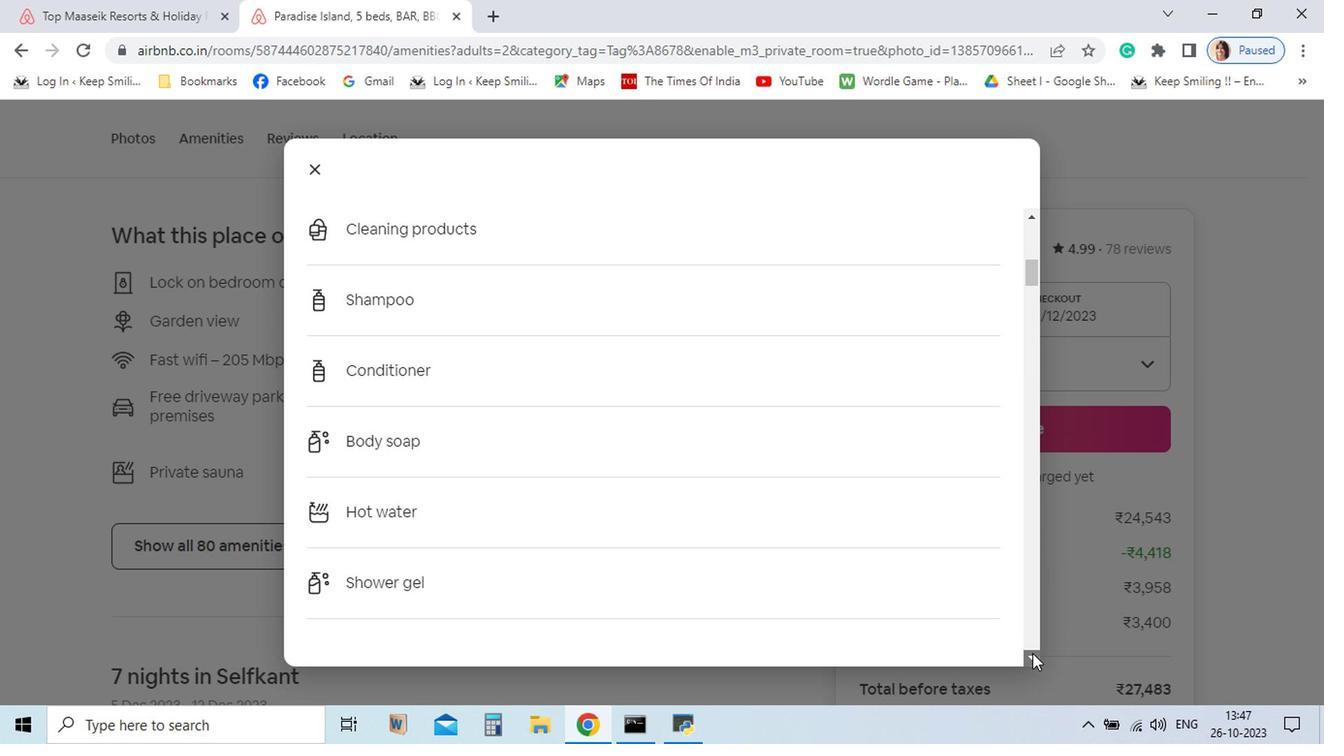 
Action: Mouse pressed left at (926, 657)
Screenshot: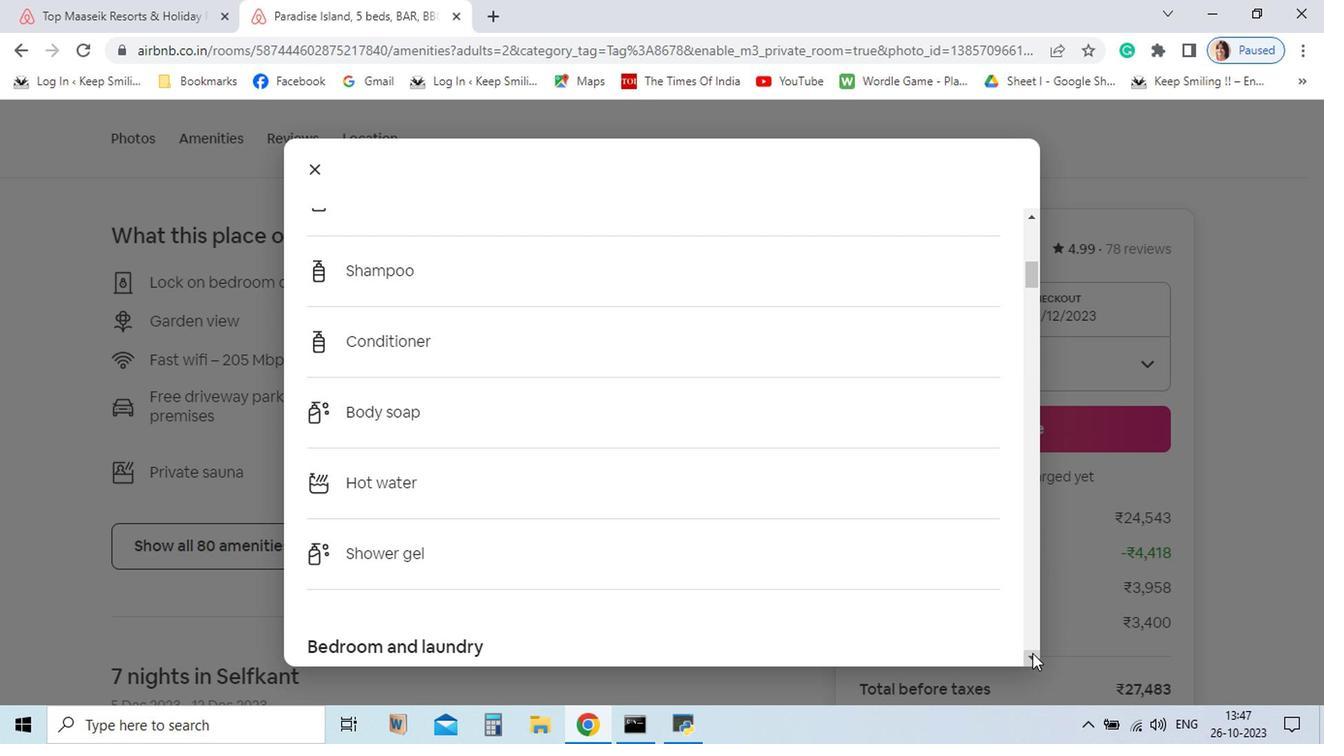 
Action: Mouse pressed left at (926, 657)
Screenshot: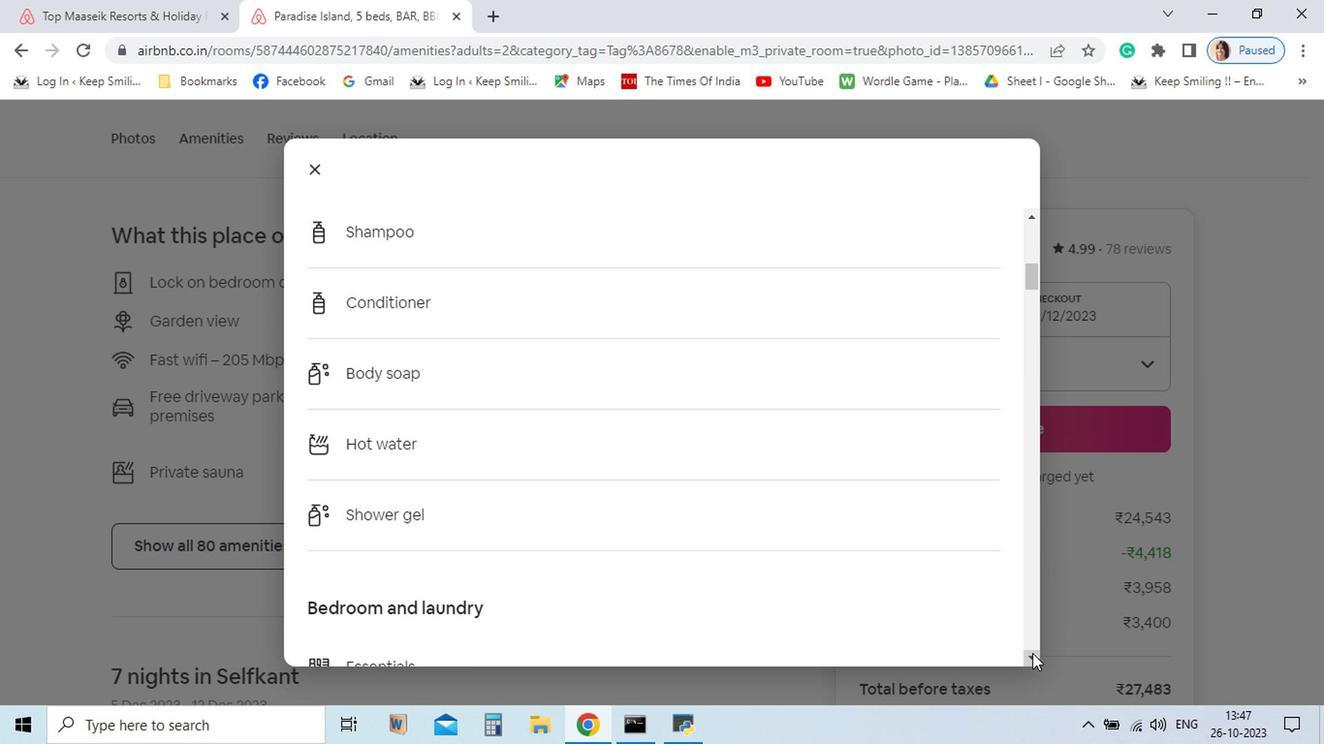 
Action: Mouse pressed left at (926, 657)
Screenshot: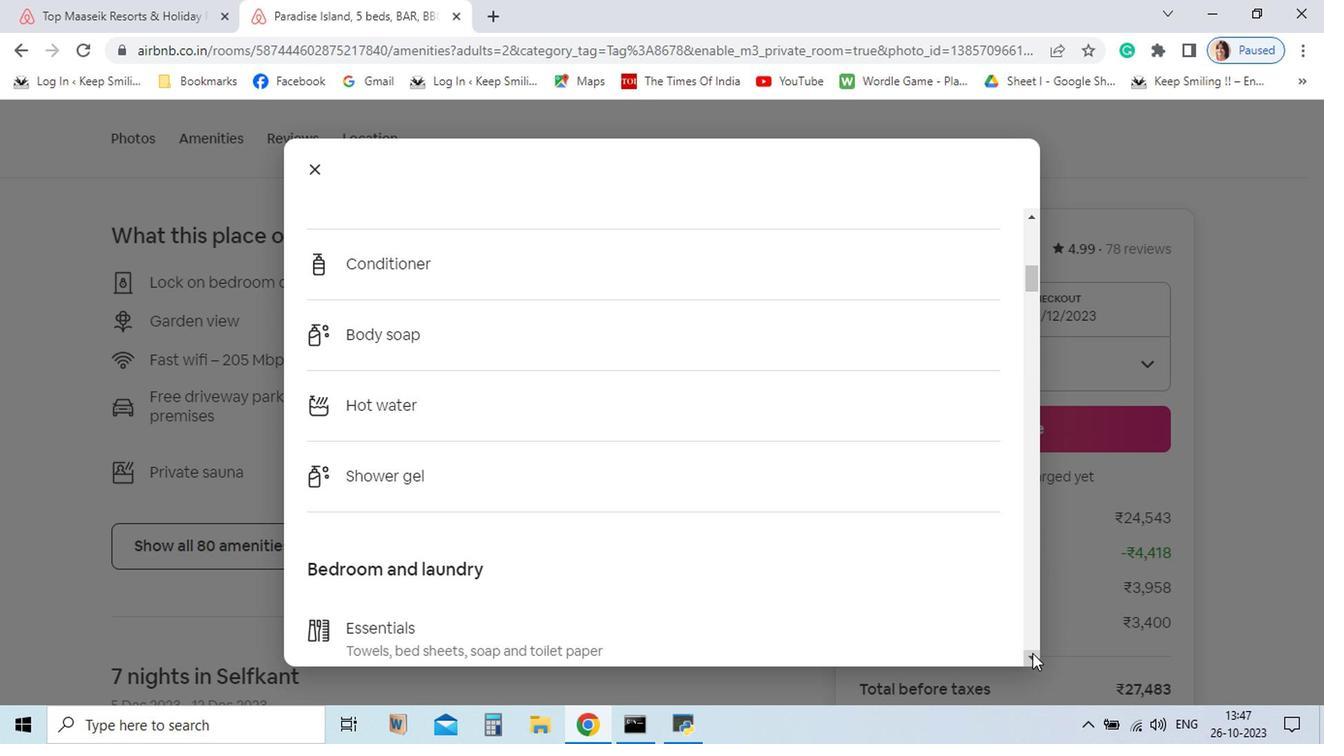 
Action: Mouse pressed left at (926, 657)
Screenshot: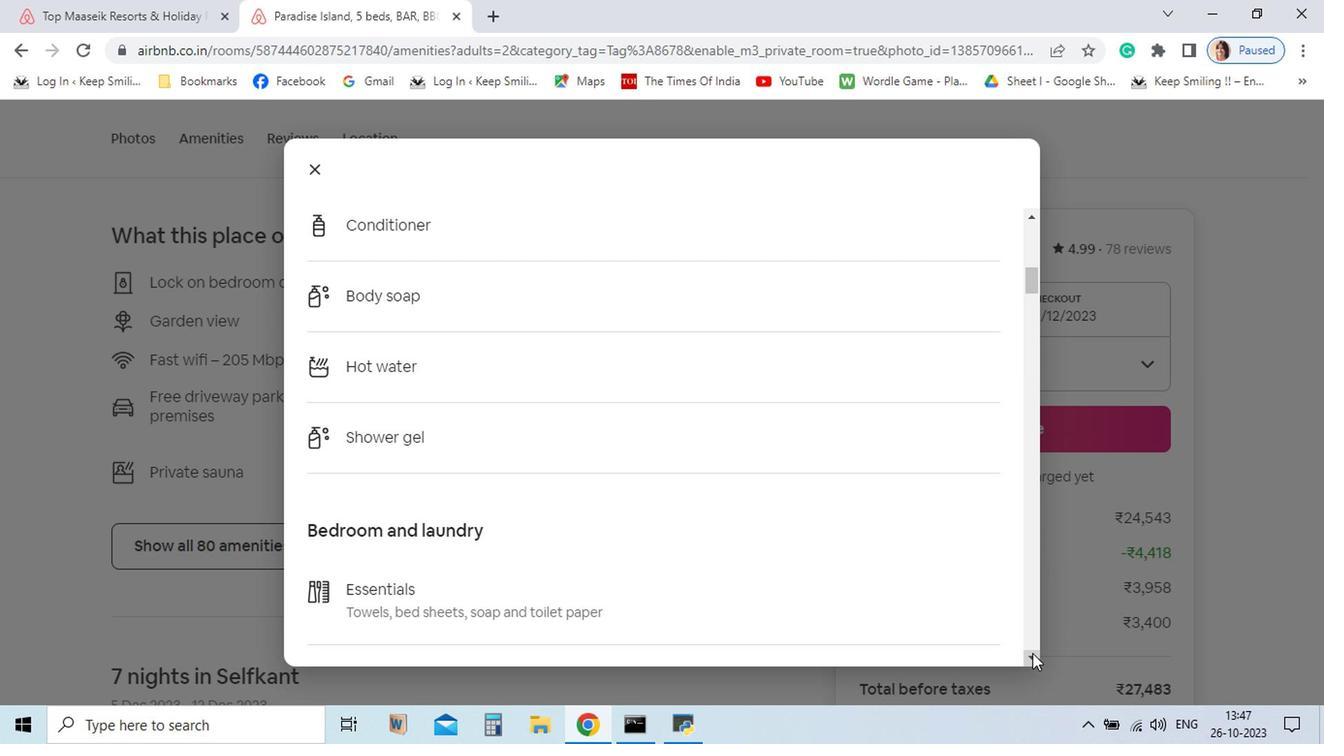 
Action: Mouse pressed left at (926, 657)
Screenshot: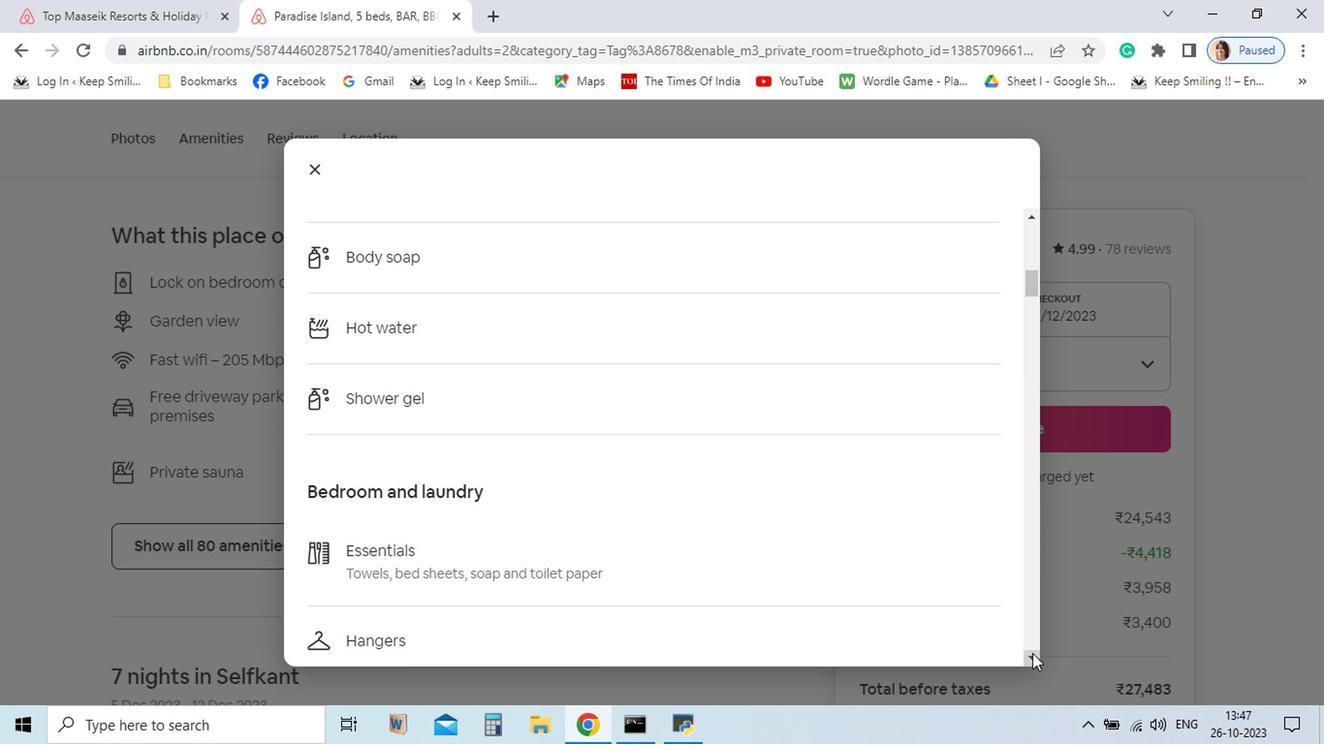 
Action: Mouse pressed left at (926, 657)
Screenshot: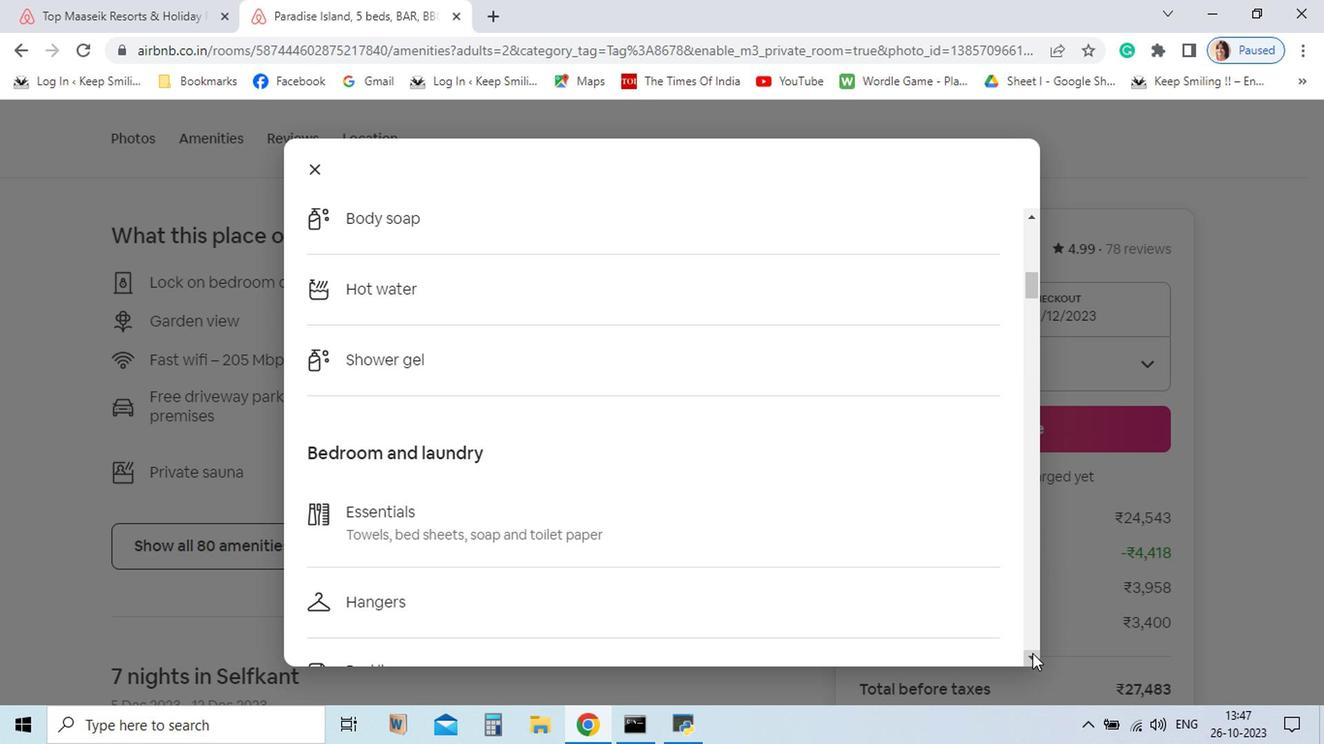 
Action: Mouse pressed left at (926, 657)
Screenshot: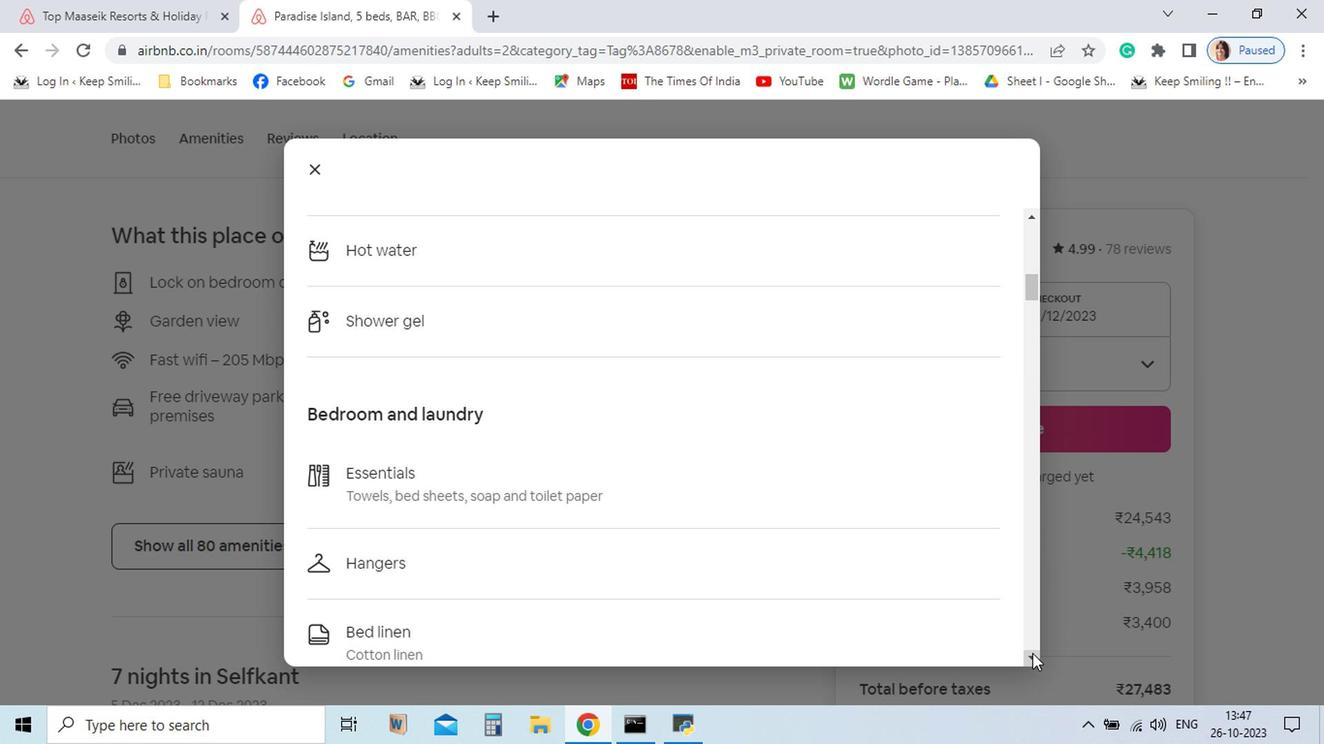 
Action: Mouse pressed left at (926, 657)
Screenshot: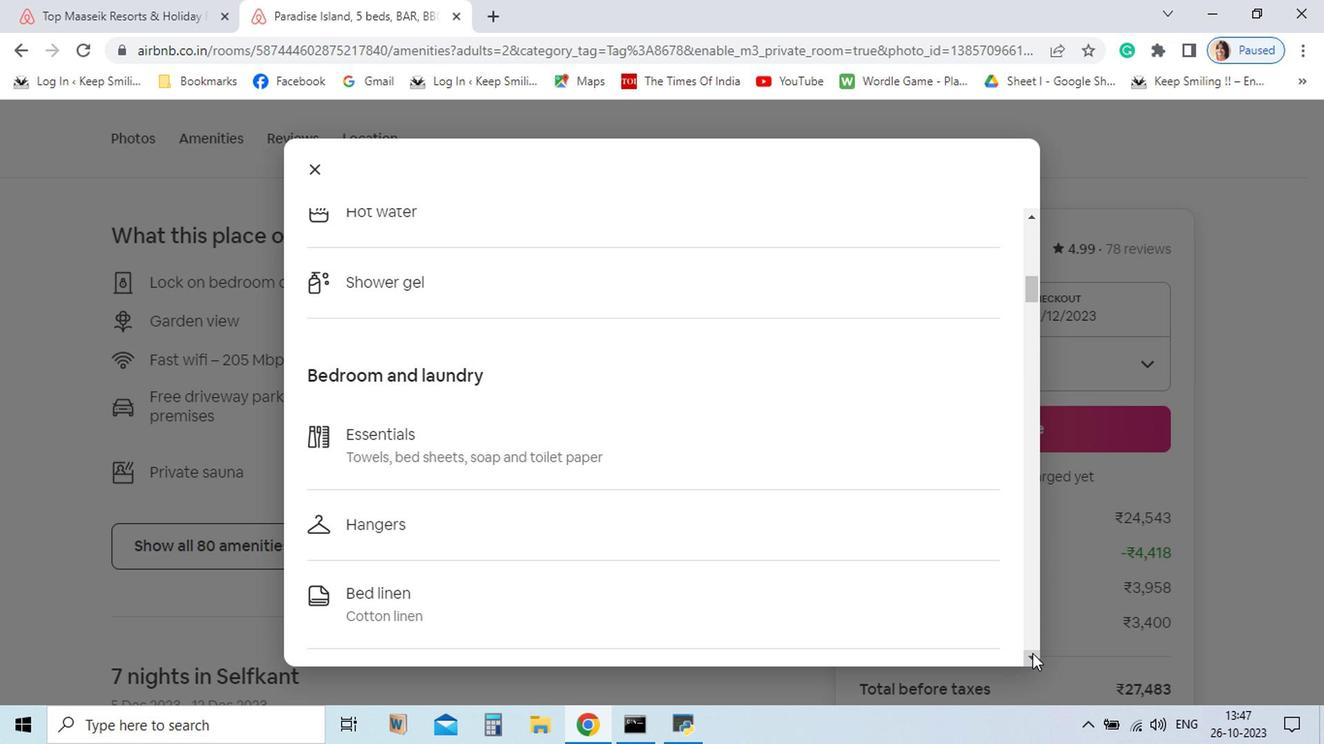 
Action: Mouse pressed left at (926, 657)
Screenshot: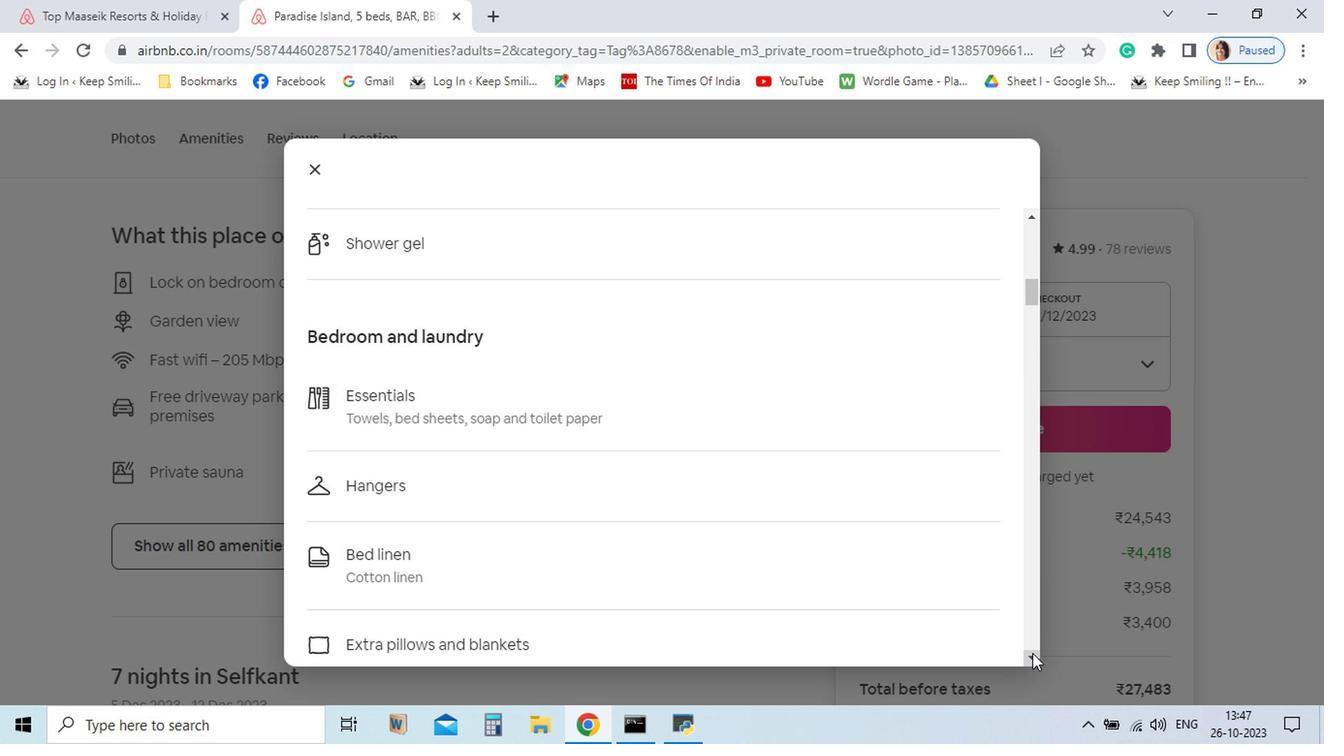 
Action: Mouse pressed left at (926, 657)
Screenshot: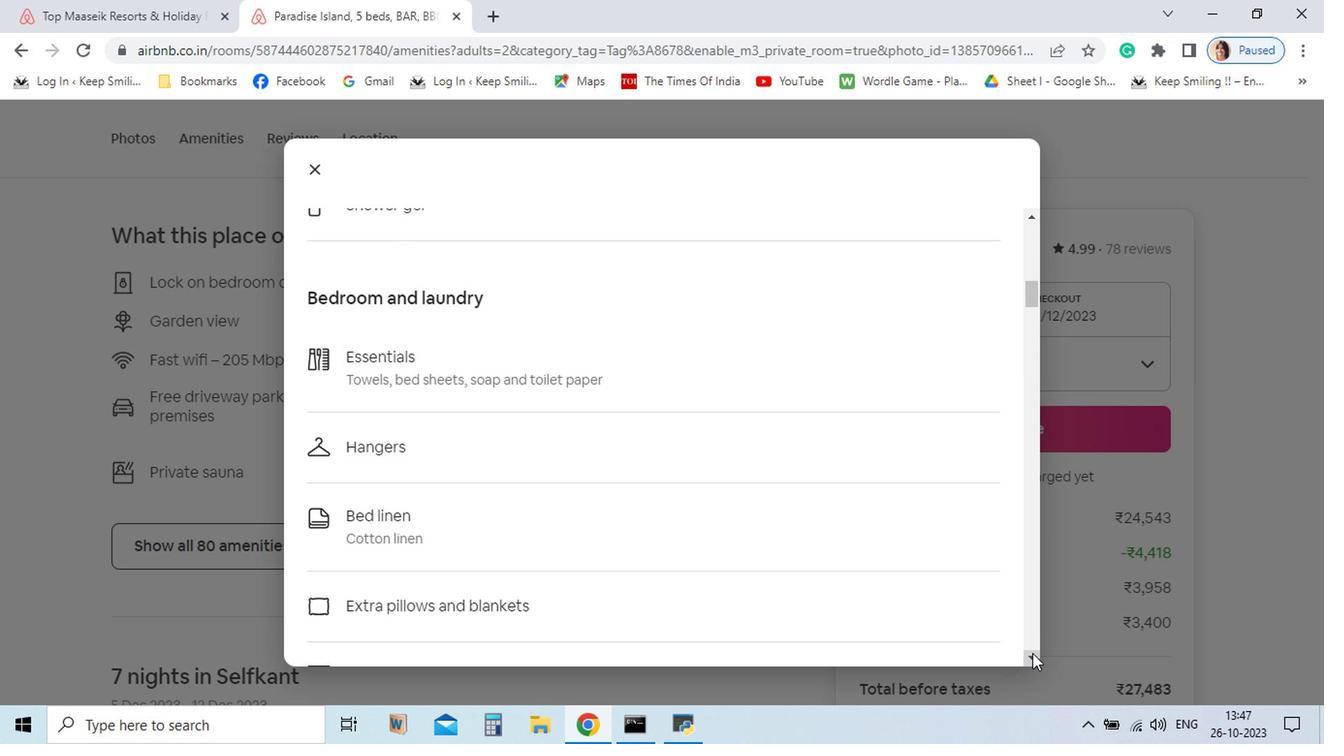 
Action: Mouse pressed left at (926, 657)
Screenshot: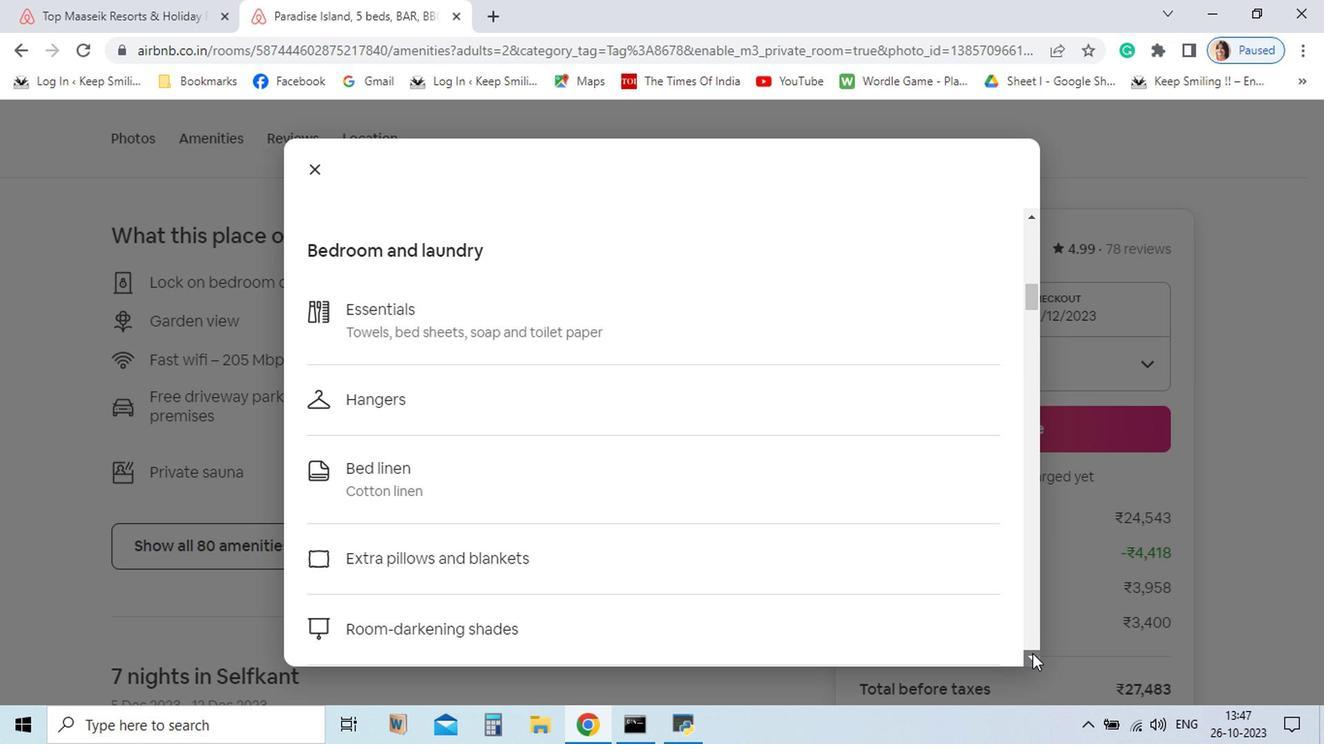 
Action: Mouse pressed left at (926, 657)
Screenshot: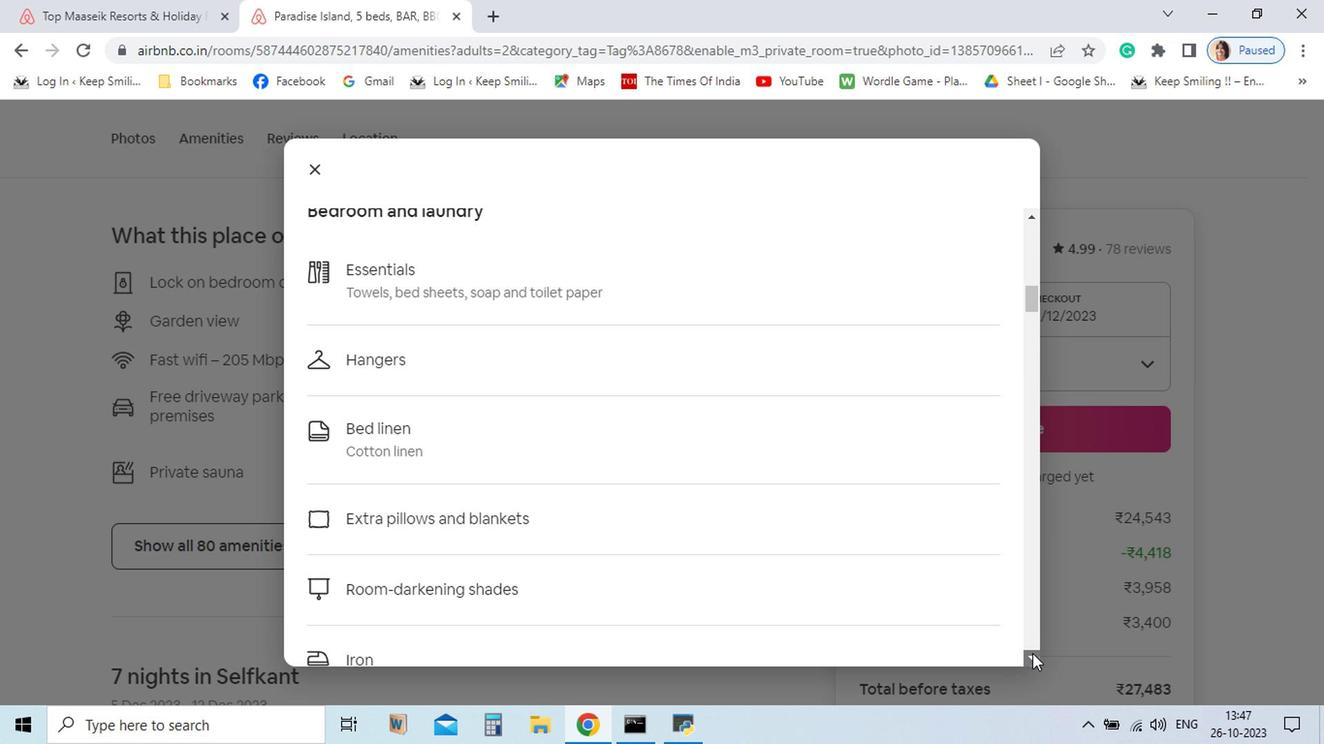 
Action: Mouse pressed left at (926, 657)
Screenshot: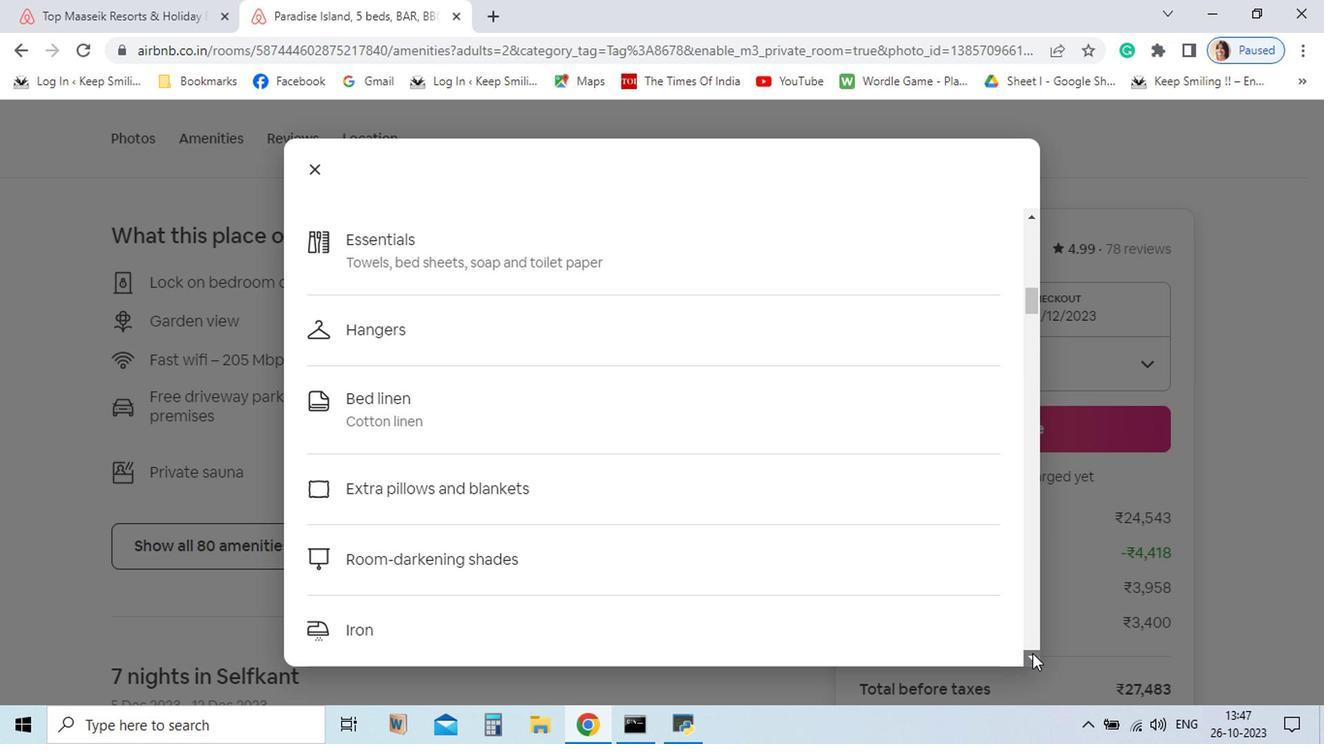 
Action: Mouse pressed left at (926, 657)
Screenshot: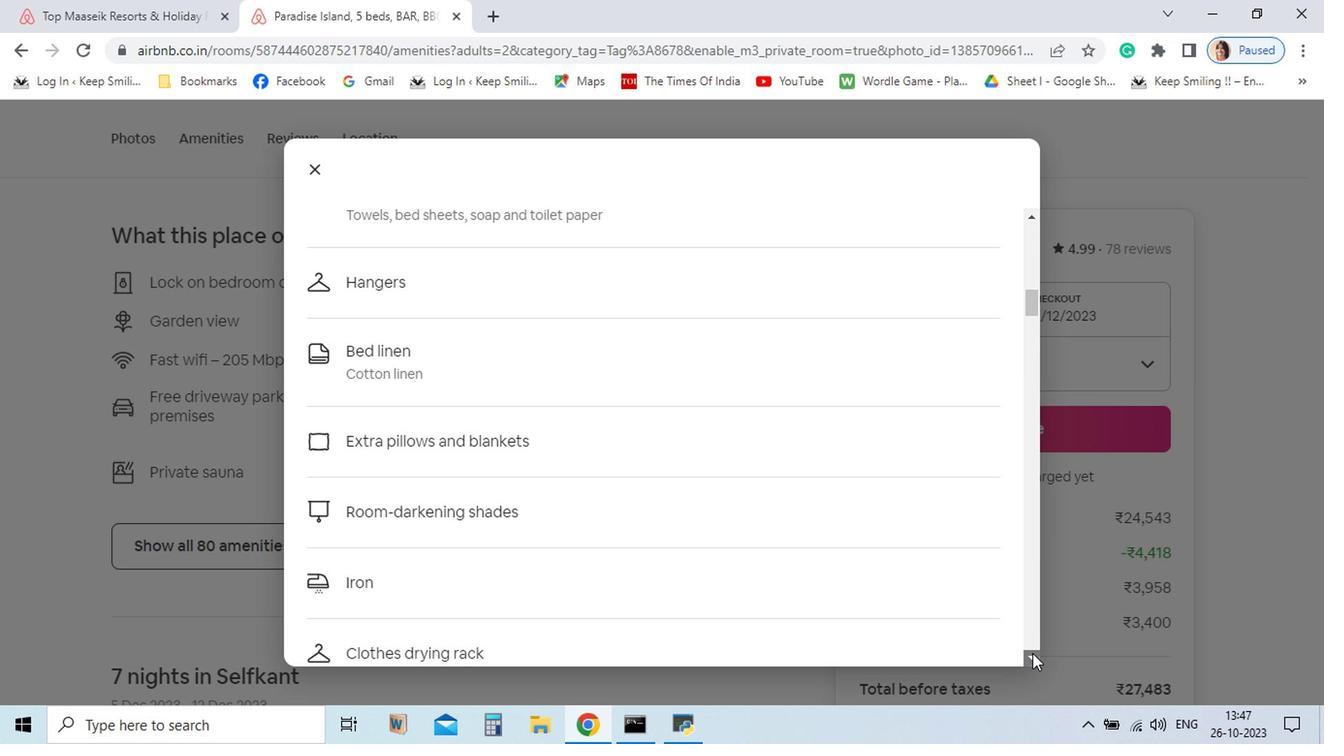 
Action: Mouse pressed left at (926, 657)
Screenshot: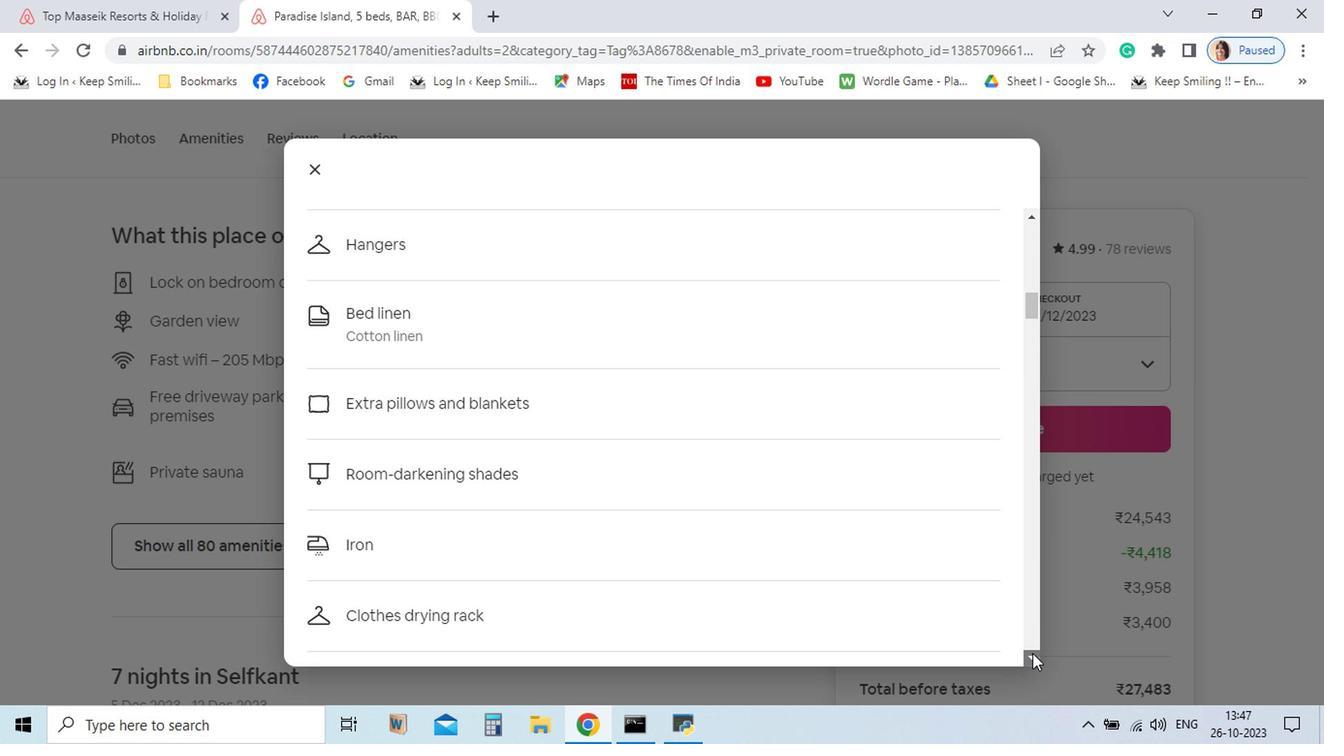 
Action: Mouse pressed left at (926, 657)
Screenshot: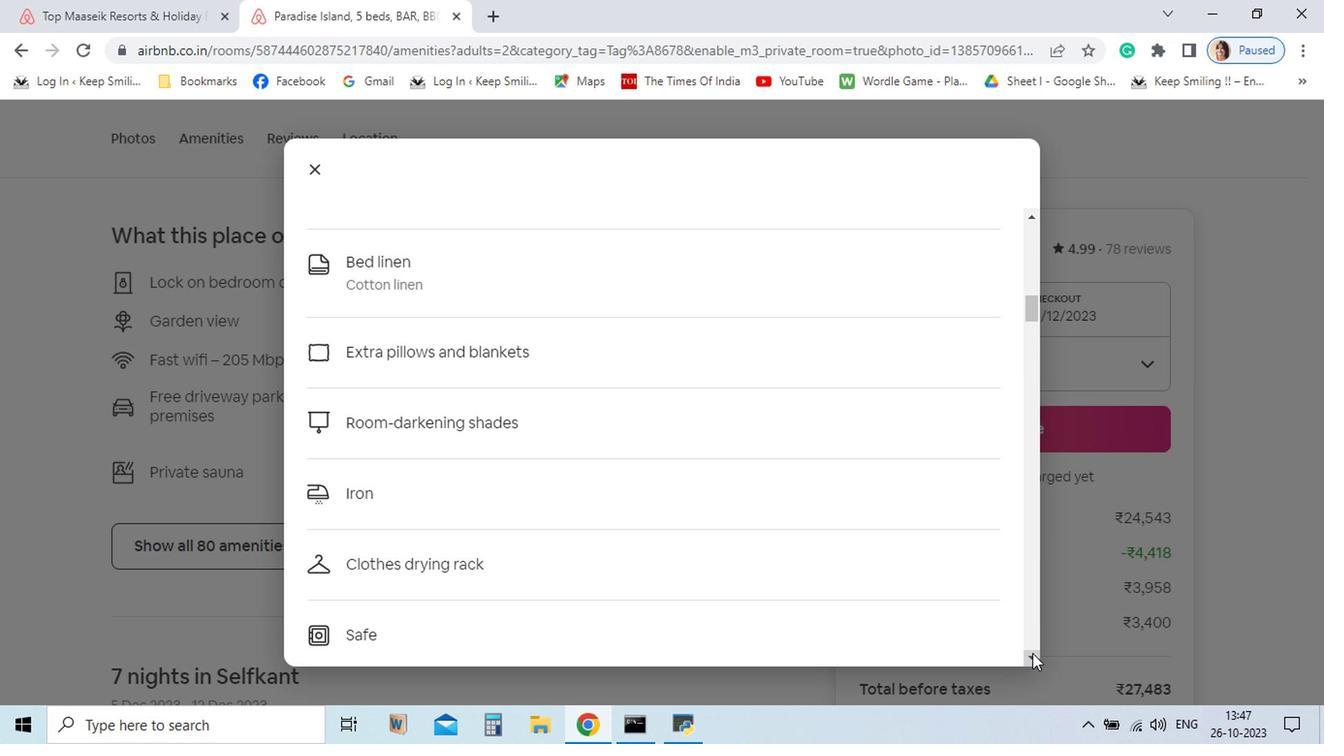 
Action: Mouse pressed left at (926, 657)
Screenshot: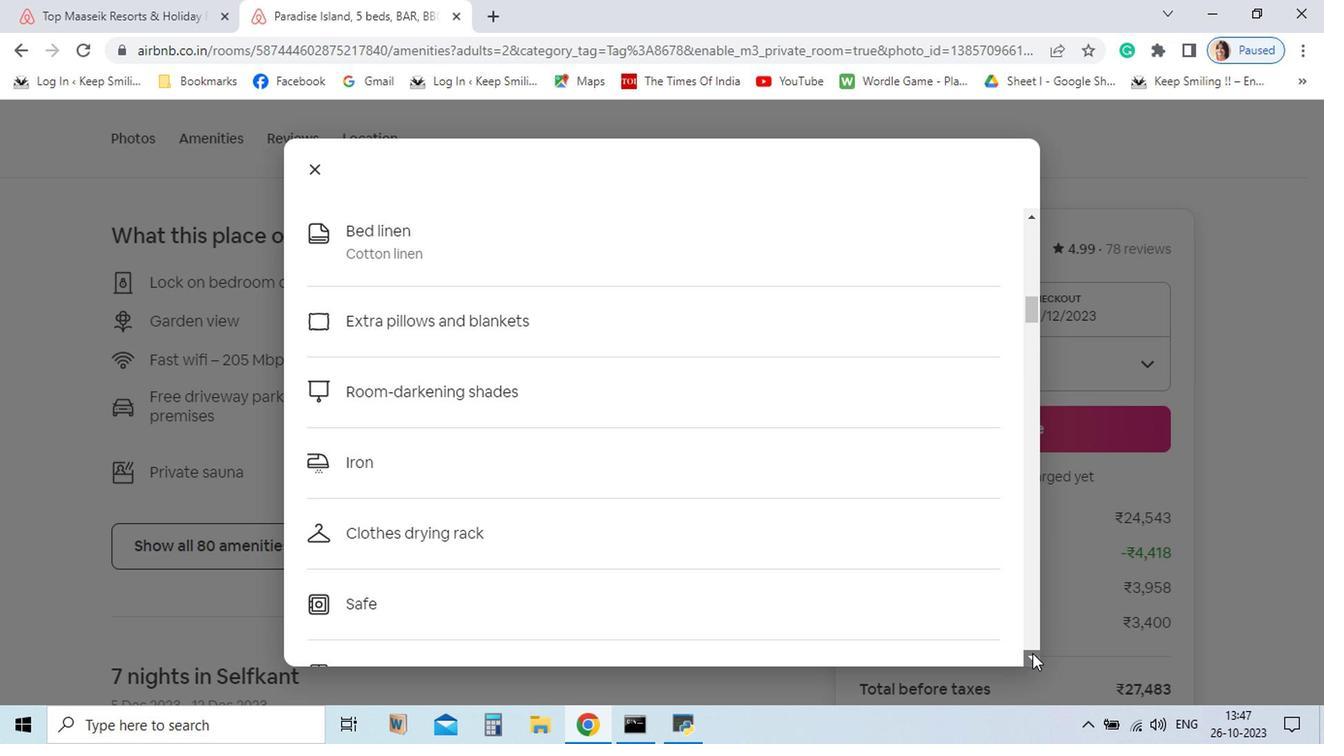 
Action: Mouse pressed left at (926, 657)
Screenshot: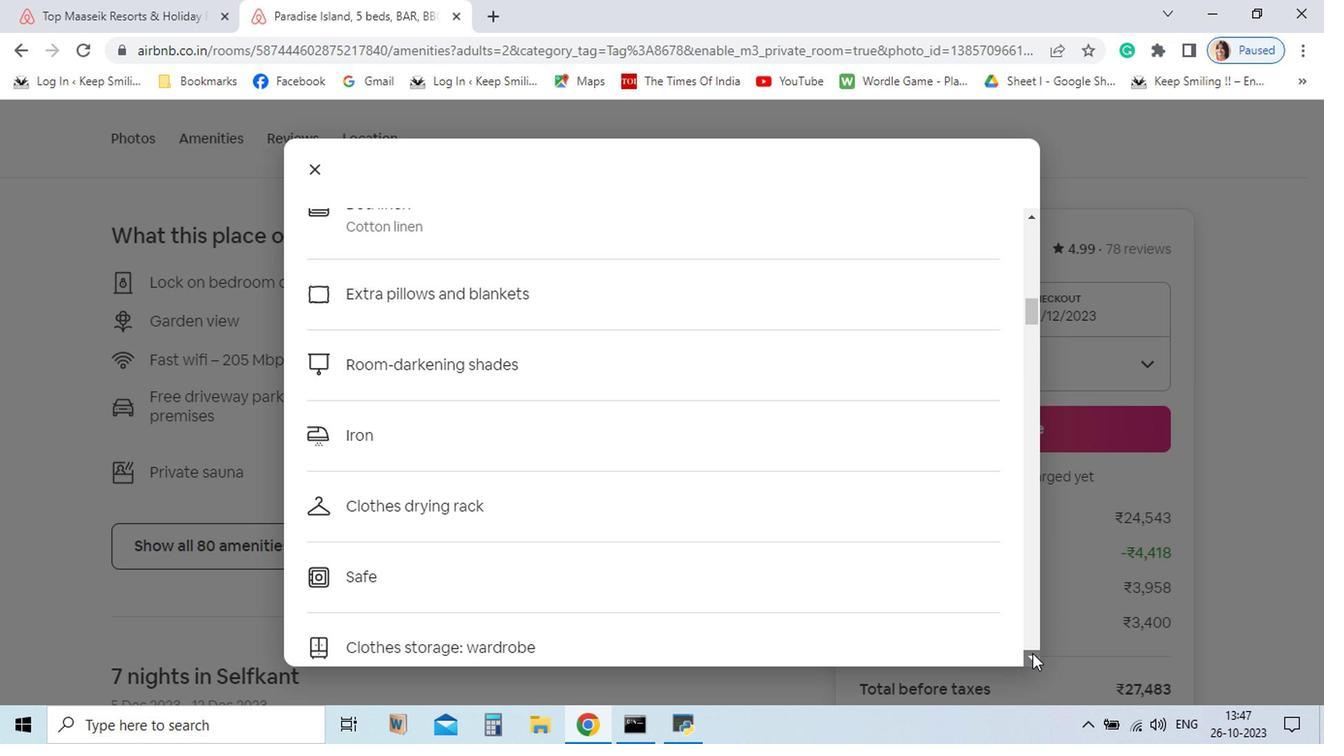 
Action: Mouse pressed left at (926, 657)
Screenshot: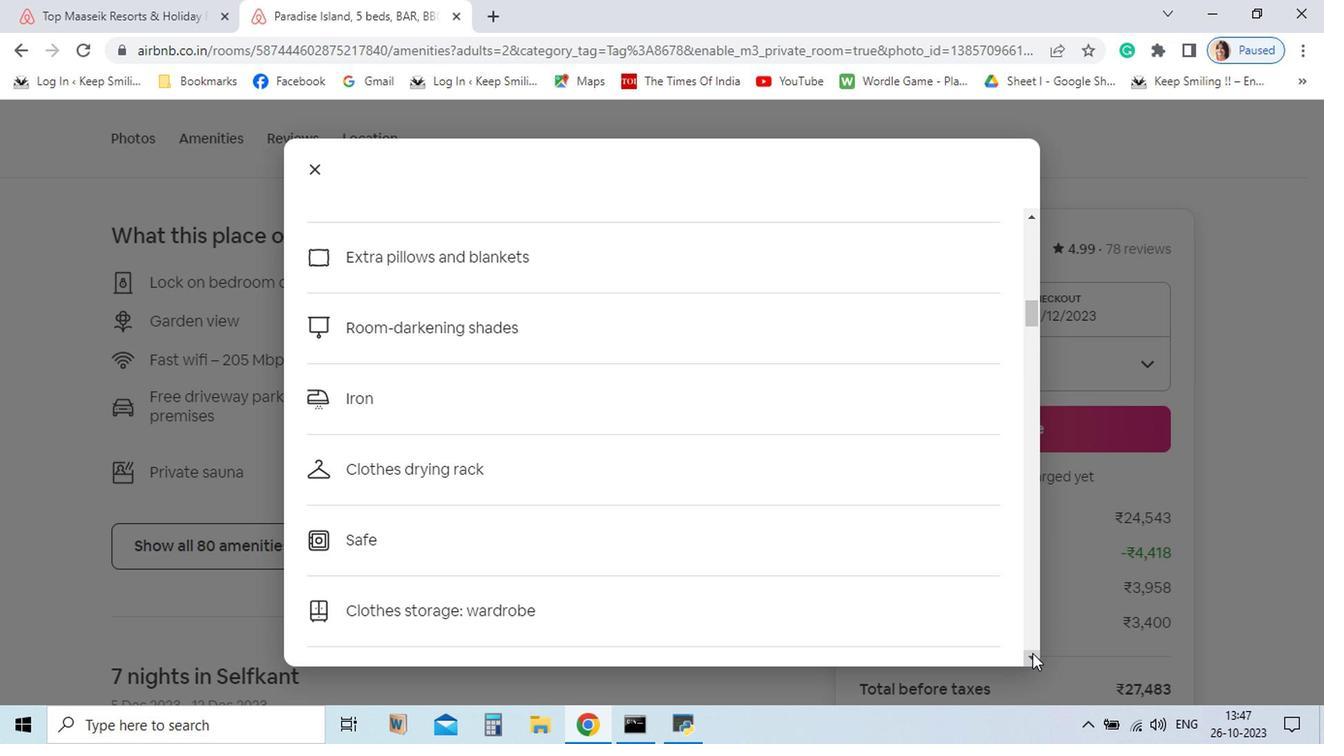 
Action: Mouse pressed left at (926, 657)
Screenshot: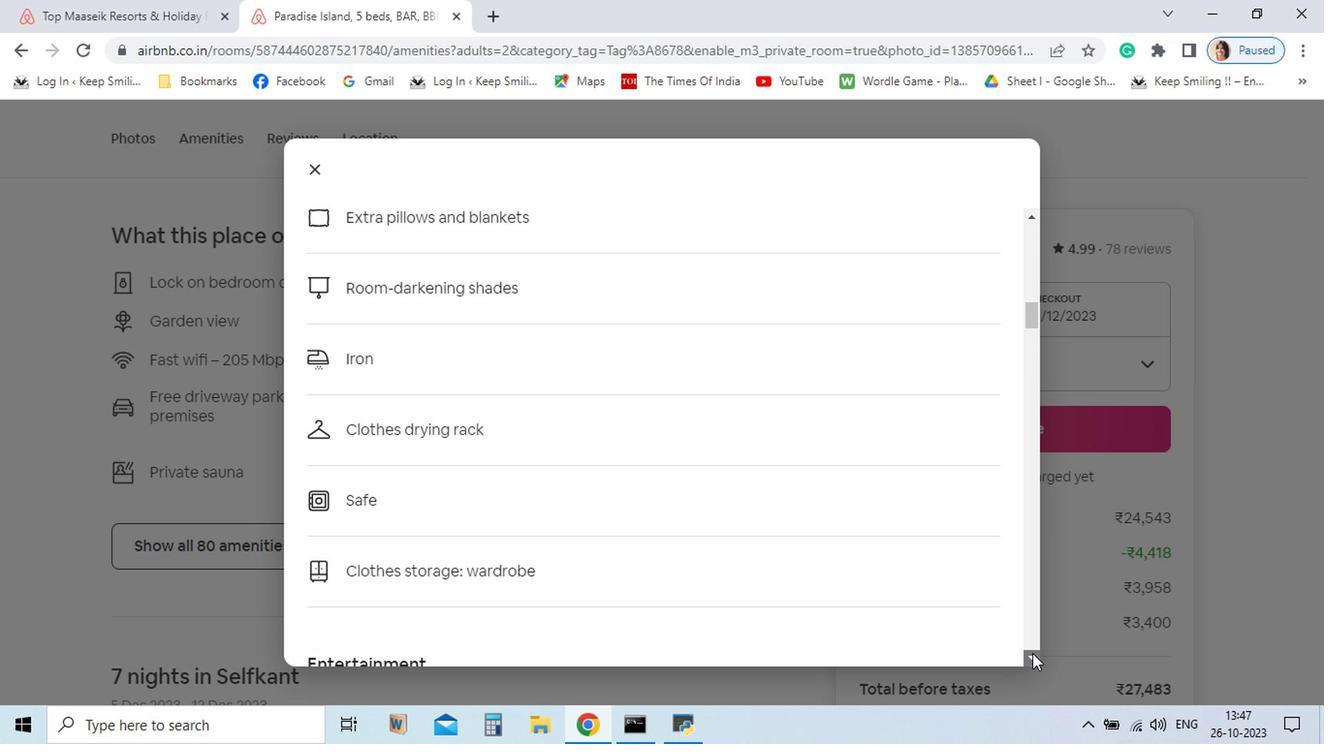 
Action: Mouse pressed left at (926, 657)
Screenshot: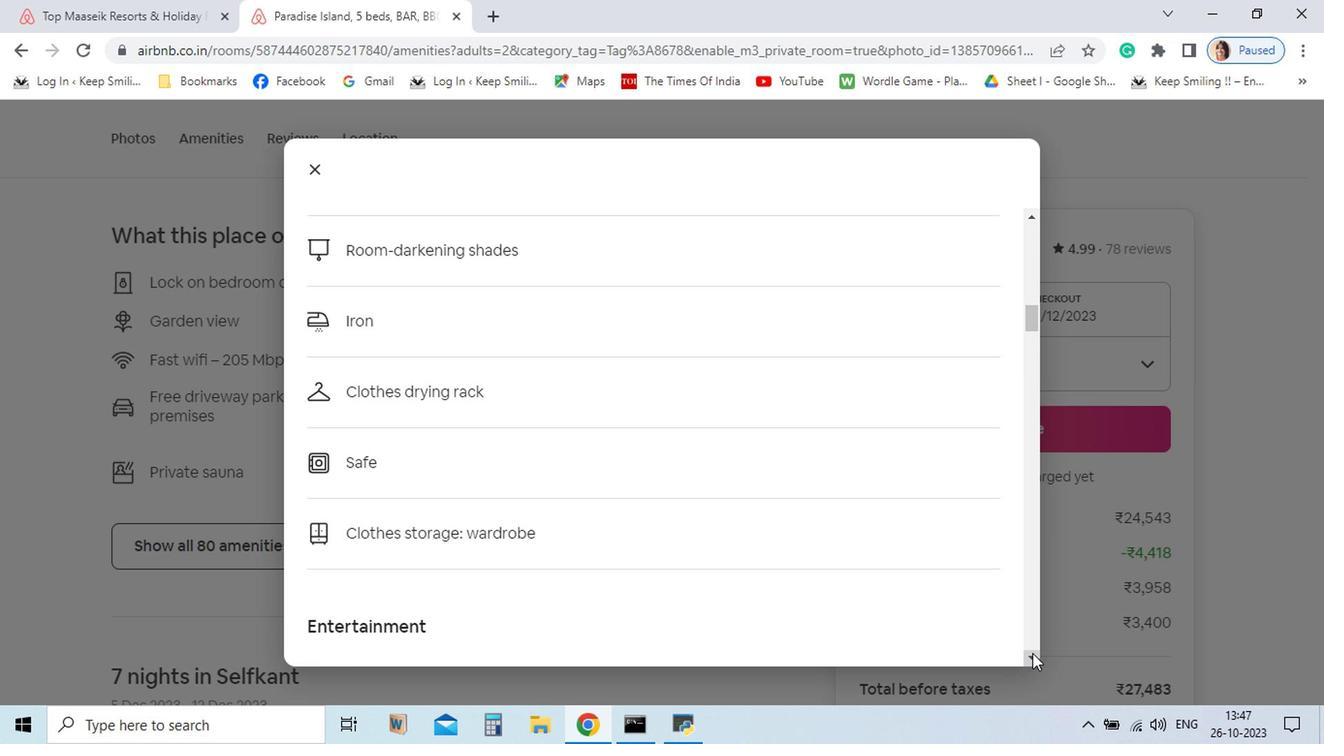 
Action: Mouse pressed left at (926, 657)
Screenshot: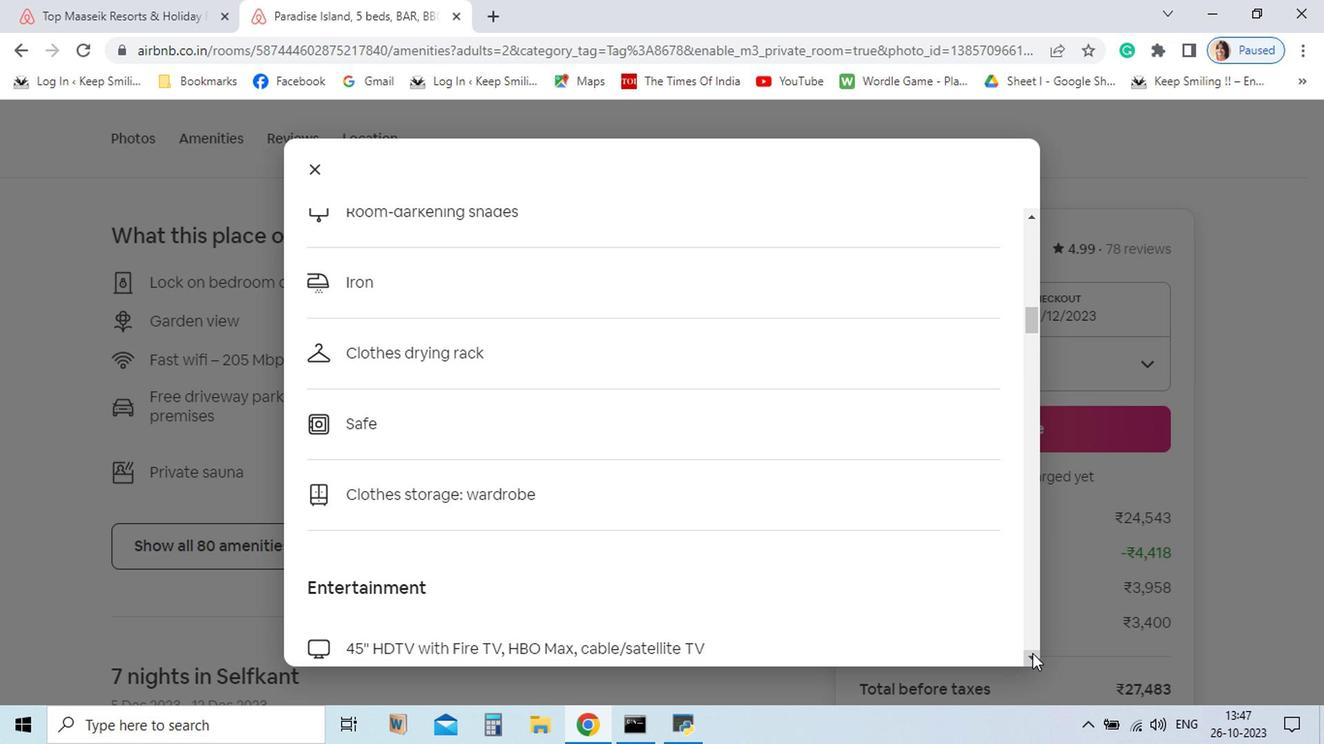 
Action: Mouse pressed left at (926, 657)
Screenshot: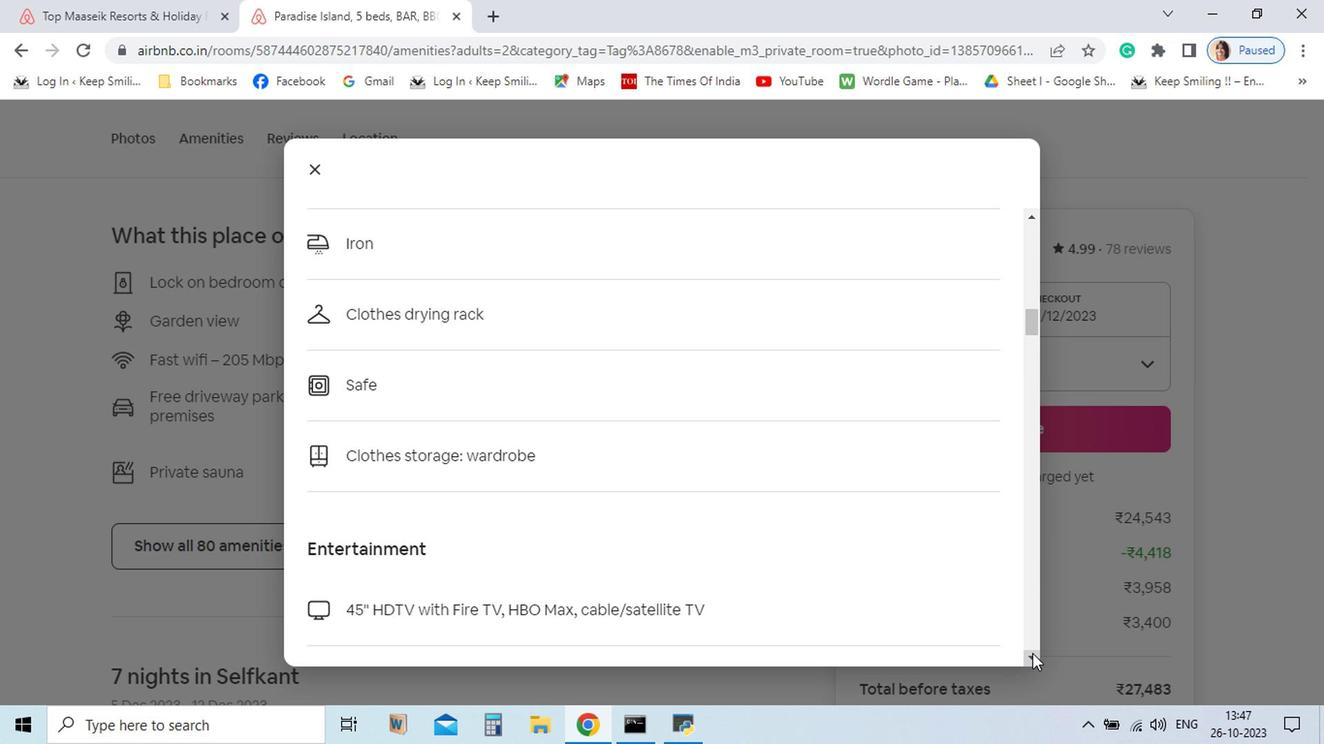 
Action: Mouse pressed left at (926, 657)
Screenshot: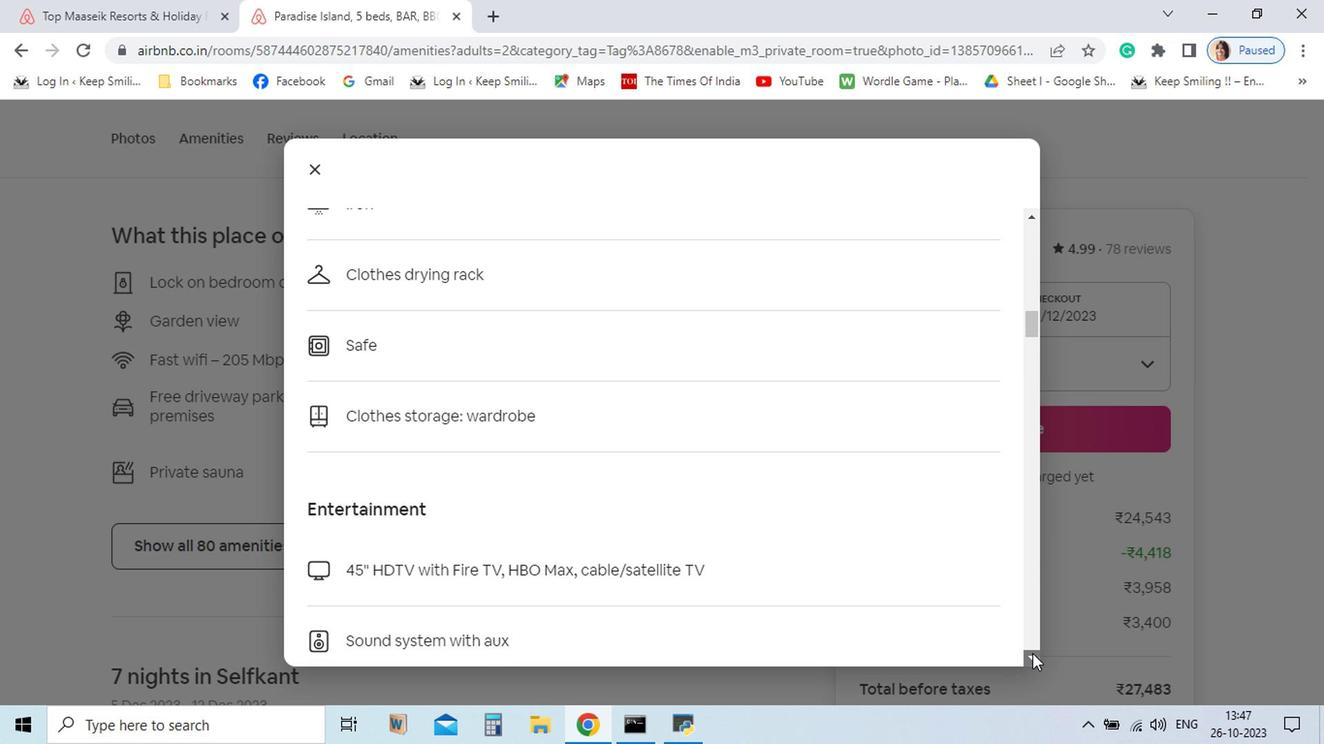 
Action: Mouse pressed left at (926, 657)
Screenshot: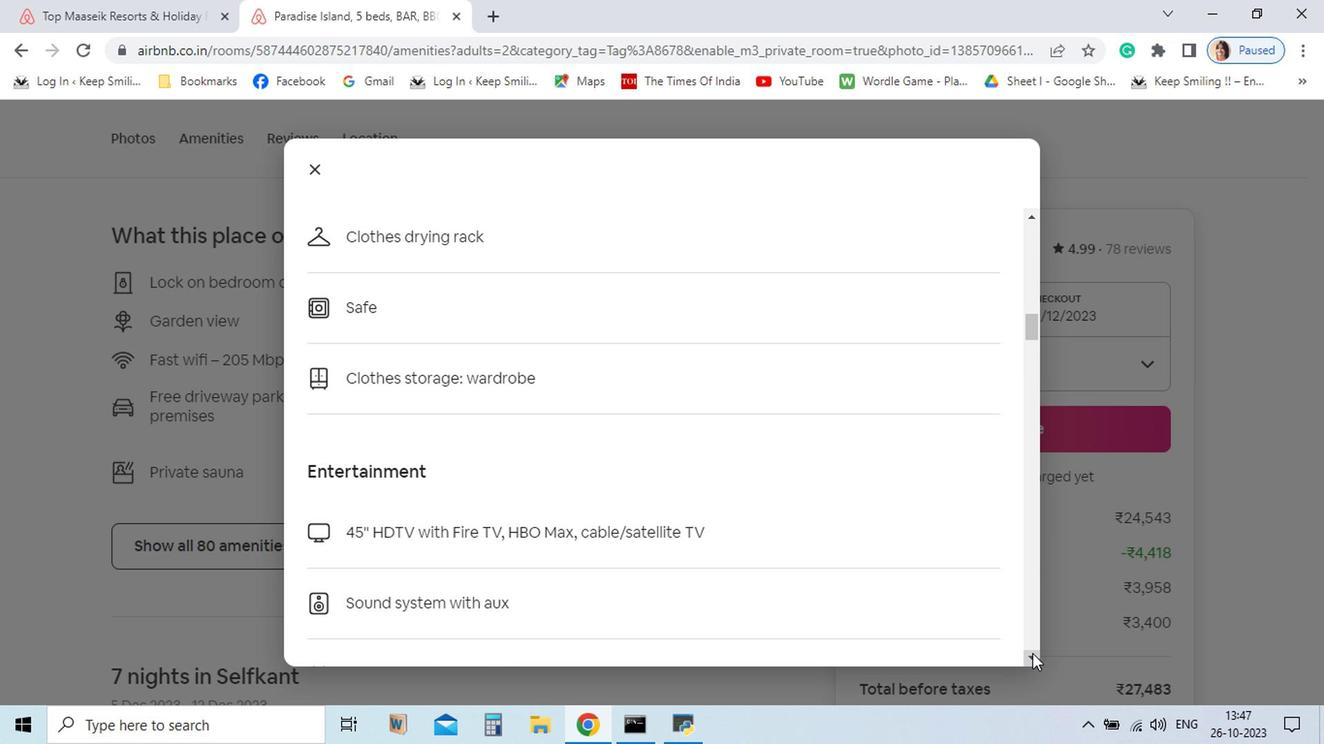 
Action: Mouse pressed left at (926, 657)
Screenshot: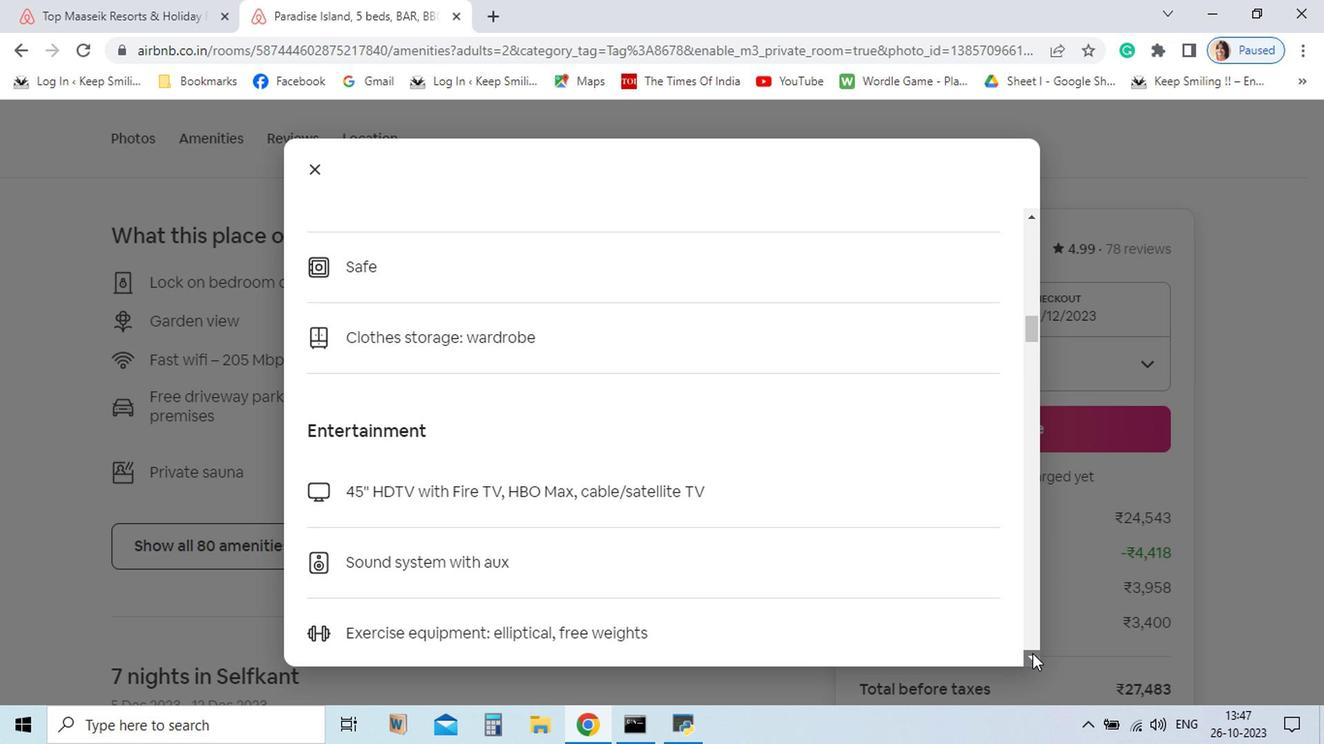
Action: Mouse pressed left at (926, 657)
Screenshot: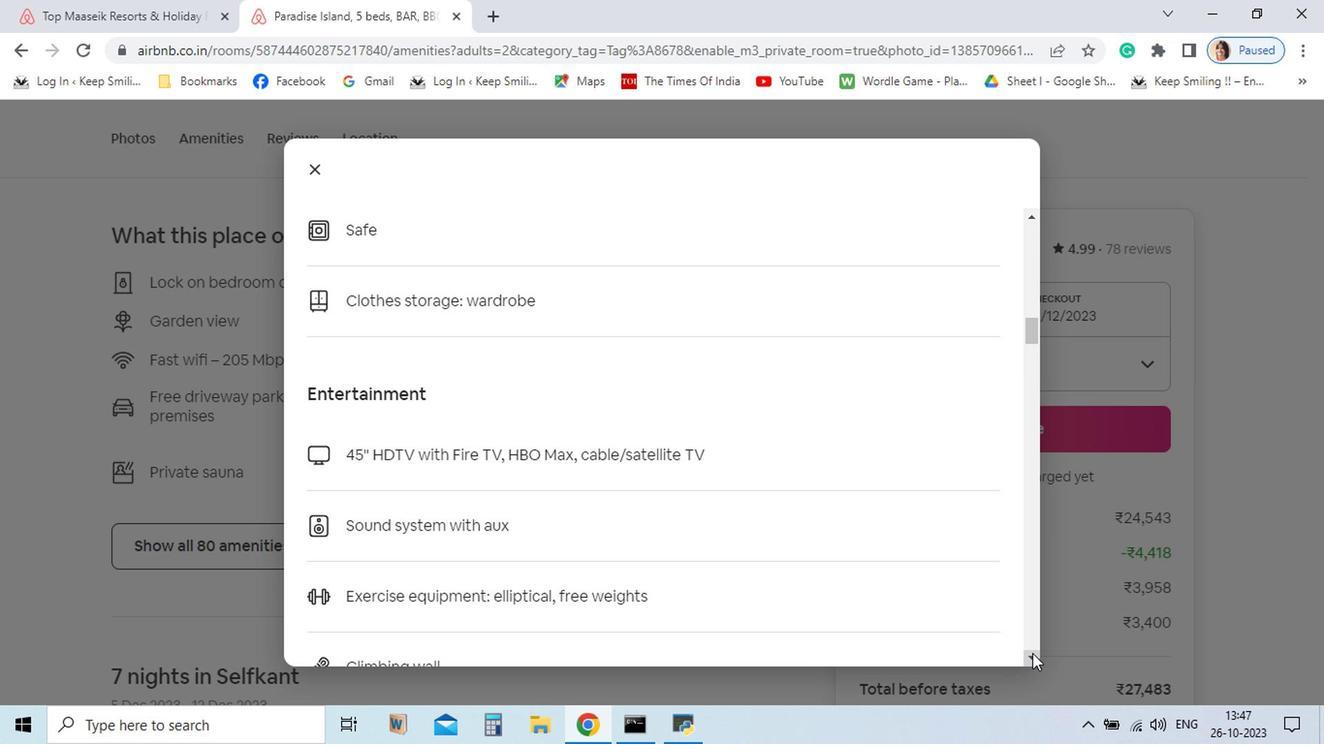 
Action: Mouse pressed left at (926, 657)
Screenshot: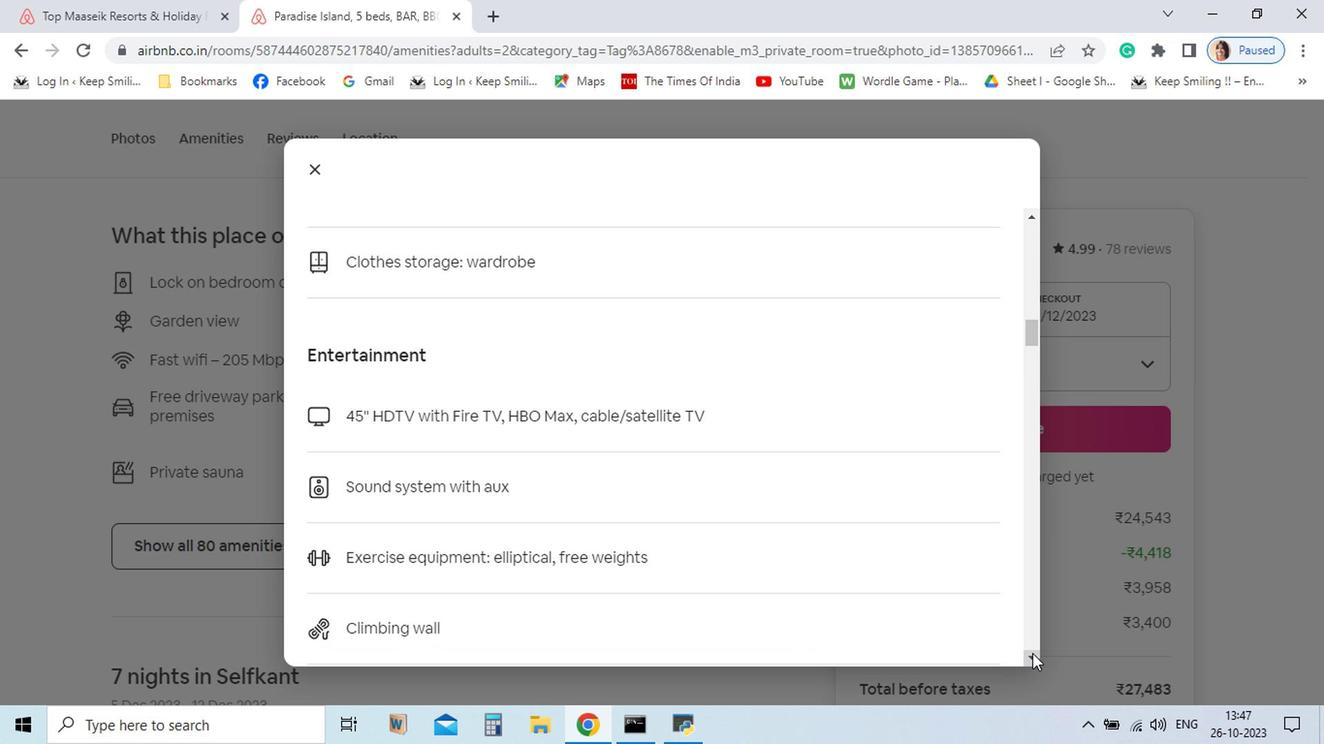 
Action: Mouse pressed left at (926, 657)
Screenshot: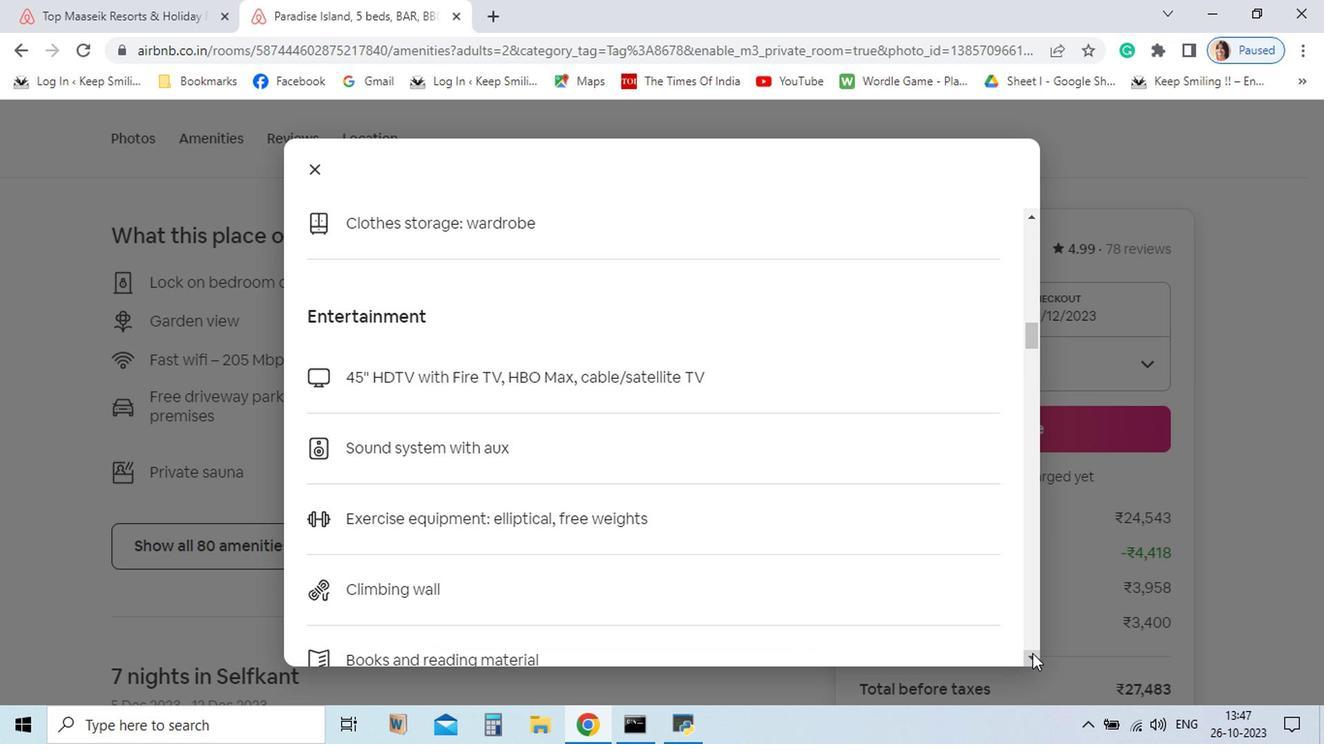 
Action: Mouse pressed left at (926, 657)
Screenshot: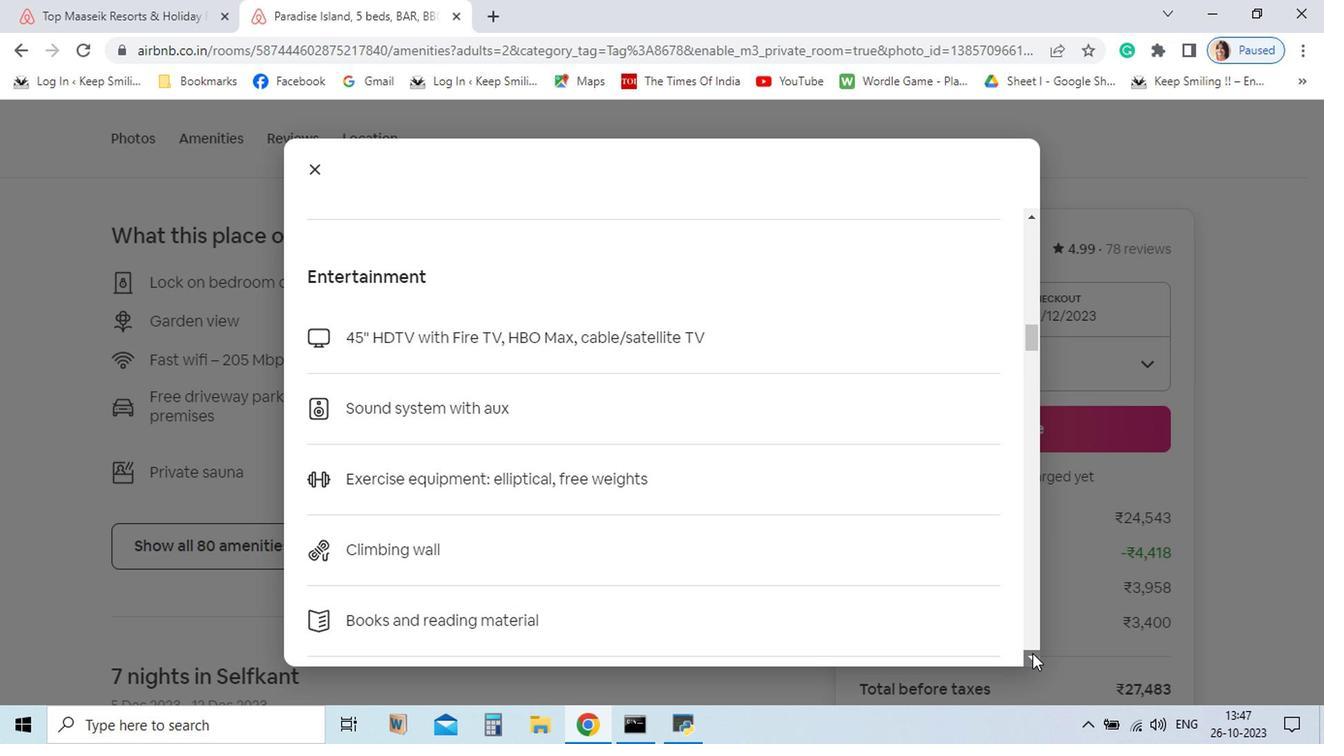 
Action: Mouse pressed left at (926, 657)
Screenshot: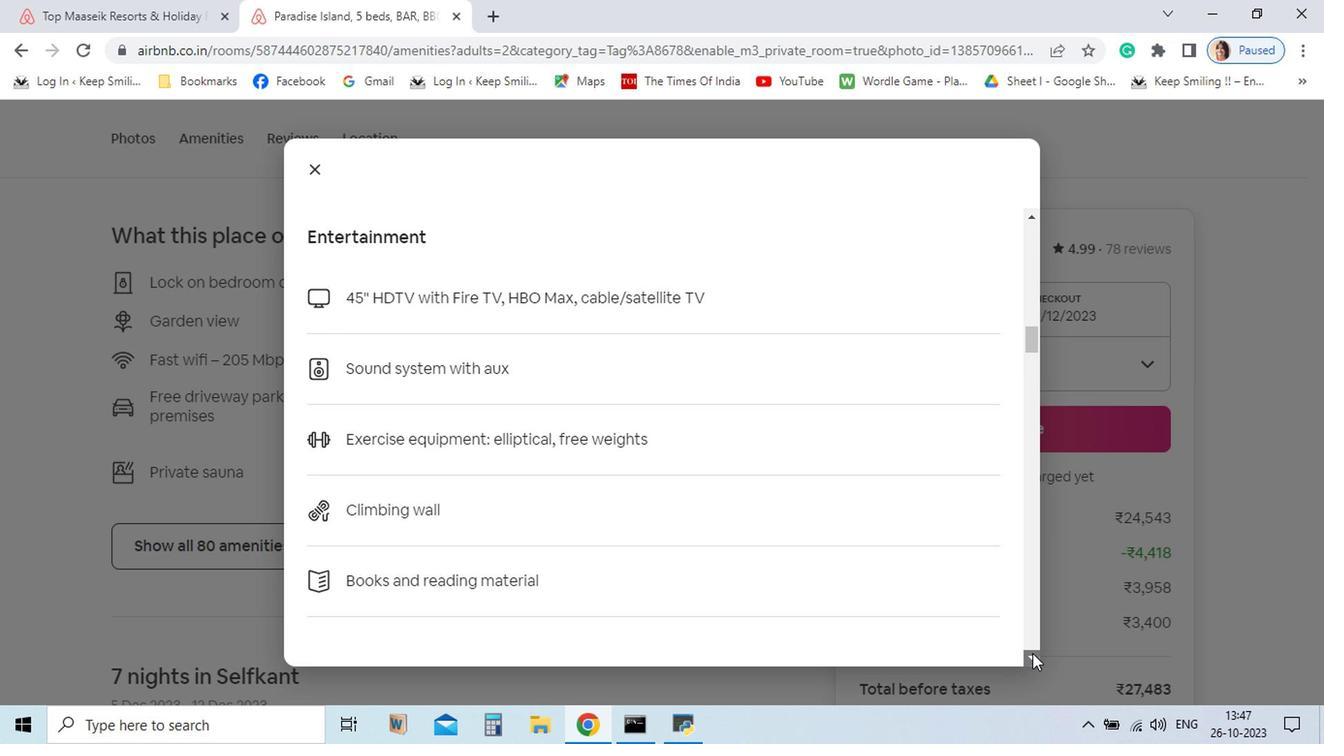 
Action: Mouse pressed left at (926, 657)
Screenshot: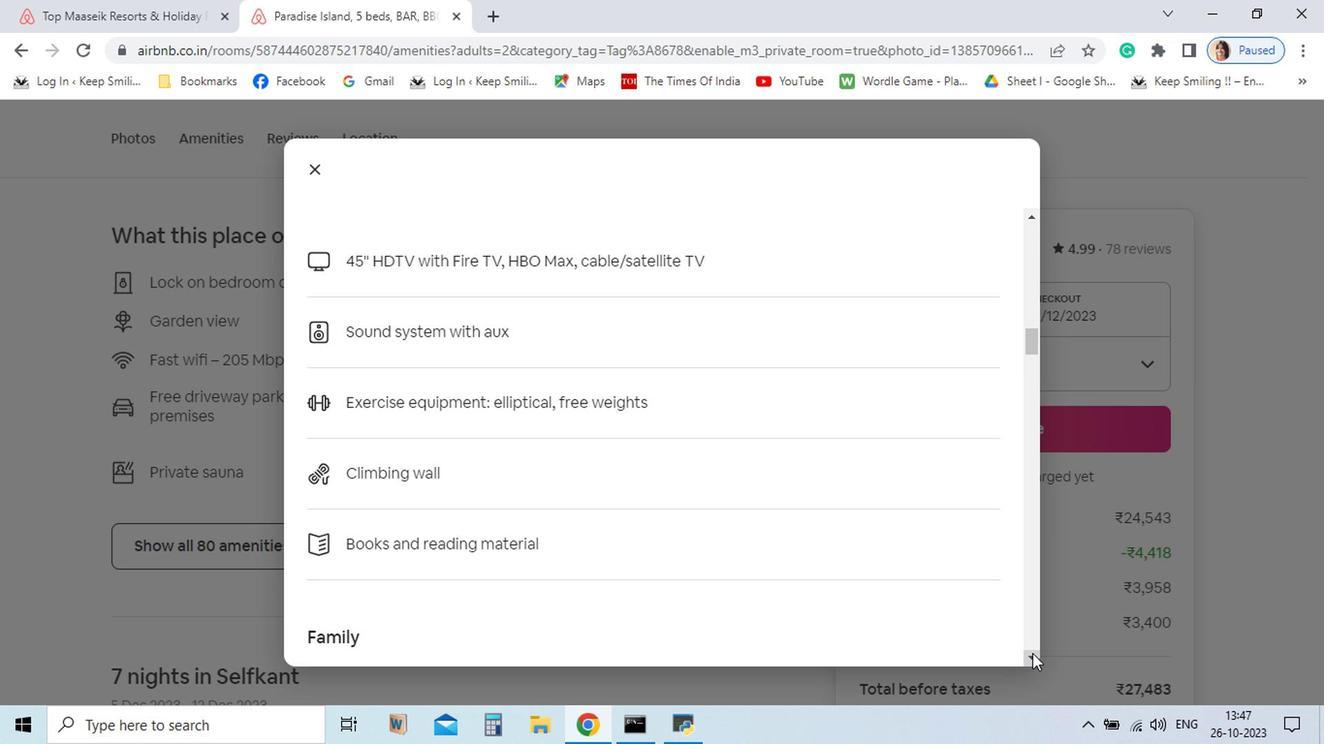
Action: Mouse pressed left at (926, 657)
Screenshot: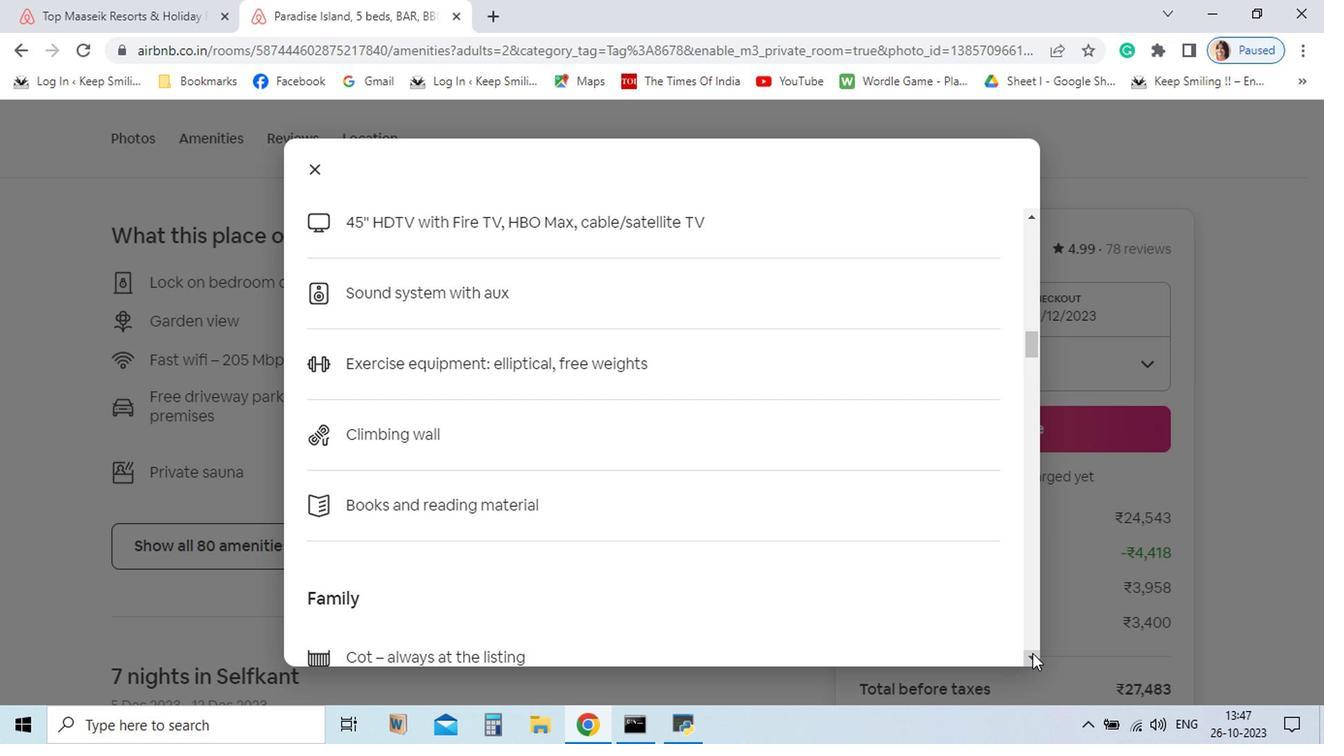 
Action: Mouse pressed left at (926, 657)
Screenshot: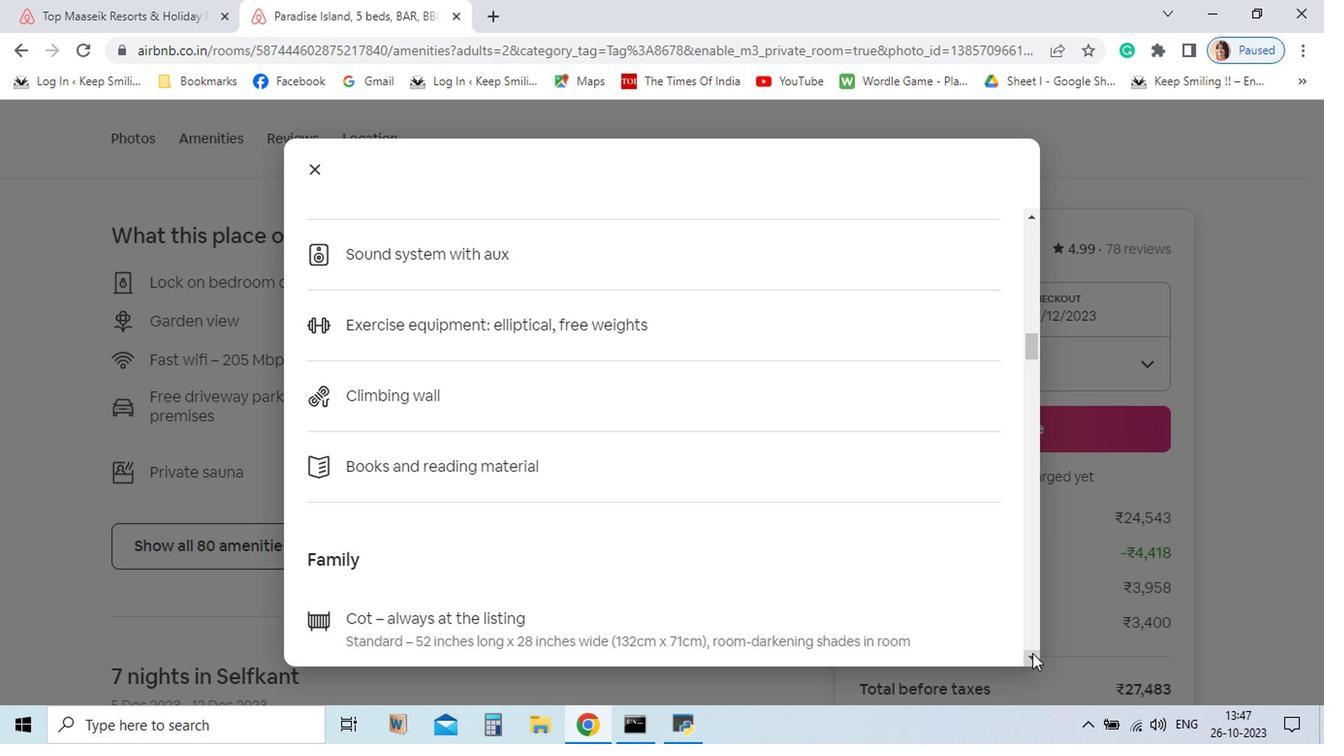 
Action: Mouse pressed left at (926, 657)
Screenshot: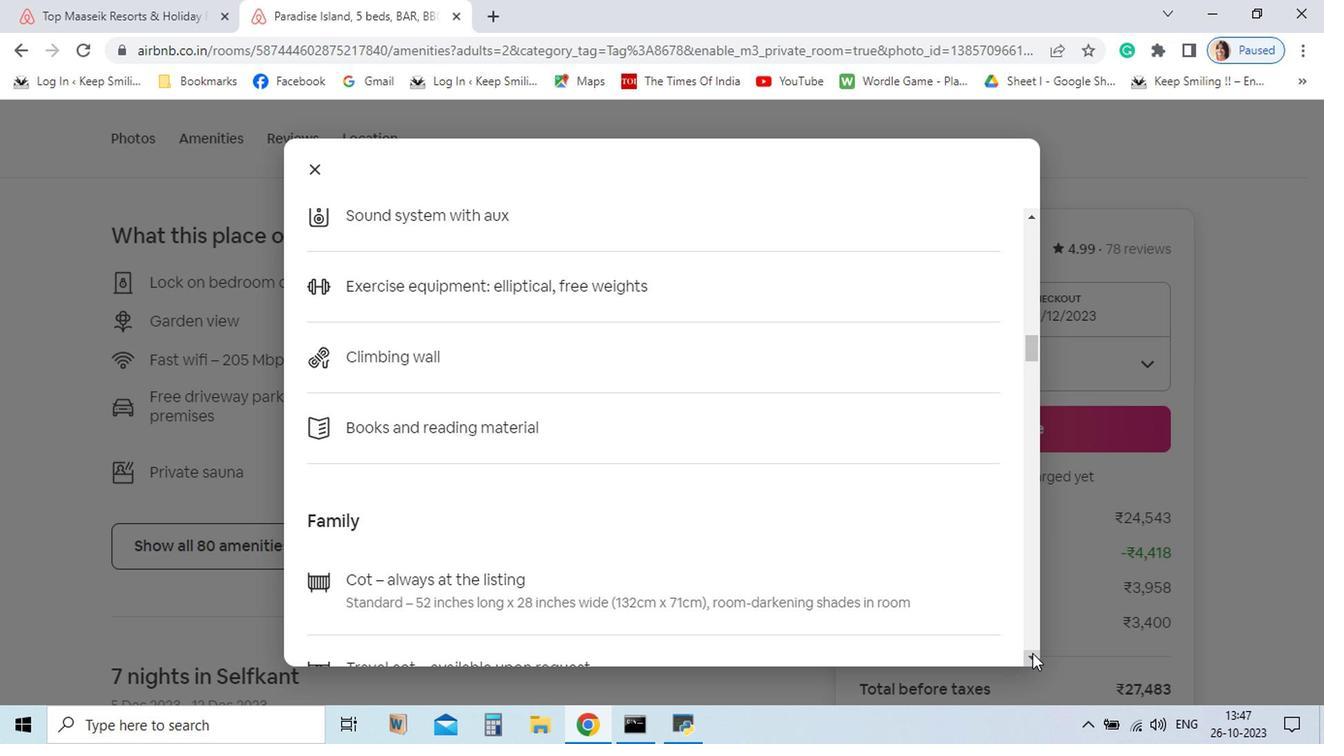 
Action: Mouse pressed left at (926, 657)
Screenshot: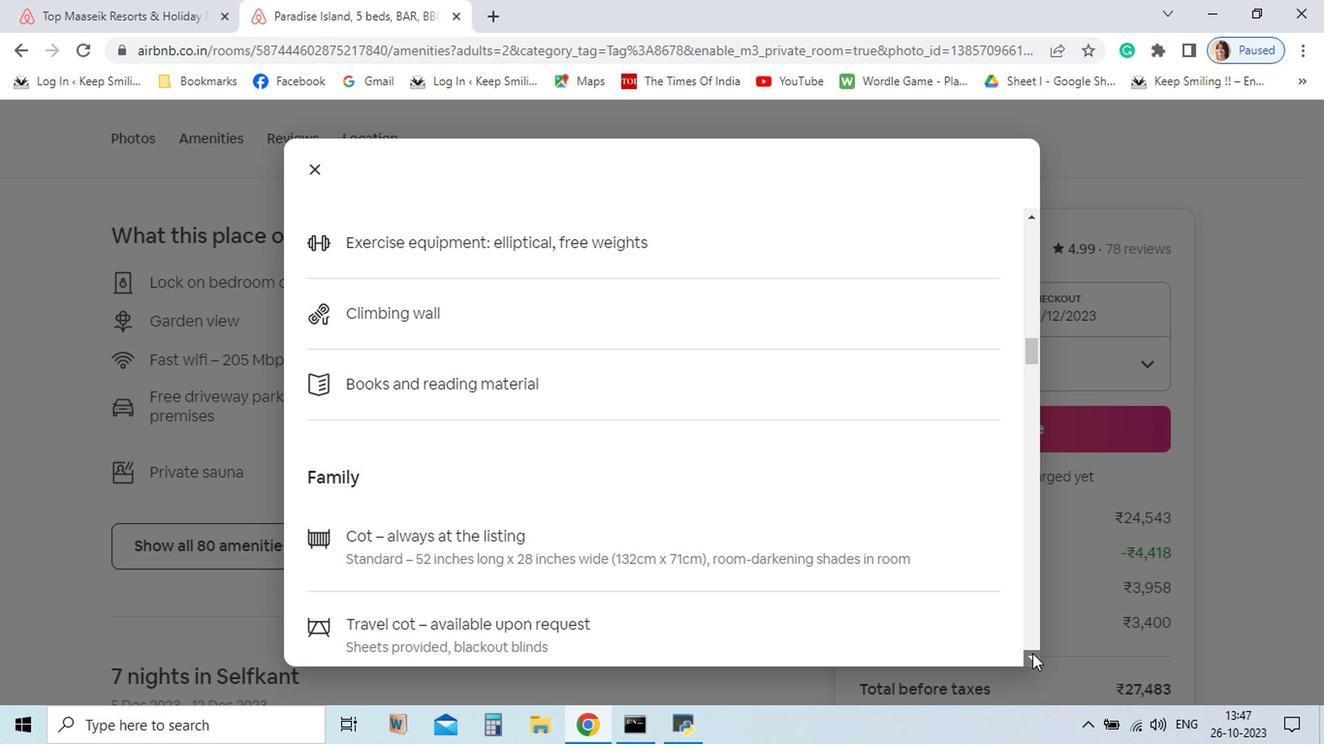 
Action: Mouse pressed left at (926, 657)
Screenshot: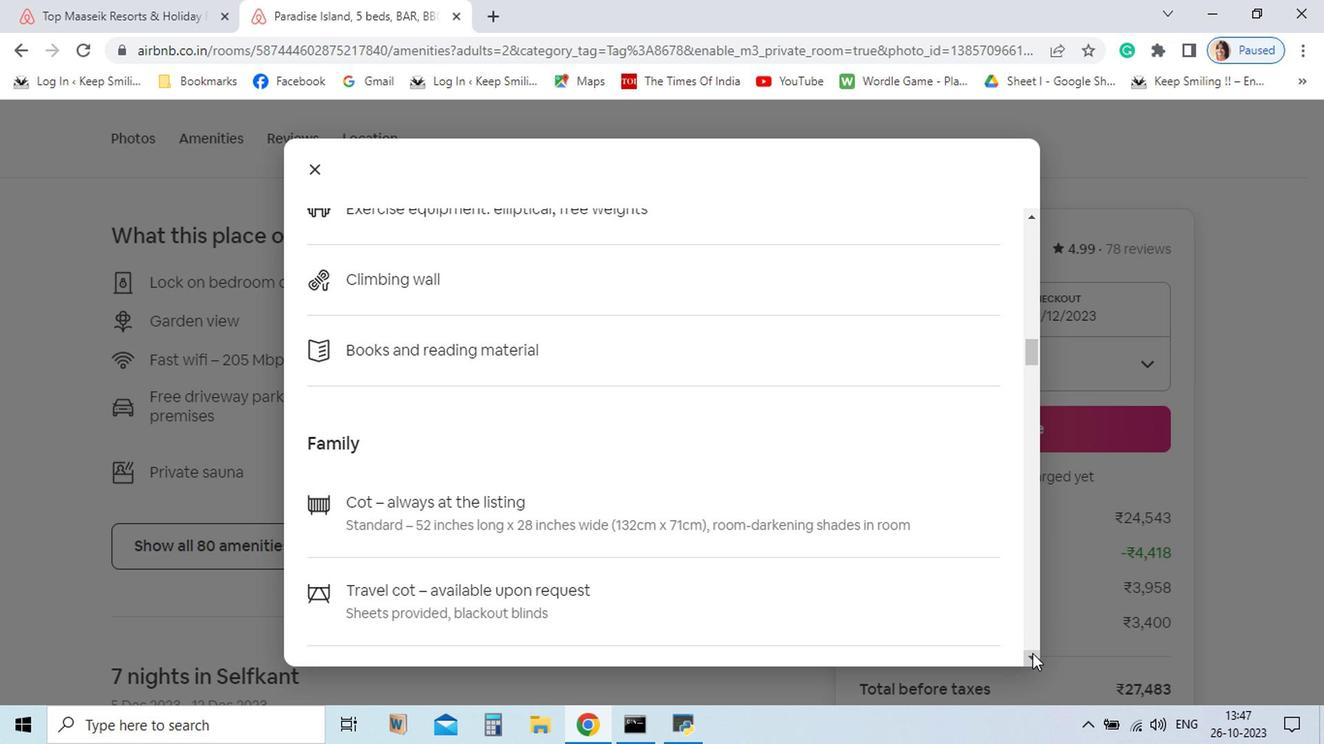 
Action: Mouse pressed left at (926, 657)
Screenshot: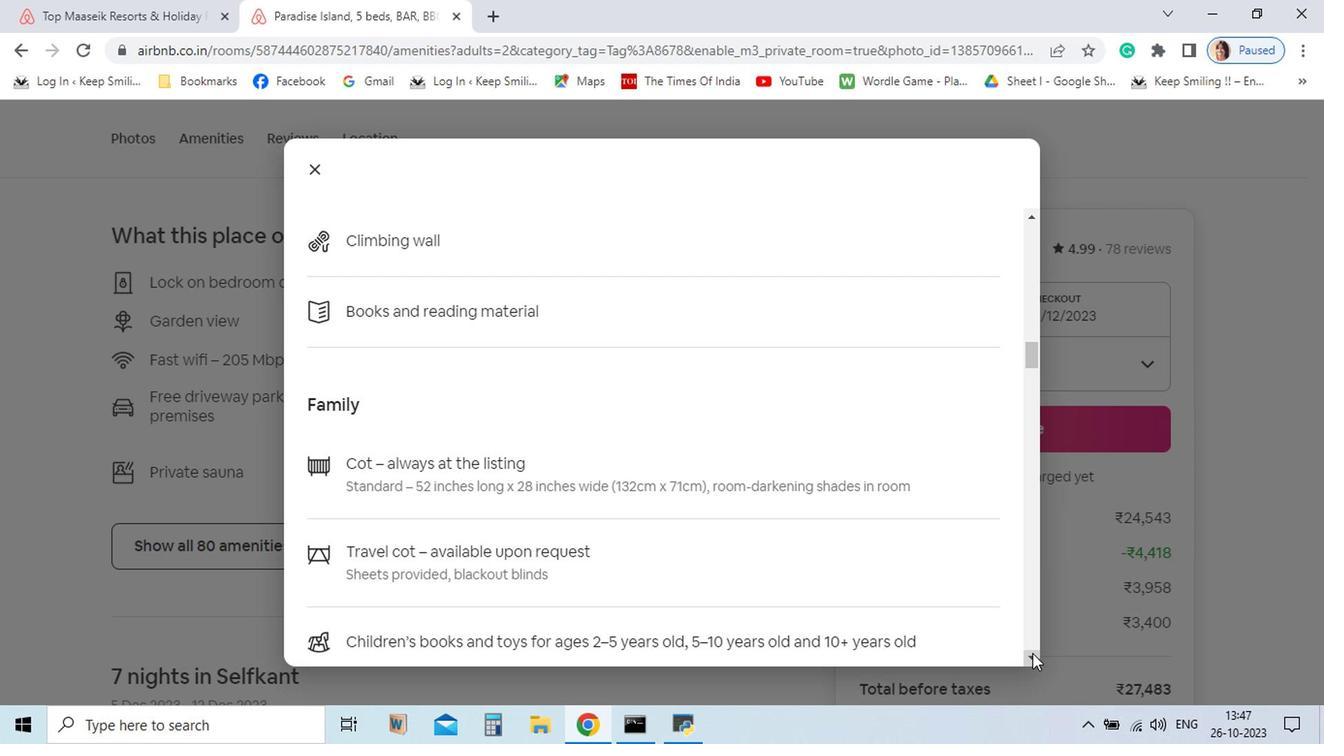 
Action: Mouse pressed left at (926, 657)
Screenshot: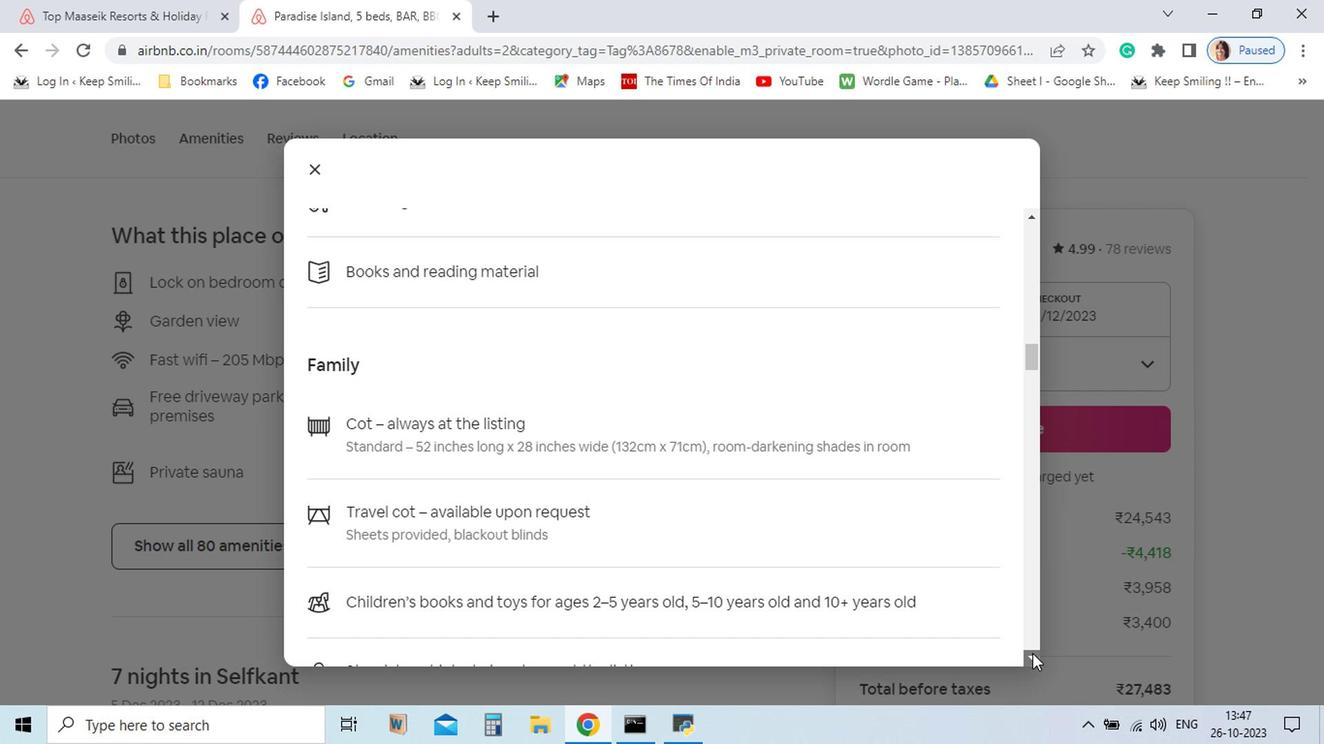 
Action: Mouse pressed left at (926, 657)
Screenshot: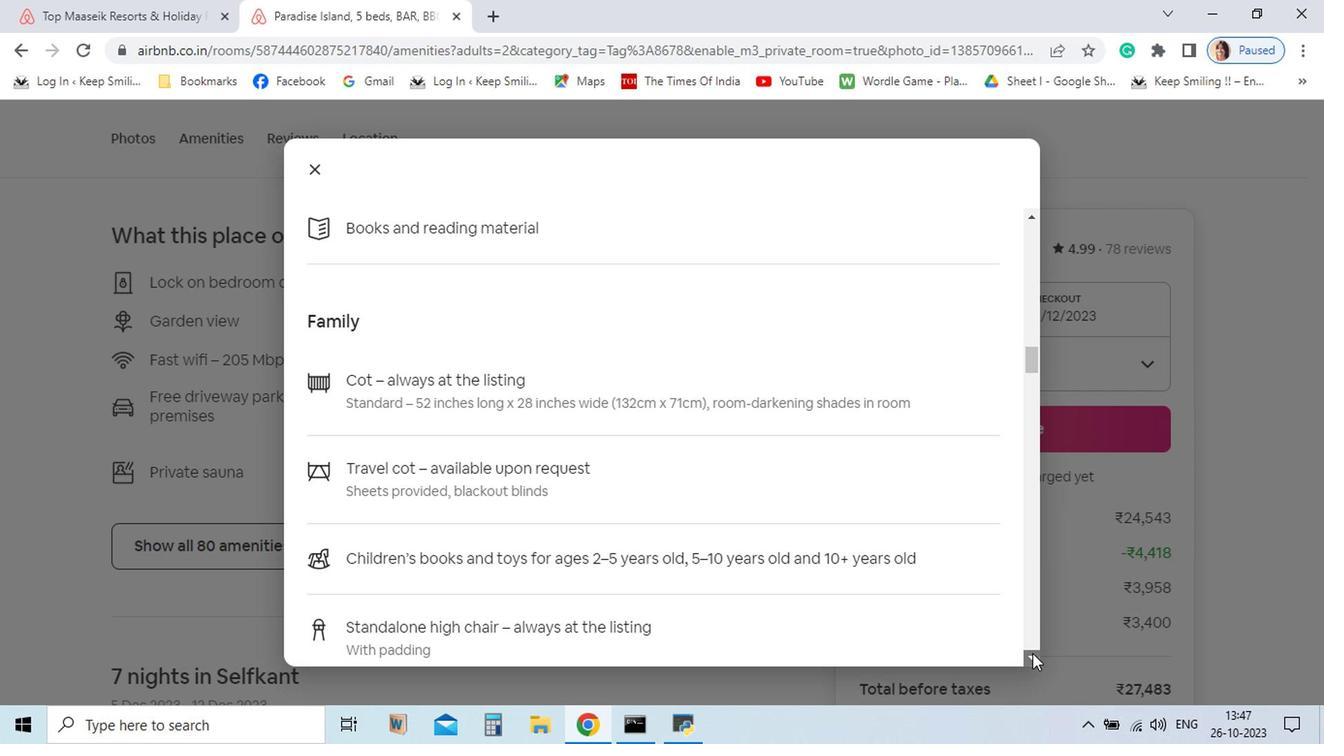 
Action: Mouse pressed left at (926, 657)
Screenshot: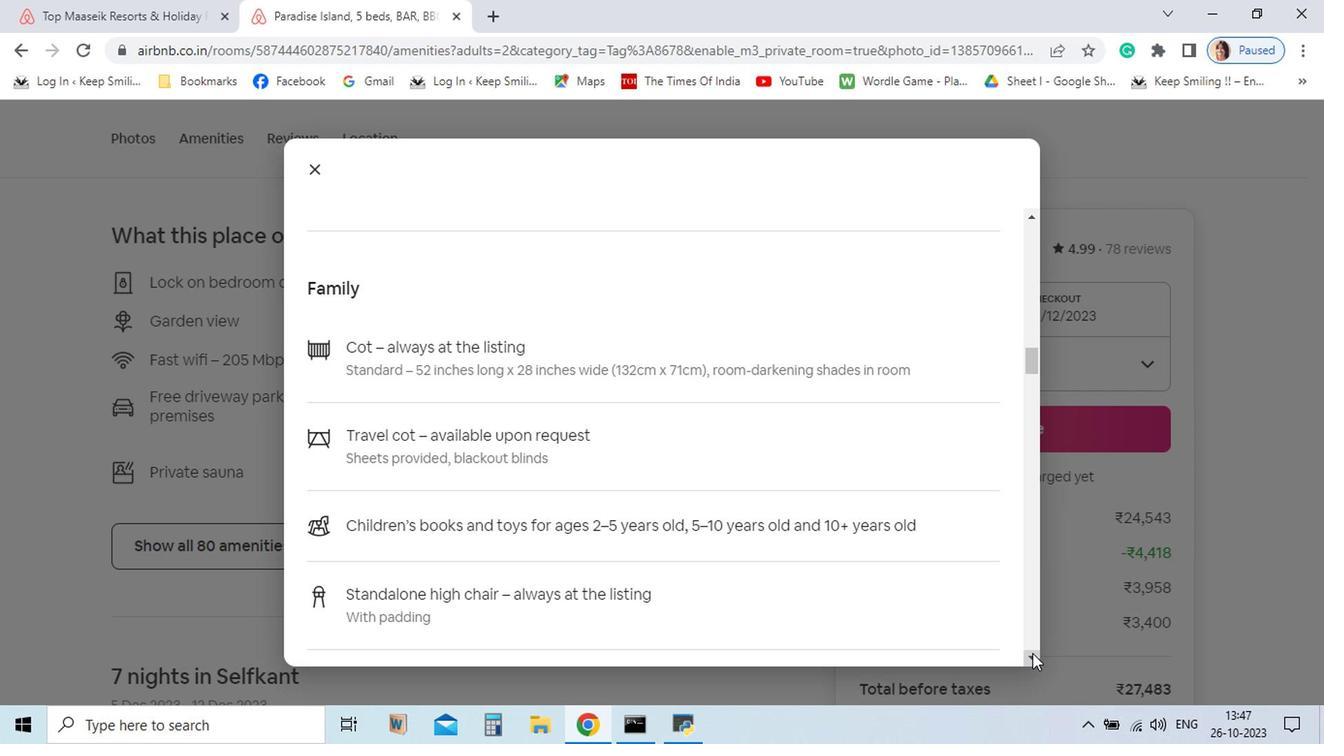 
Action: Mouse pressed left at (926, 657)
Screenshot: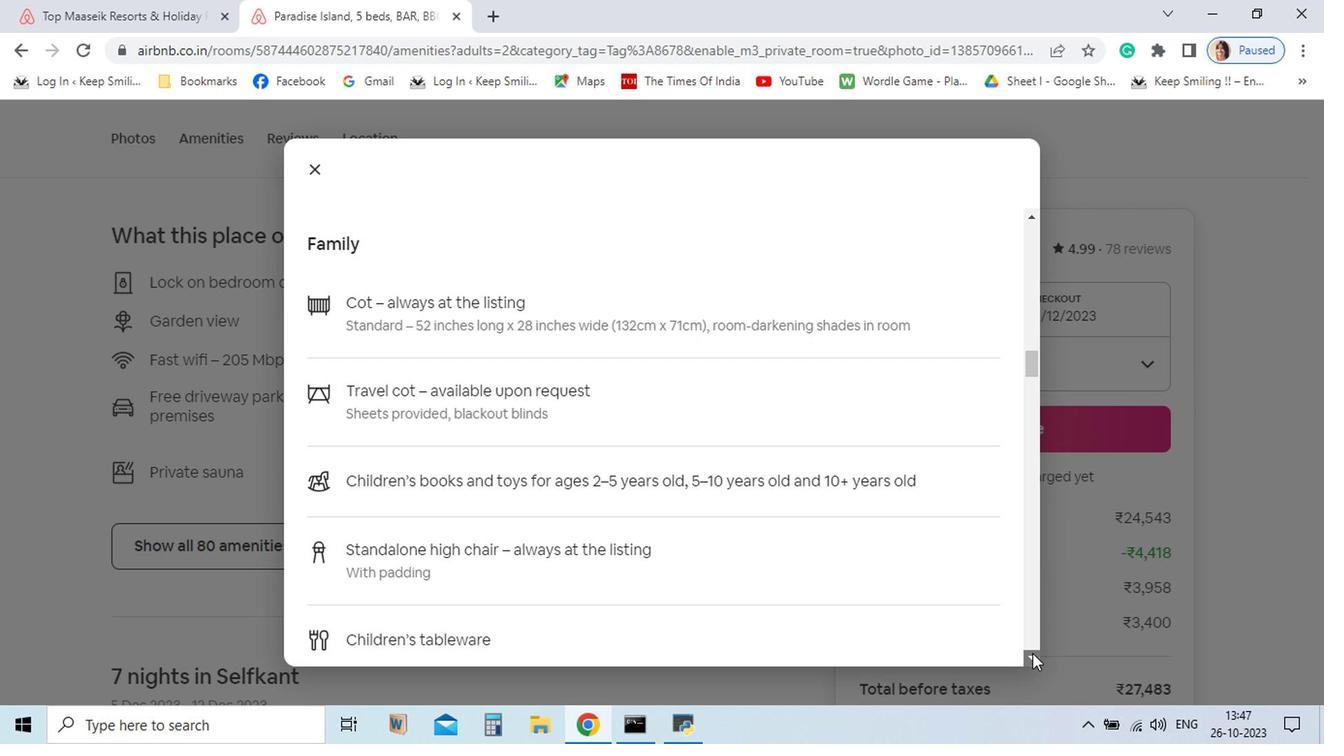 
Action: Mouse pressed left at (926, 657)
Screenshot: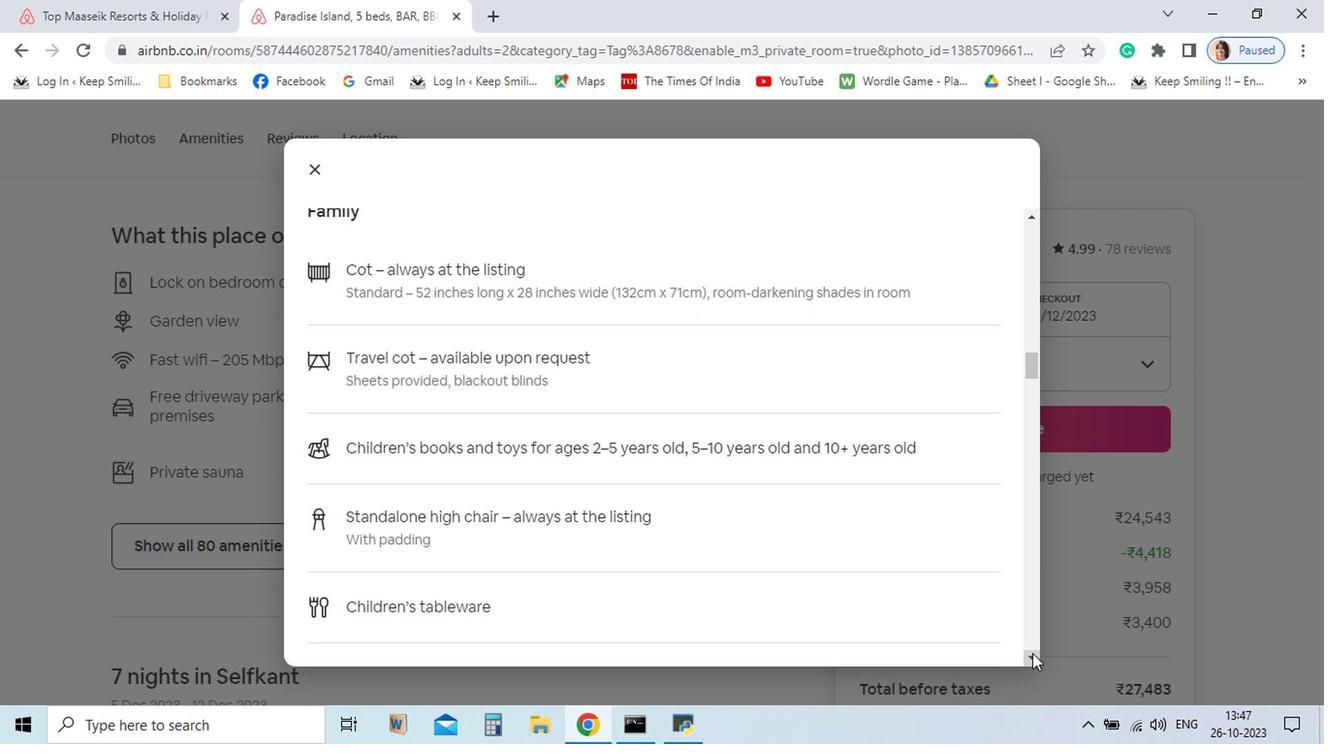 
Action: Mouse pressed left at (926, 657)
Screenshot: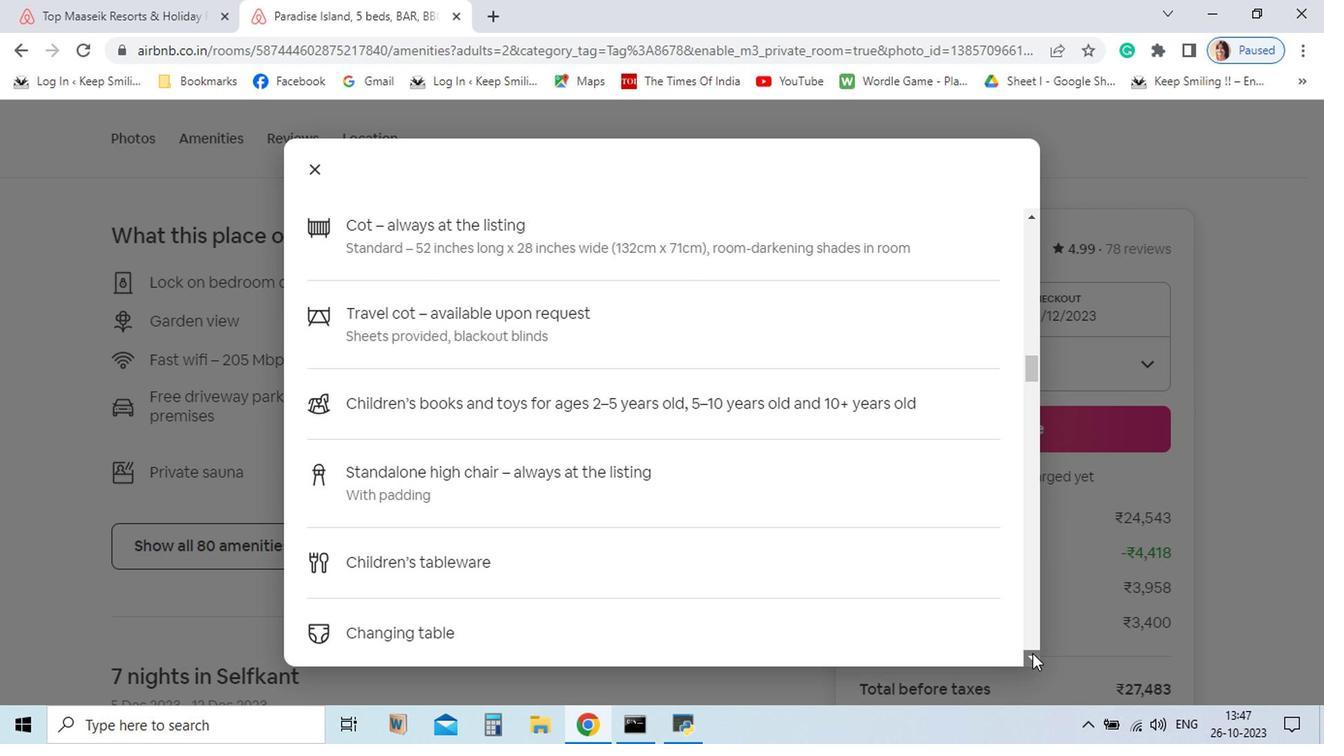 
Action: Mouse pressed left at (926, 657)
Screenshot: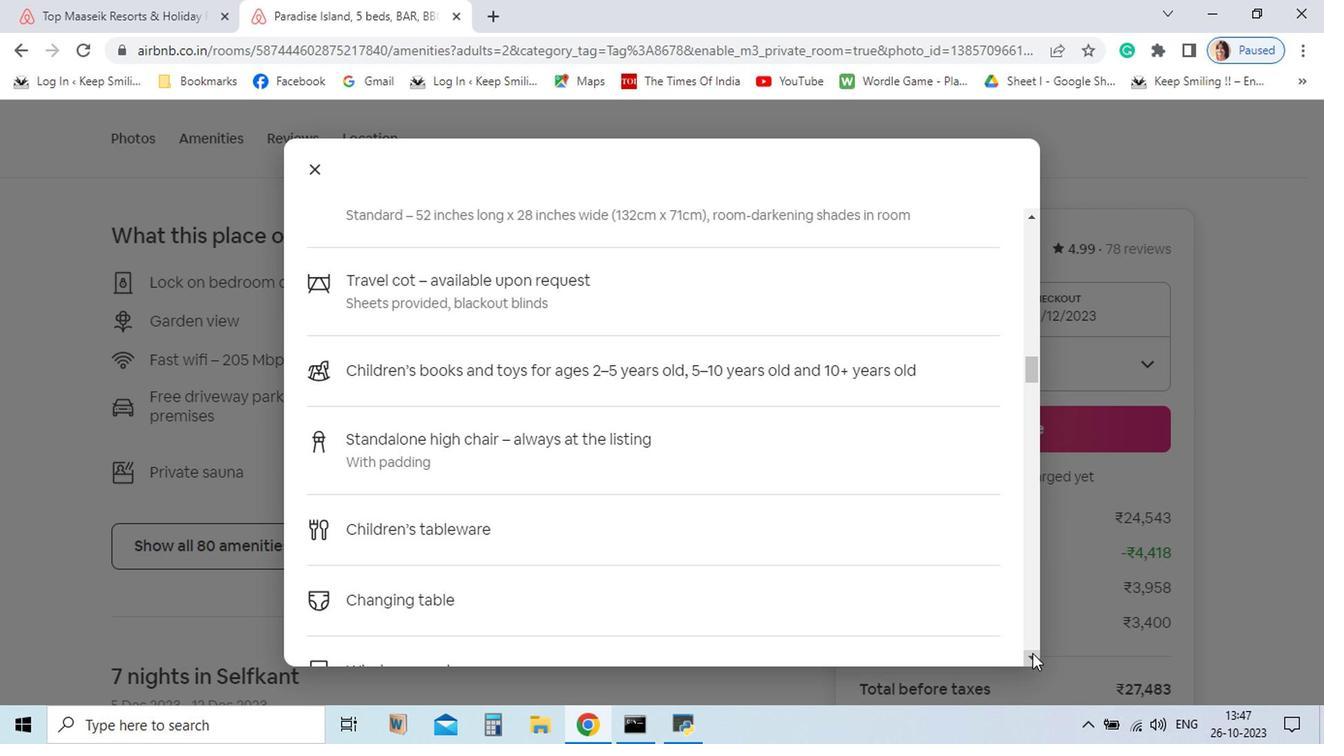 
Action: Mouse pressed left at (926, 657)
Screenshot: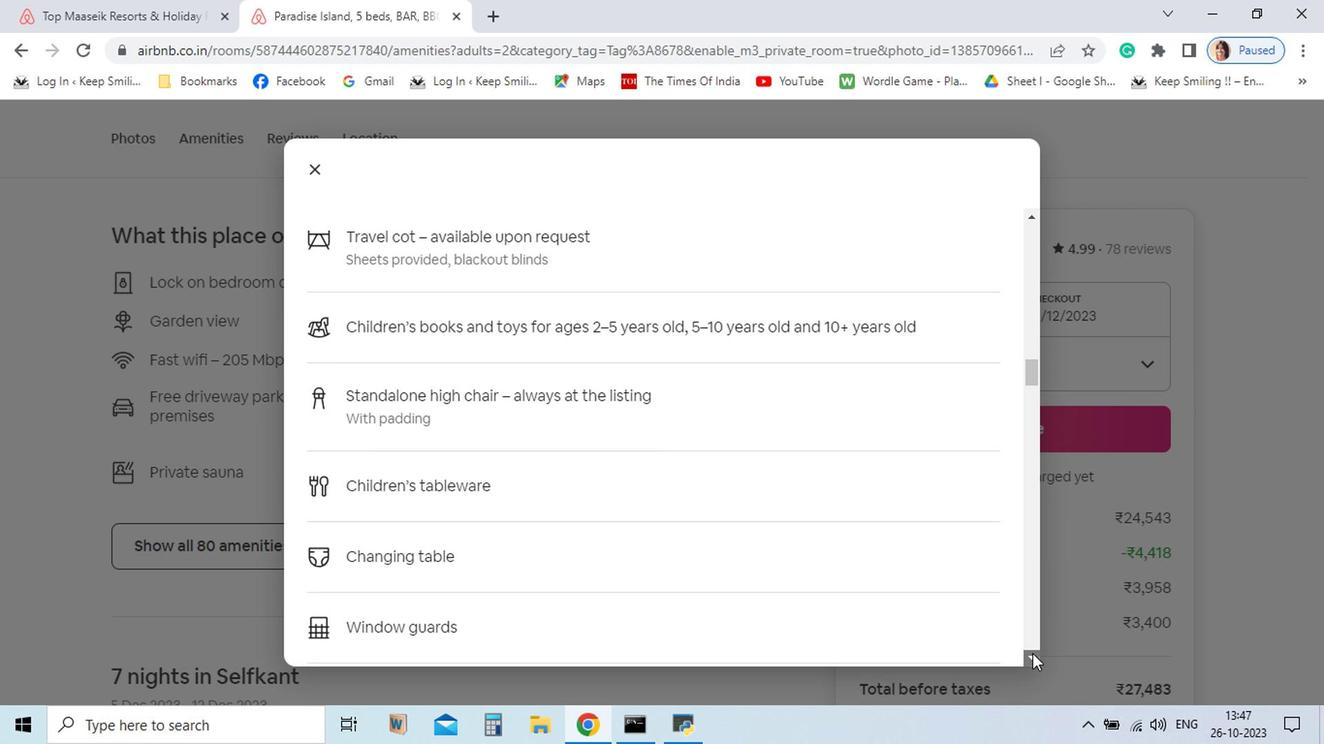 
Action: Mouse pressed left at (926, 657)
Screenshot: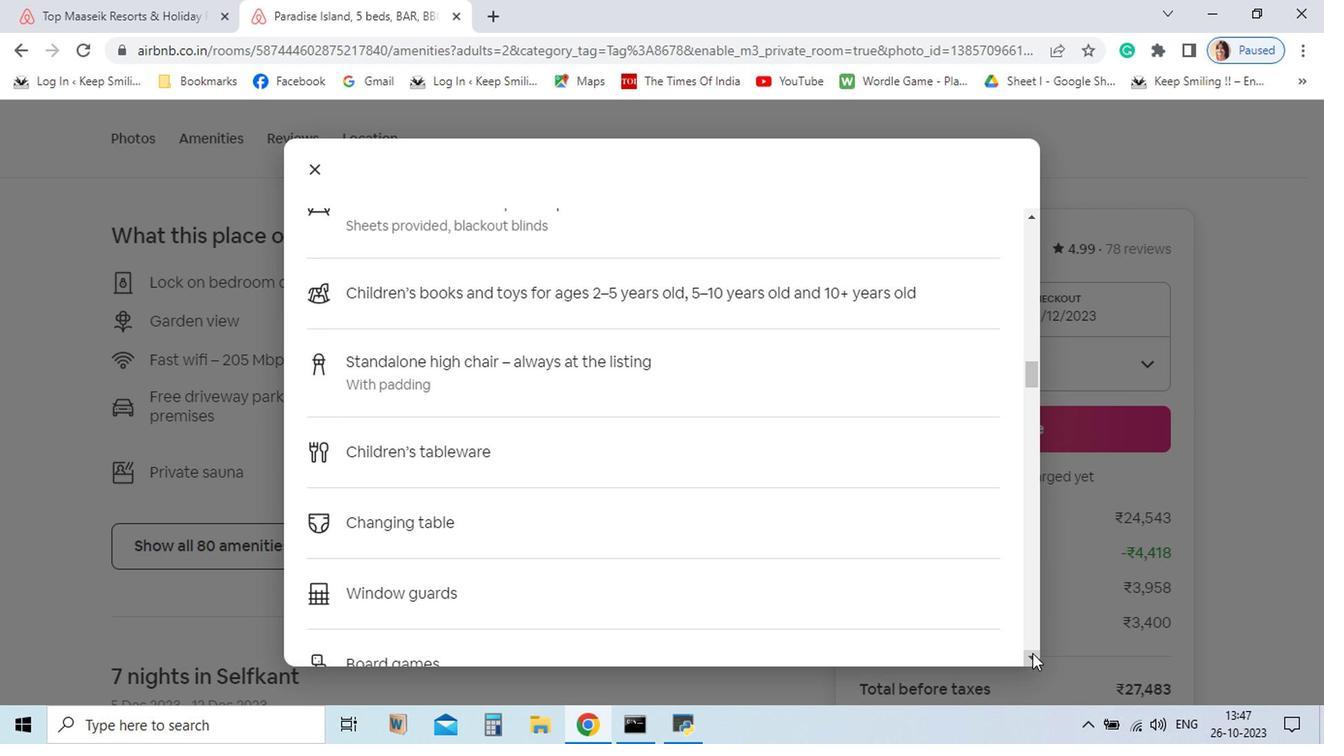 
Action: Mouse pressed left at (926, 657)
Screenshot: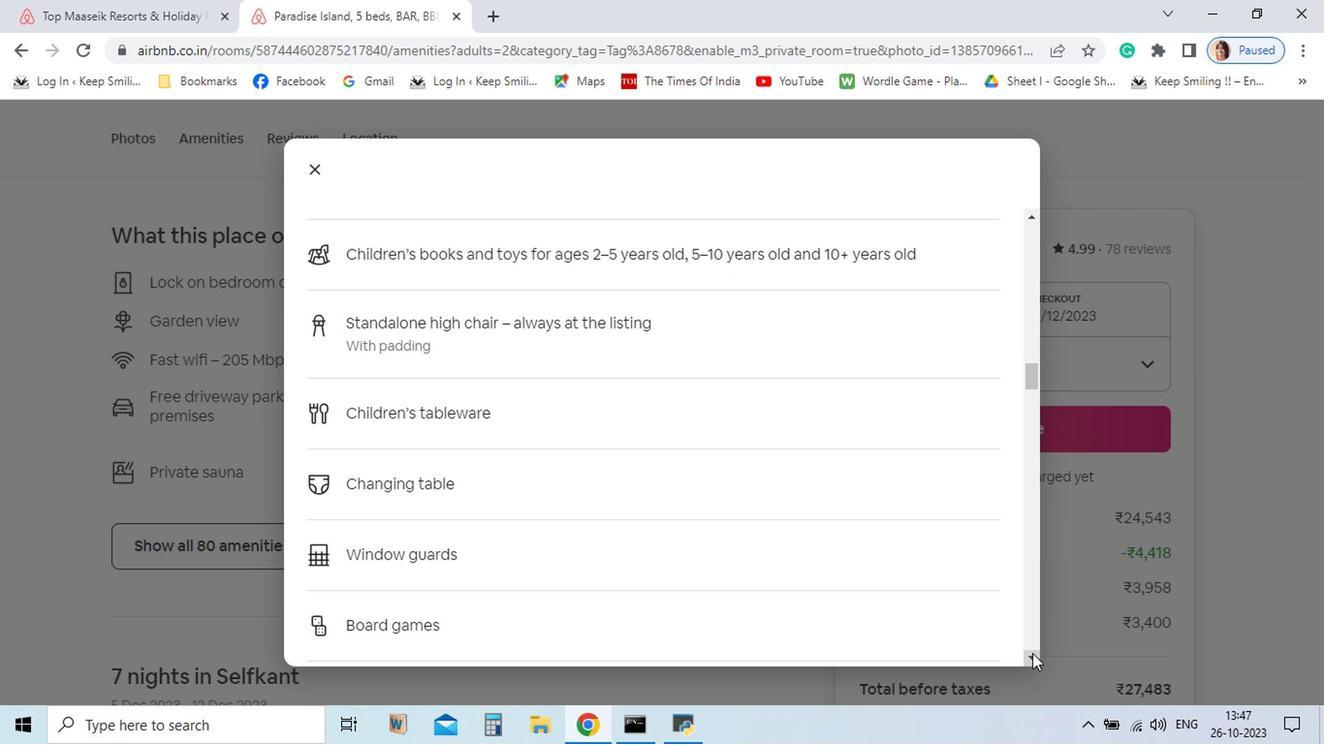 
Action: Mouse pressed left at (926, 657)
Screenshot: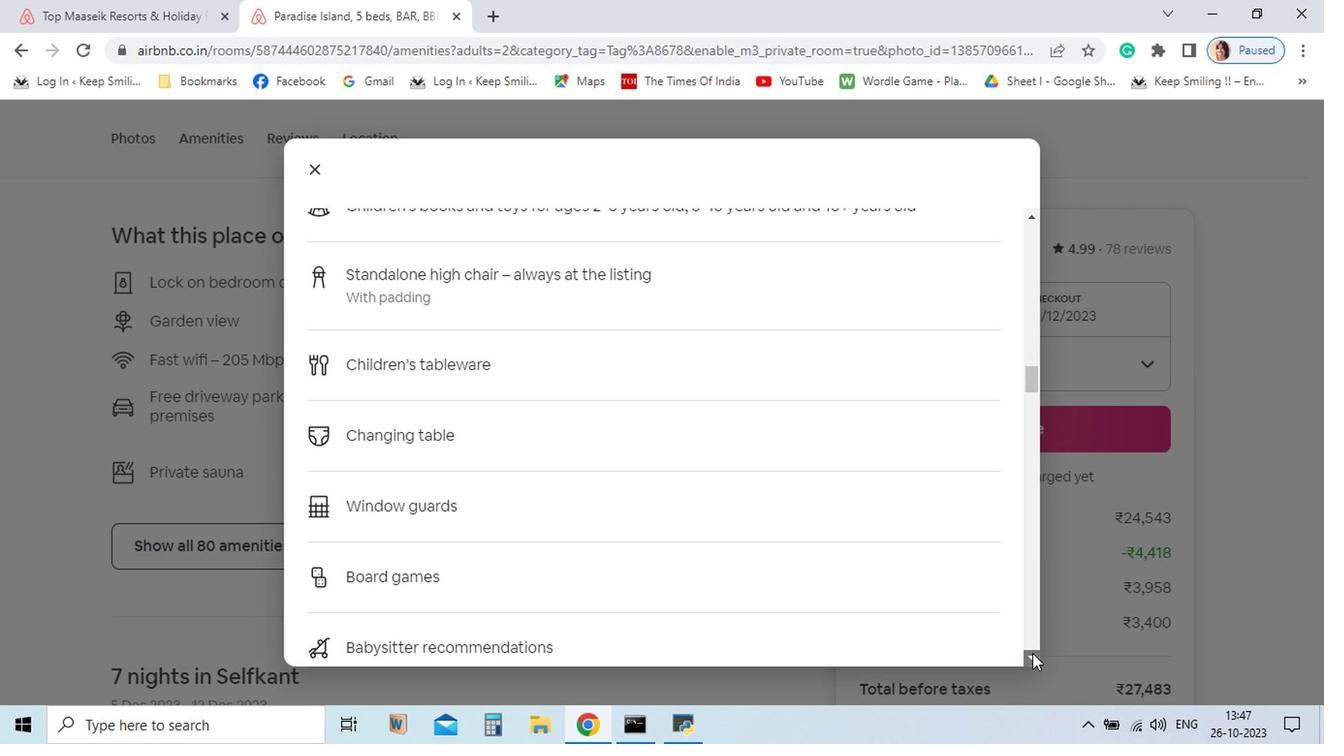 
Action: Mouse pressed left at (926, 657)
Screenshot: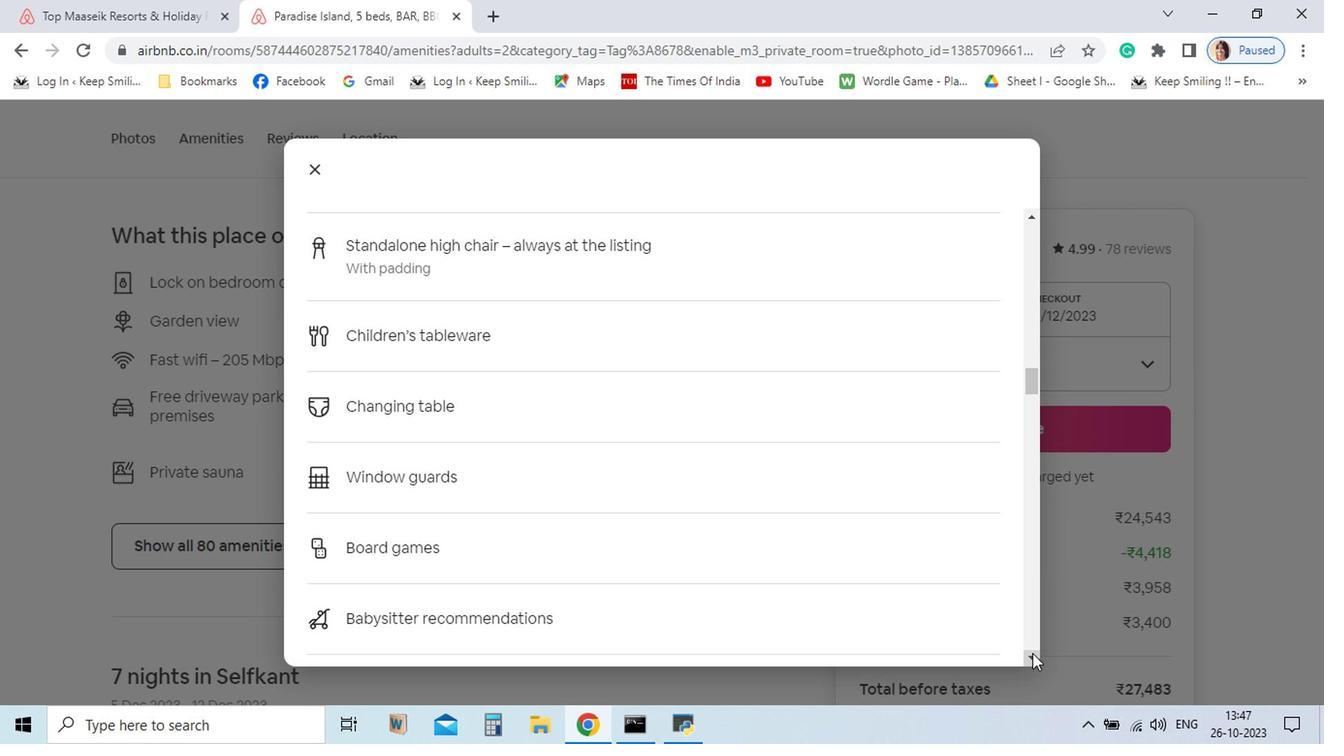 
Action: Mouse pressed left at (926, 657)
Screenshot: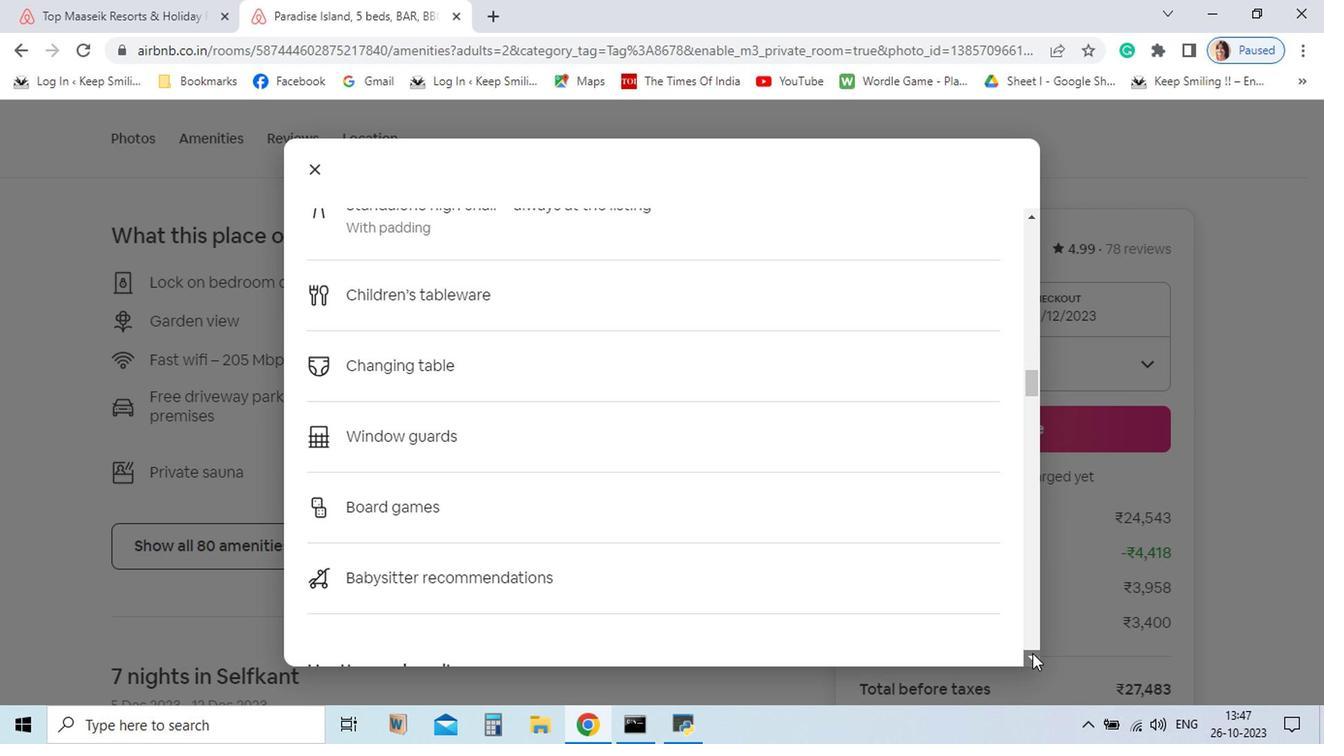 
Action: Mouse pressed left at (926, 657)
Screenshot: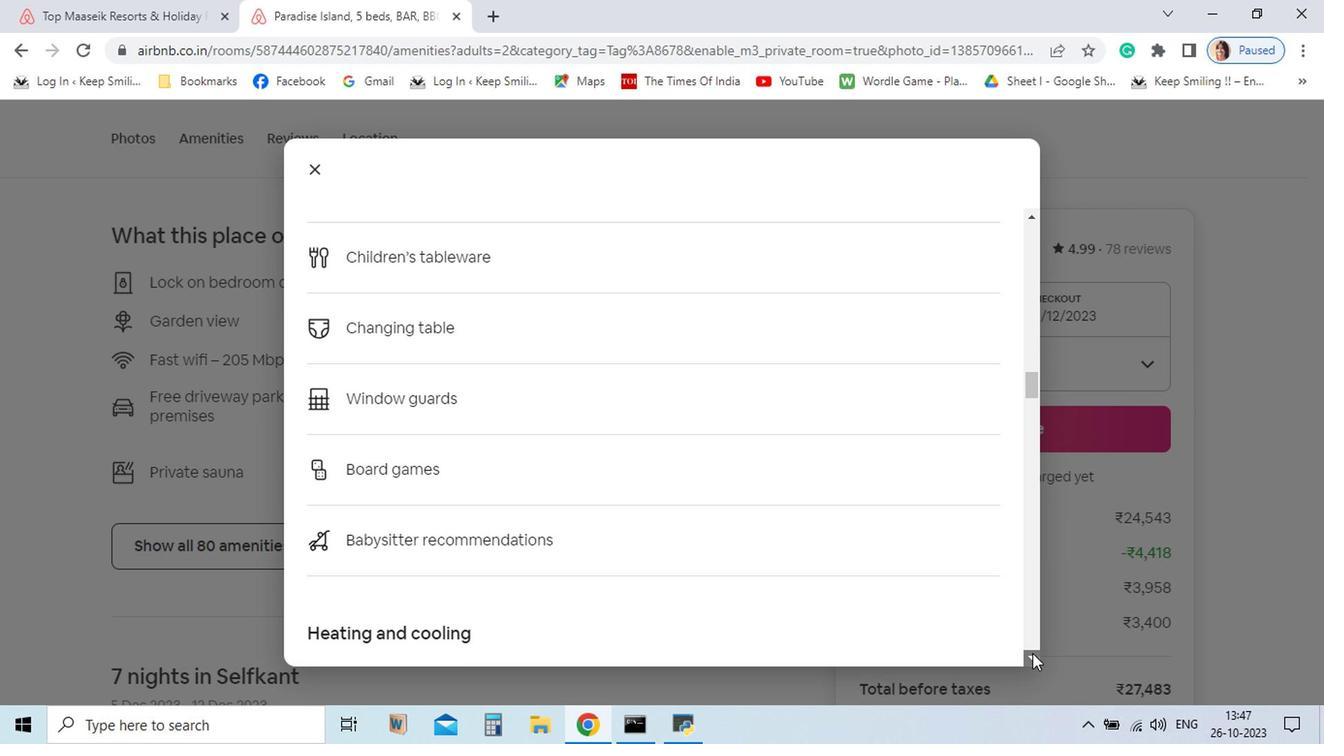 
Action: Mouse pressed left at (926, 657)
Screenshot: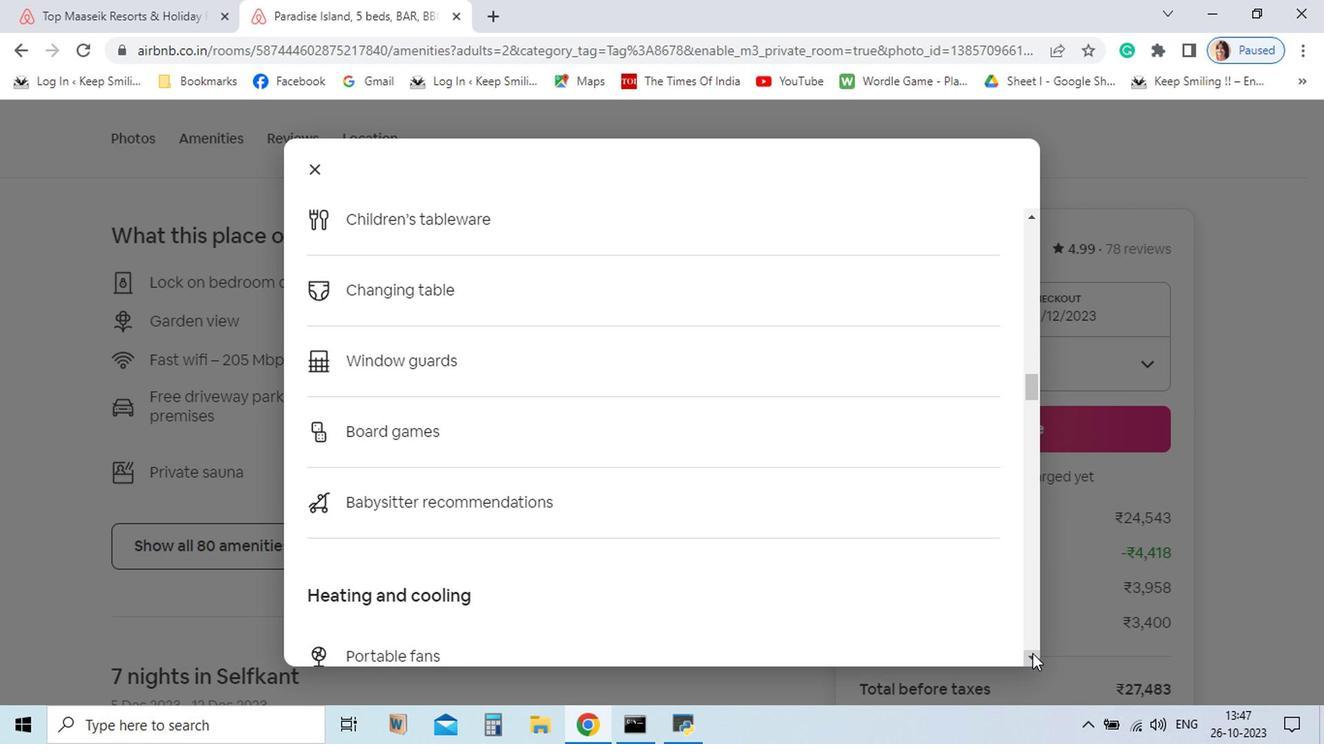 
Action: Mouse pressed left at (926, 657)
Screenshot: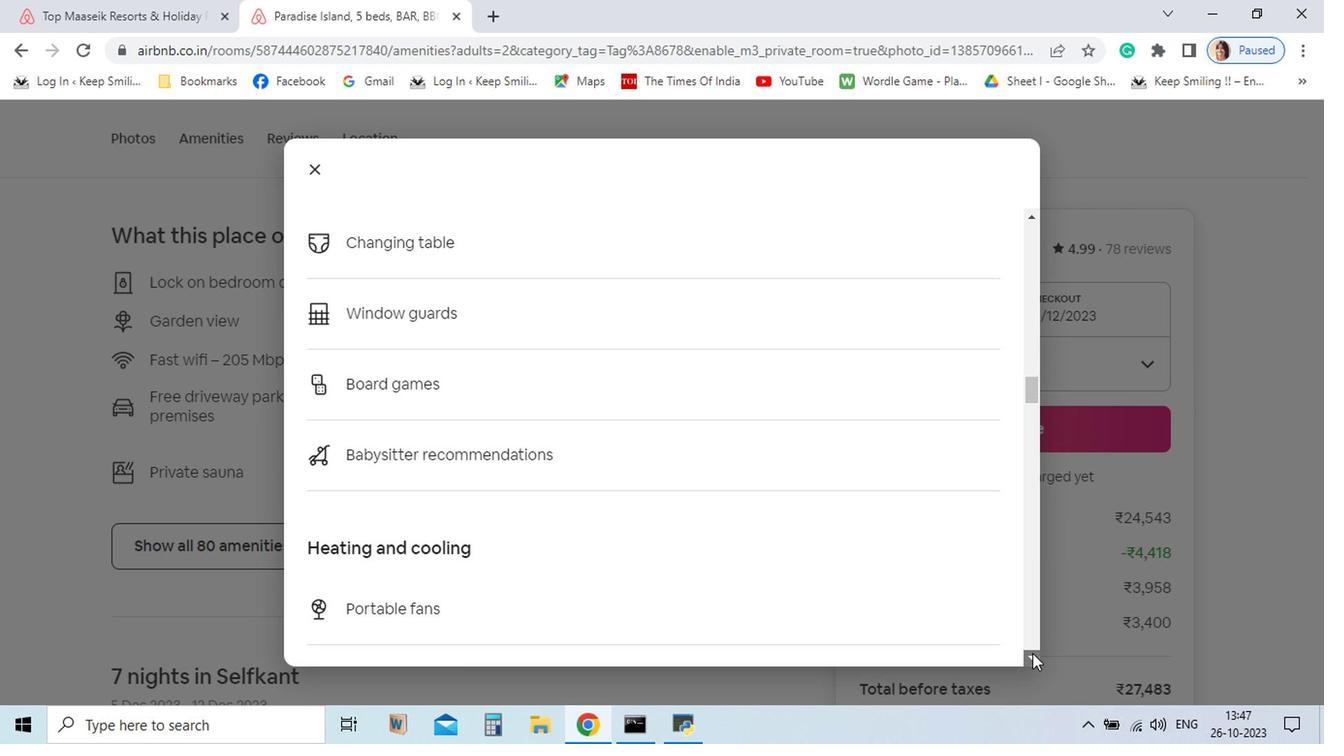 
Action: Mouse pressed left at (926, 657)
Screenshot: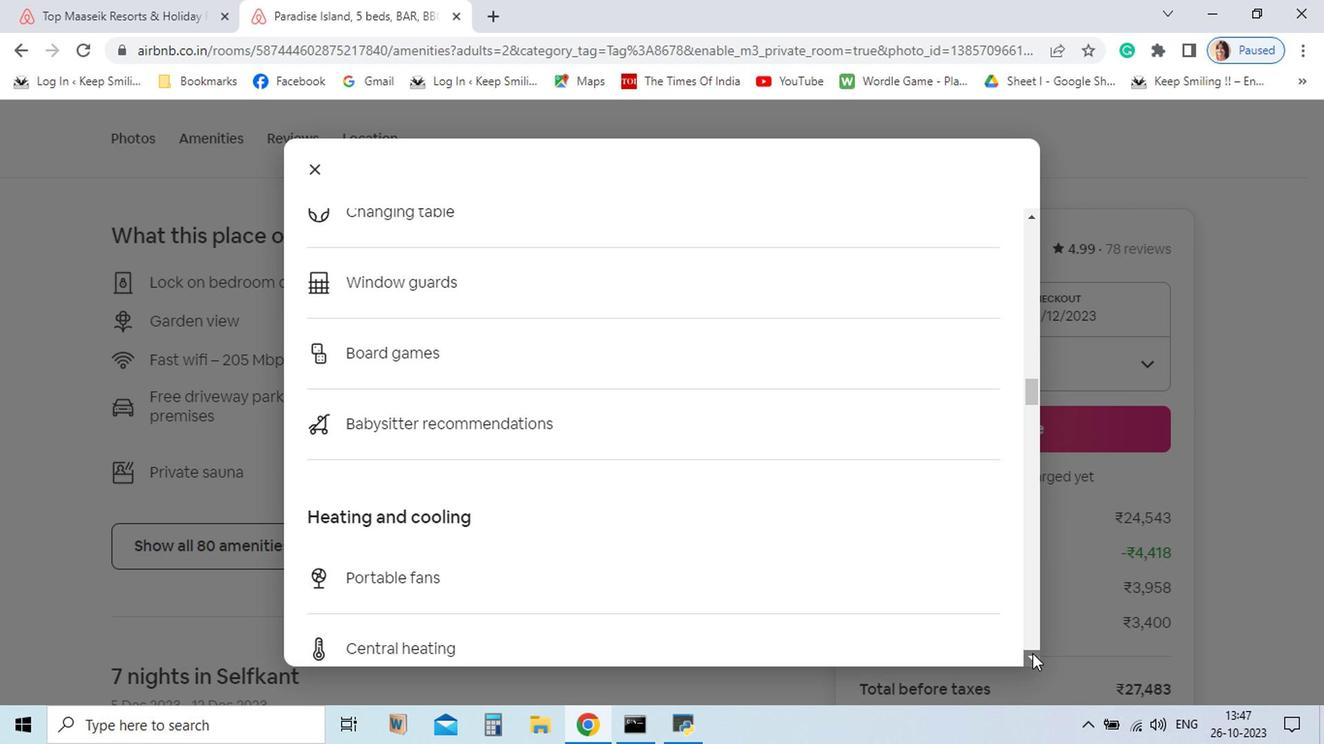 
Action: Mouse pressed left at (926, 657)
Screenshot: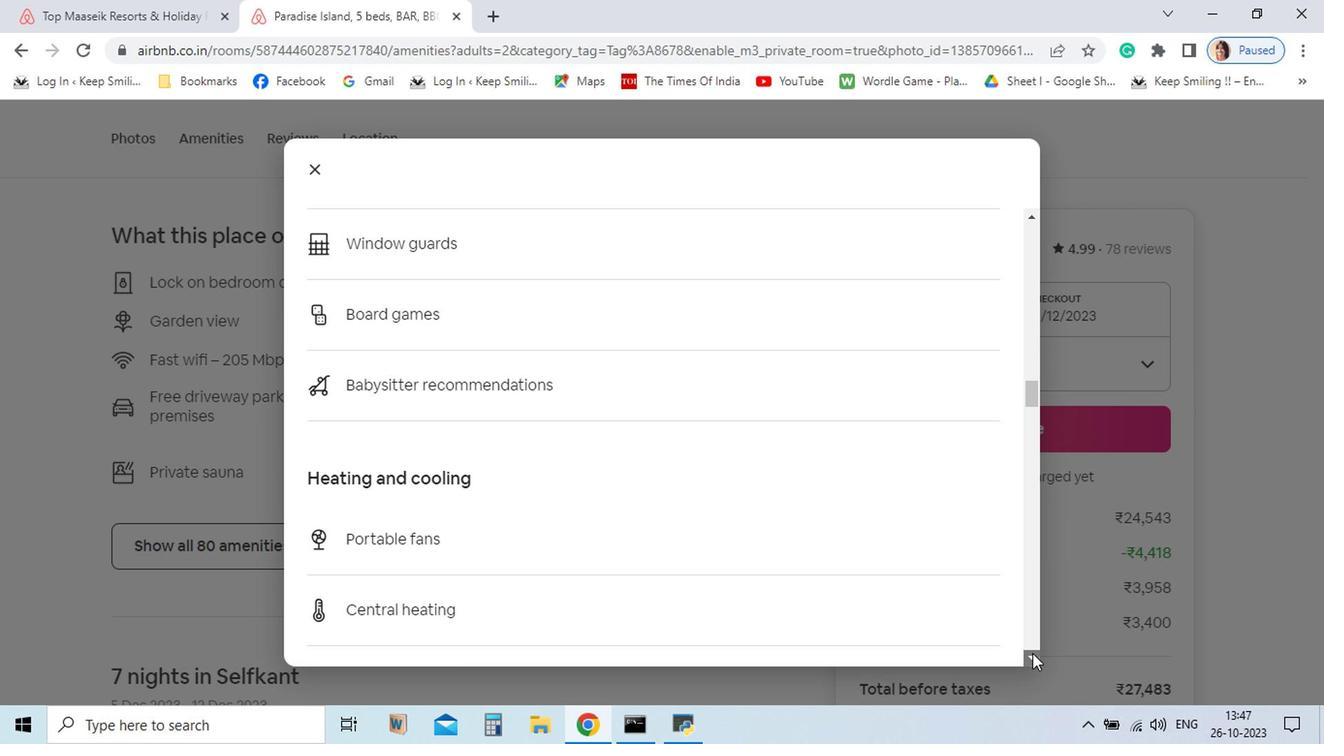 
Action: Mouse pressed left at (926, 657)
Screenshot: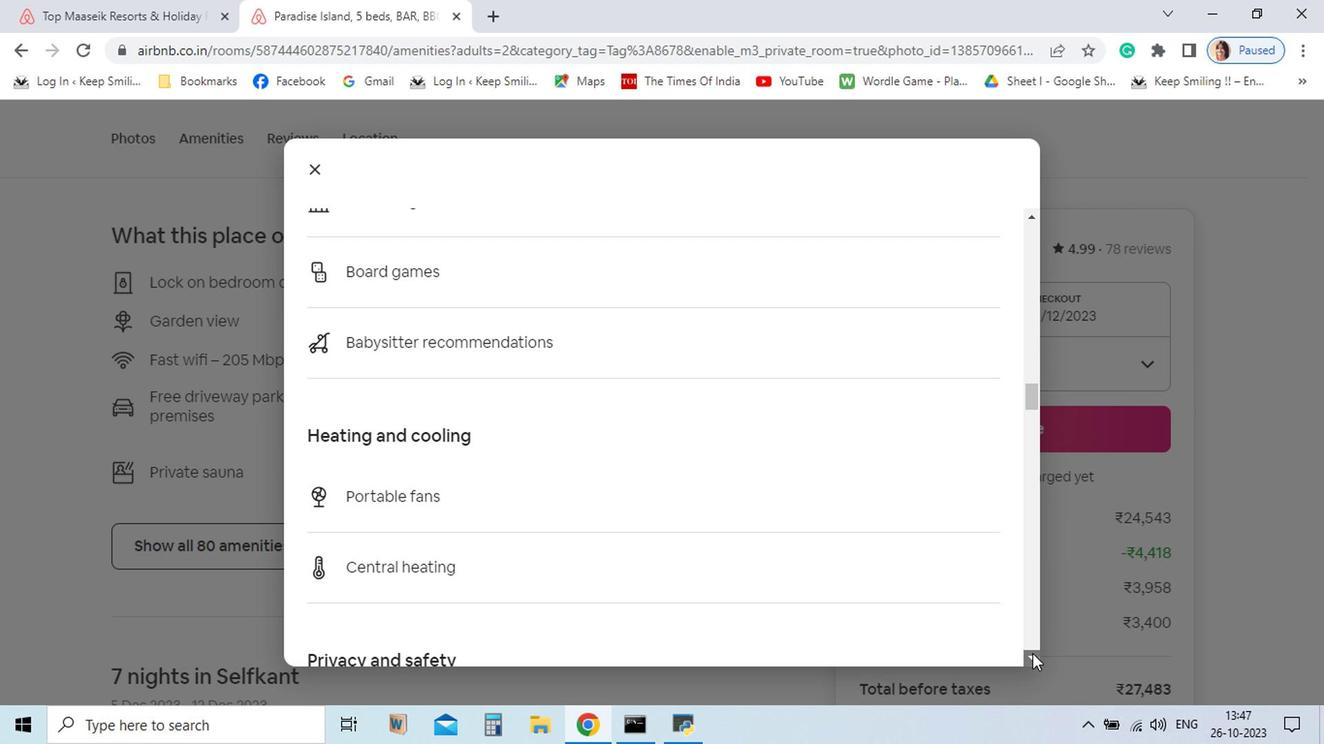 
Action: Mouse pressed left at (926, 657)
Screenshot: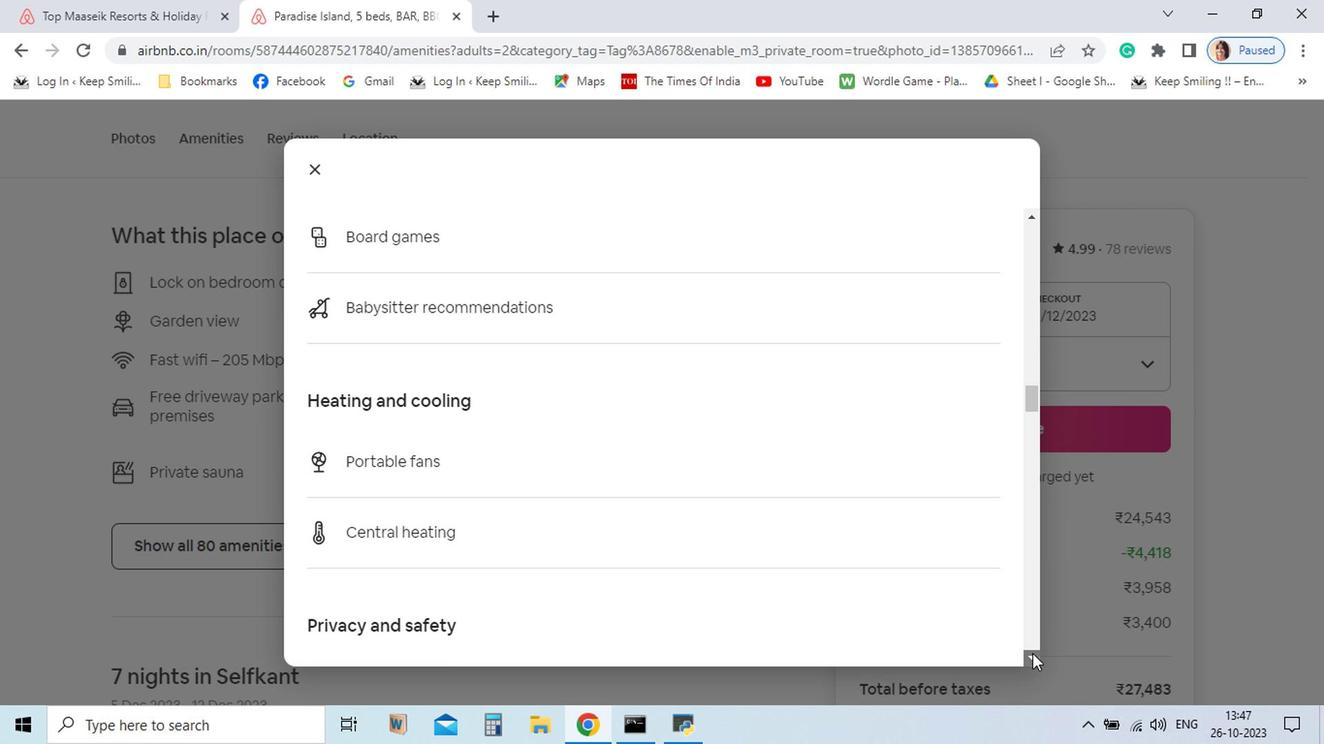
Action: Mouse pressed left at (926, 657)
Screenshot: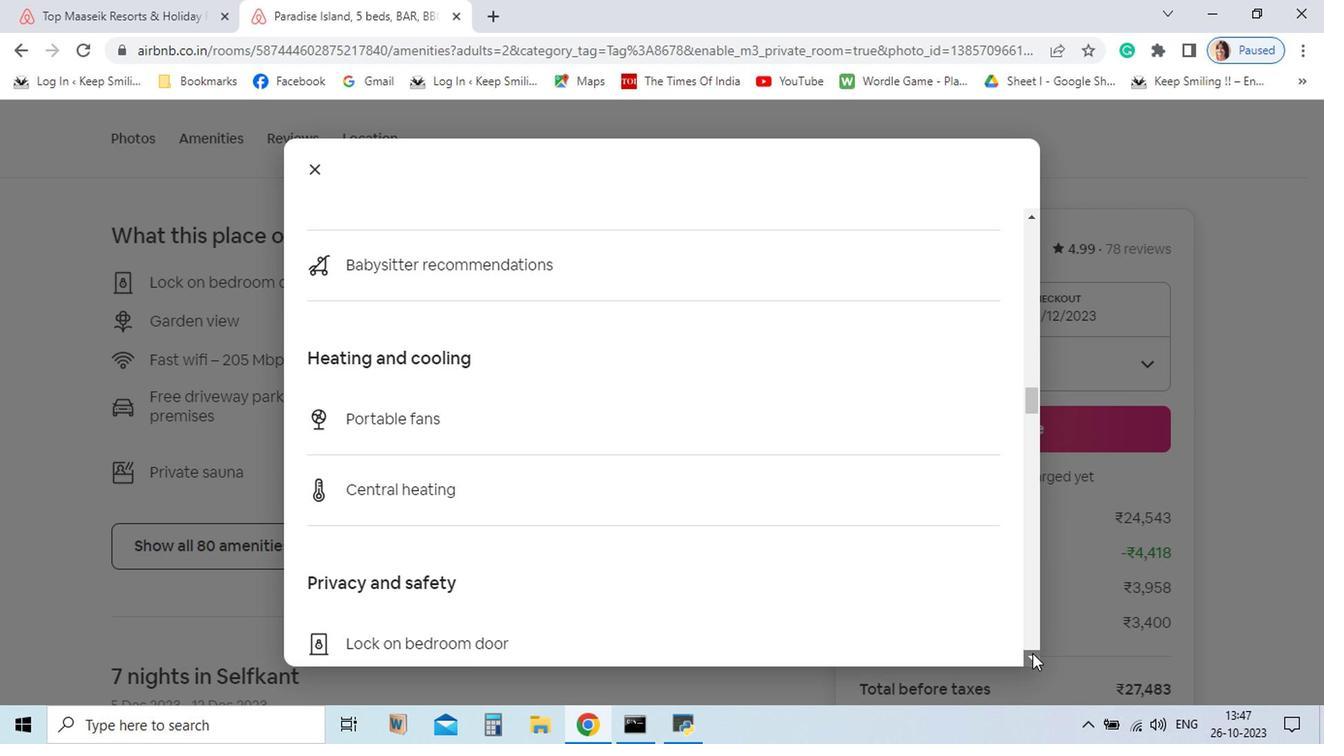 
Action: Mouse pressed left at (926, 657)
Screenshot: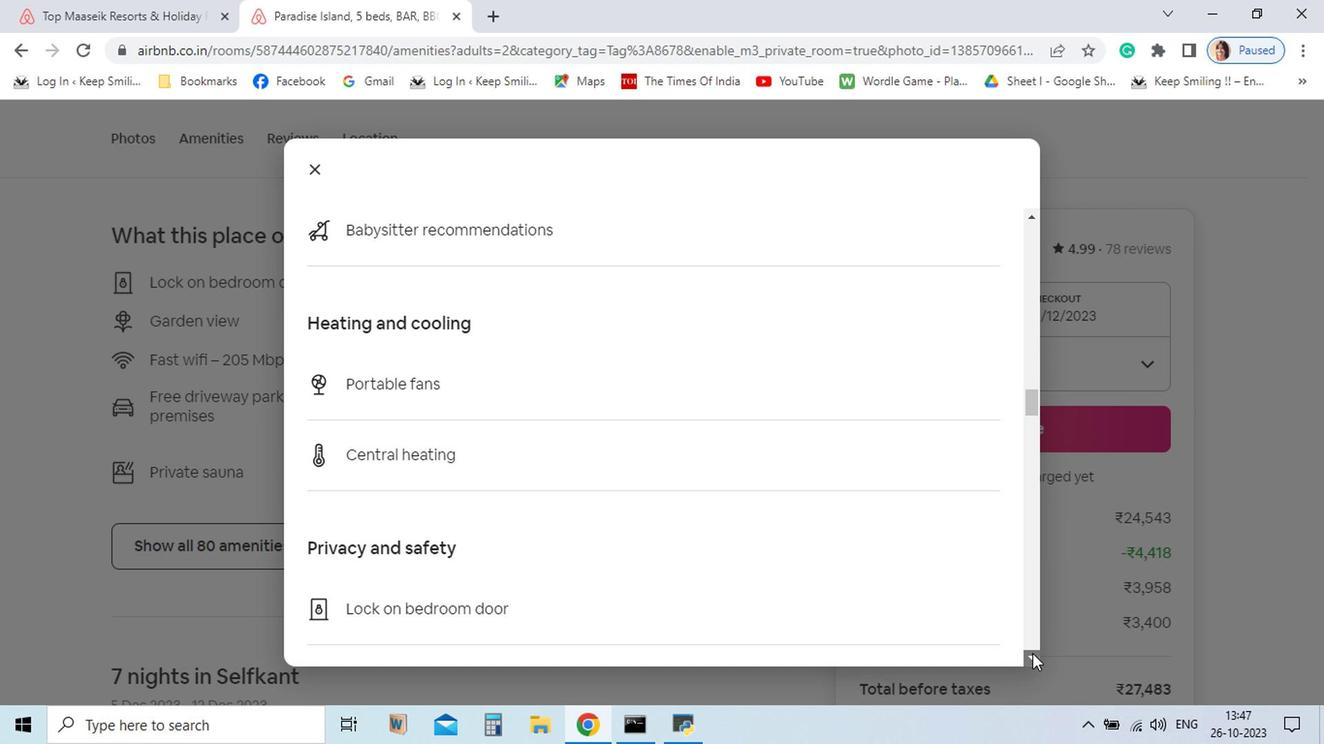 
Action: Mouse pressed left at (926, 657)
Screenshot: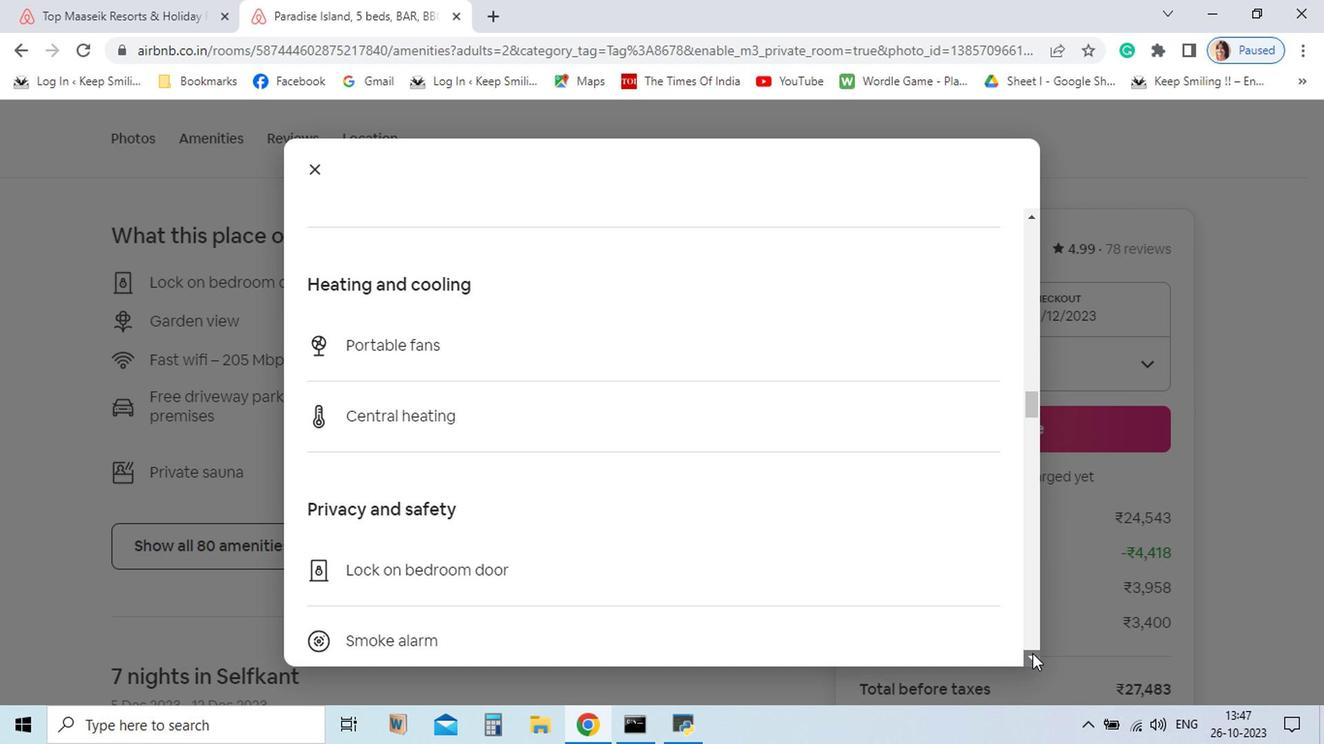 
Action: Mouse pressed left at (926, 657)
Screenshot: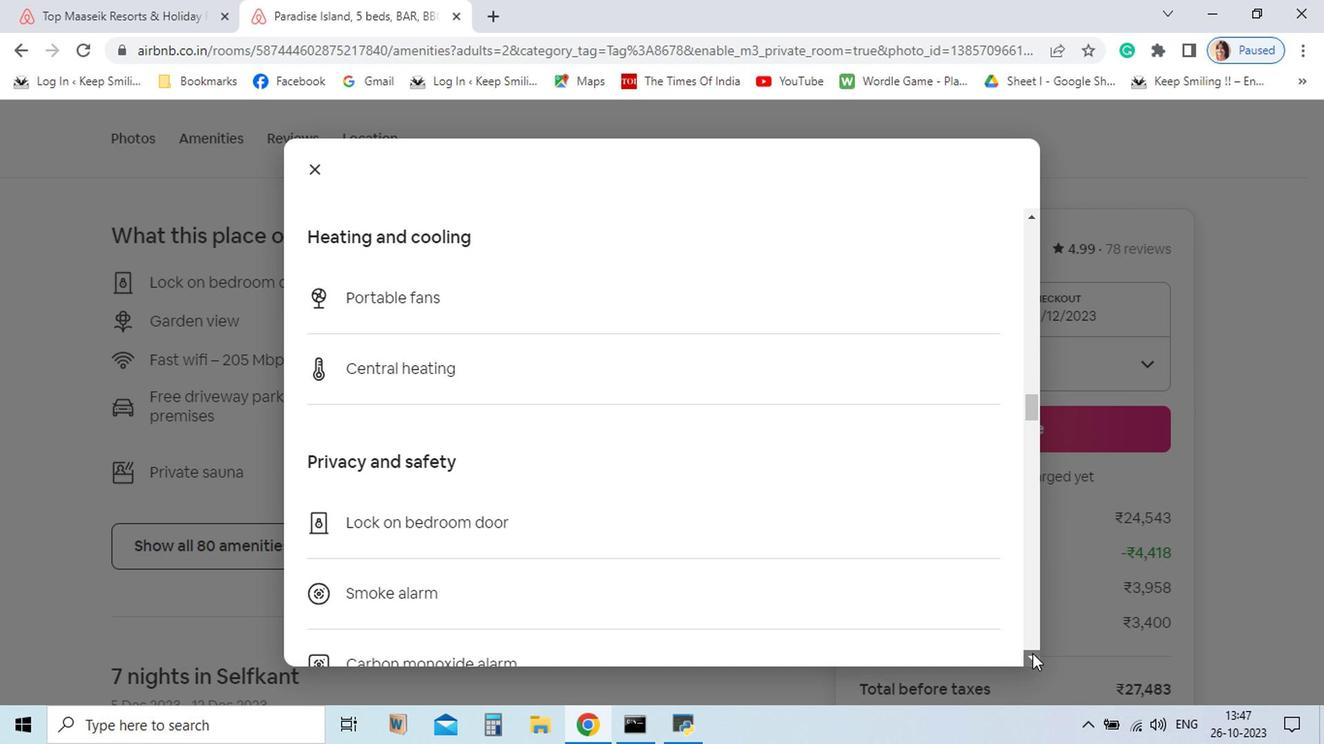 
Action: Mouse pressed left at (926, 657)
Screenshot: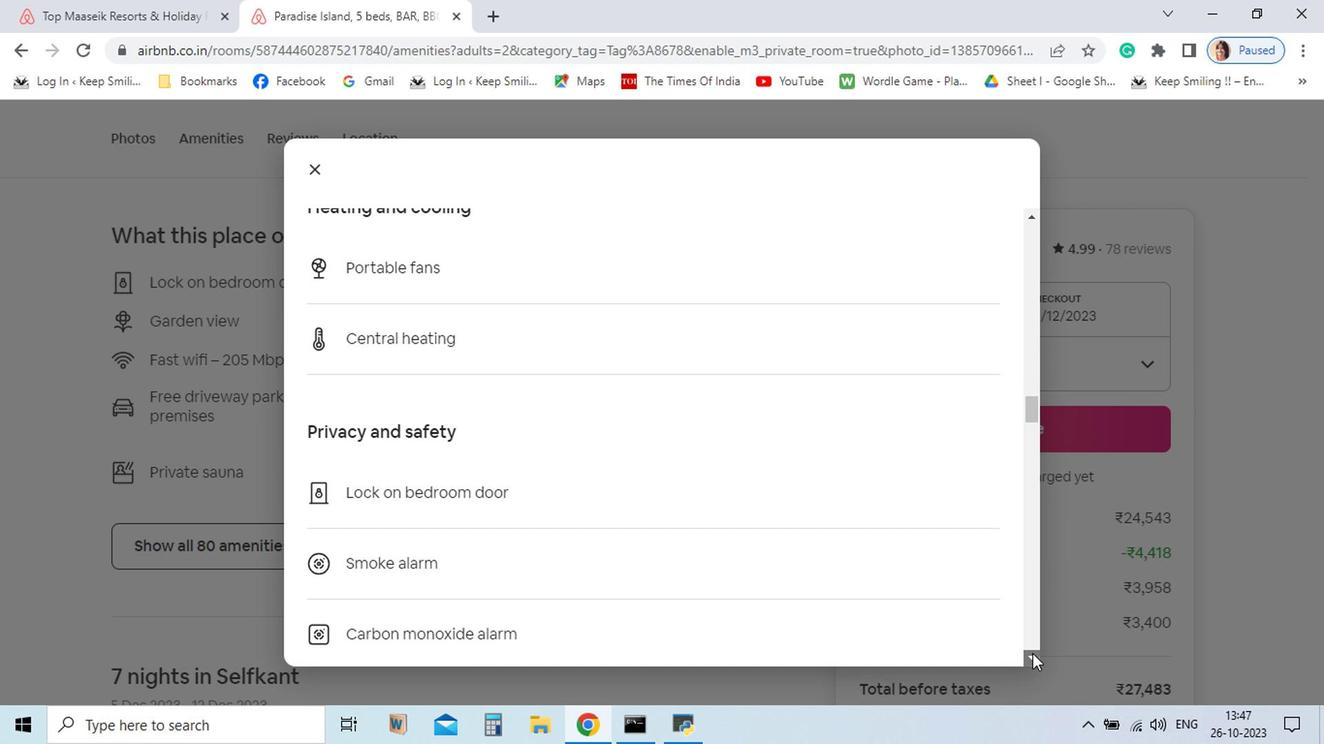
Action: Mouse pressed left at (926, 657)
Screenshot: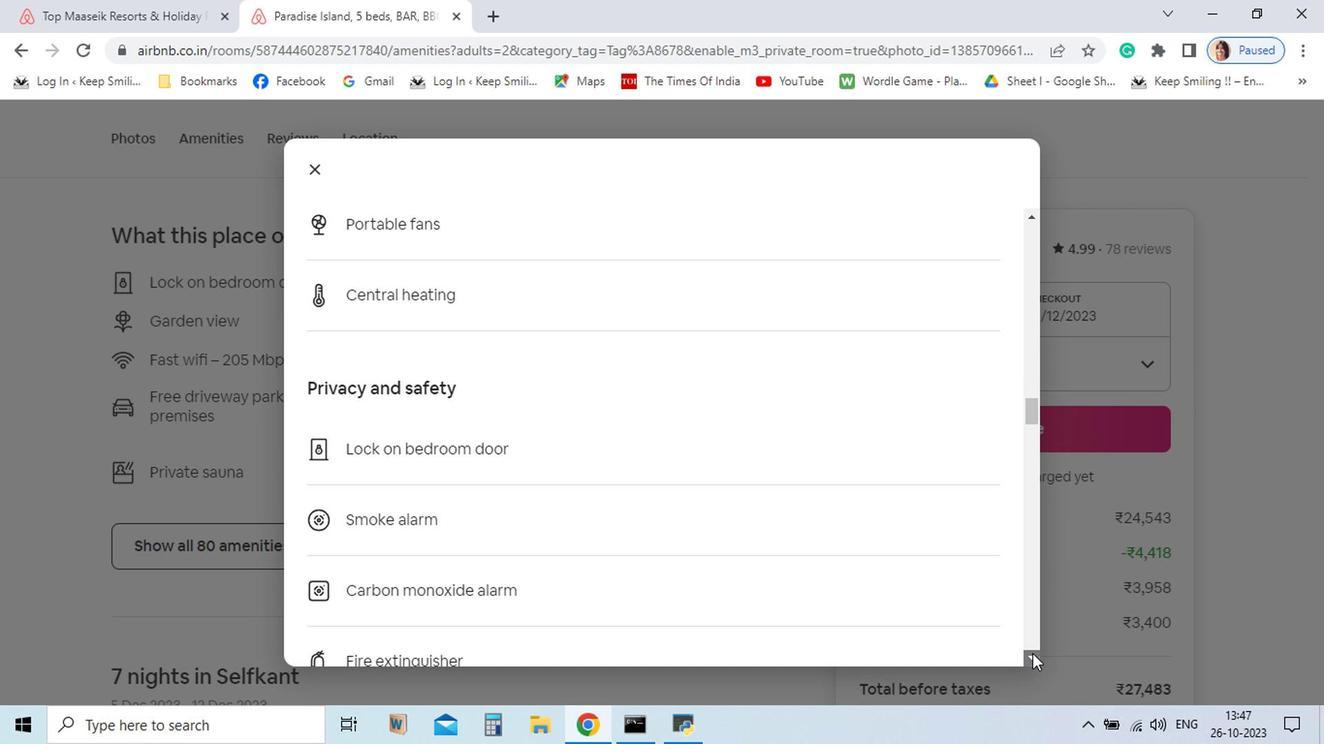 
Action: Mouse pressed left at (926, 657)
Screenshot: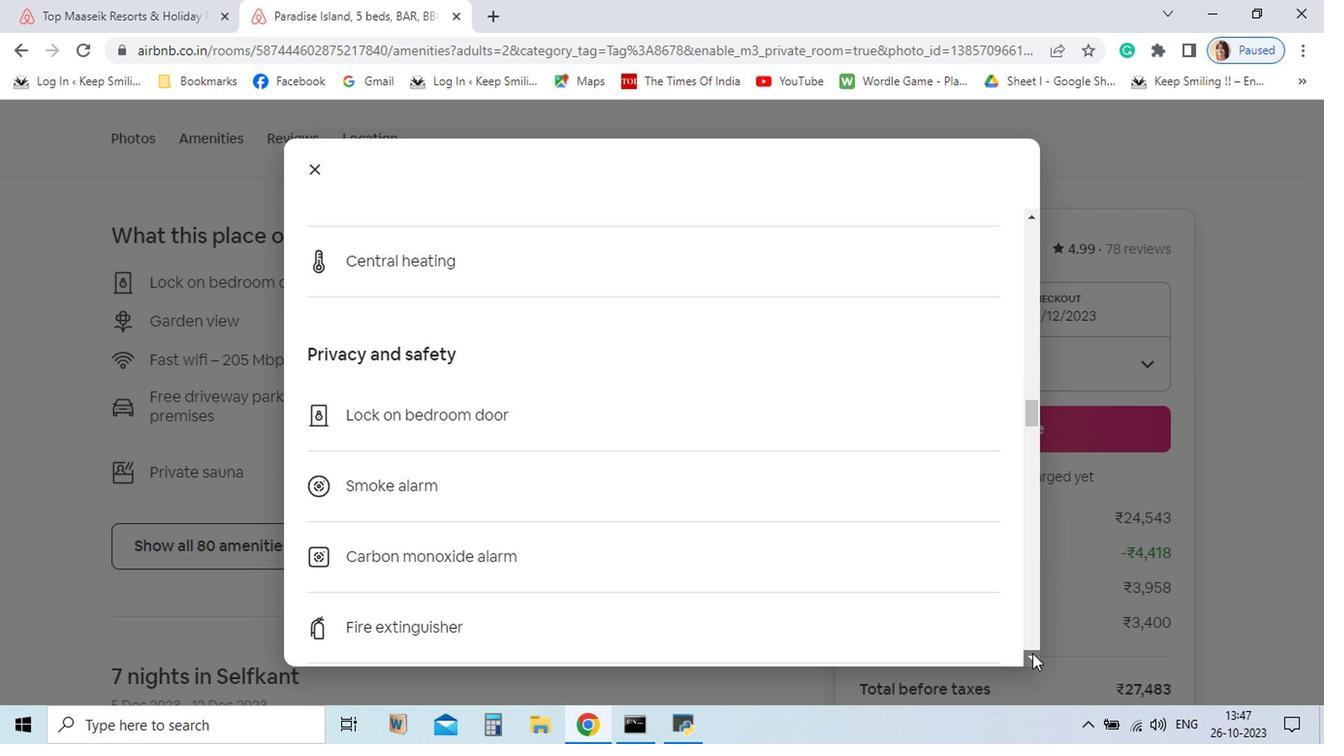 
Action: Mouse pressed left at (926, 657)
Screenshot: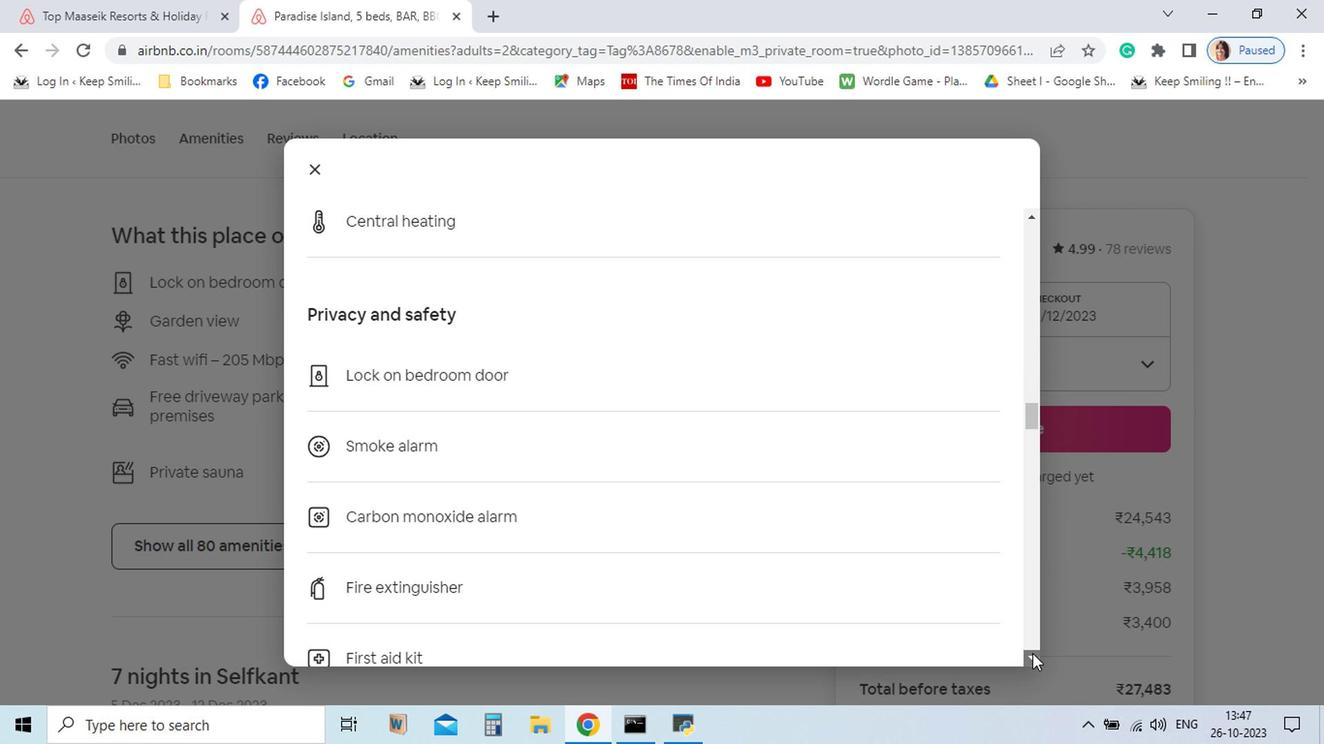 
Action: Mouse pressed left at (926, 657)
Screenshot: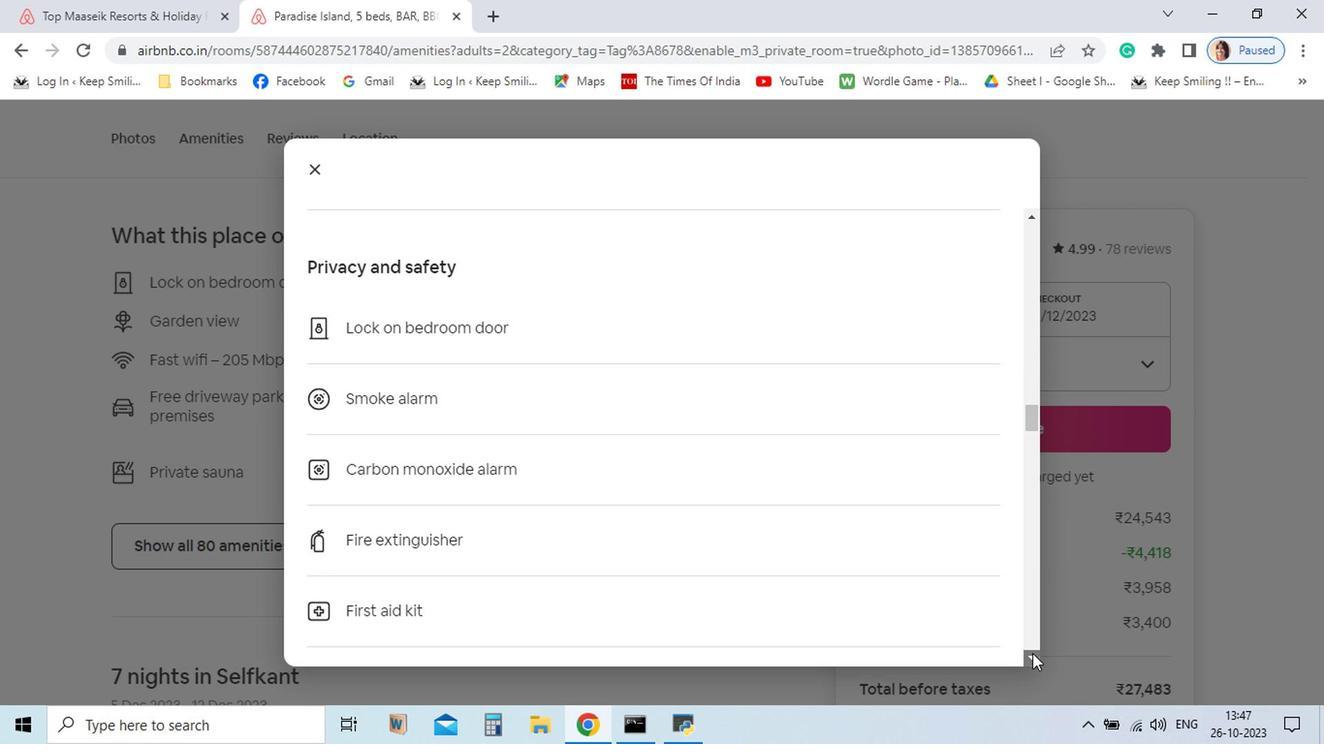 
Action: Mouse pressed left at (926, 657)
Screenshot: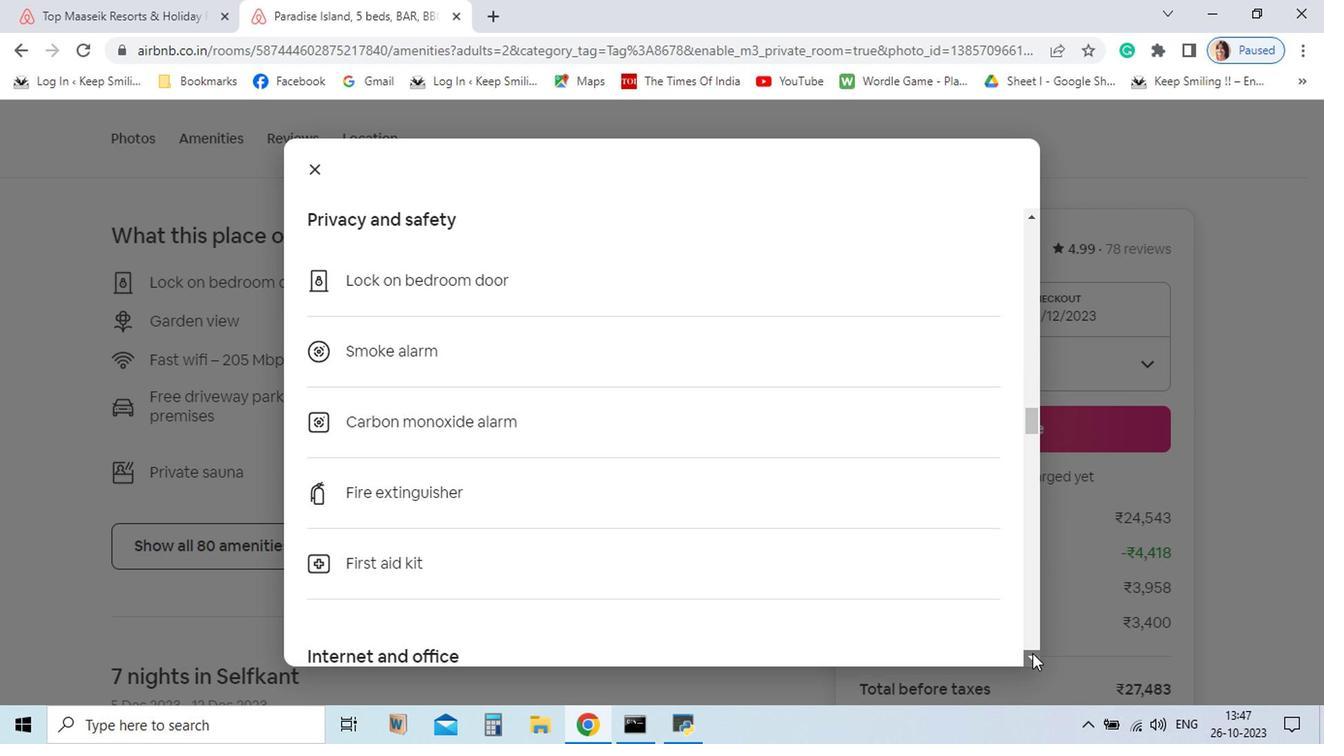 
Action: Mouse pressed left at (926, 657)
Screenshot: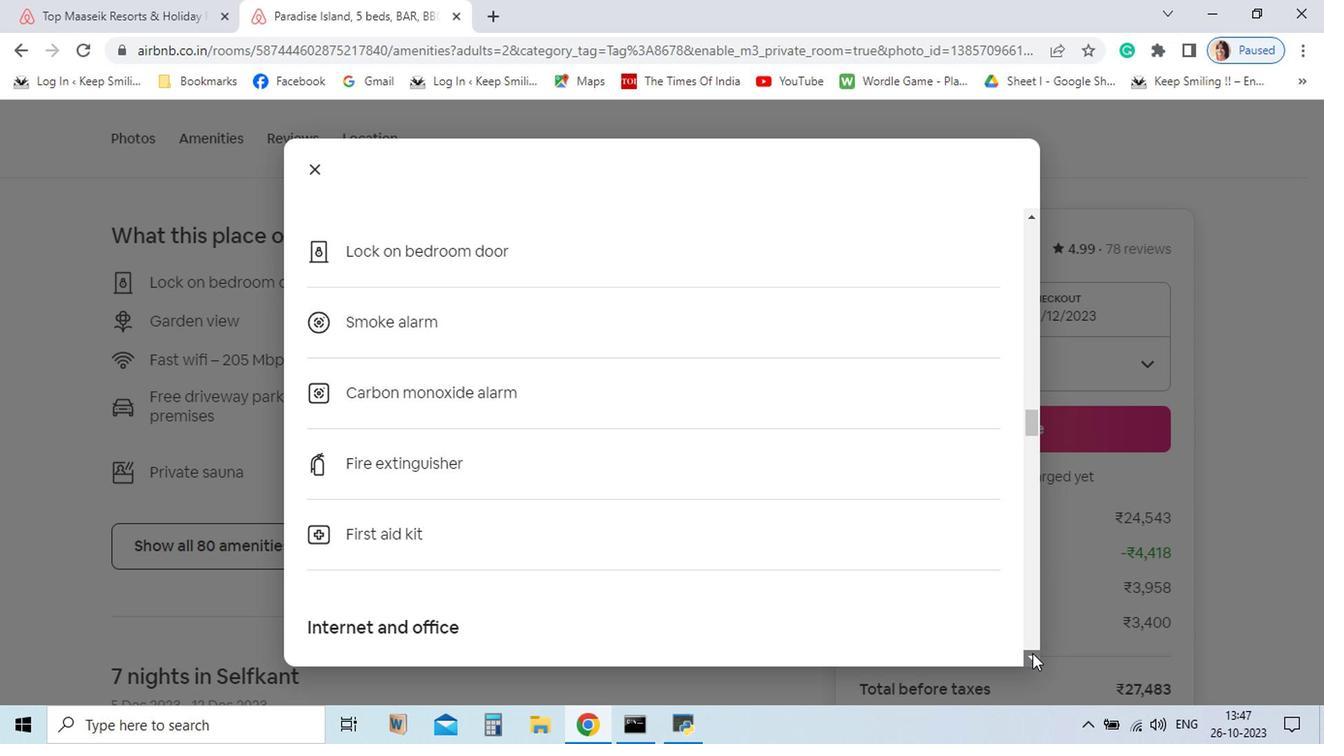 
Action: Mouse pressed left at (926, 657)
Screenshot: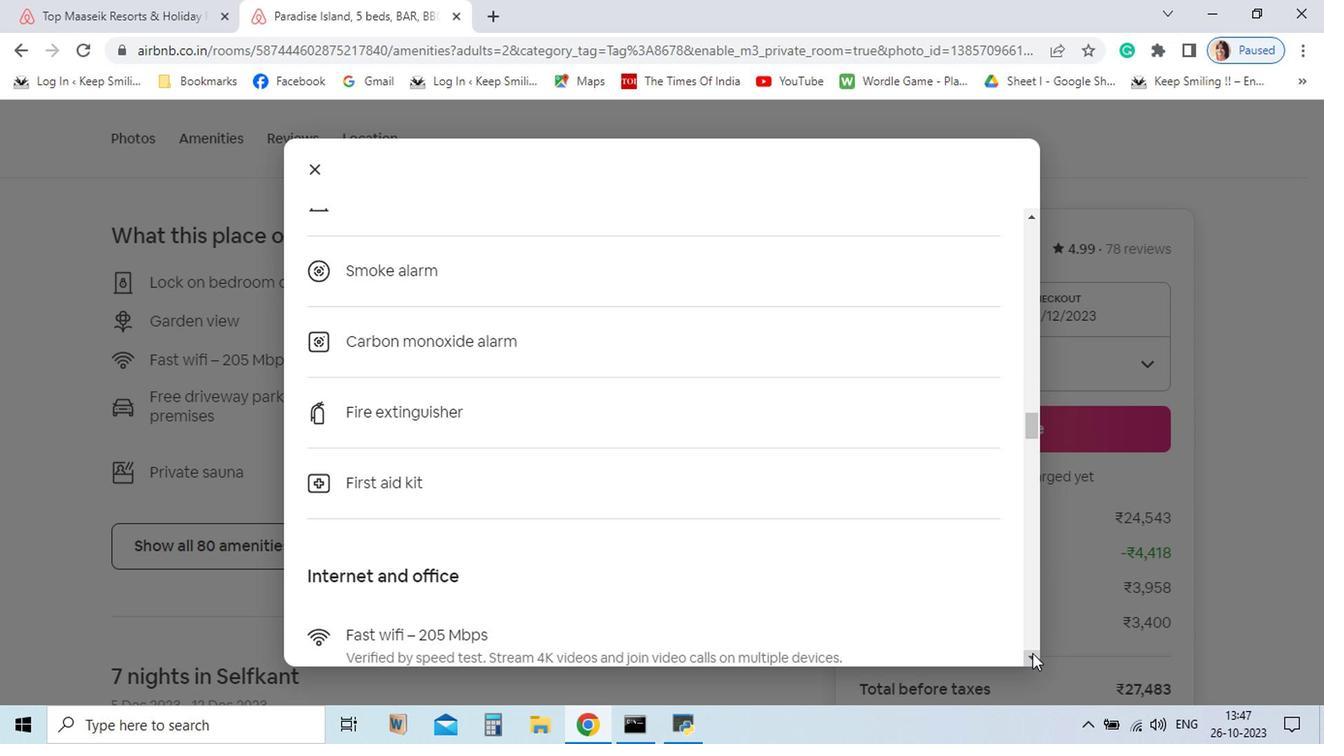 
Action: Mouse pressed left at (926, 657)
Screenshot: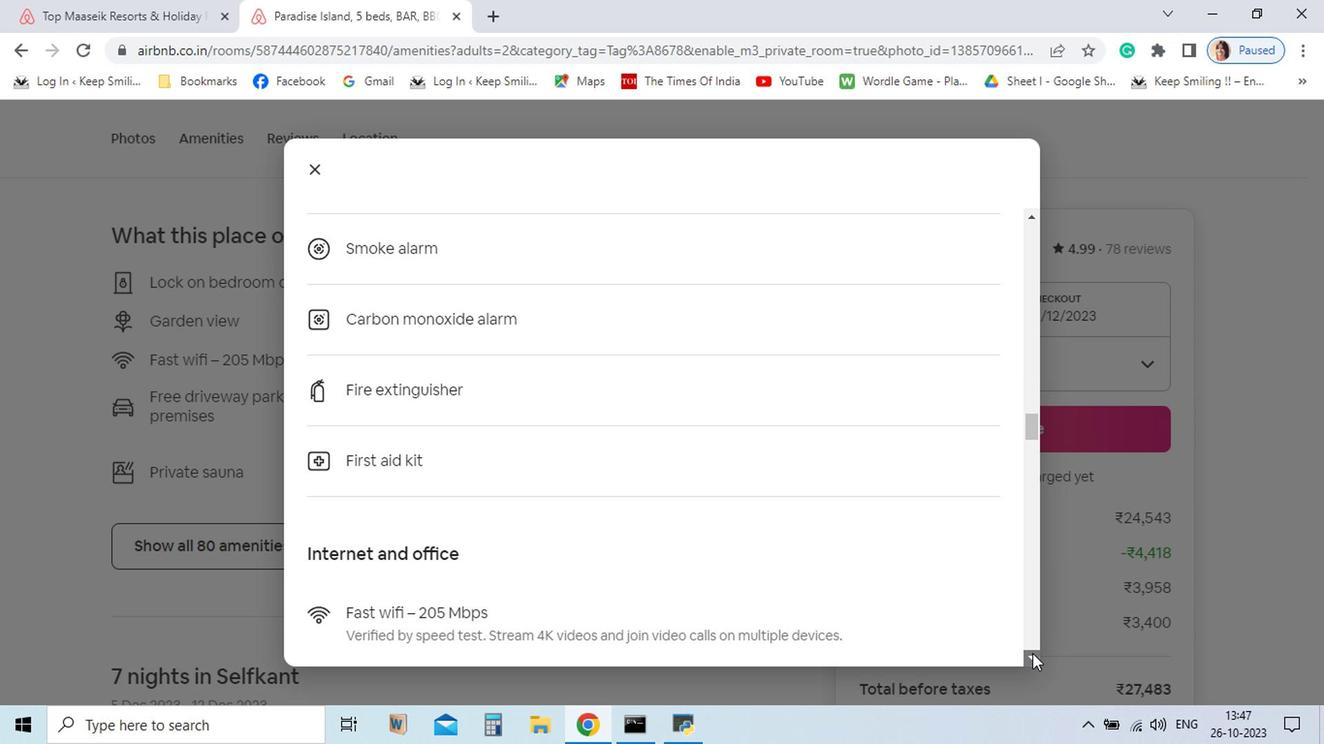 
Action: Mouse pressed left at (926, 657)
Screenshot: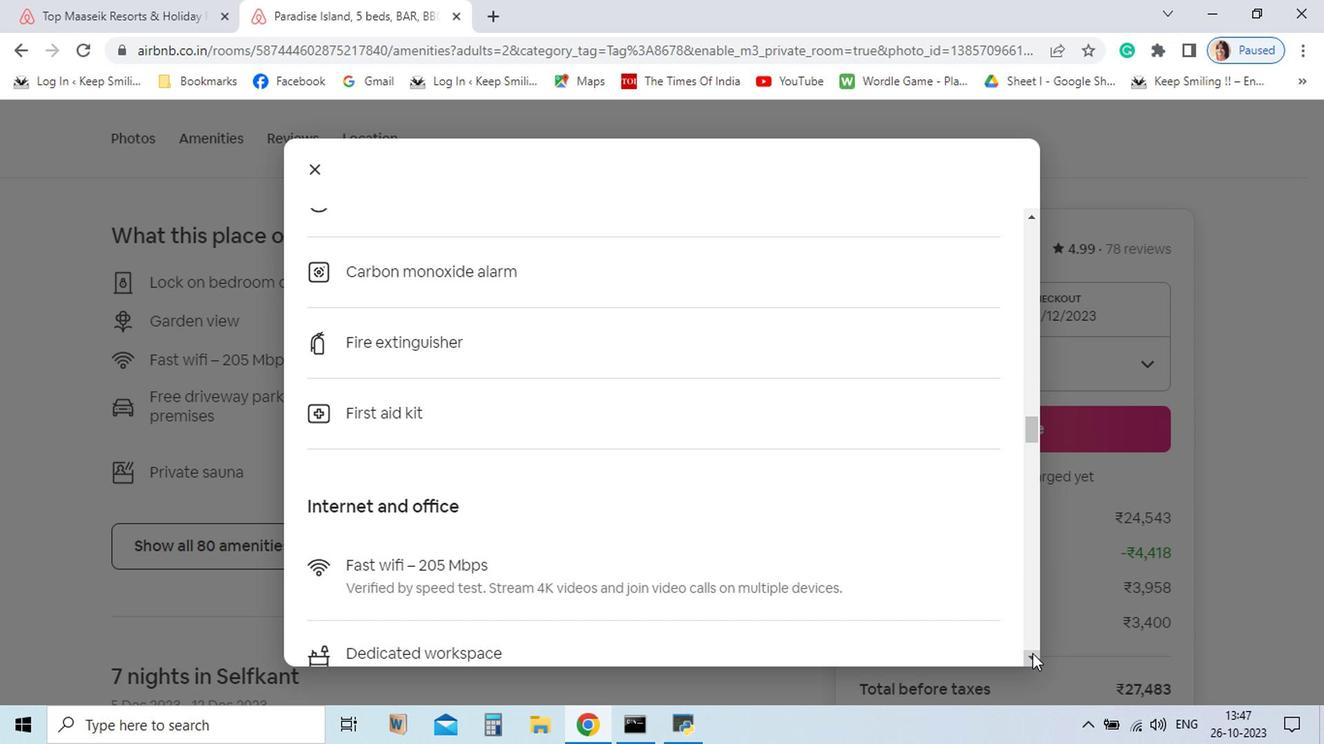 
Action: Mouse pressed left at (926, 657)
Screenshot: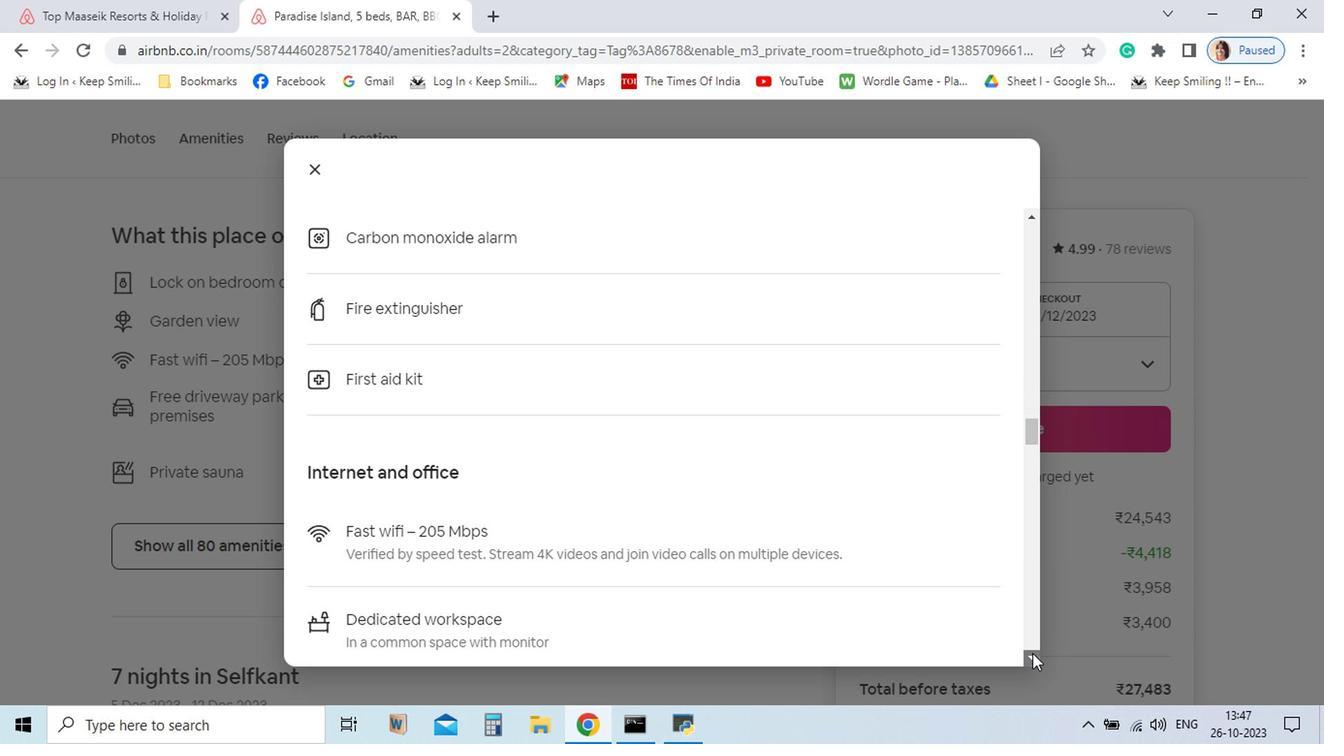 
Action: Mouse pressed left at (926, 657)
Screenshot: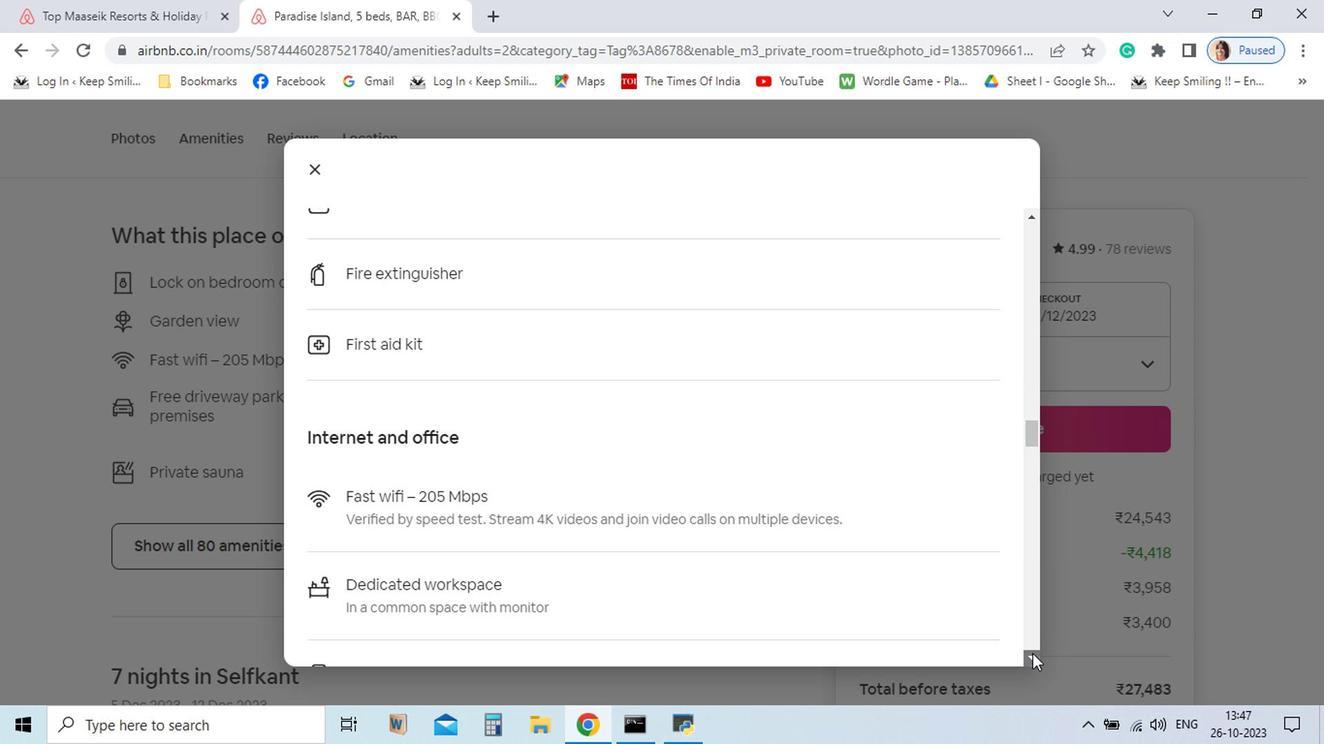 
Action: Mouse pressed left at (926, 657)
Screenshot: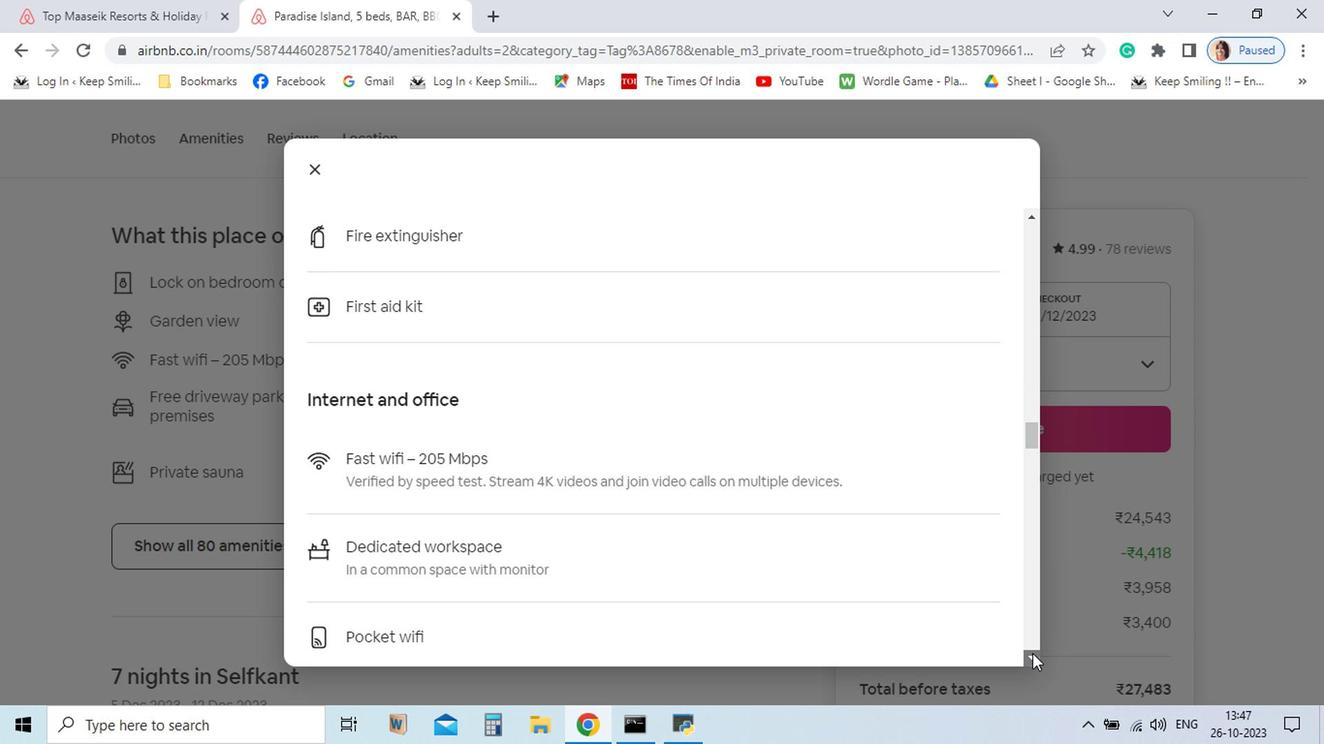 
Action: Mouse pressed left at (926, 657)
Screenshot: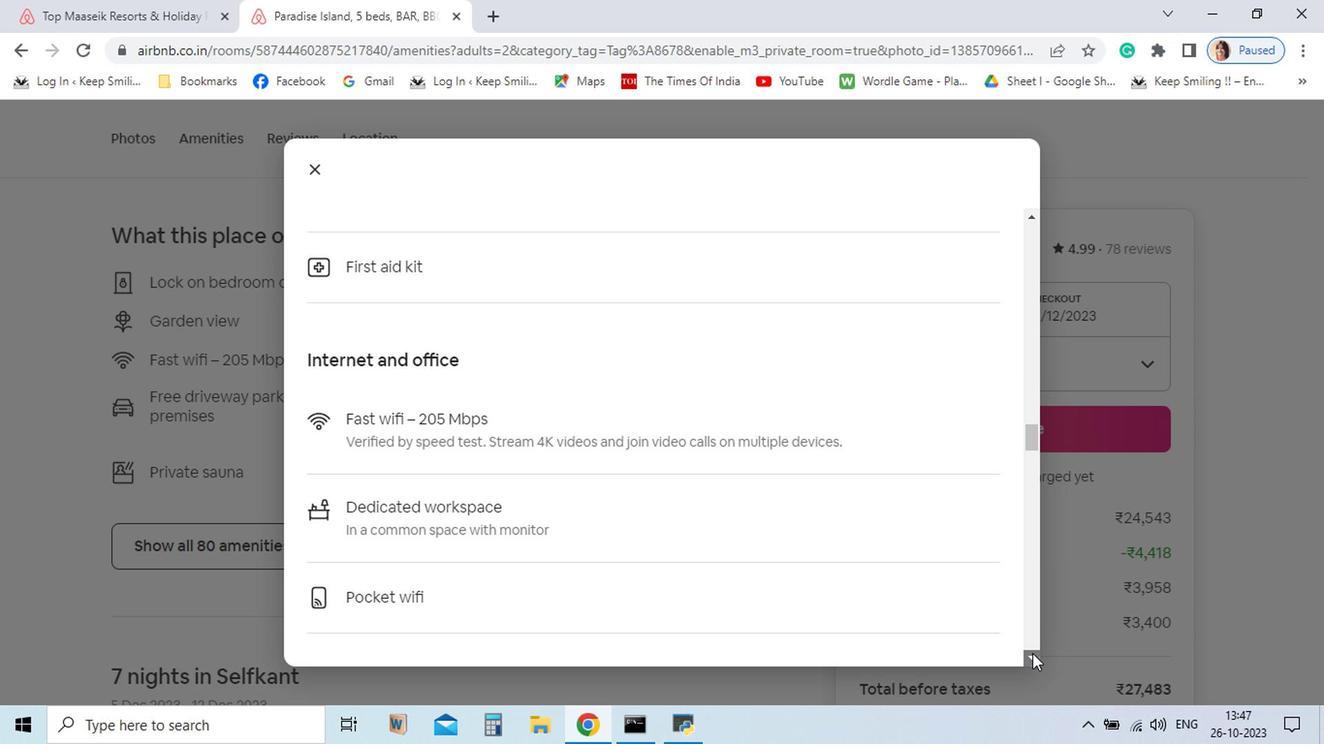 
Action: Mouse pressed left at (926, 657)
Screenshot: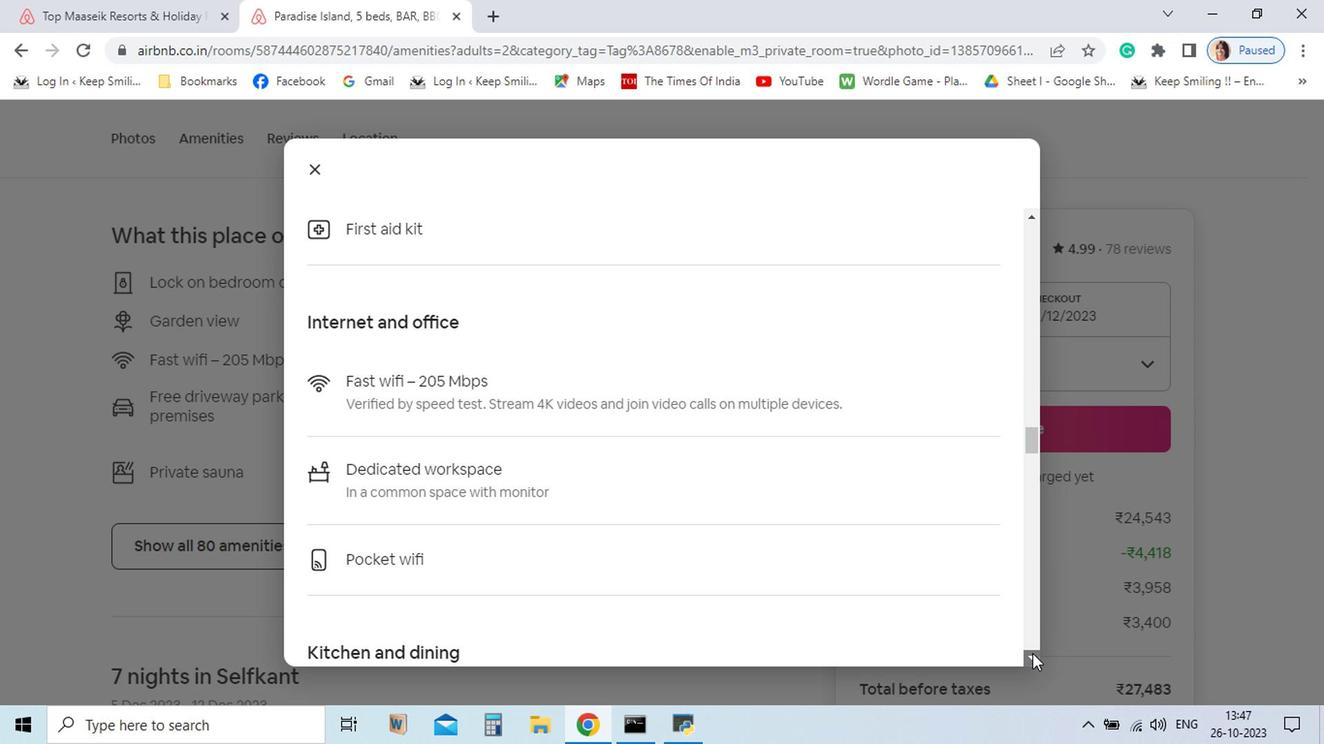 
Action: Mouse pressed left at (926, 657)
Screenshot: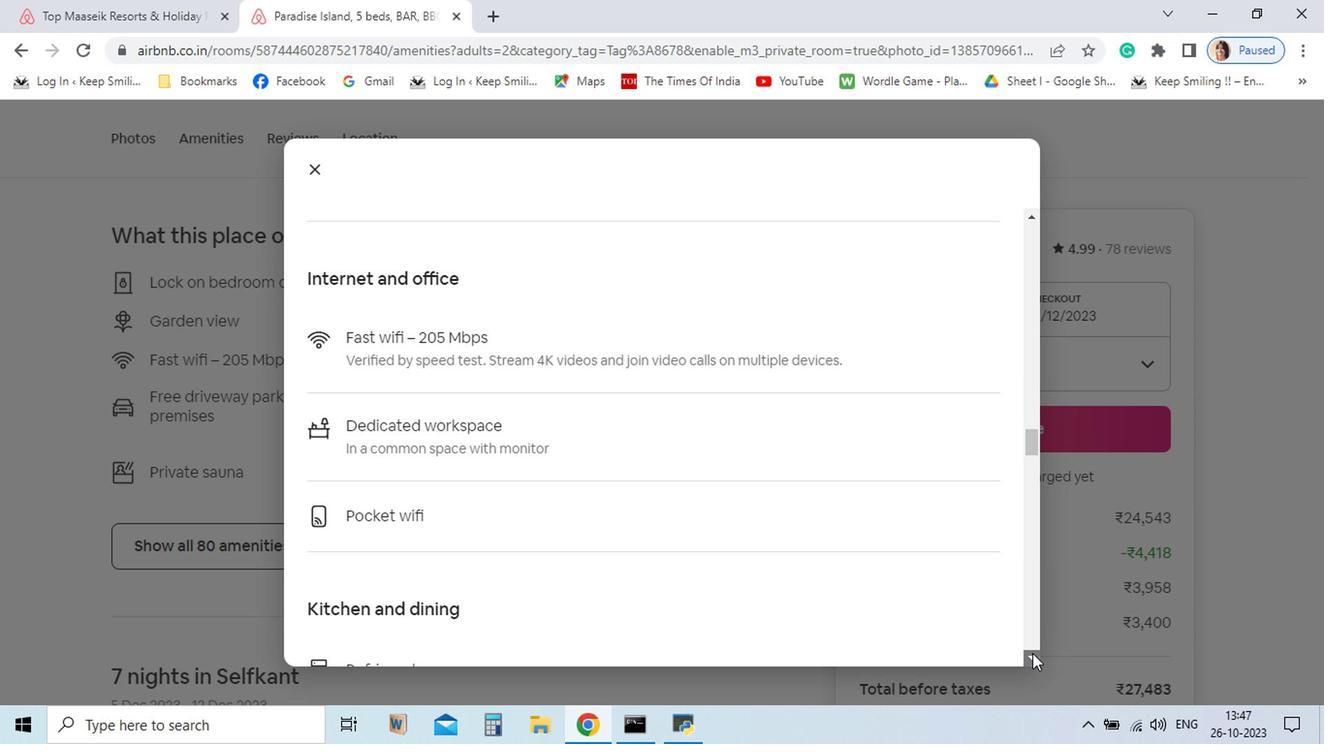 
Action: Mouse pressed left at (926, 657)
Screenshot: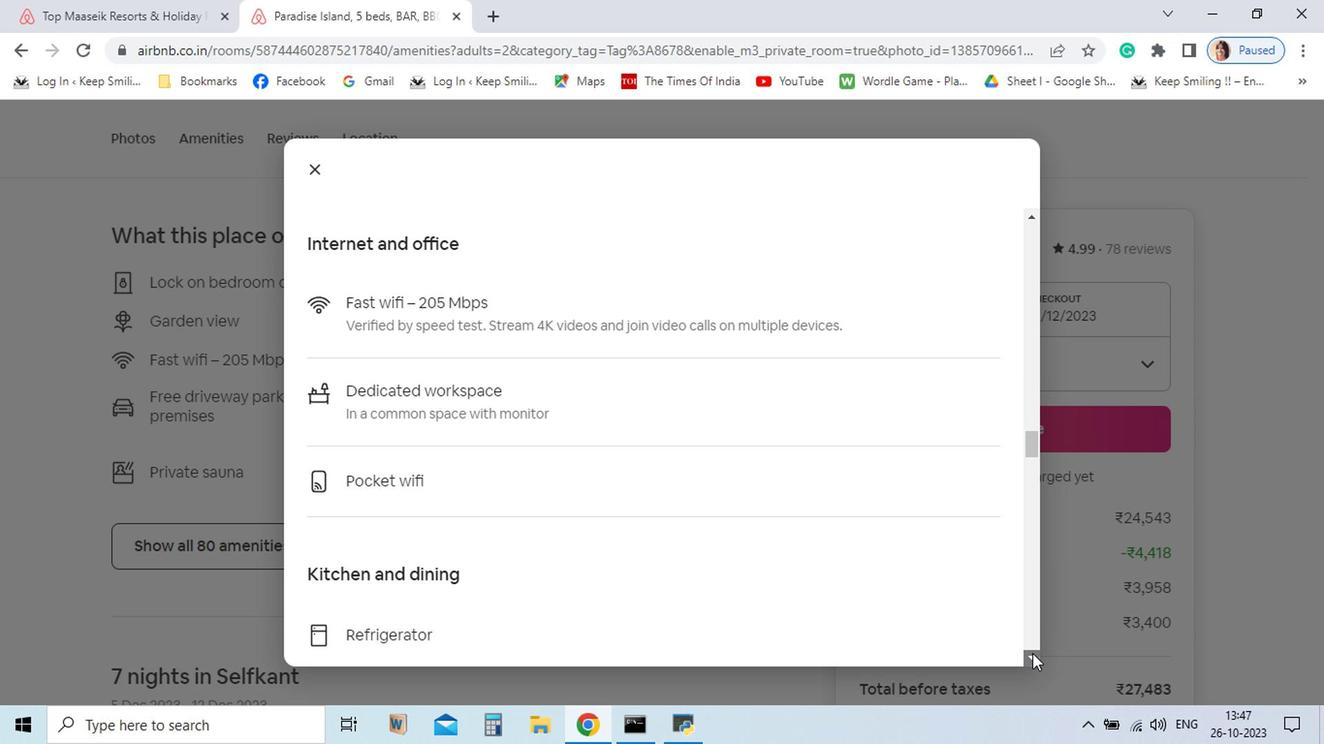 
Action: Mouse pressed left at (926, 657)
Screenshot: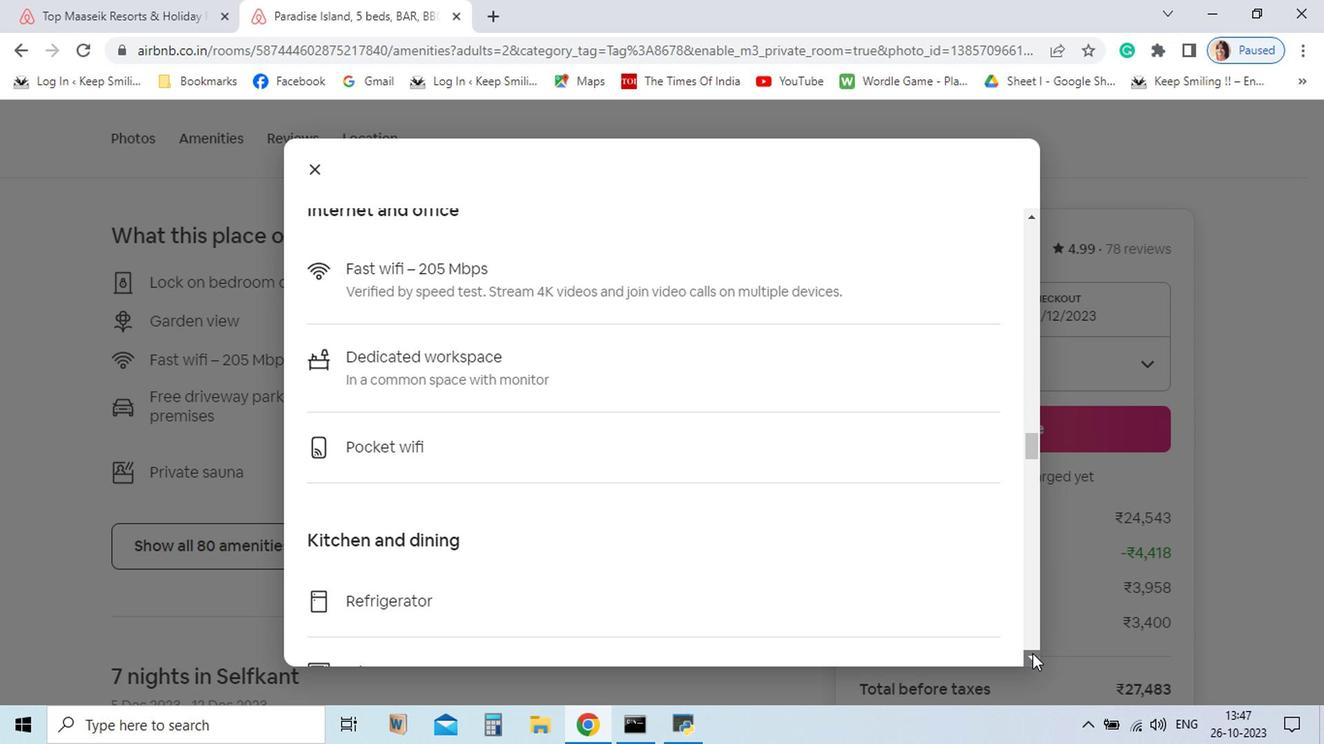 
Action: Mouse pressed left at (926, 657)
Screenshot: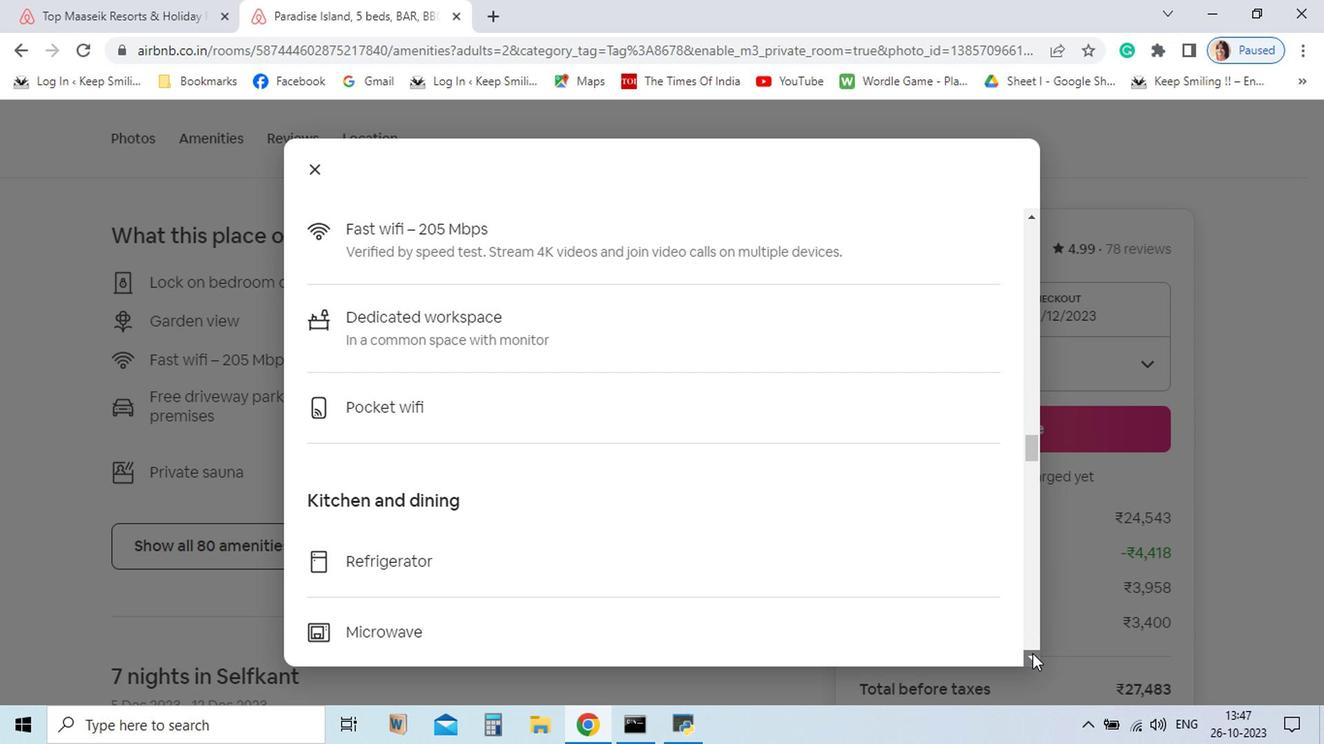 
Action: Mouse pressed left at (926, 657)
Screenshot: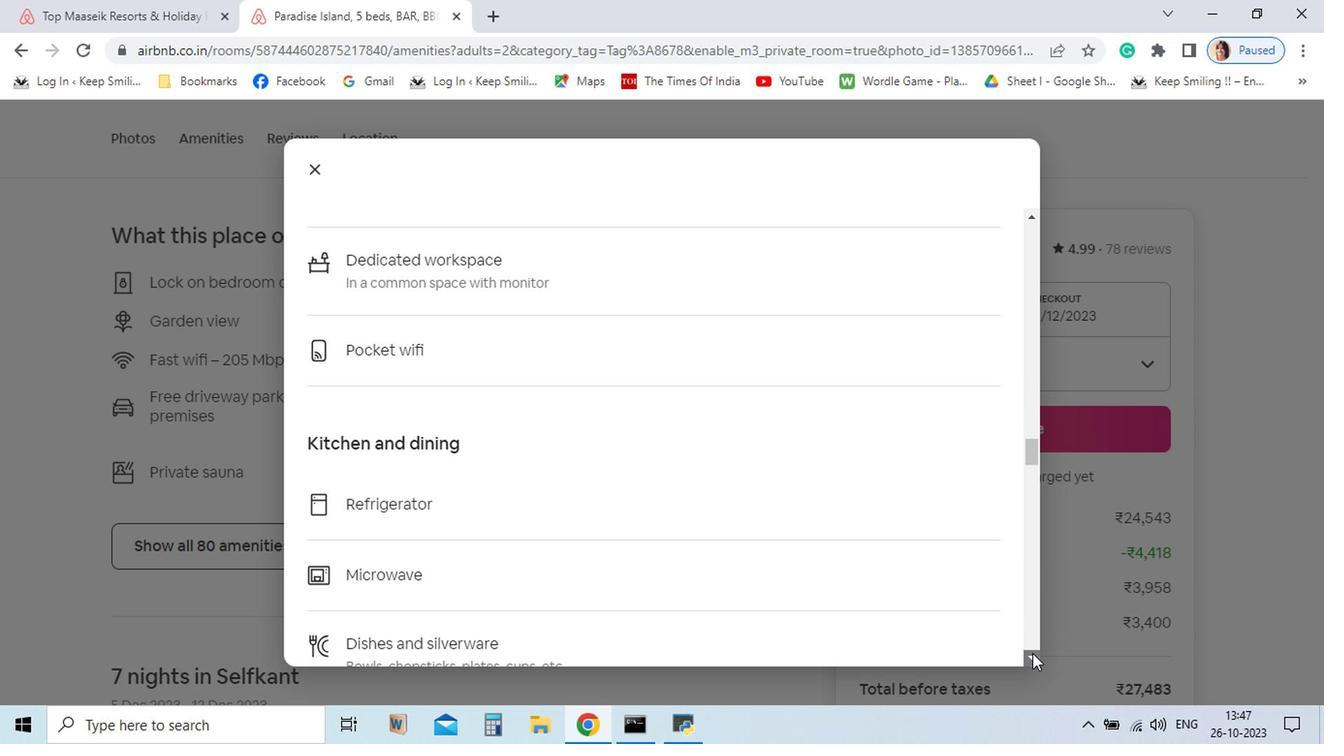 
Action: Mouse pressed left at (926, 657)
Screenshot: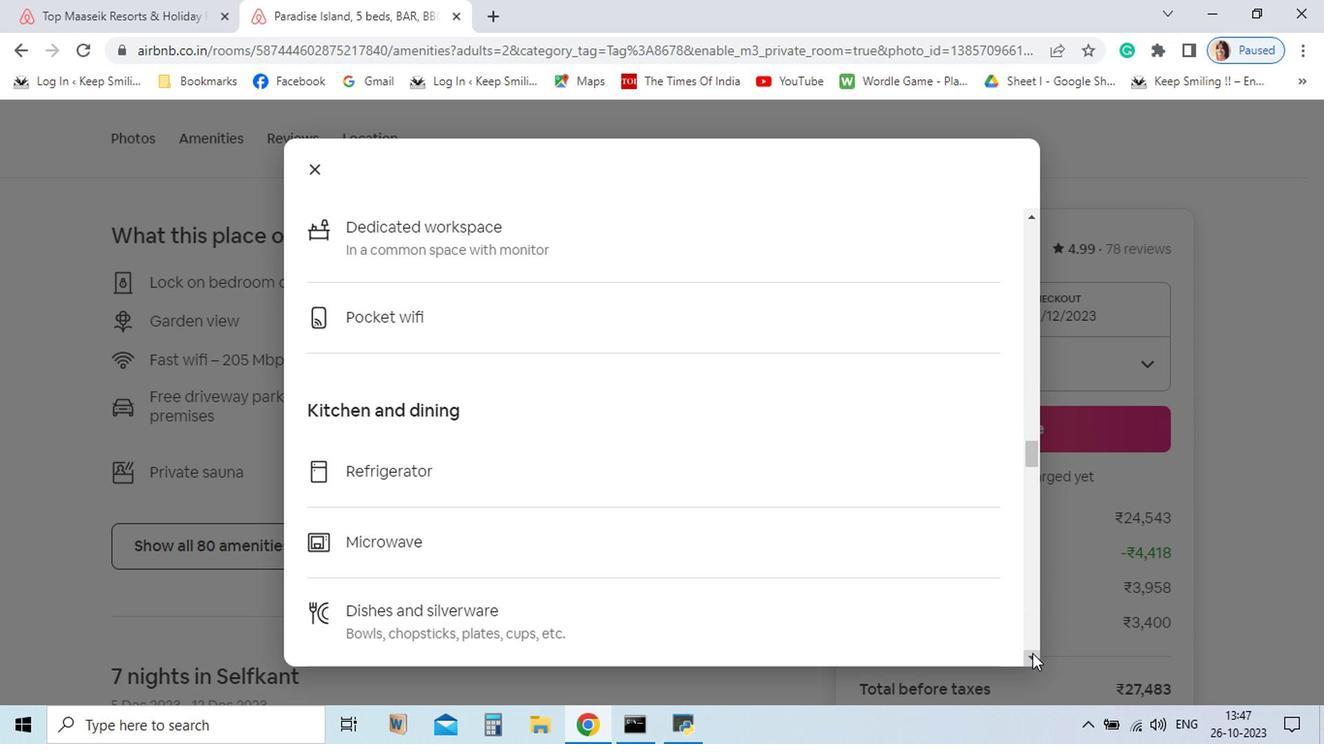 
Action: Mouse pressed left at (926, 657)
Screenshot: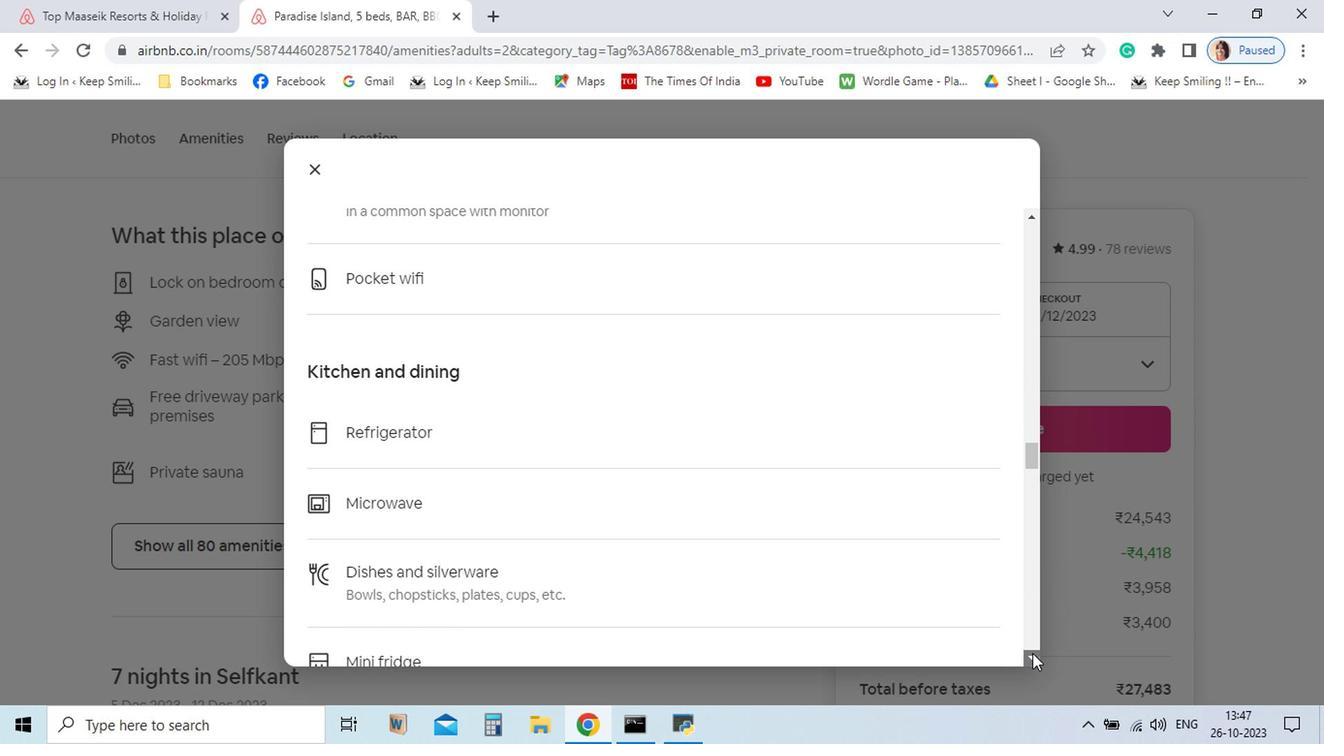 
Action: Mouse pressed left at (926, 657)
Screenshot: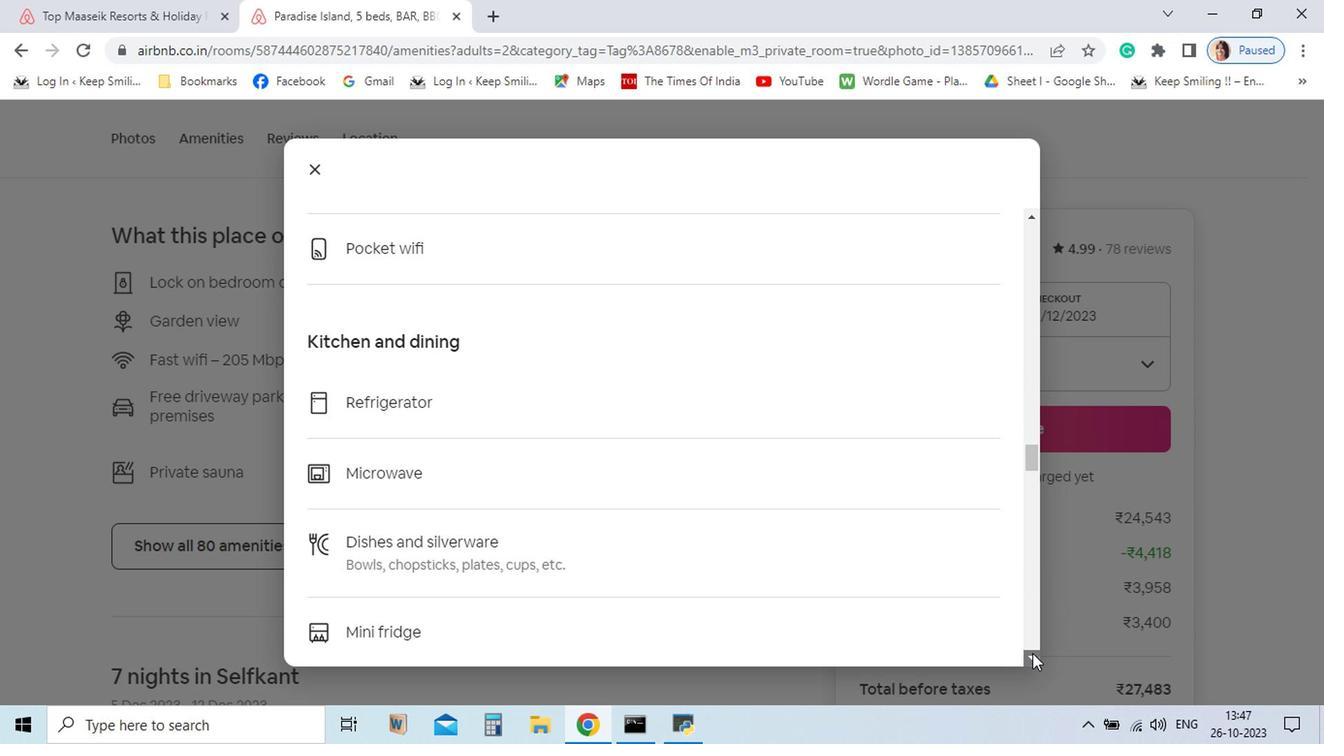 
Action: Mouse pressed left at (926, 657)
Screenshot: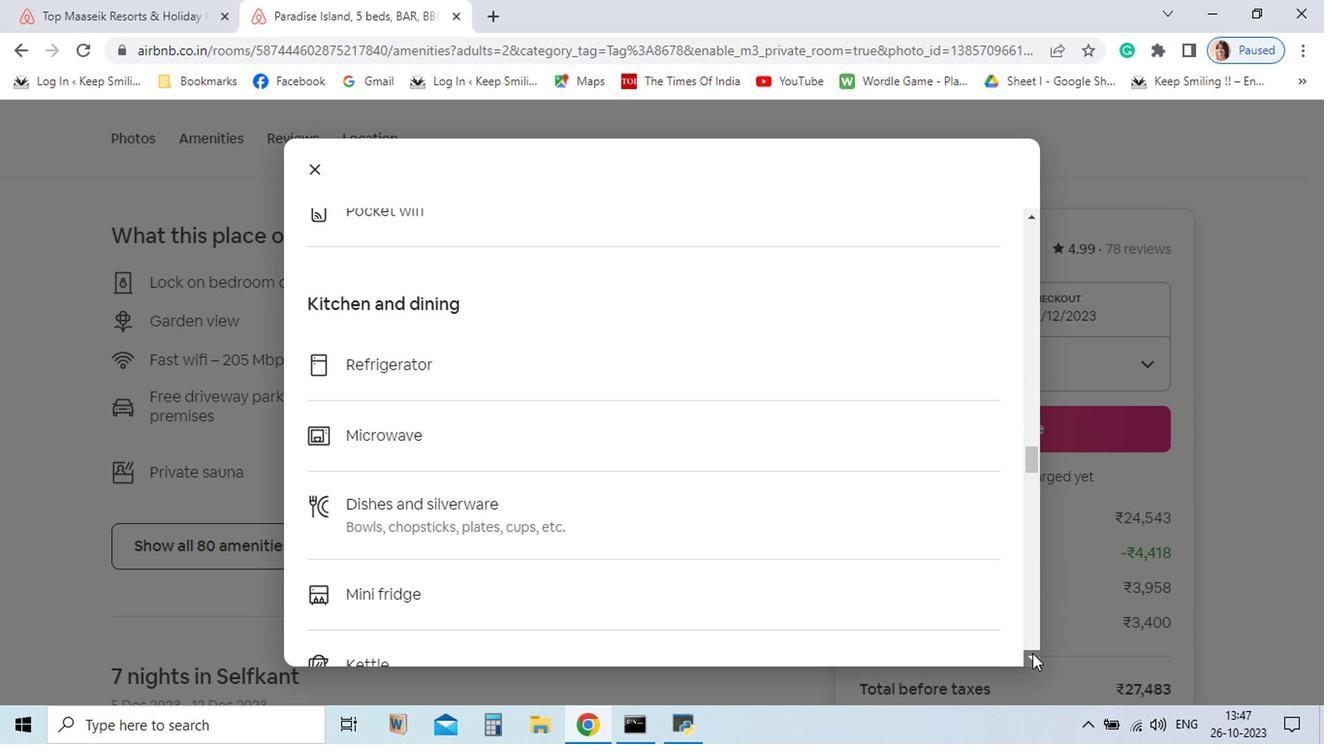 
Action: Mouse pressed left at (926, 657)
Screenshot: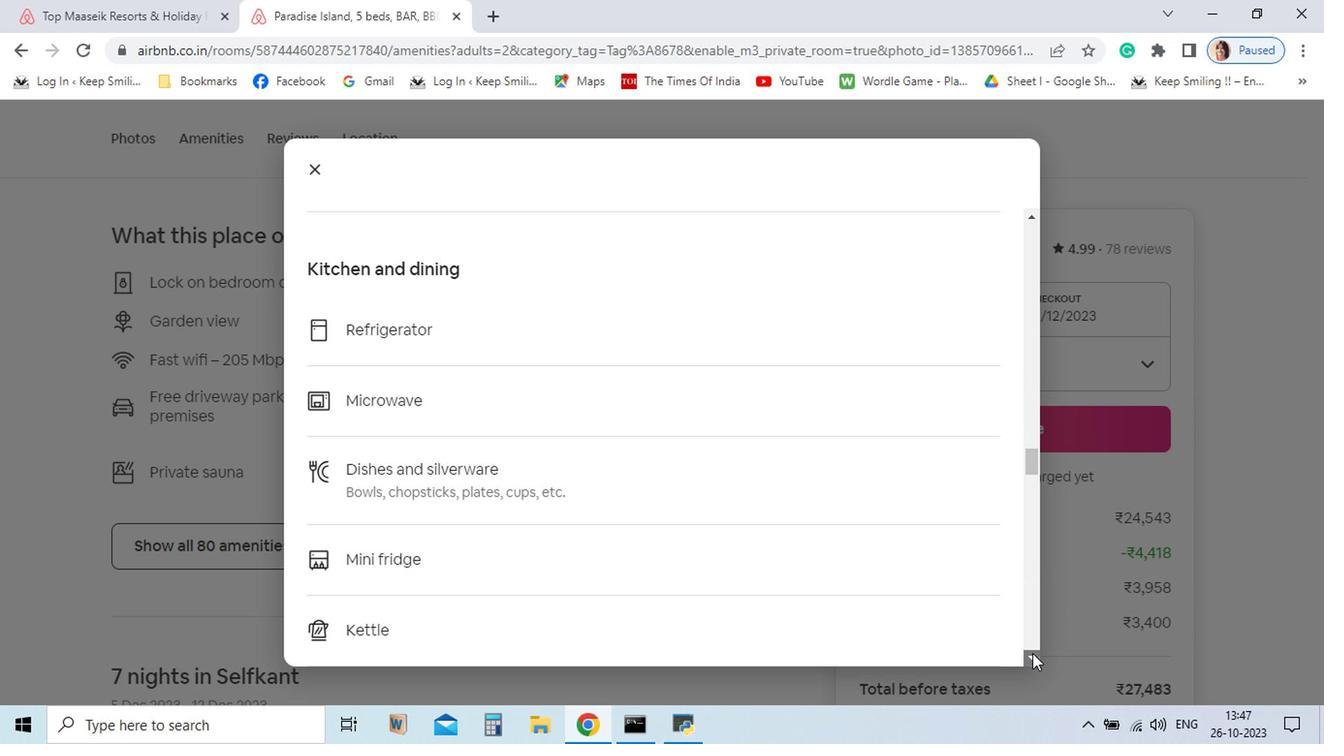 
Action: Mouse pressed left at (926, 657)
Screenshot: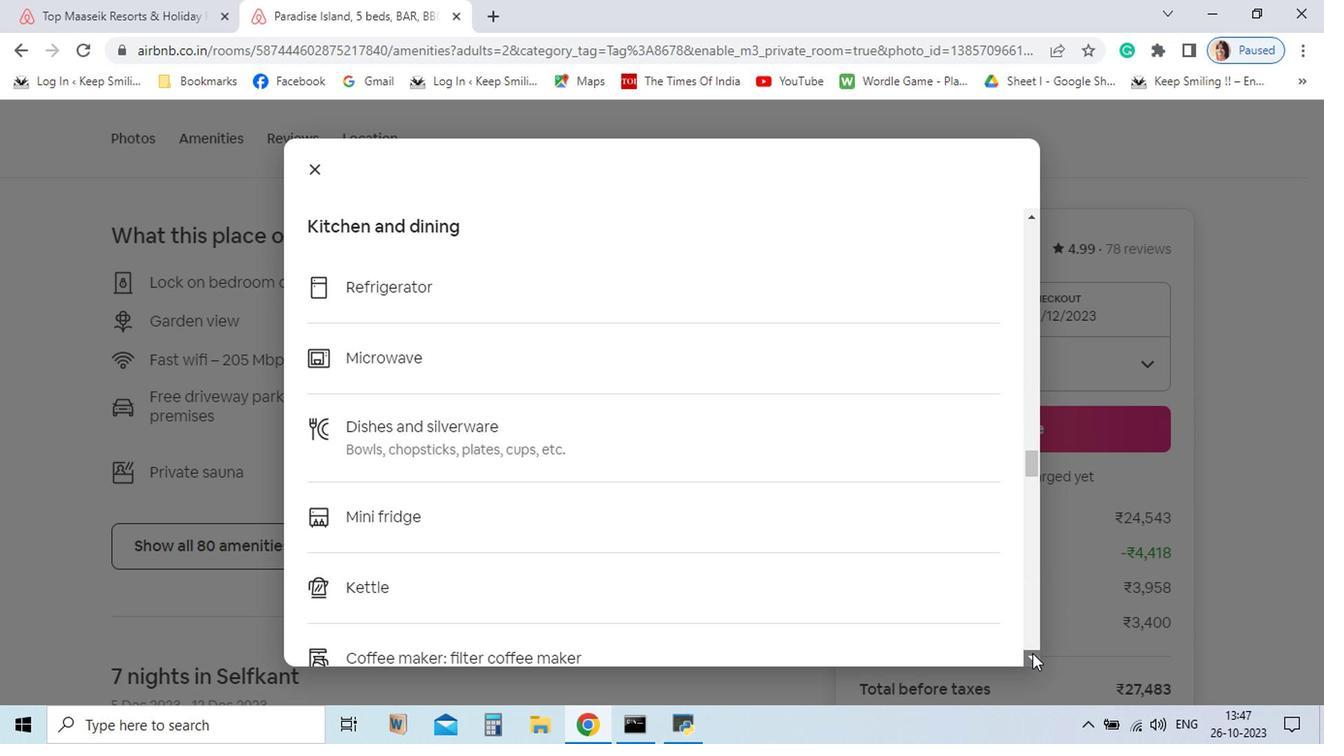 
Action: Mouse pressed left at (926, 657)
Screenshot: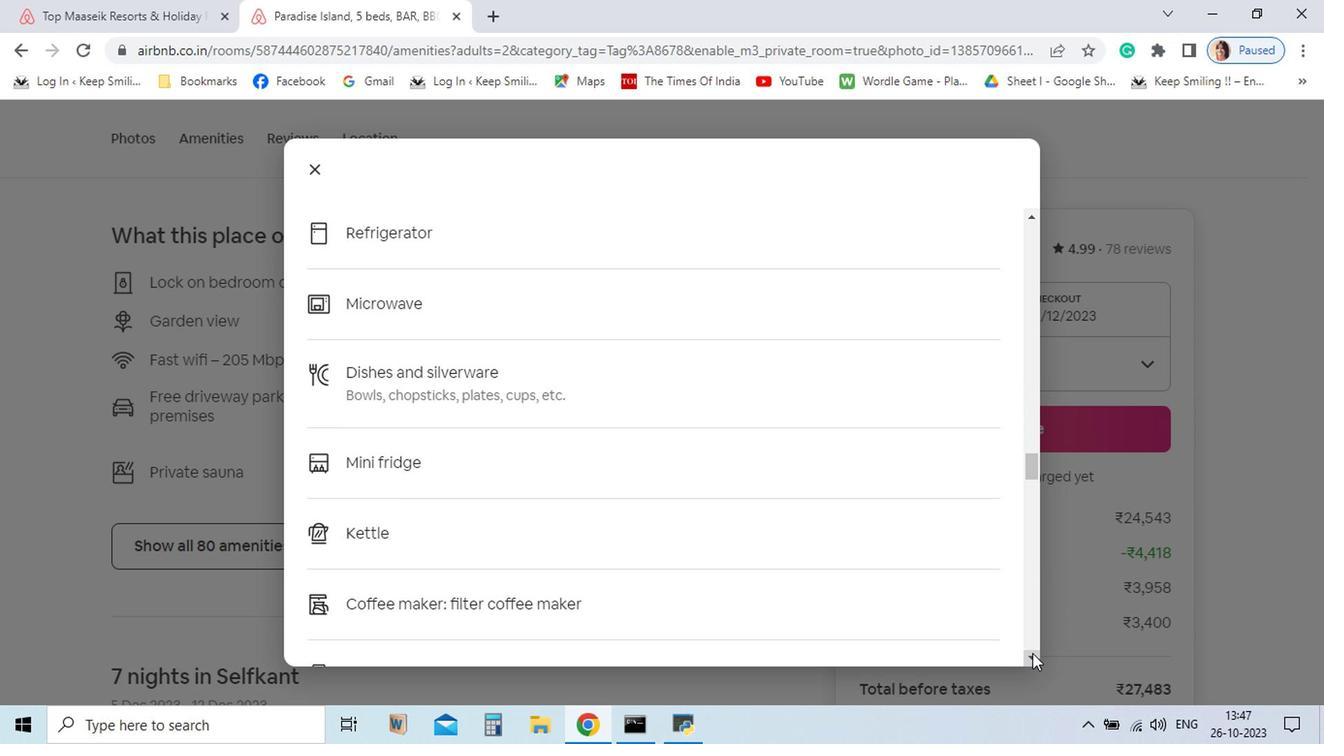 
Action: Mouse pressed left at (926, 657)
Screenshot: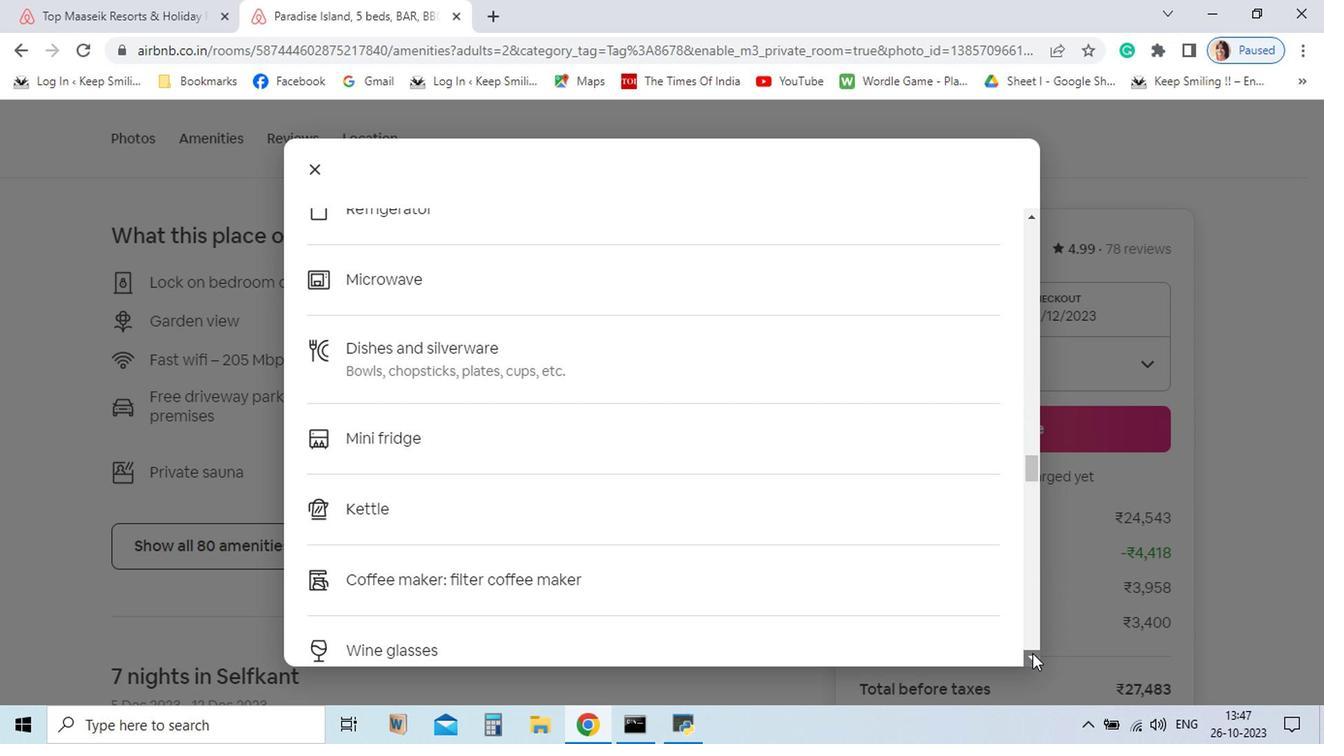 
Action: Mouse pressed left at (926, 657)
Screenshot: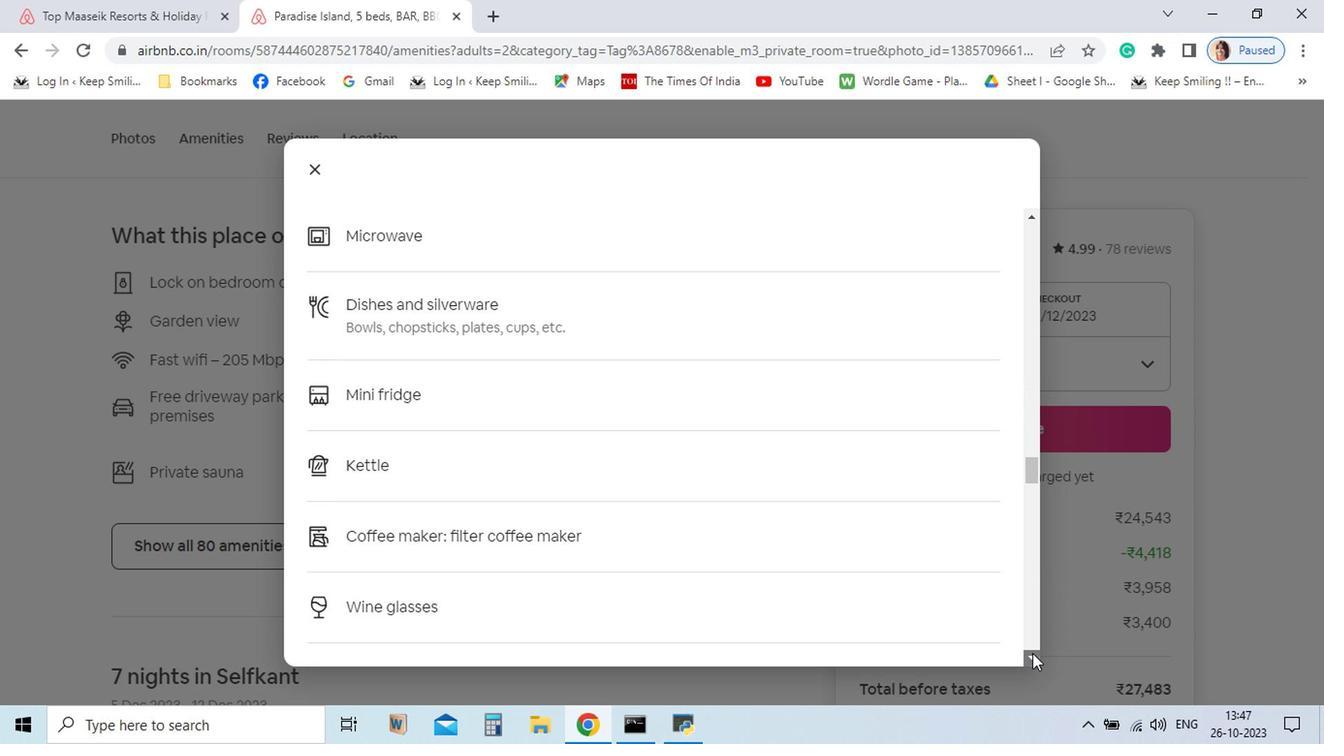 
Action: Mouse pressed left at (926, 657)
Screenshot: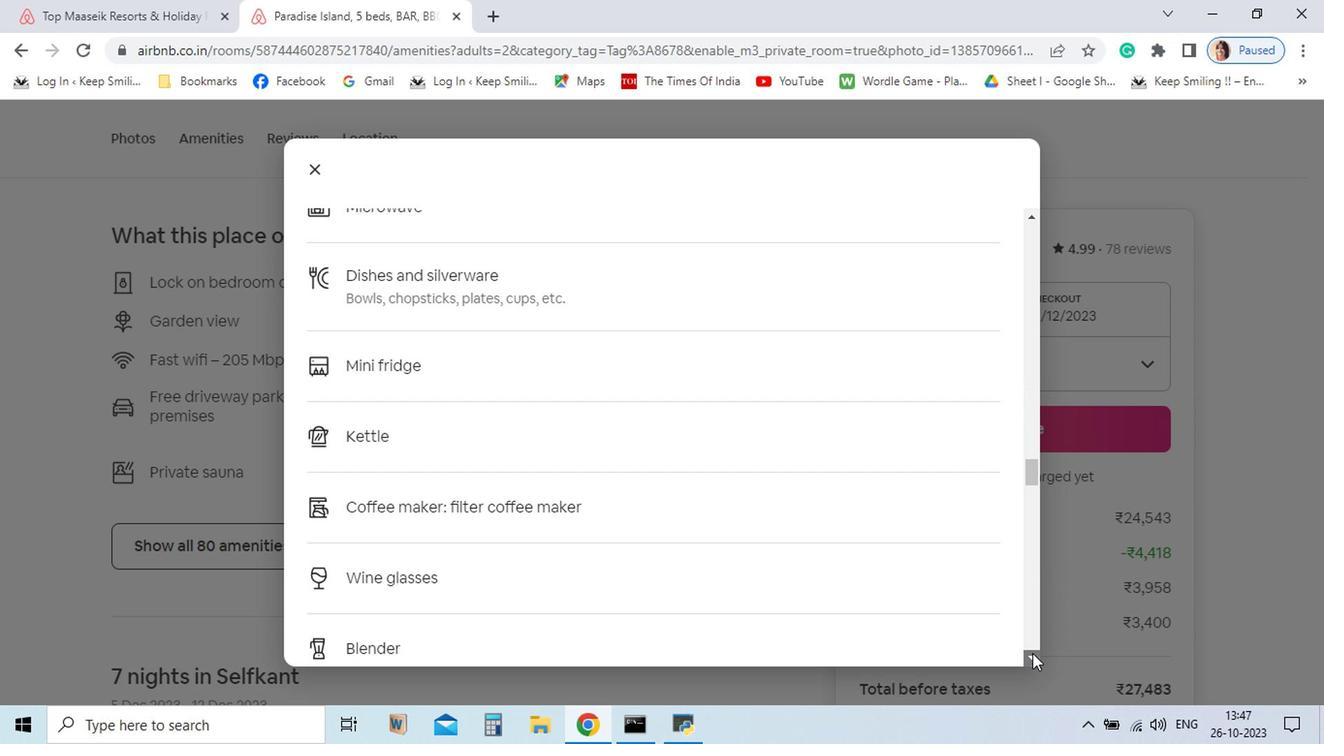 
Action: Mouse pressed left at (926, 657)
Screenshot: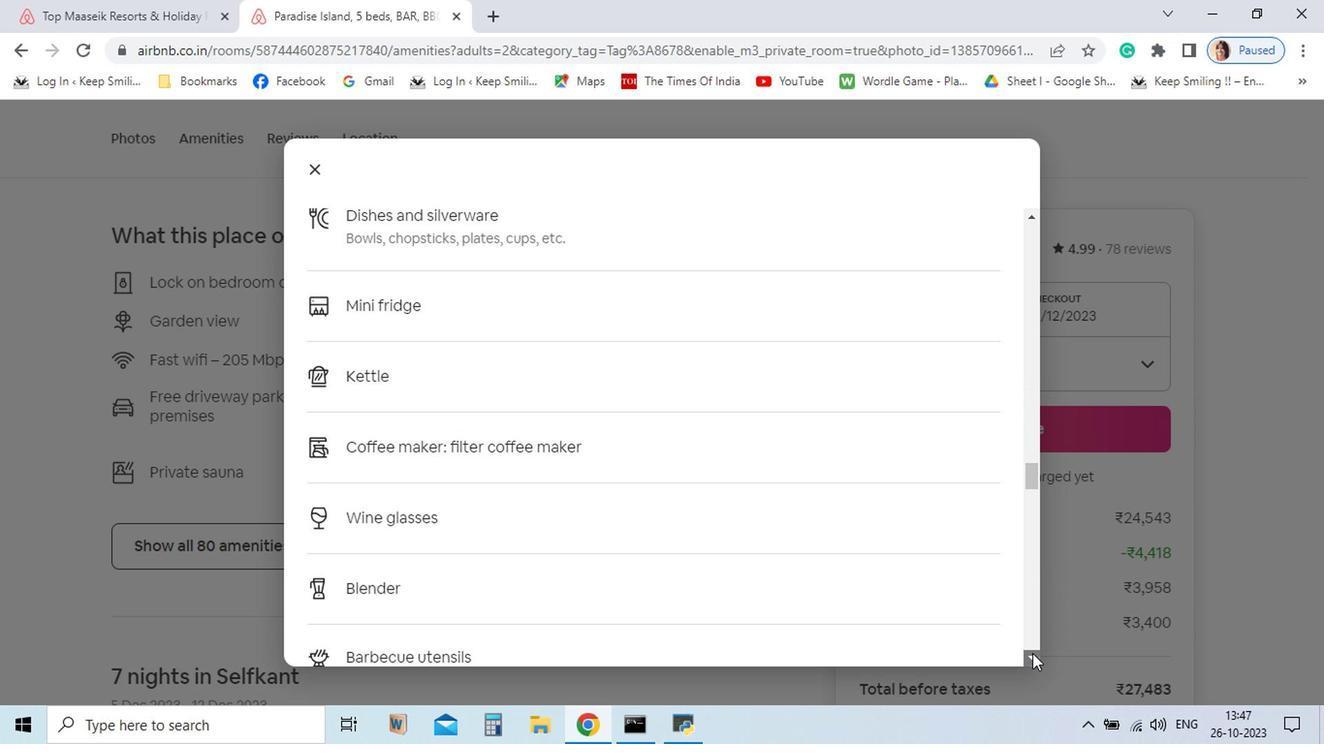 
Action: Mouse pressed left at (926, 657)
Screenshot: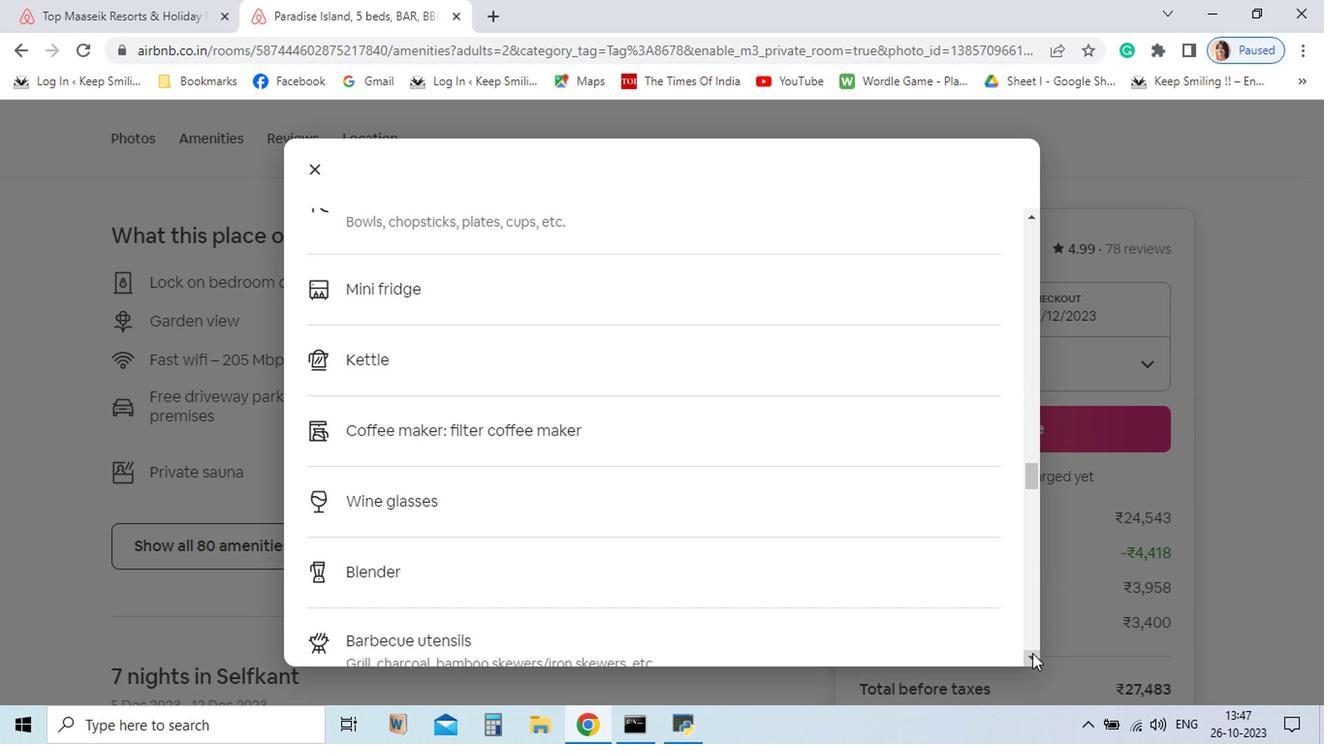 
Action: Mouse pressed left at (926, 657)
Screenshot: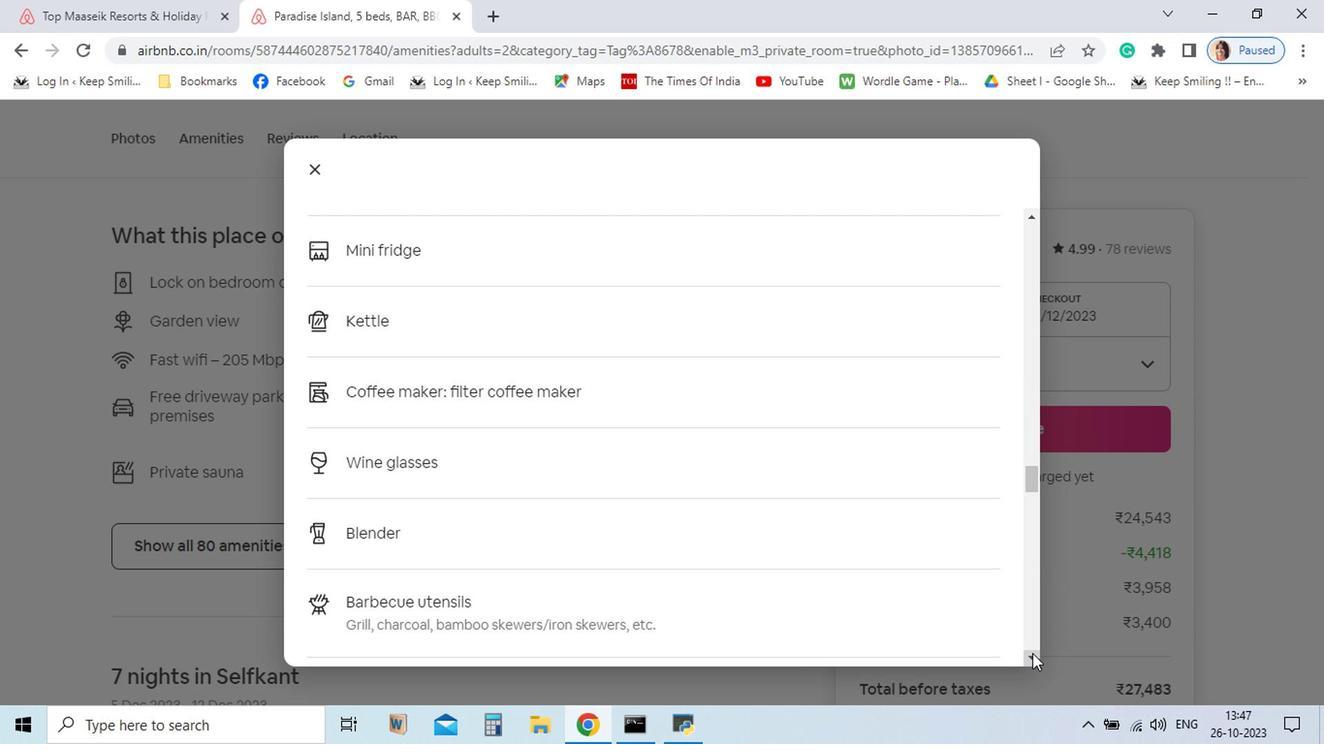 
Action: Mouse pressed left at (926, 657)
Screenshot: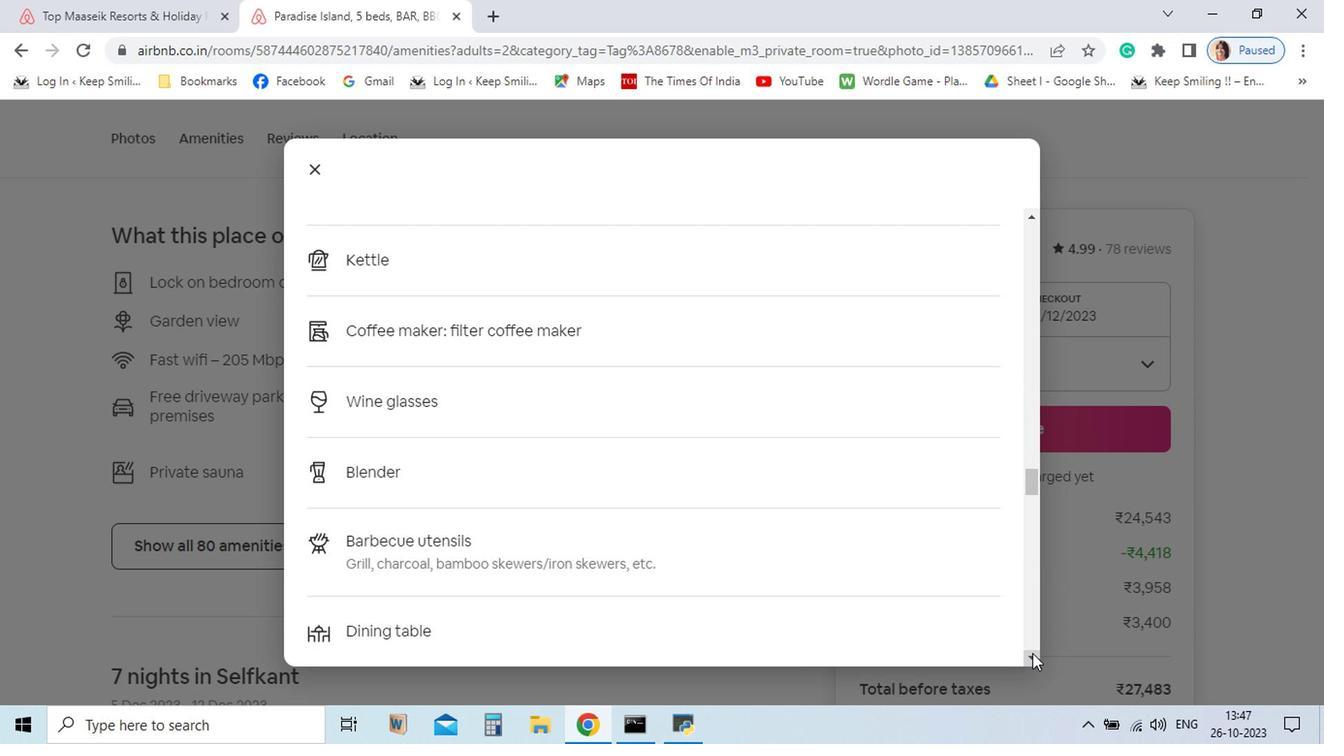 
Action: Mouse pressed left at (926, 657)
Screenshot: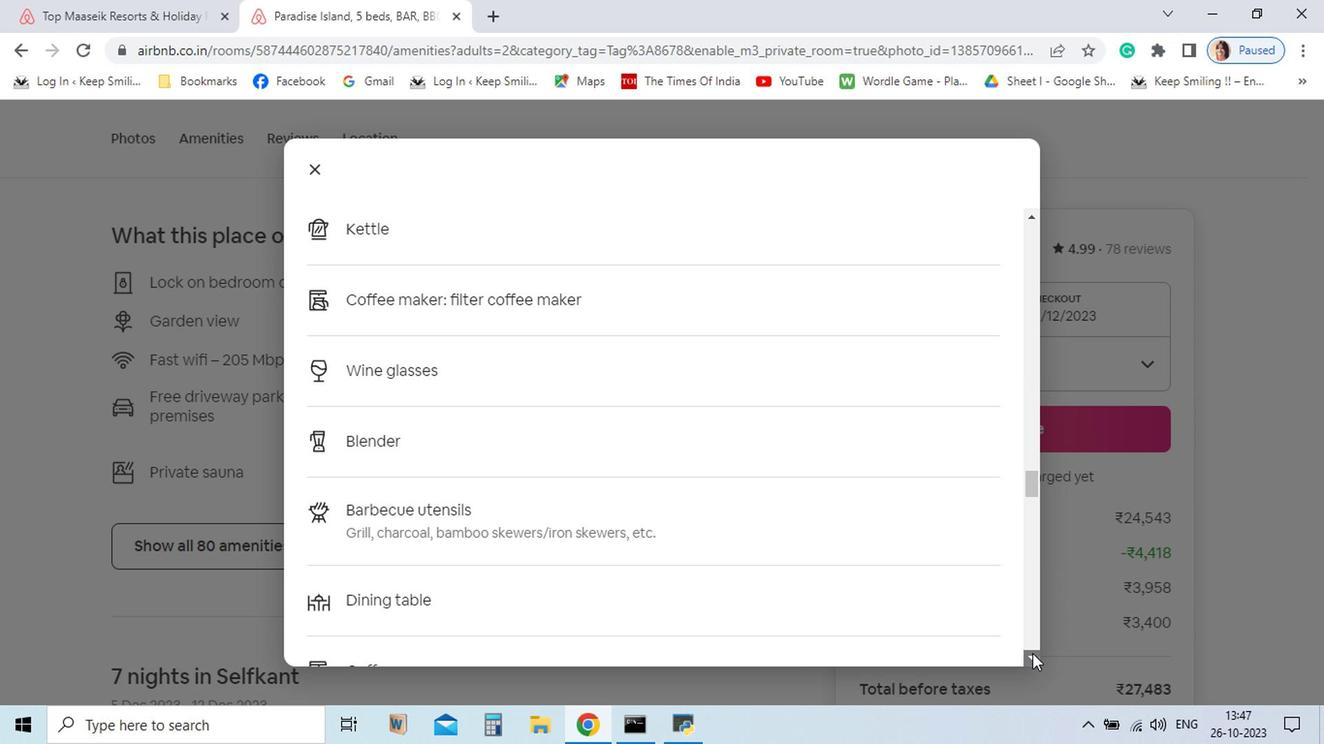 
Action: Mouse pressed left at (926, 657)
Screenshot: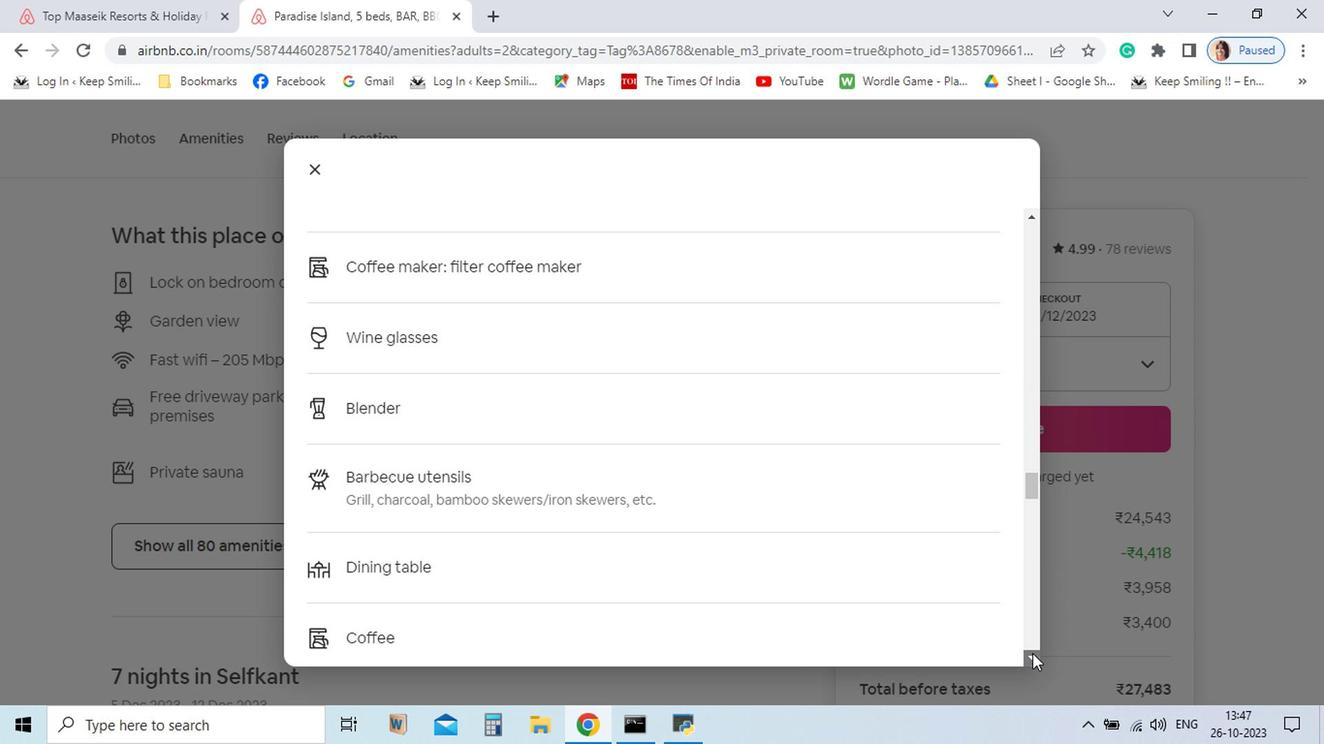 
Action: Mouse pressed left at (926, 657)
Screenshot: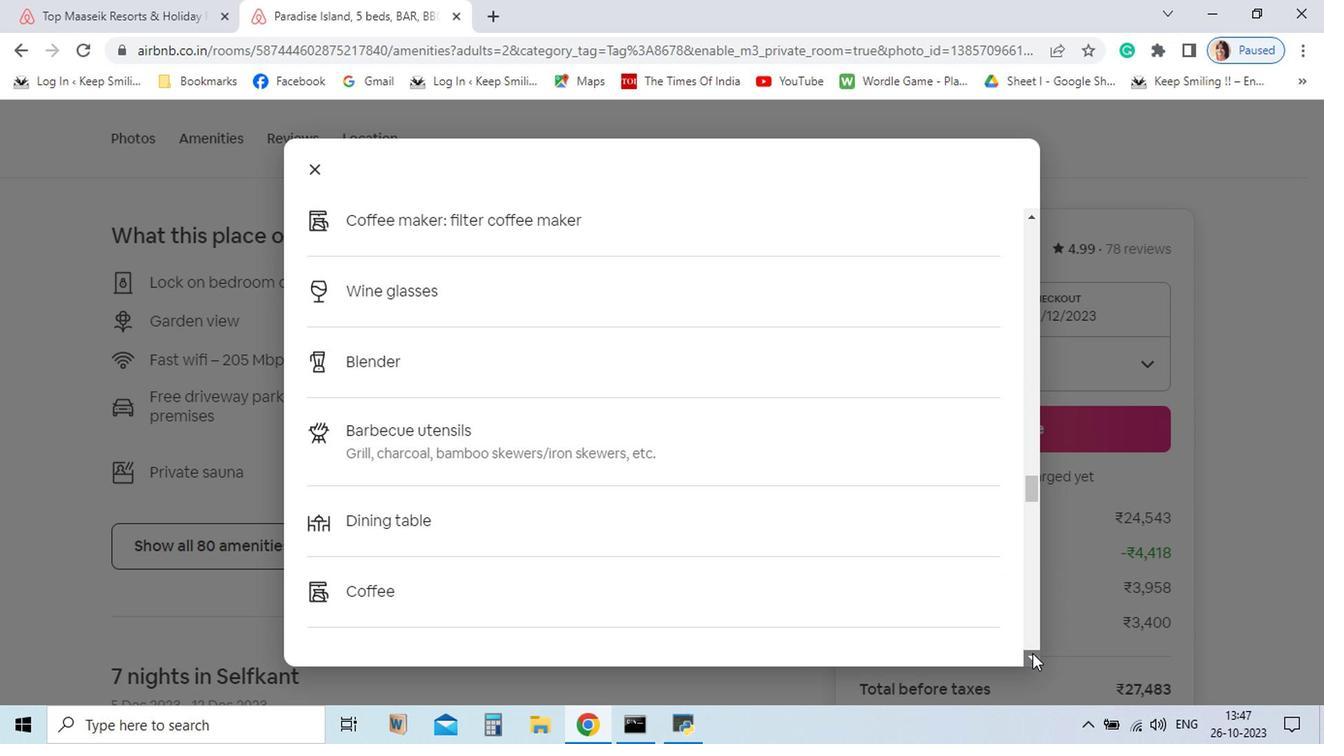 
Action: Mouse pressed left at (926, 657)
Screenshot: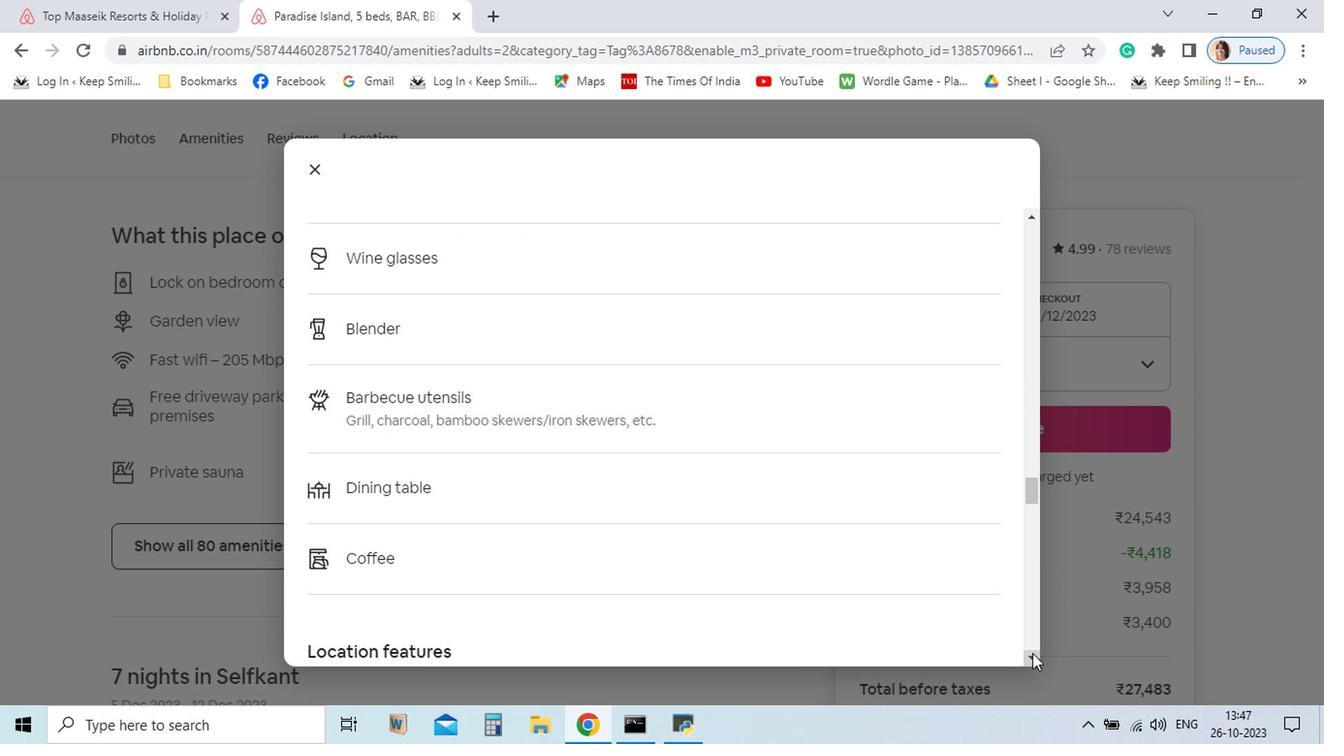 
Action: Mouse pressed left at (926, 657)
Screenshot: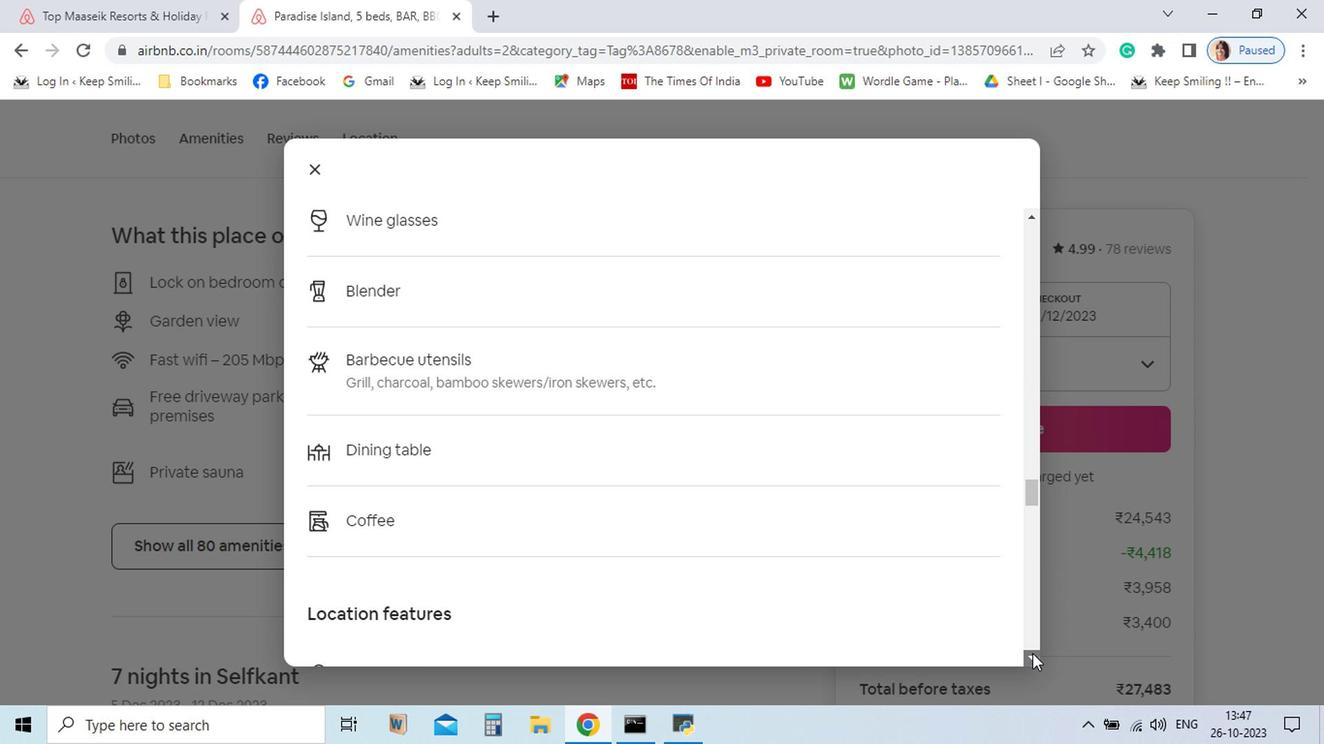 
Action: Mouse pressed left at (926, 657)
Screenshot: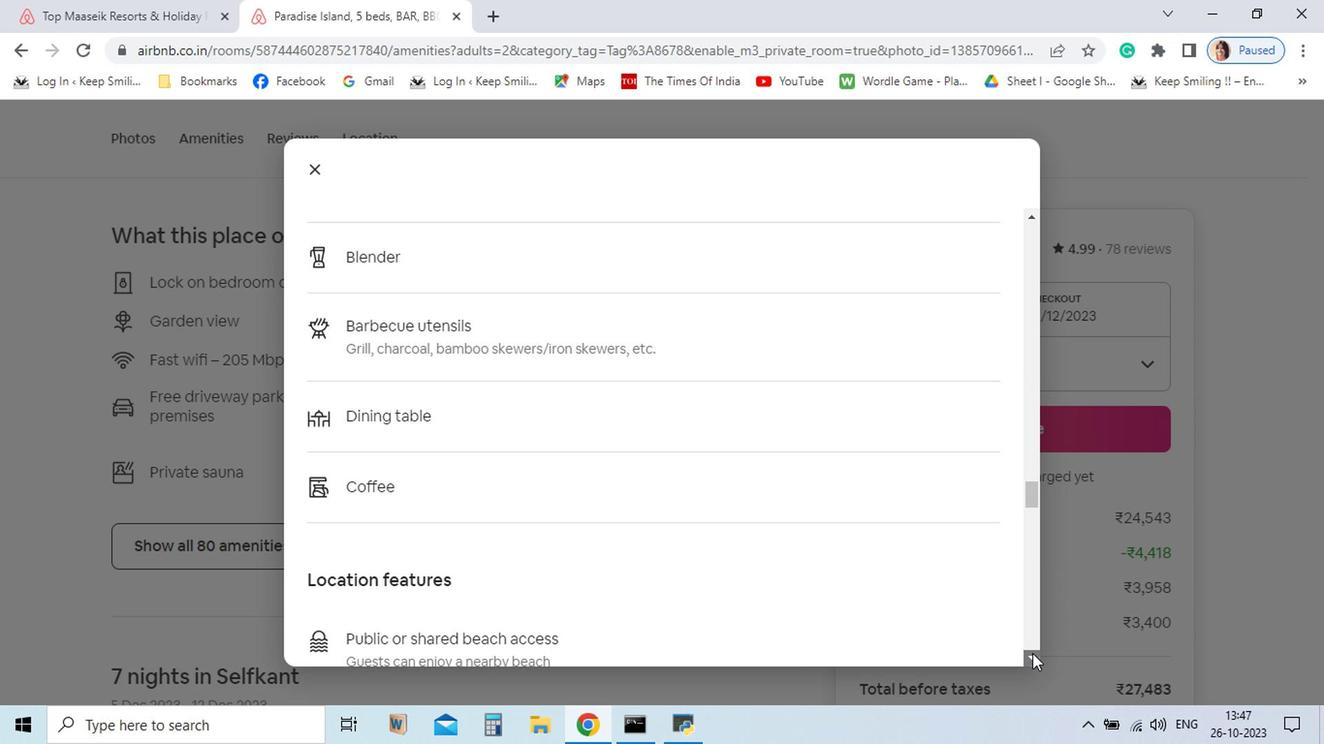 
Action: Mouse pressed left at (926, 657)
Screenshot: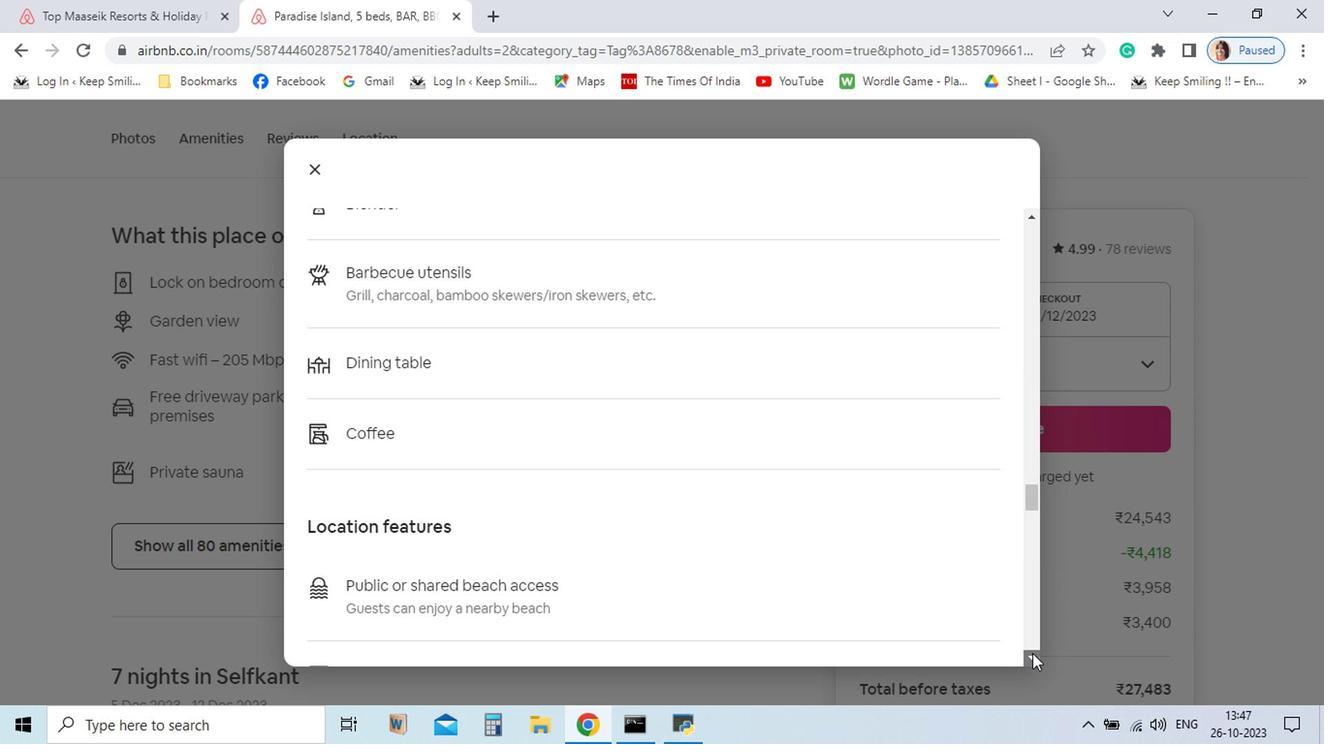 
Action: Mouse pressed left at (926, 657)
Screenshot: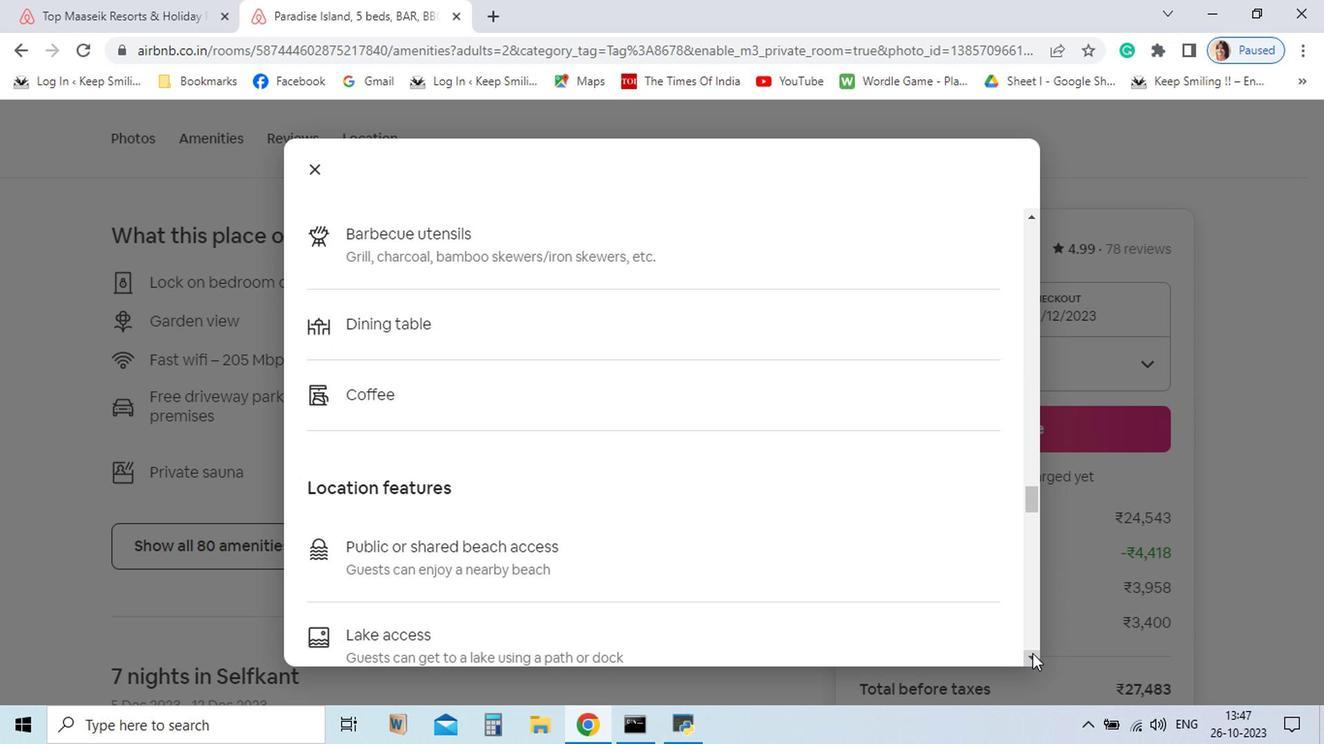 
Action: Mouse pressed left at (926, 657)
Screenshot: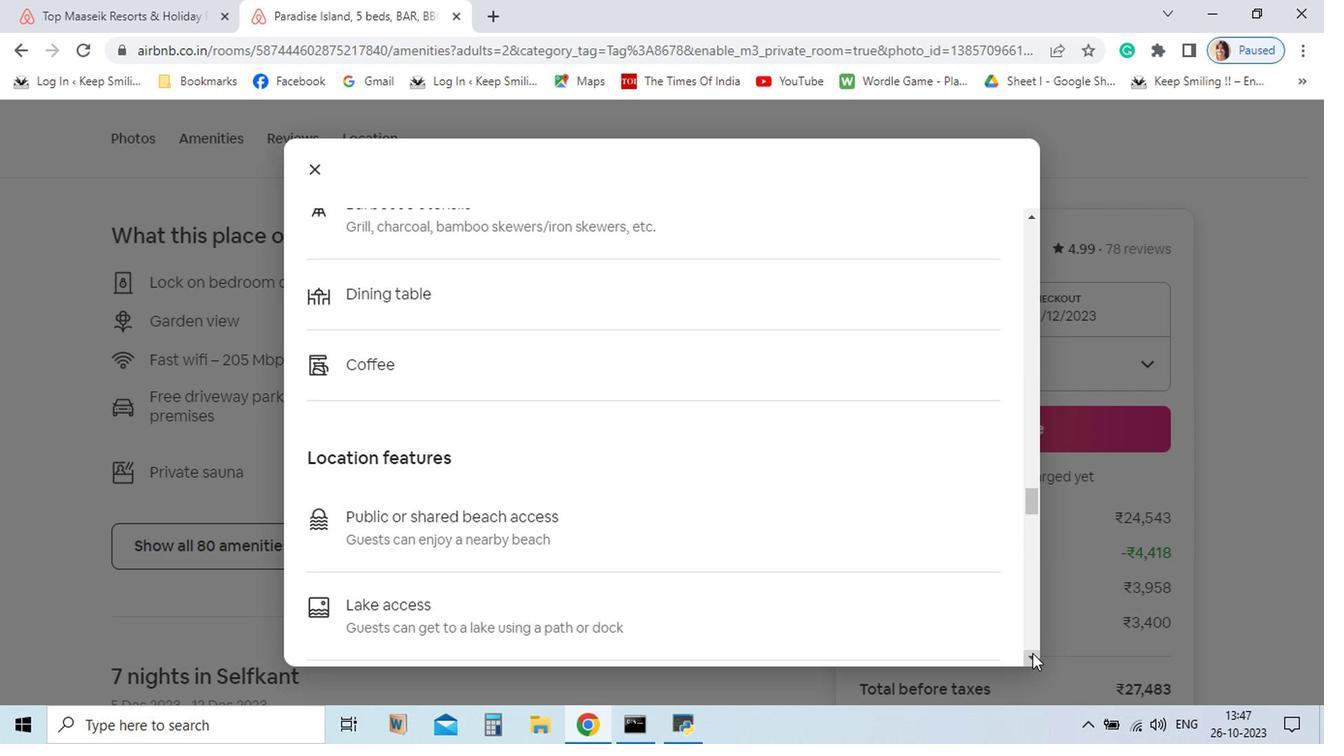 
Action: Mouse pressed left at (926, 657)
Screenshot: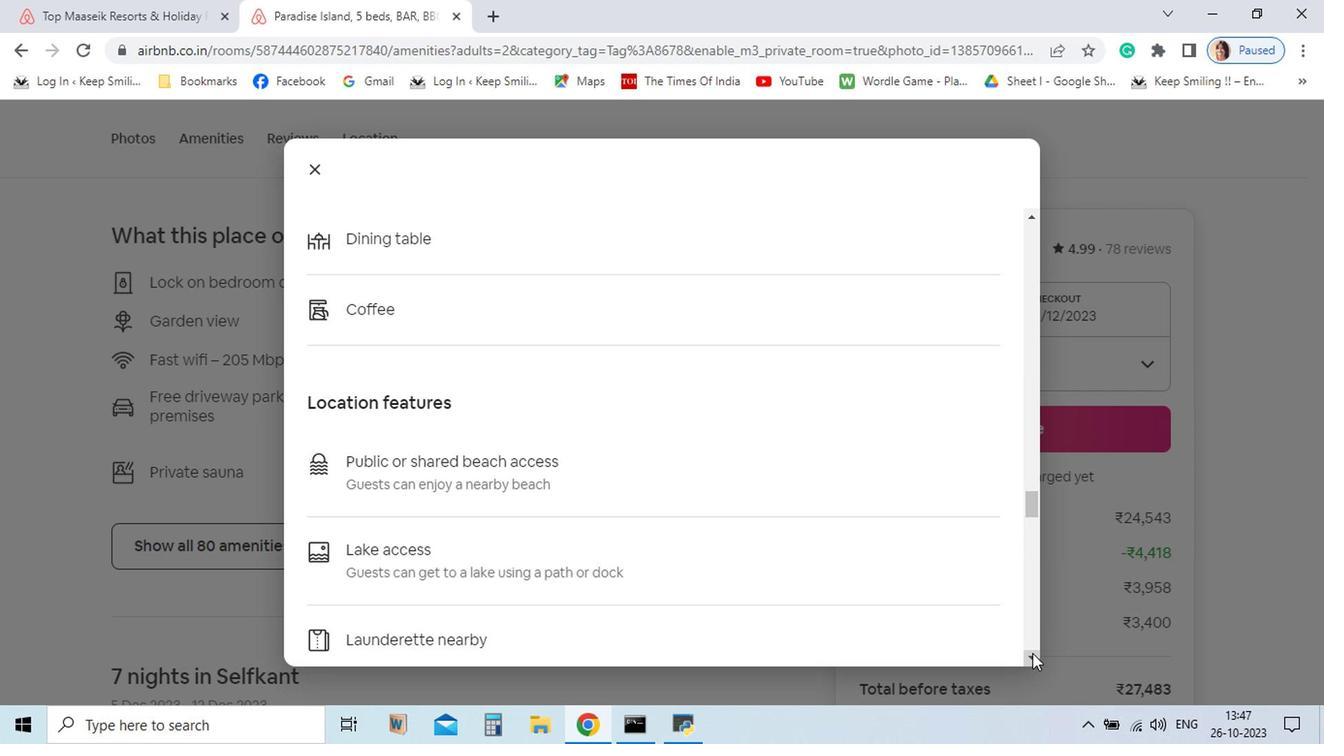 
Action: Mouse pressed left at (926, 657)
Screenshot: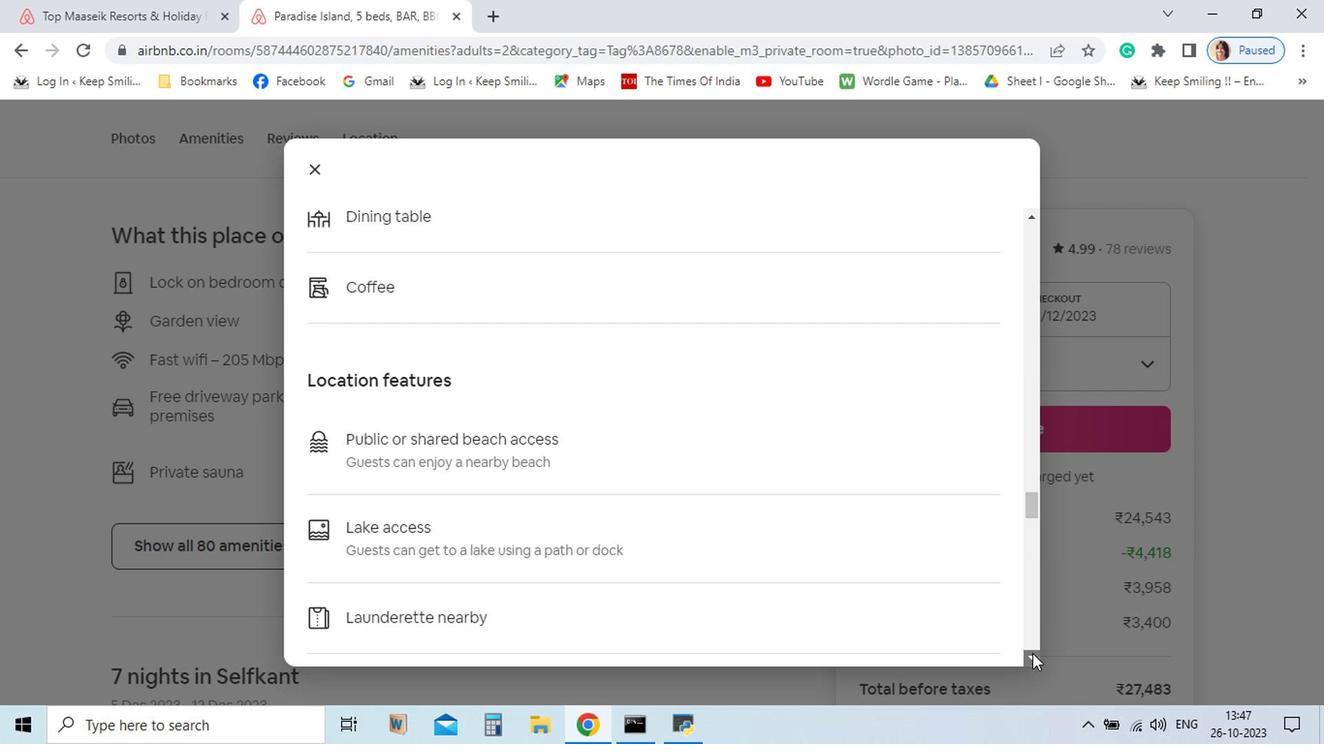 
Action: Mouse pressed left at (926, 657)
